 Task: Find information about the Mona Lisa painting and share an image of it on Instagram with a caption.
Action: Mouse moved to (1250, 67)
Screenshot: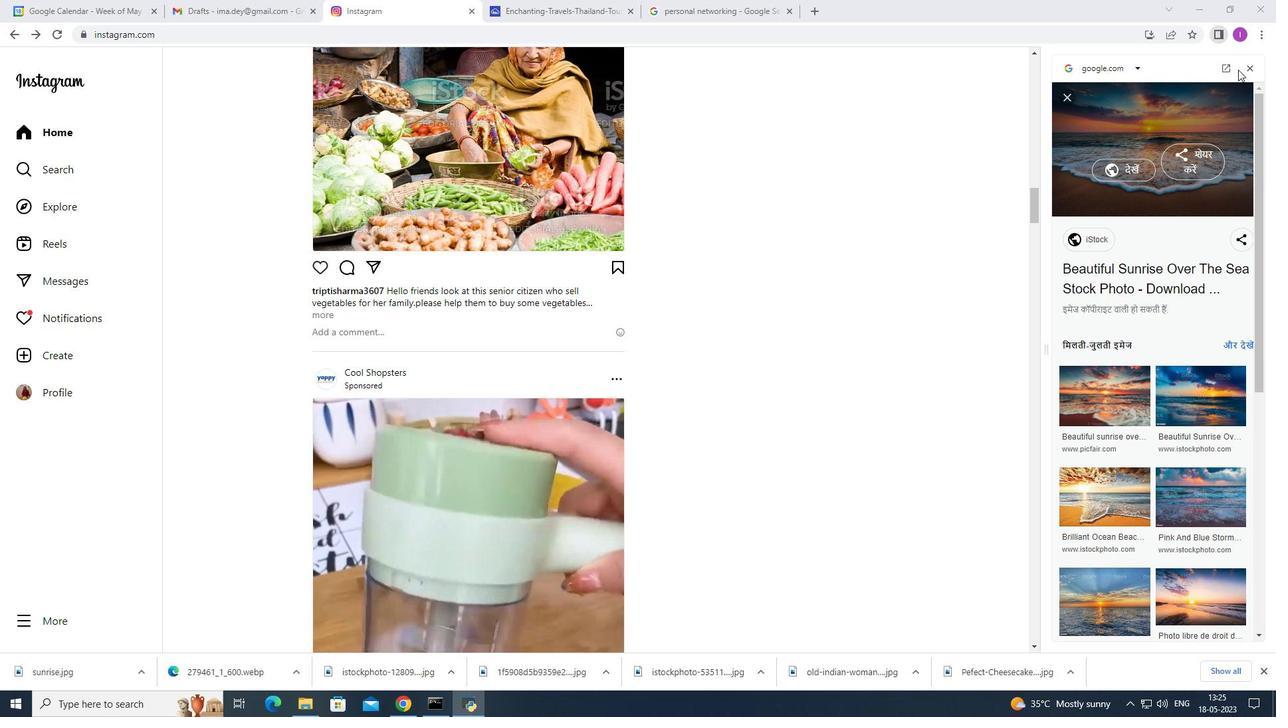 
Action: Mouse pressed left at (1250, 67)
Screenshot: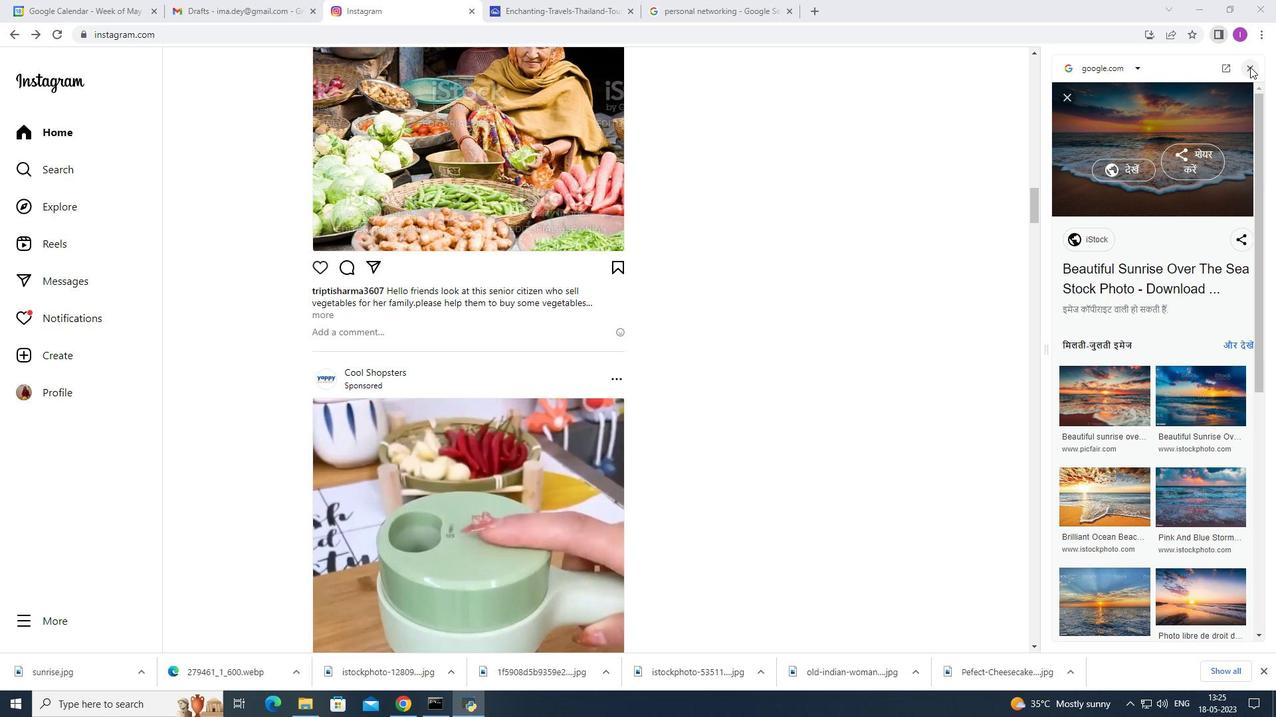 
Action: Mouse moved to (1128, 32)
Screenshot: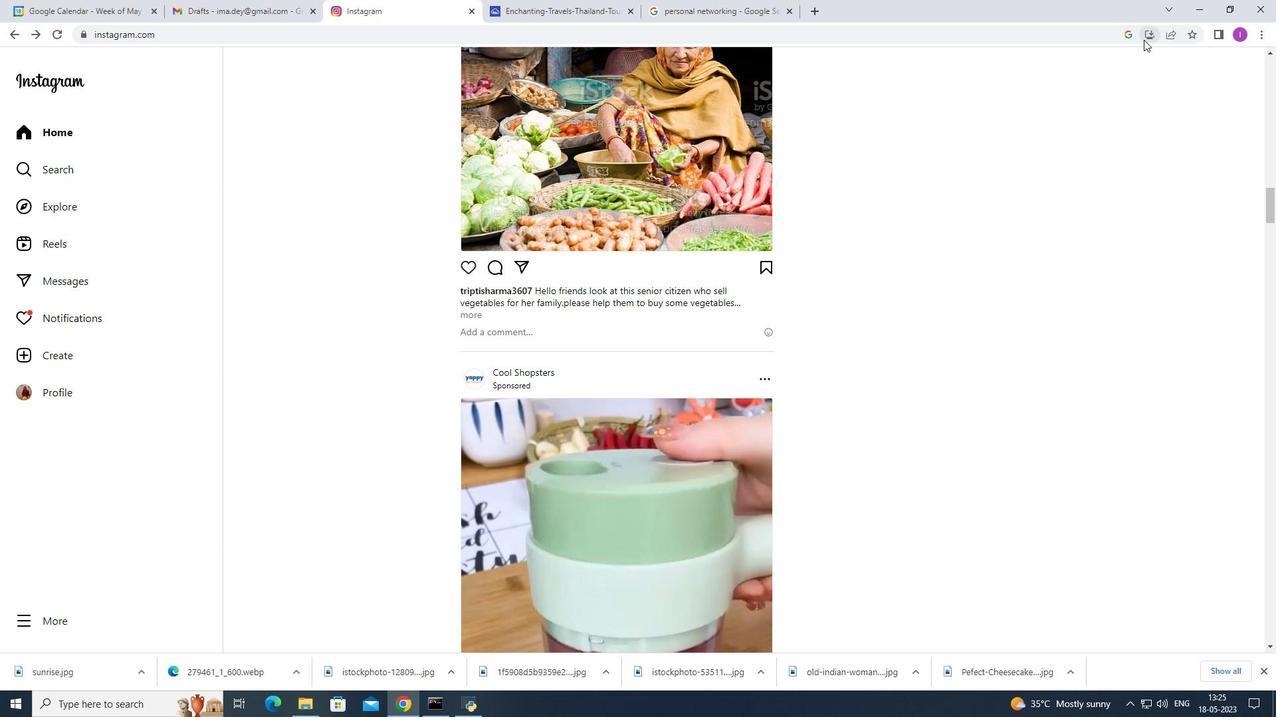 
Action: Mouse pressed left at (1128, 32)
Screenshot: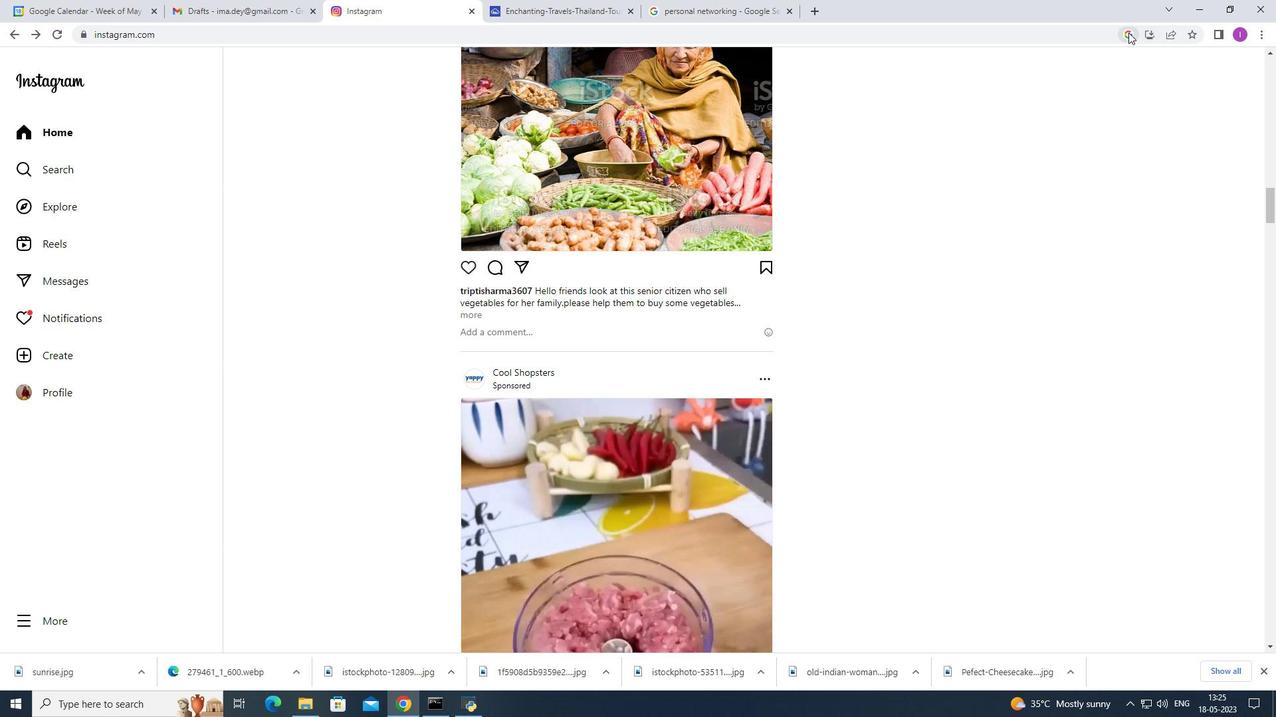 
Action: Mouse moved to (1203, 144)
Screenshot: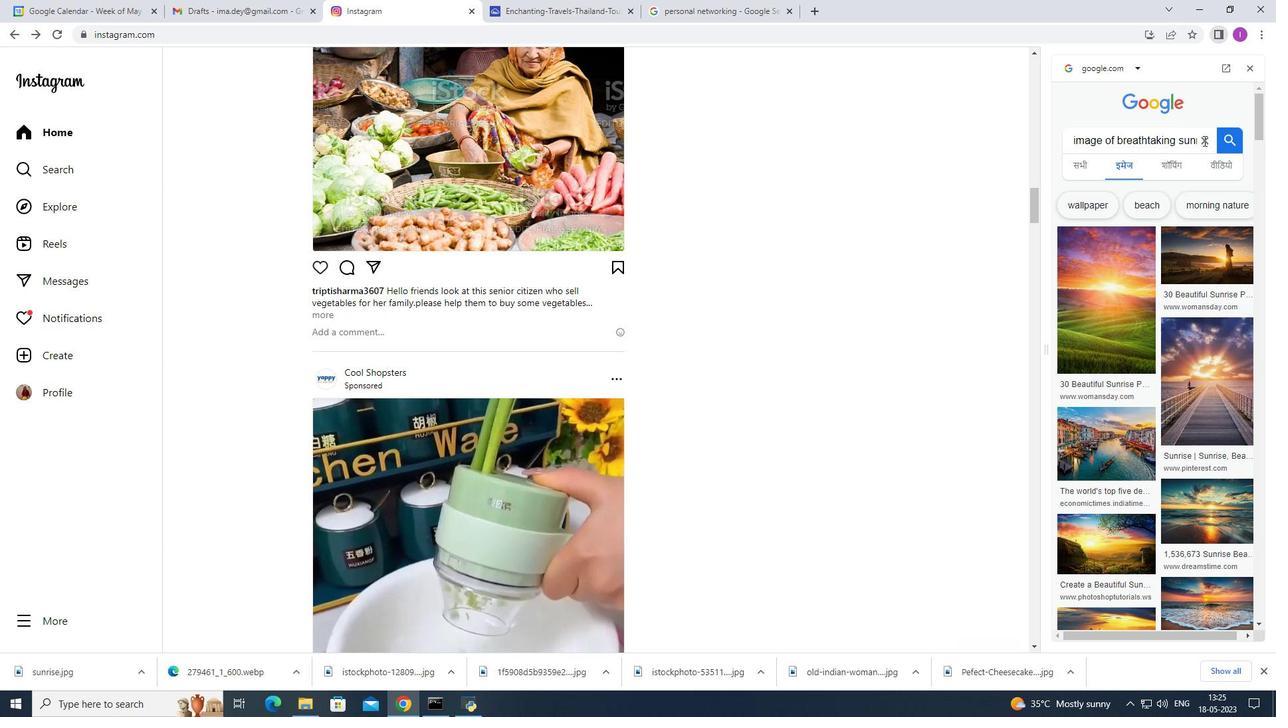 
Action: Mouse pressed left at (1203, 144)
Screenshot: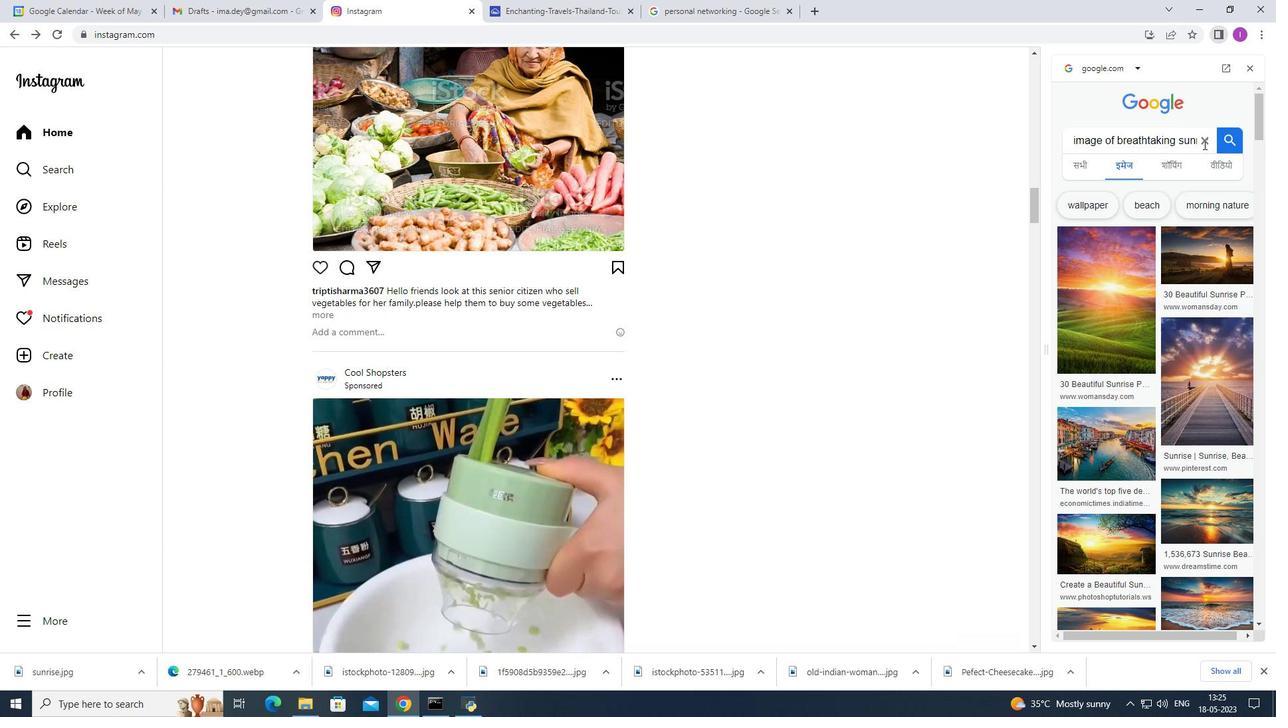 
Action: Mouse moved to (1211, 214)
Screenshot: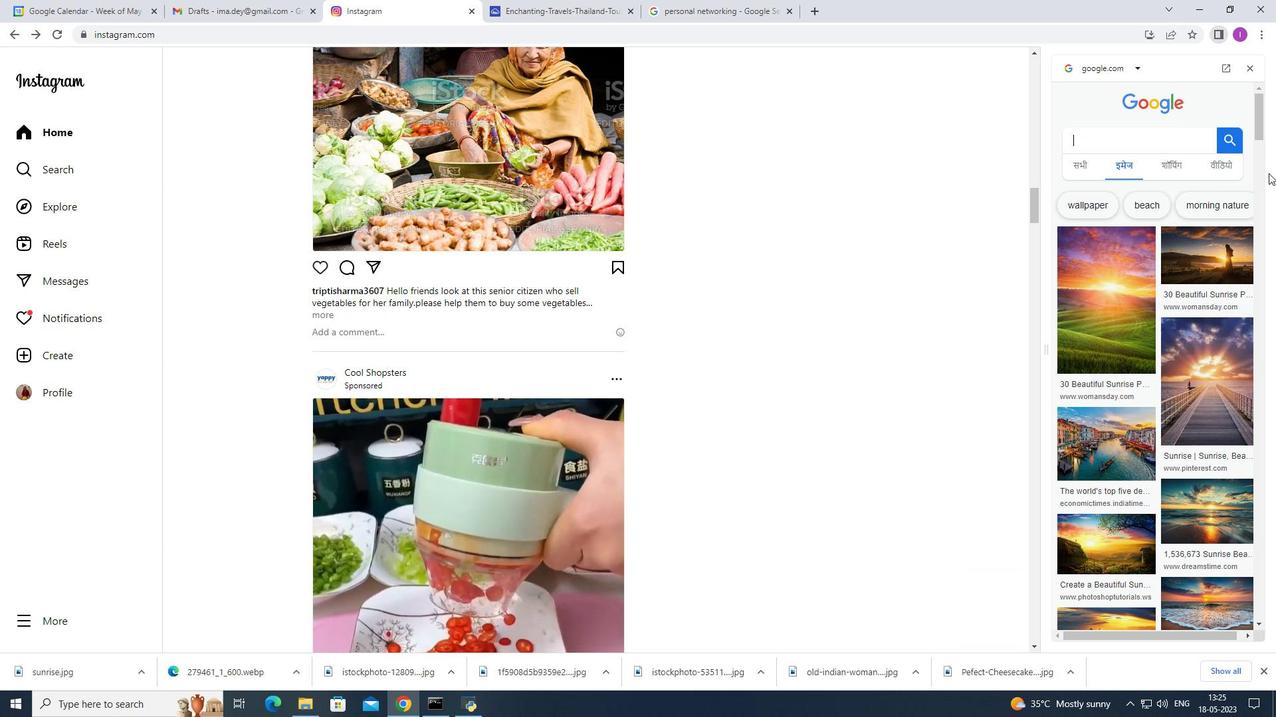 
Action: Key pressed <Key.shift><Key.shift>Image<Key.space>of<Key.space>art<Key.space><Key.backspace><Key.backspace><Key.backspace><Key.backspace>favorite<Key.space>art<Key.space>piece<Key.enter>
Screenshot: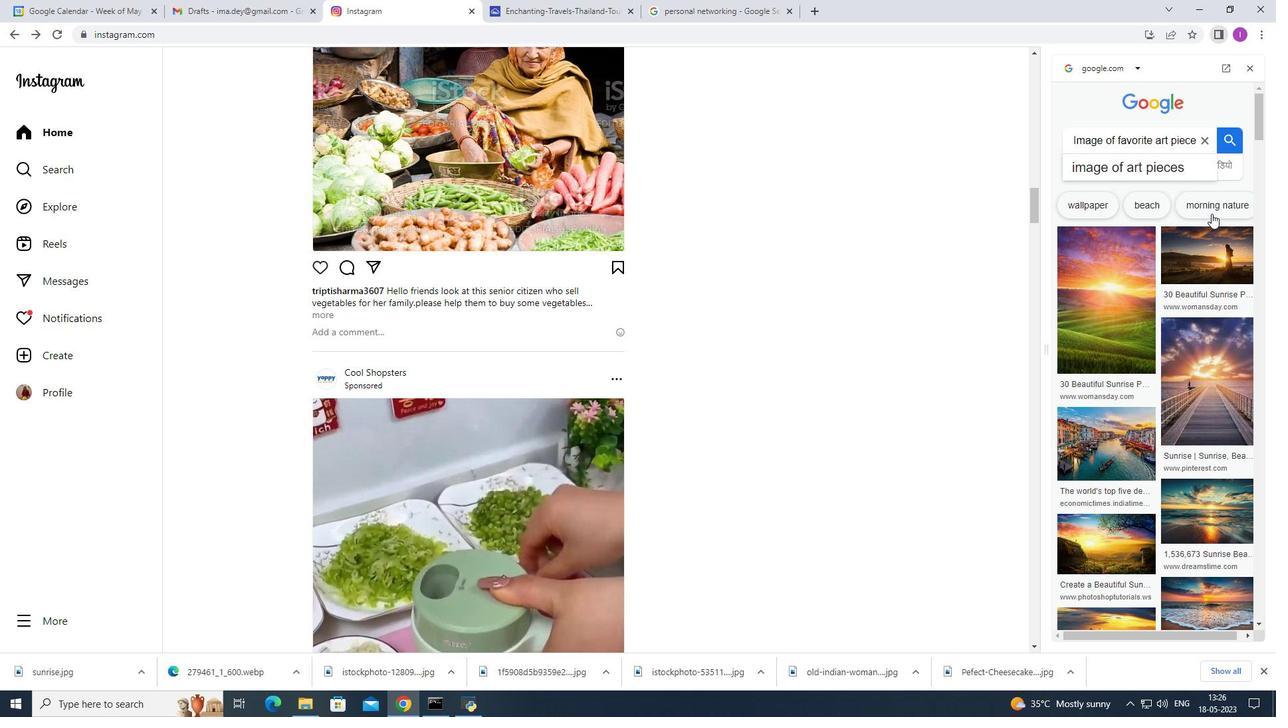 
Action: Mouse moved to (1119, 496)
Screenshot: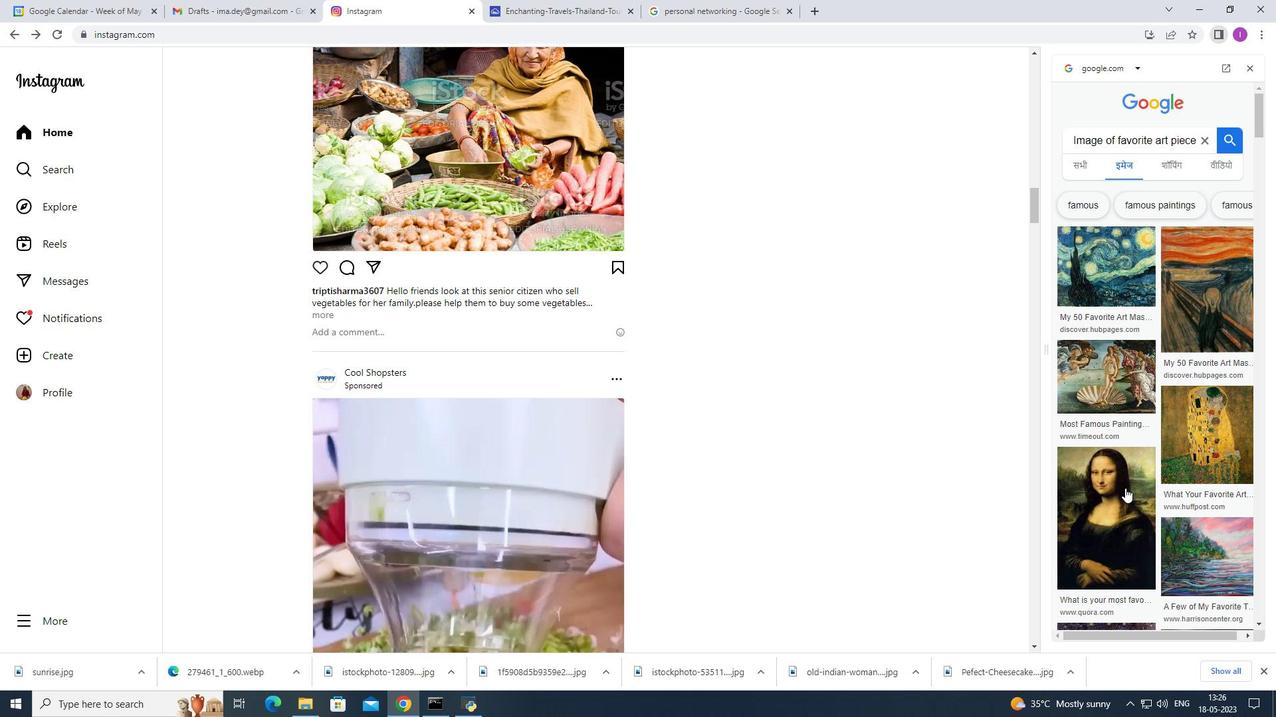 
Action: Mouse pressed left at (1119, 496)
Screenshot: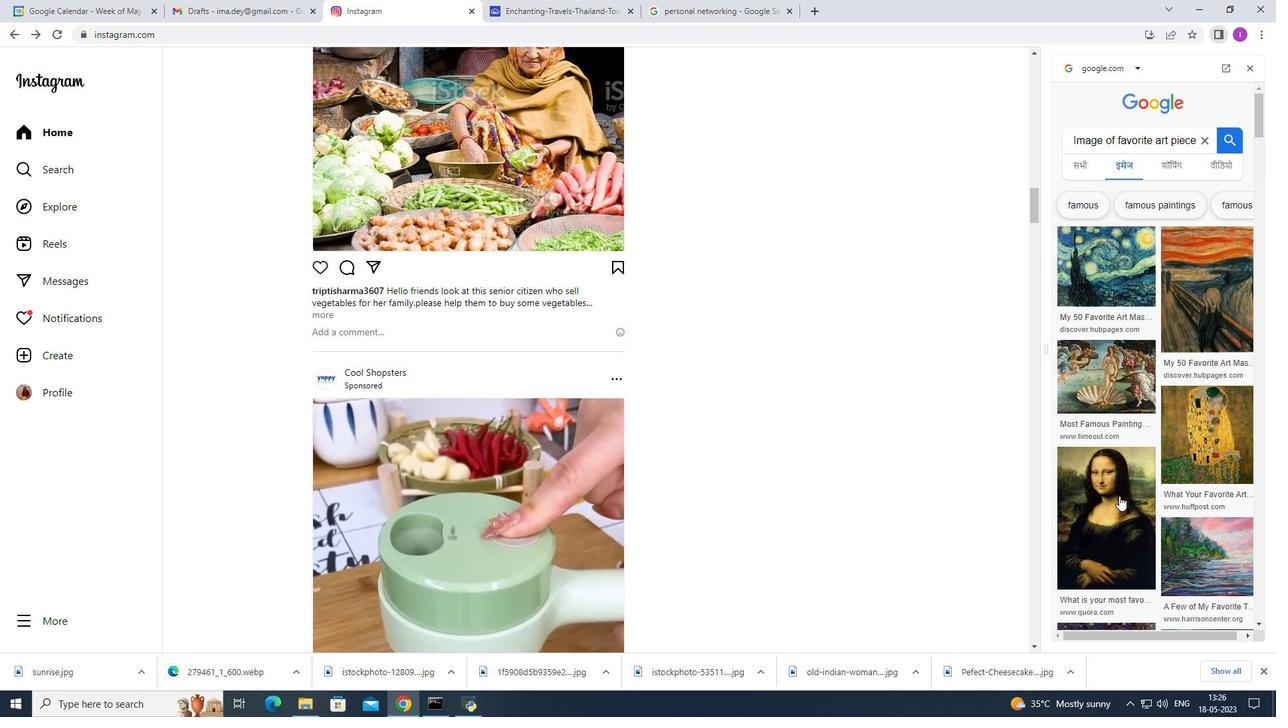
Action: Mouse moved to (1148, 208)
Screenshot: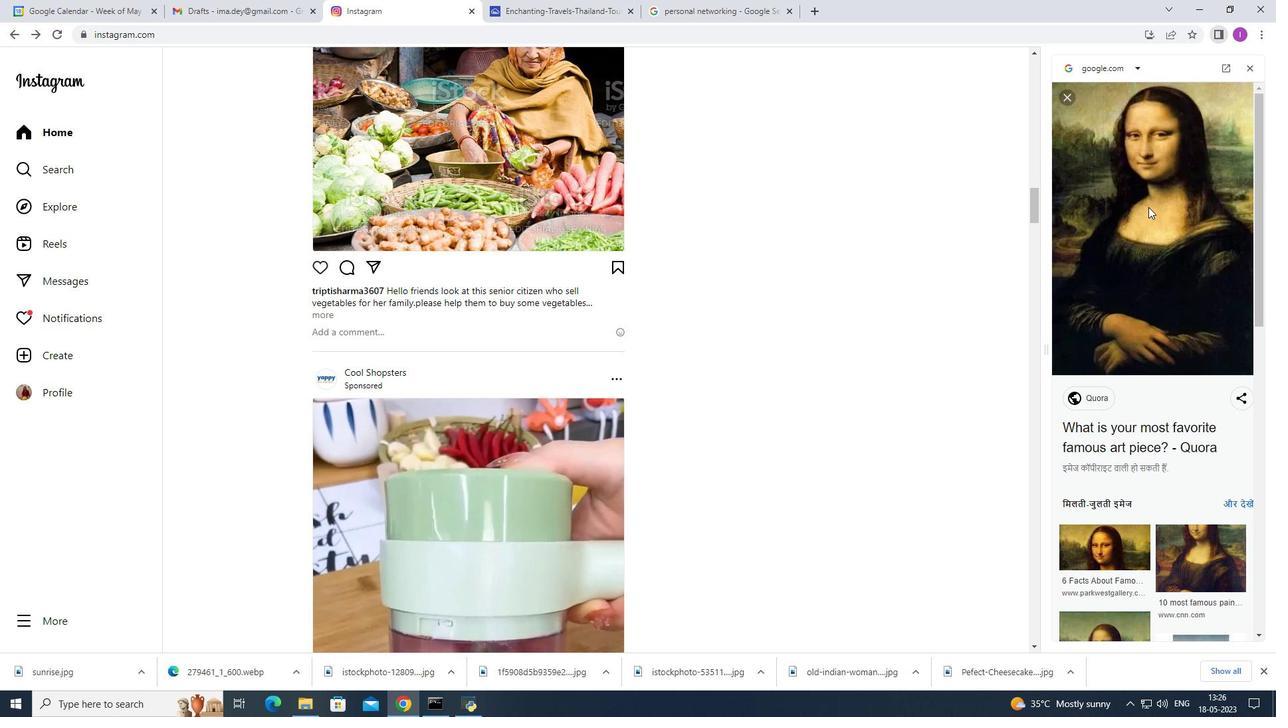 
Action: Mouse pressed right at (1148, 208)
Screenshot: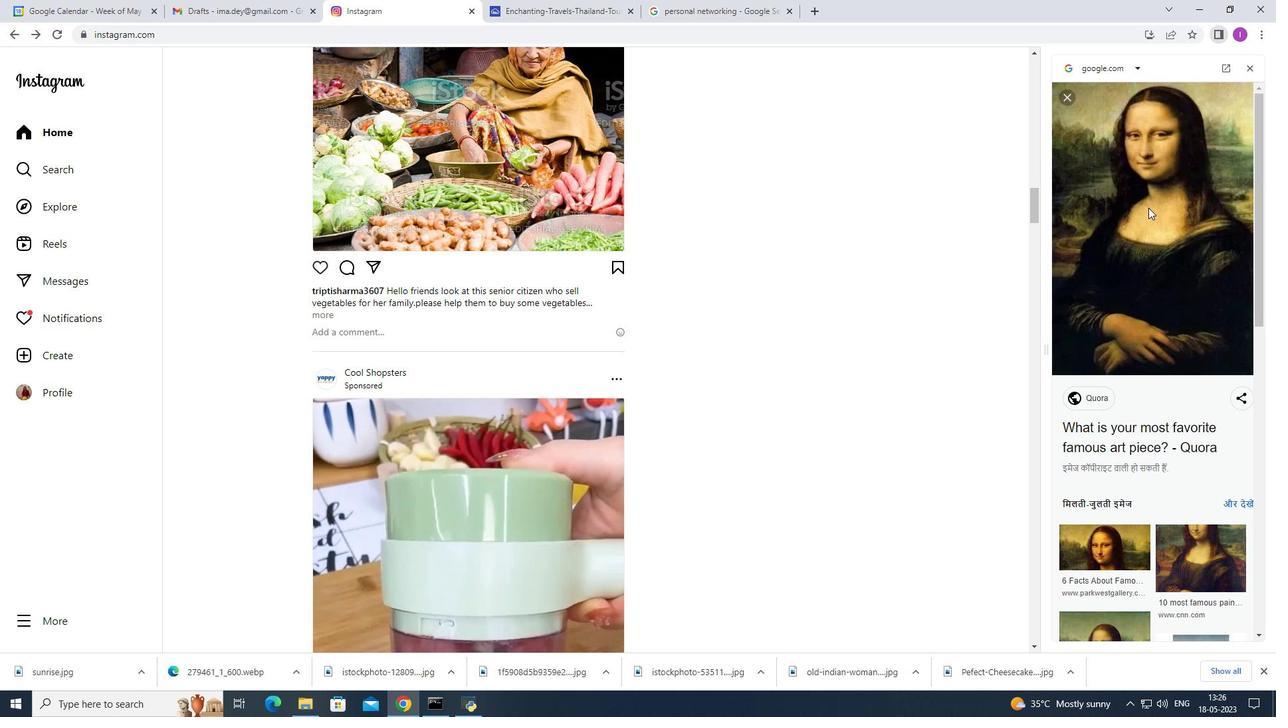 
Action: Mouse moved to (1199, 236)
Screenshot: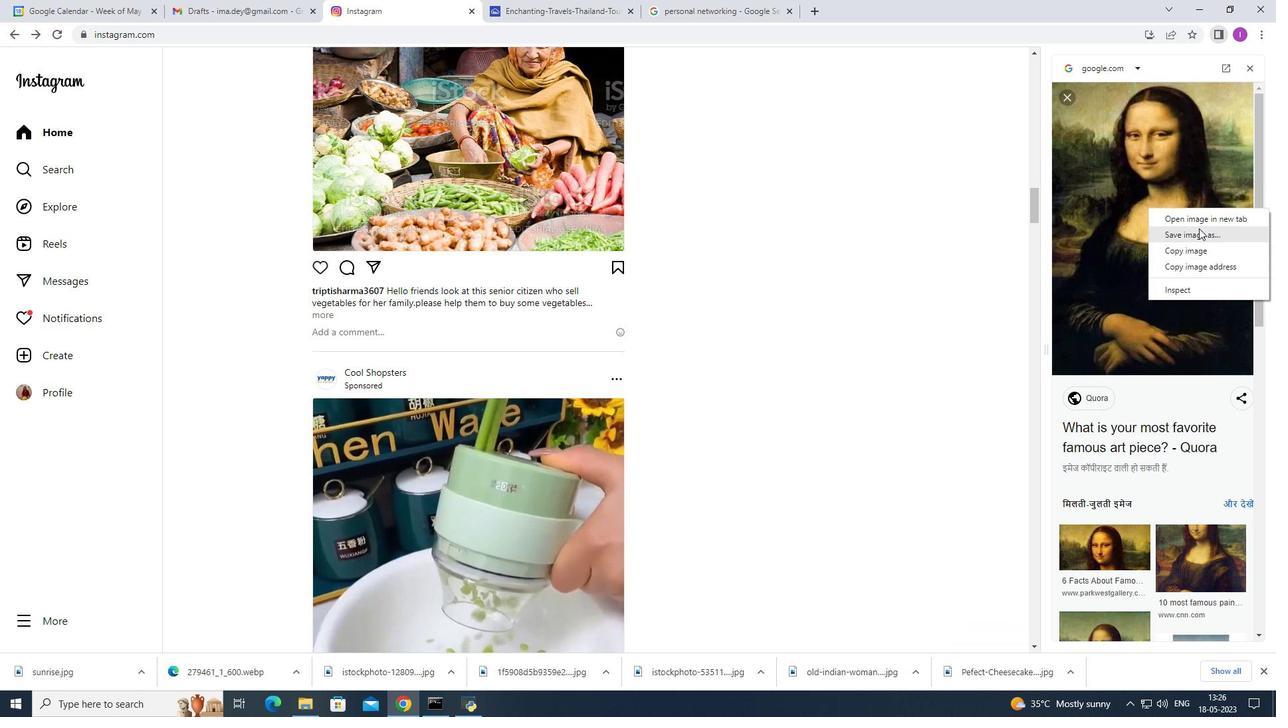 
Action: Mouse pressed left at (1199, 236)
Screenshot: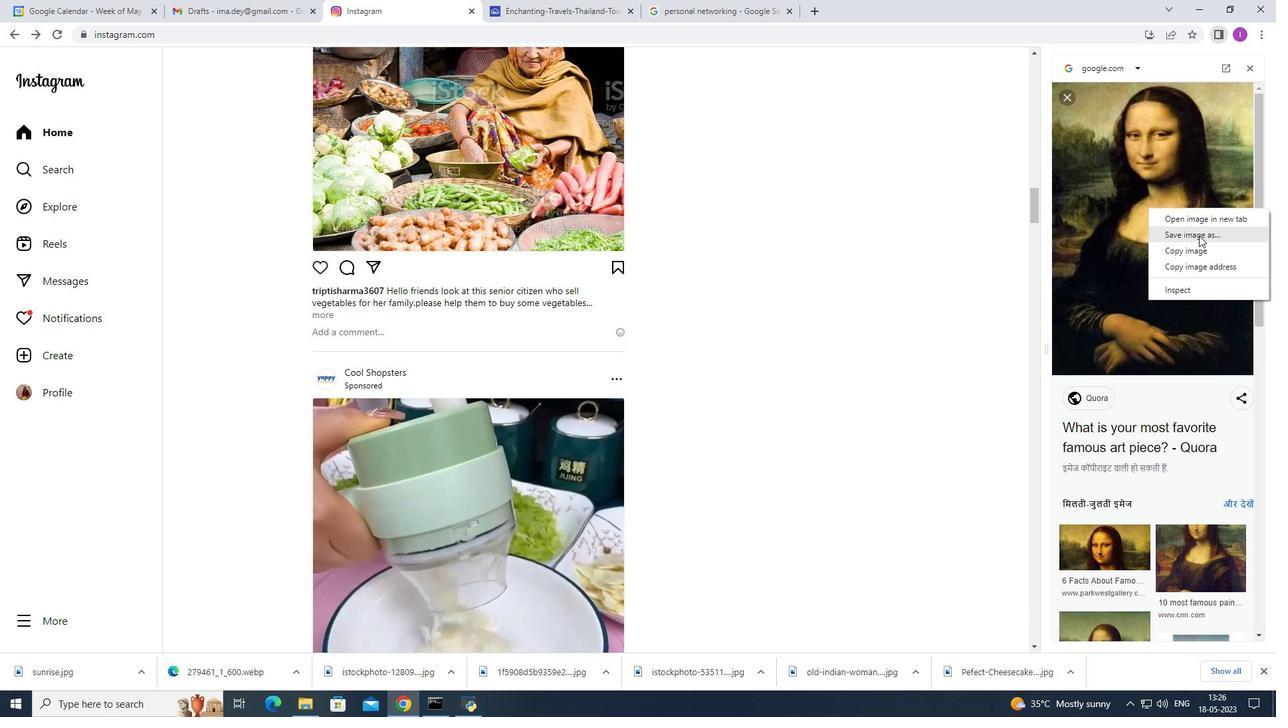 
Action: Mouse moved to (325, 287)
Screenshot: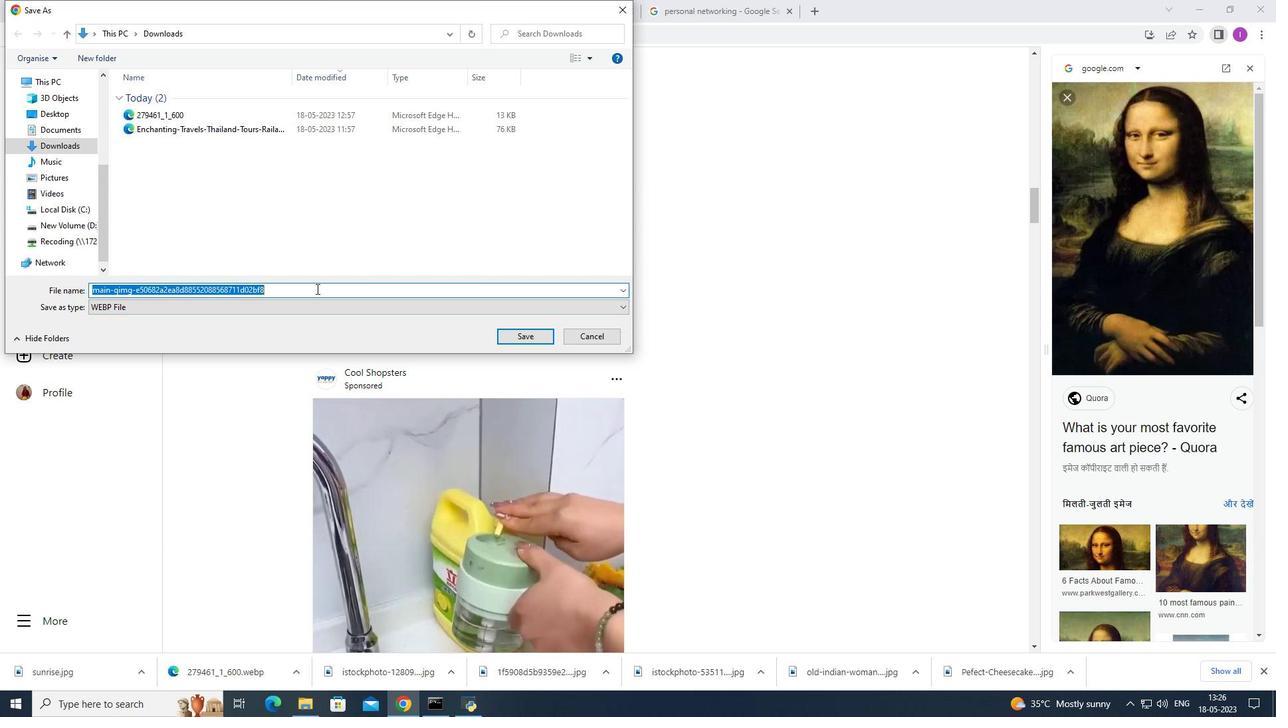 
Action: Key pressed <Key.shift>Monalisa
Screenshot: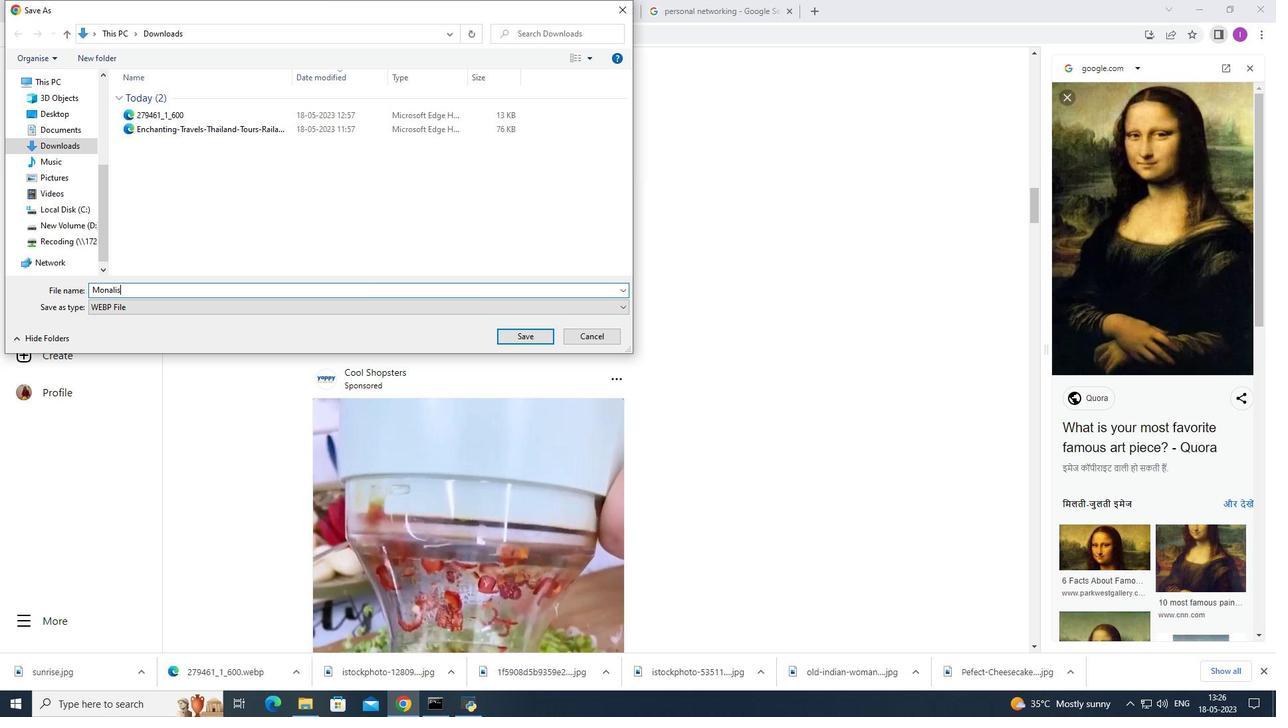 
Action: Mouse moved to (515, 340)
Screenshot: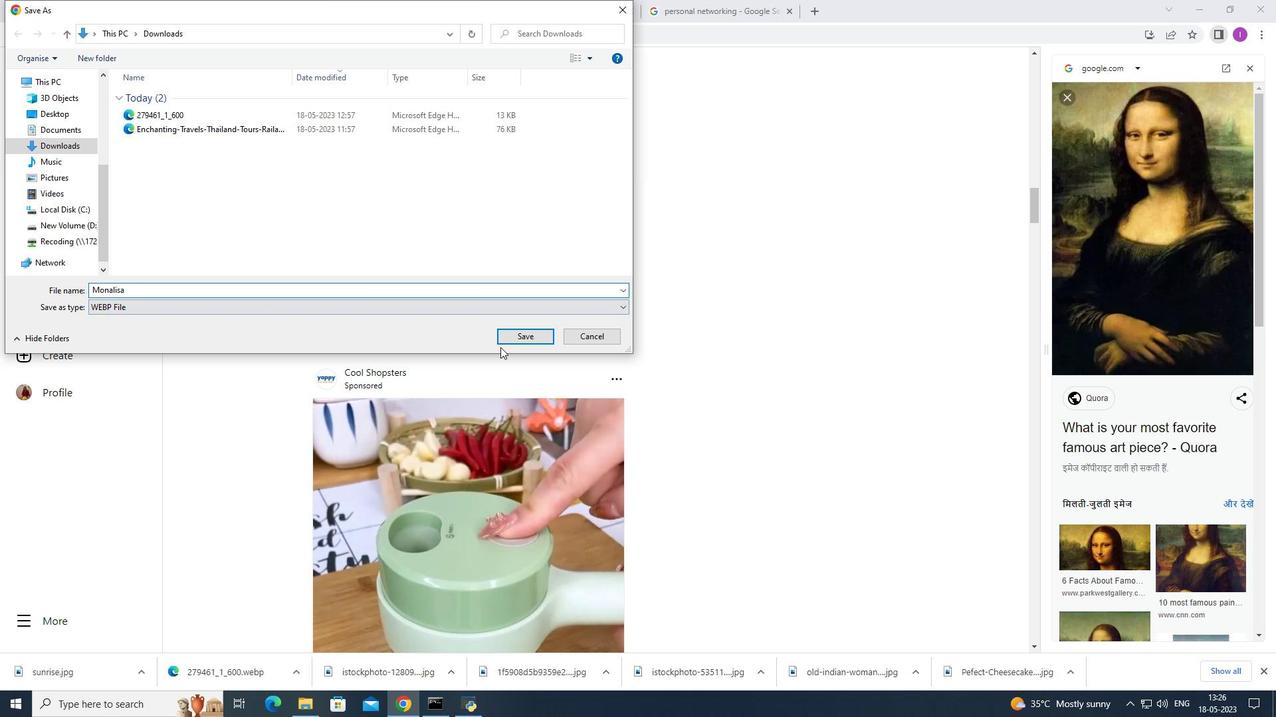 
Action: Mouse pressed left at (515, 340)
Screenshot: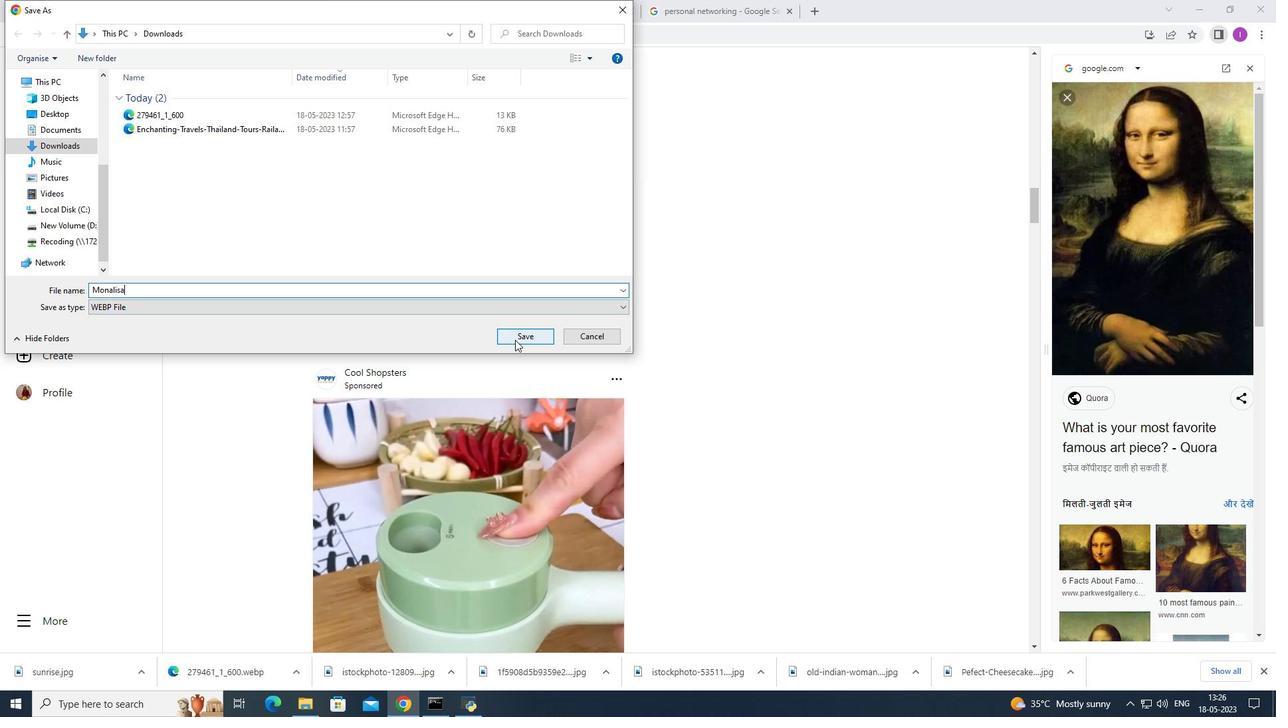 
Action: Mouse moved to (1250, 65)
Screenshot: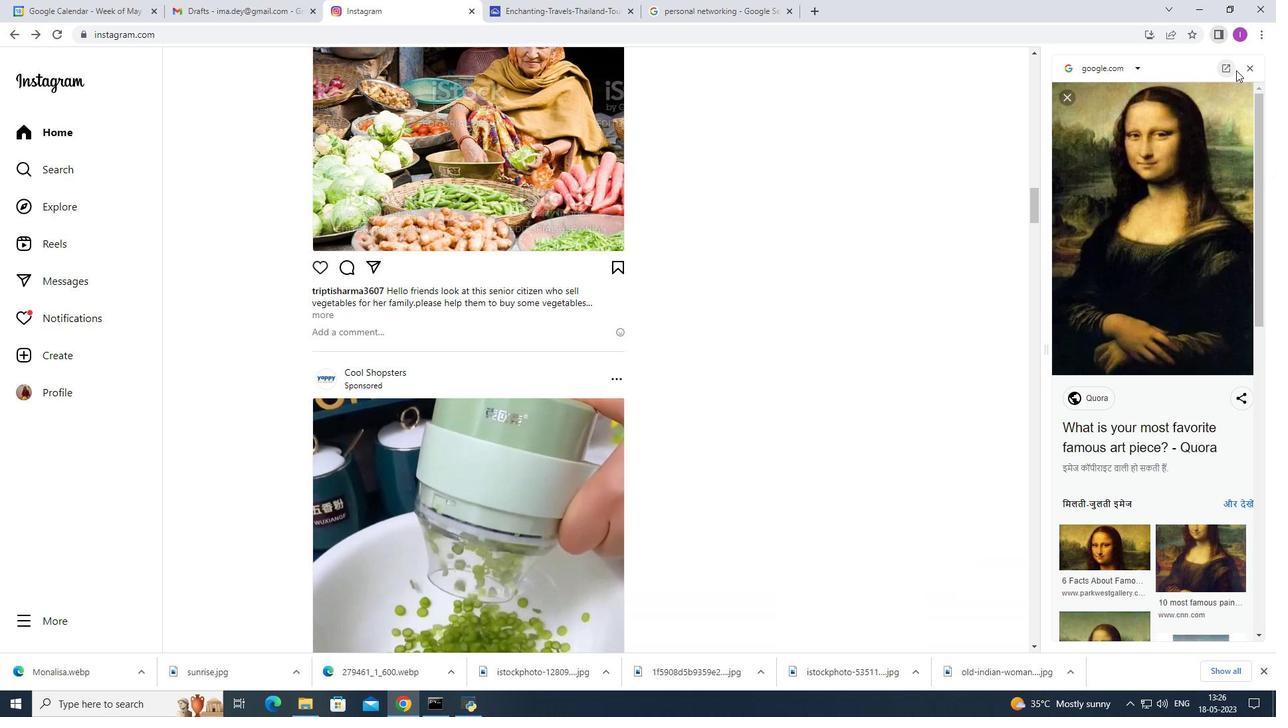 
Action: Mouse pressed left at (1250, 65)
Screenshot: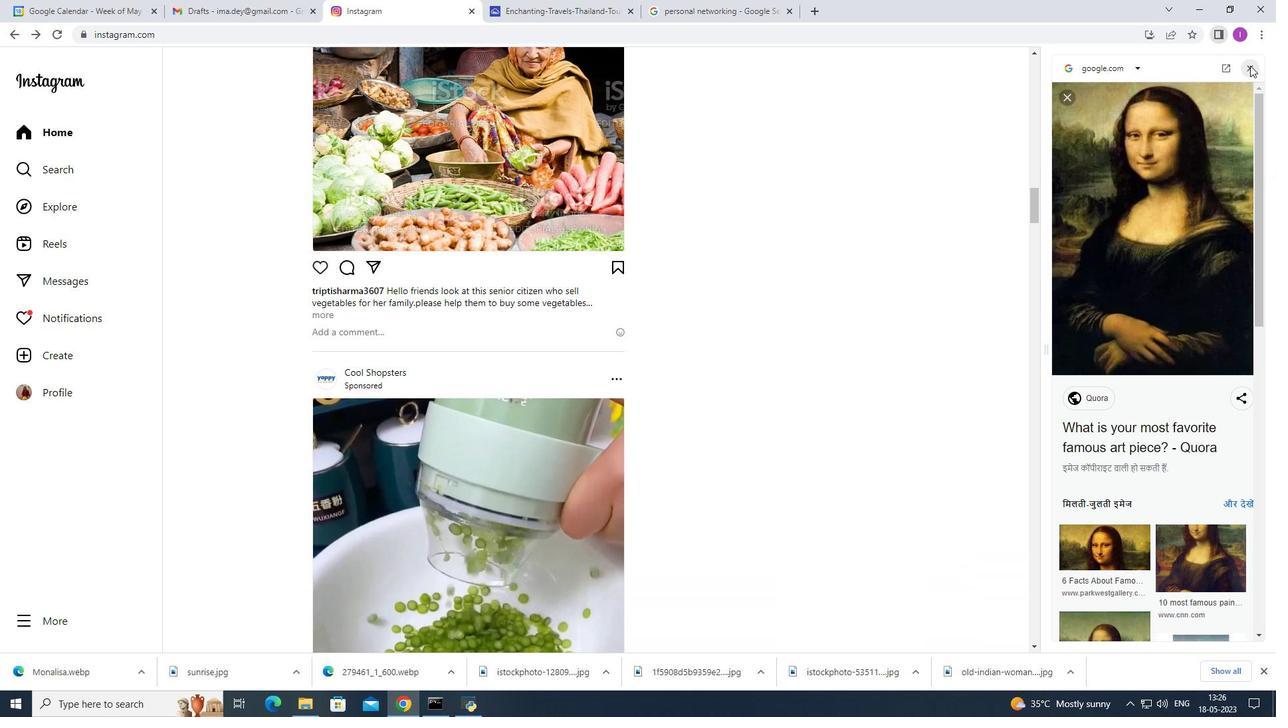 
Action: Mouse moved to (1130, 38)
Screenshot: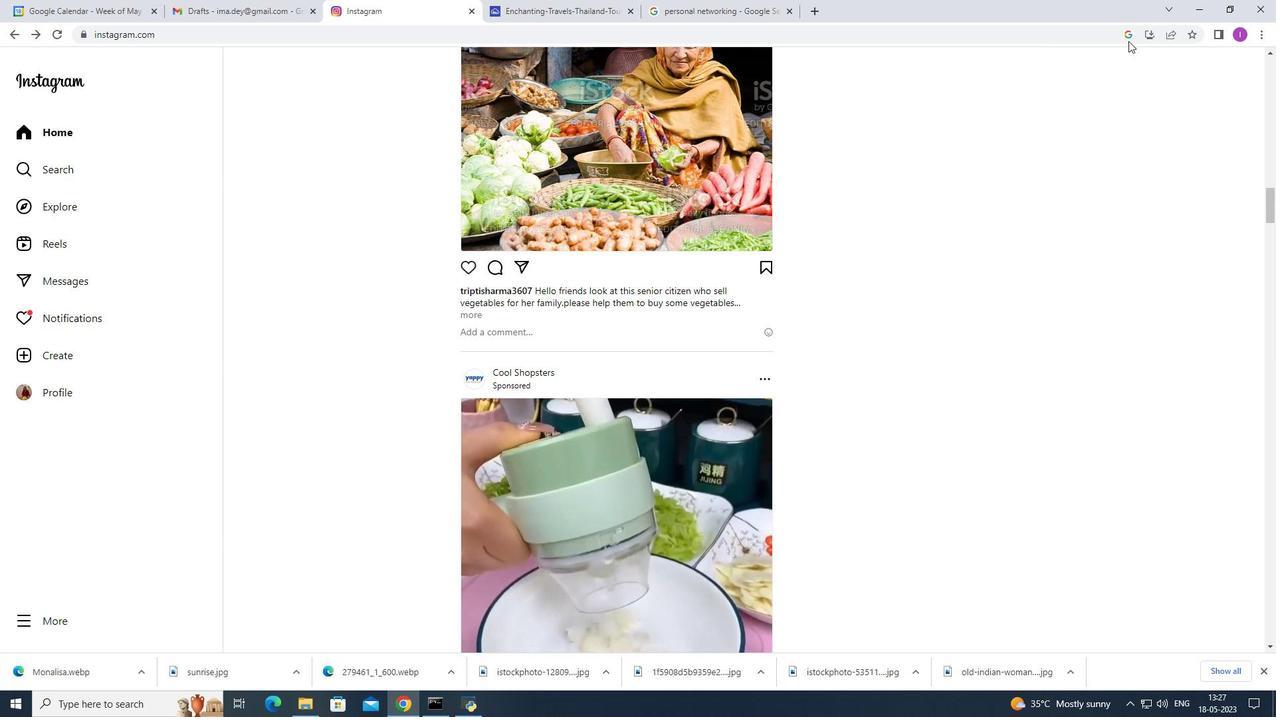 
Action: Mouse pressed left at (1130, 38)
Screenshot: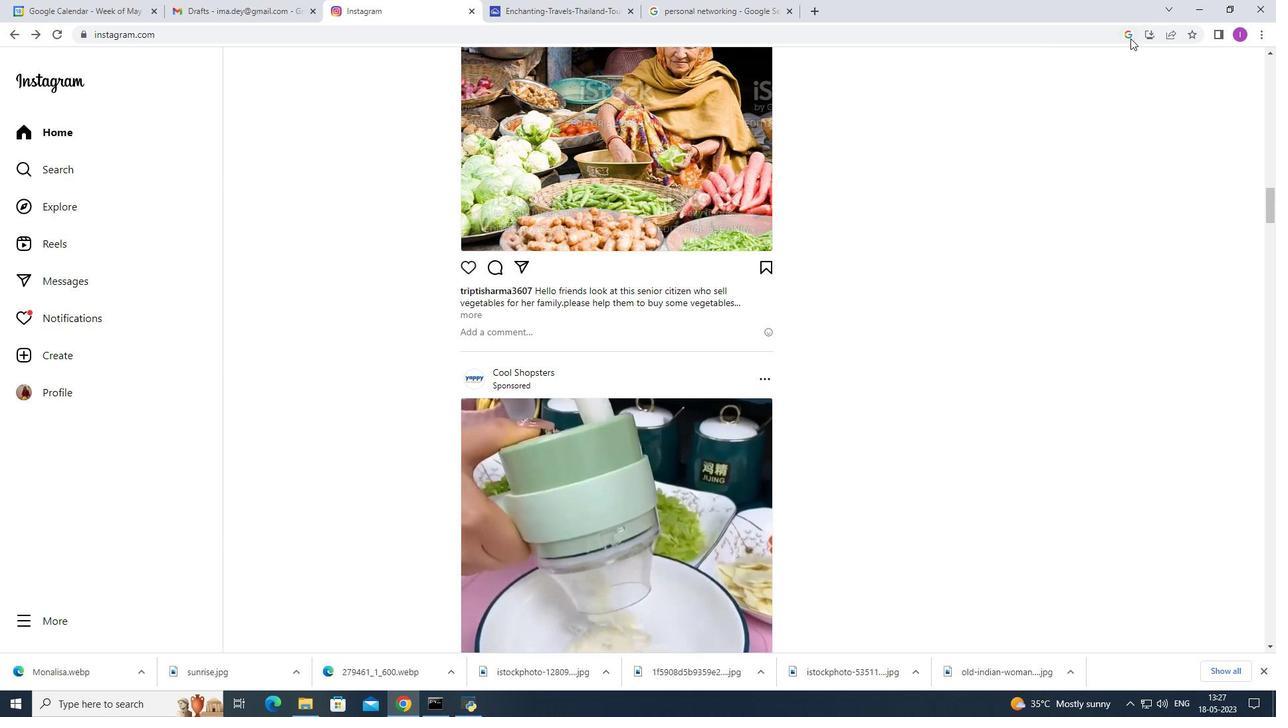 
Action: Mouse moved to (1202, 142)
Screenshot: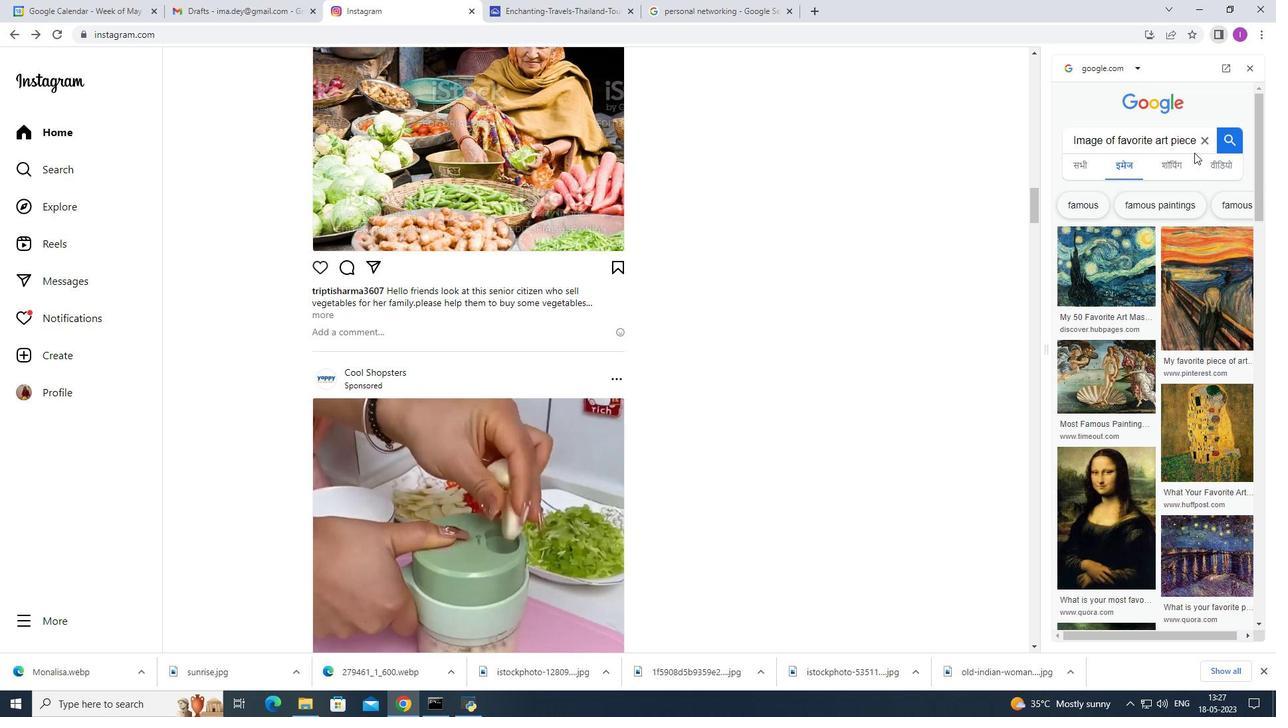 
Action: Mouse pressed left at (1202, 142)
Screenshot: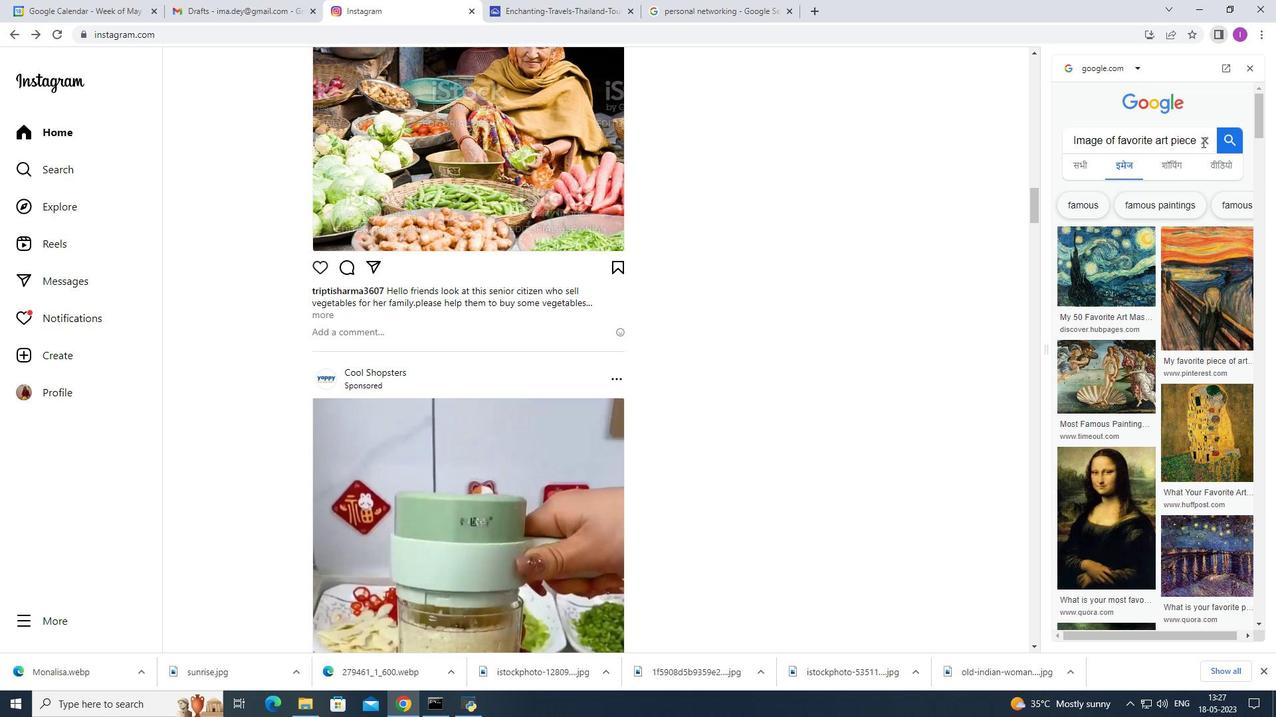 
Action: Key pressed details<Key.space>about<Key.space>monak<Key.backspace>lisa
Screenshot: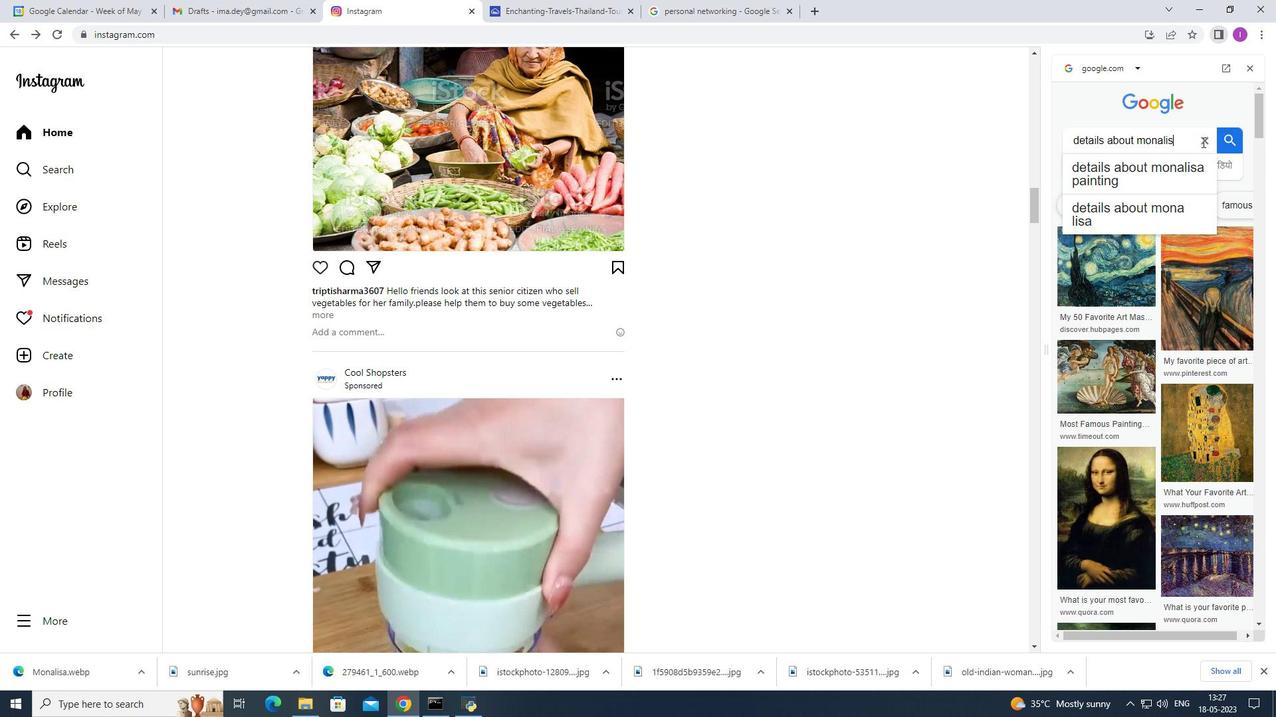 
Action: Mouse moved to (1134, 172)
Screenshot: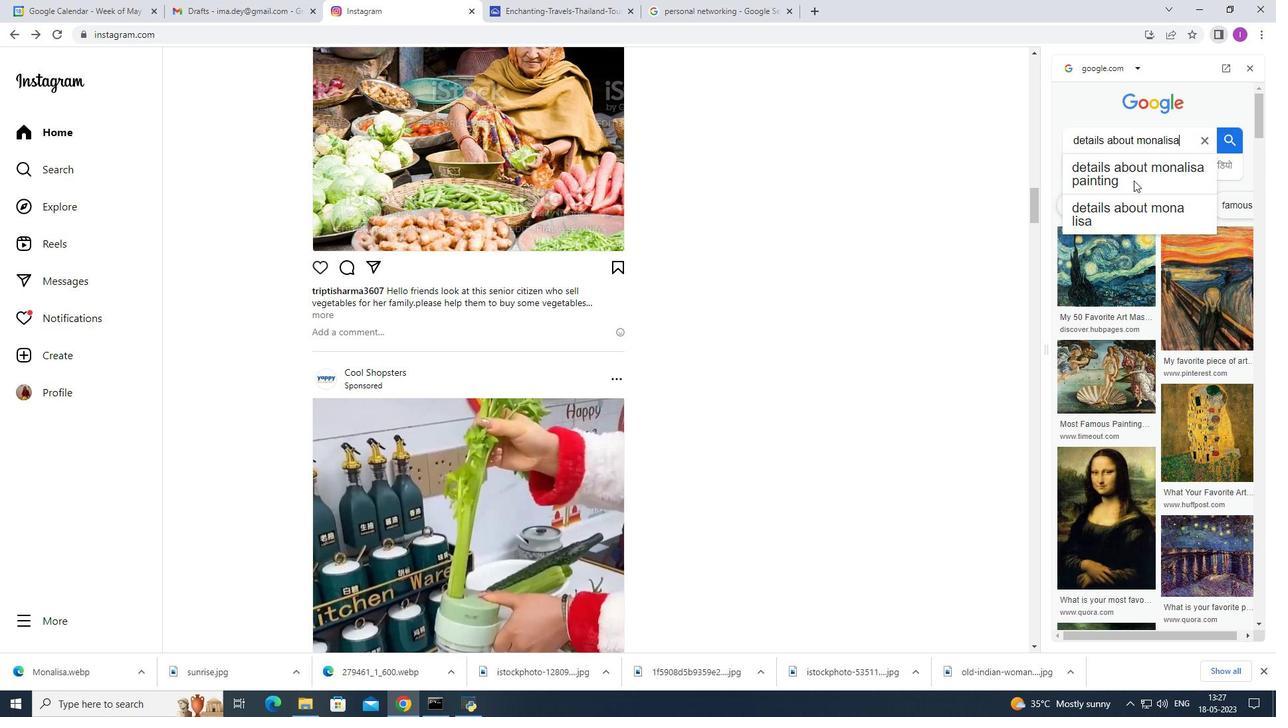 
Action: Mouse pressed left at (1134, 172)
Screenshot: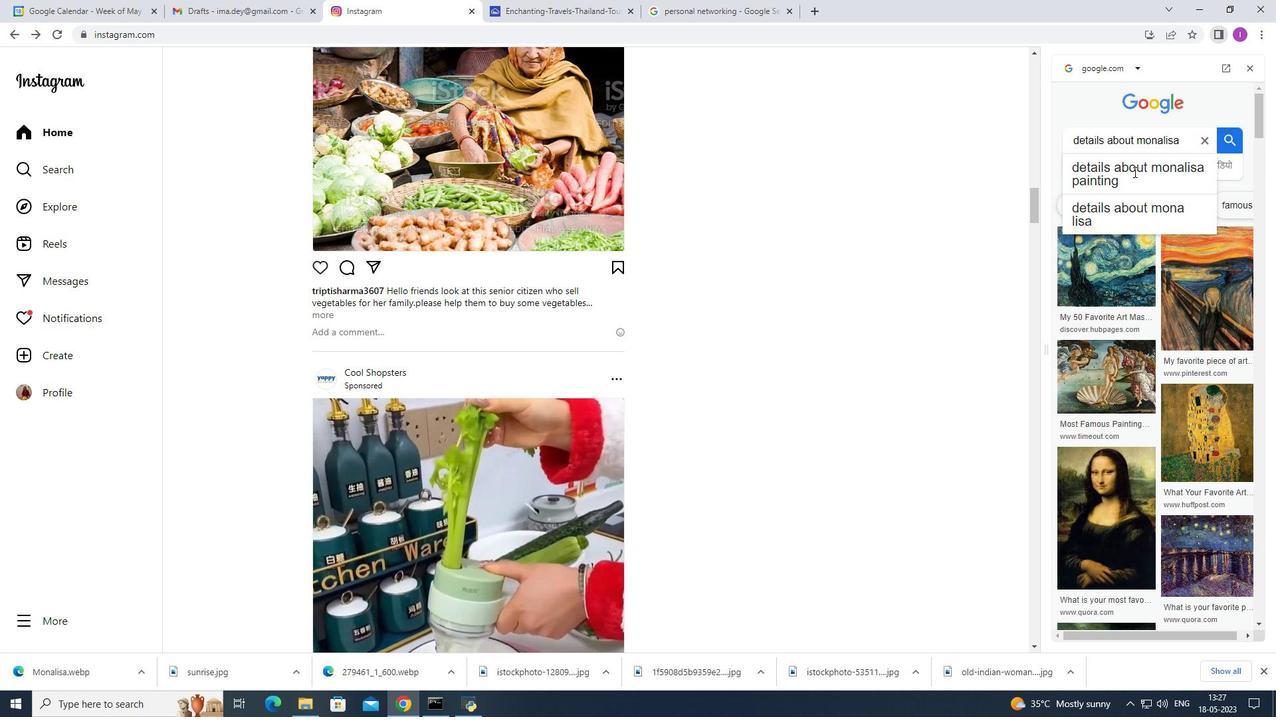 
Action: Mouse moved to (1112, 392)
Screenshot: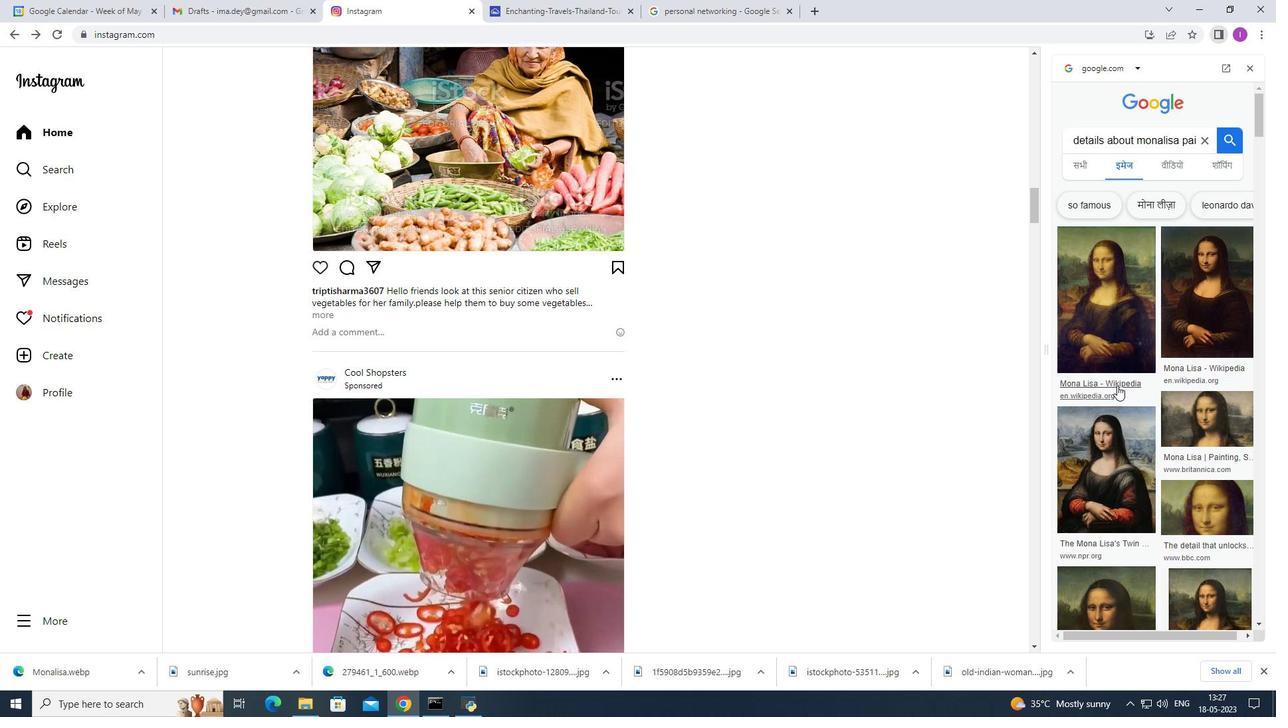
Action: Mouse pressed left at (1112, 392)
Screenshot: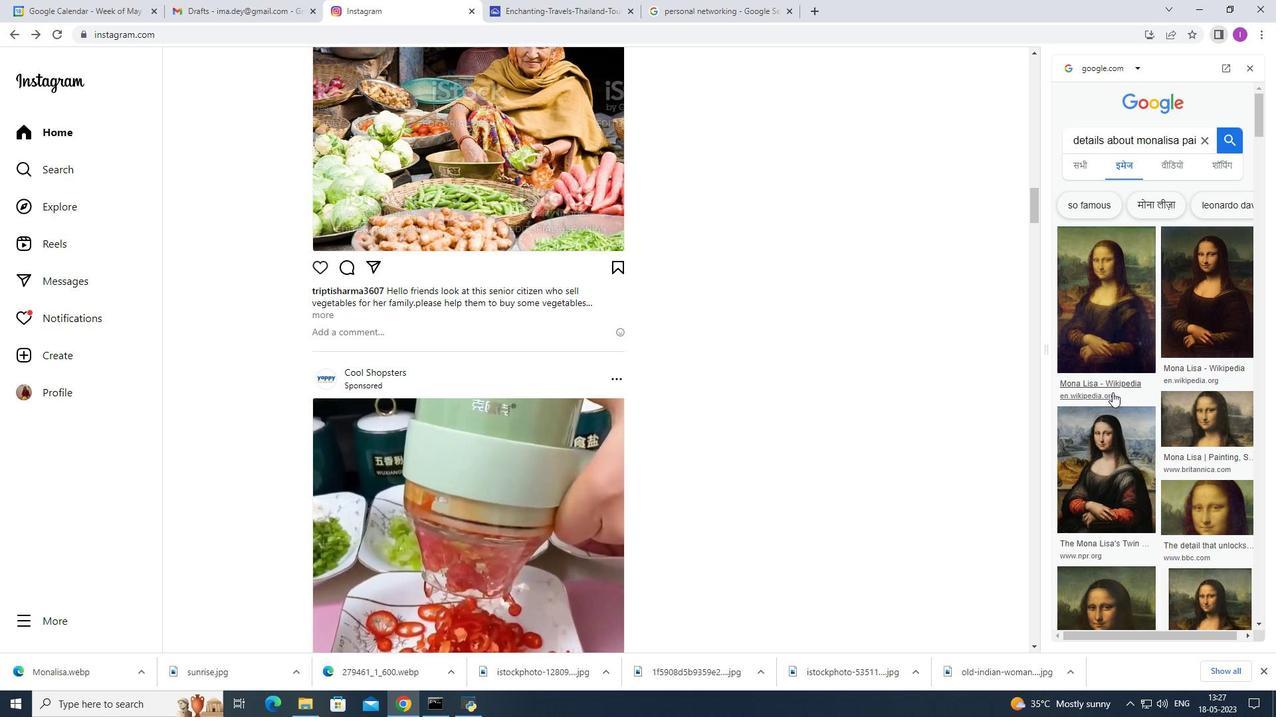 
Action: Mouse pressed left at (1112, 392)
Screenshot: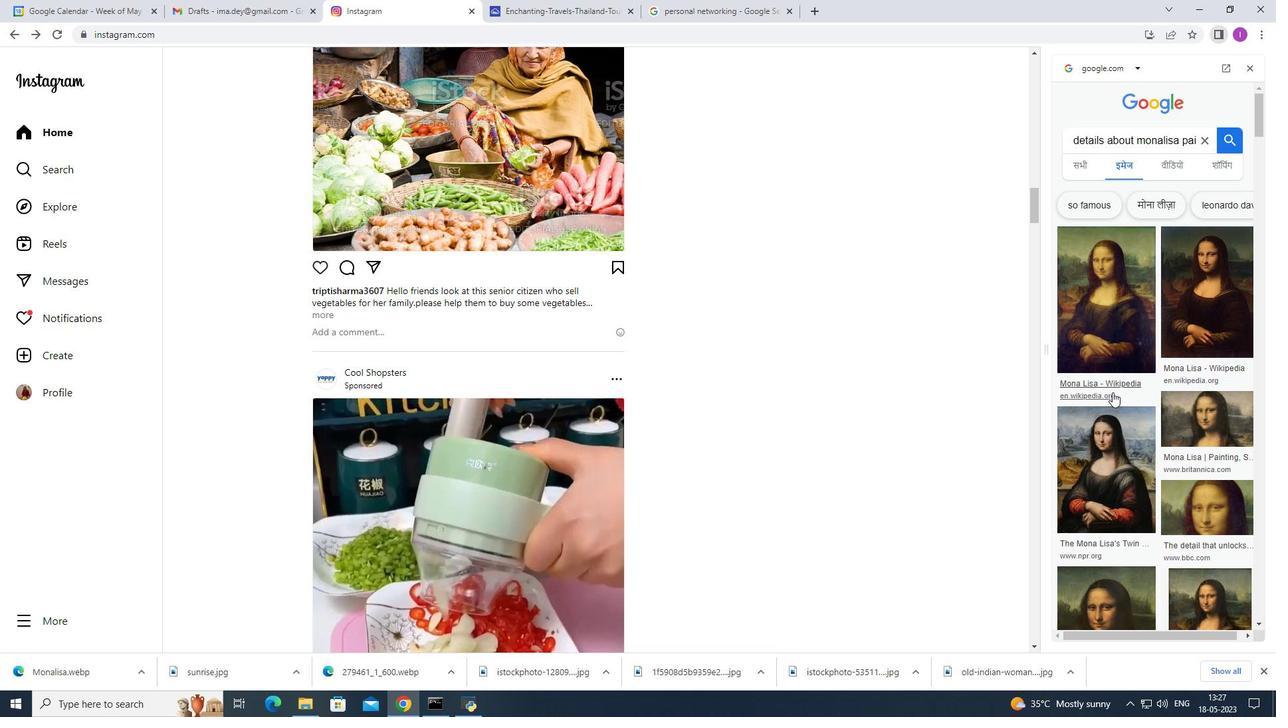 
Action: Mouse moved to (1200, 460)
Screenshot: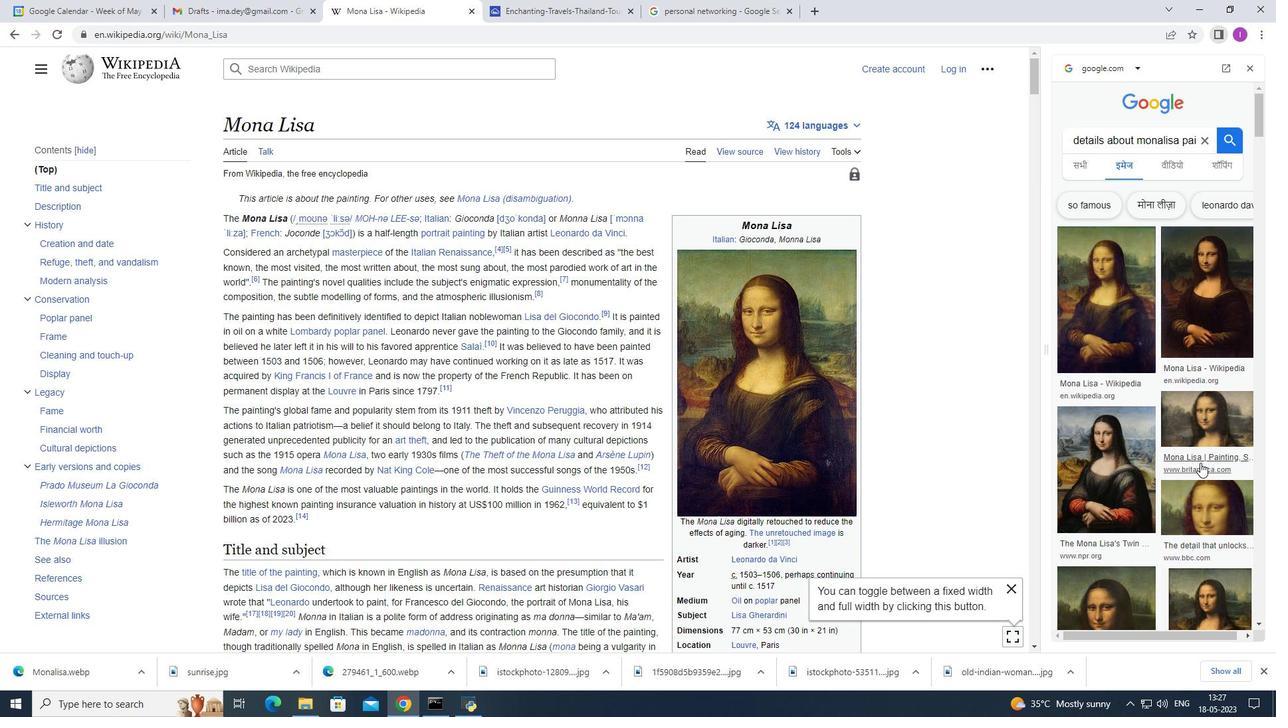 
Action: Mouse pressed left at (1200, 460)
Screenshot: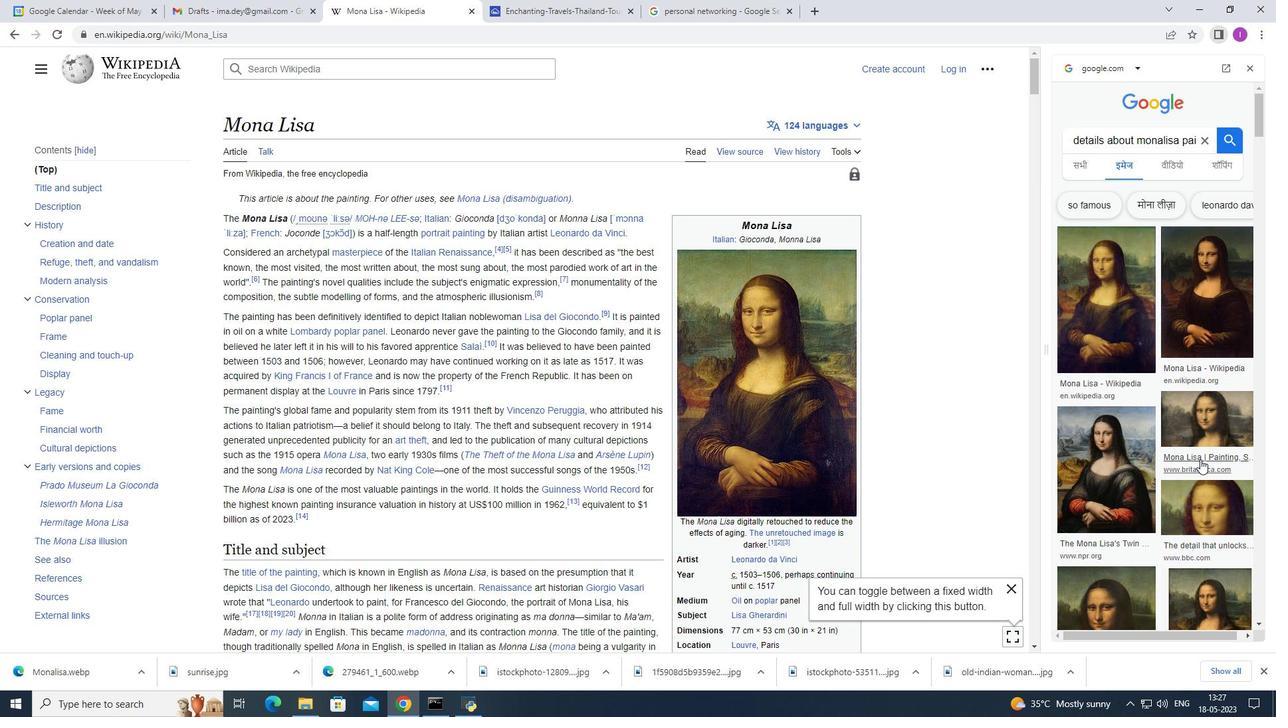 
Action: Mouse pressed left at (1200, 460)
Screenshot: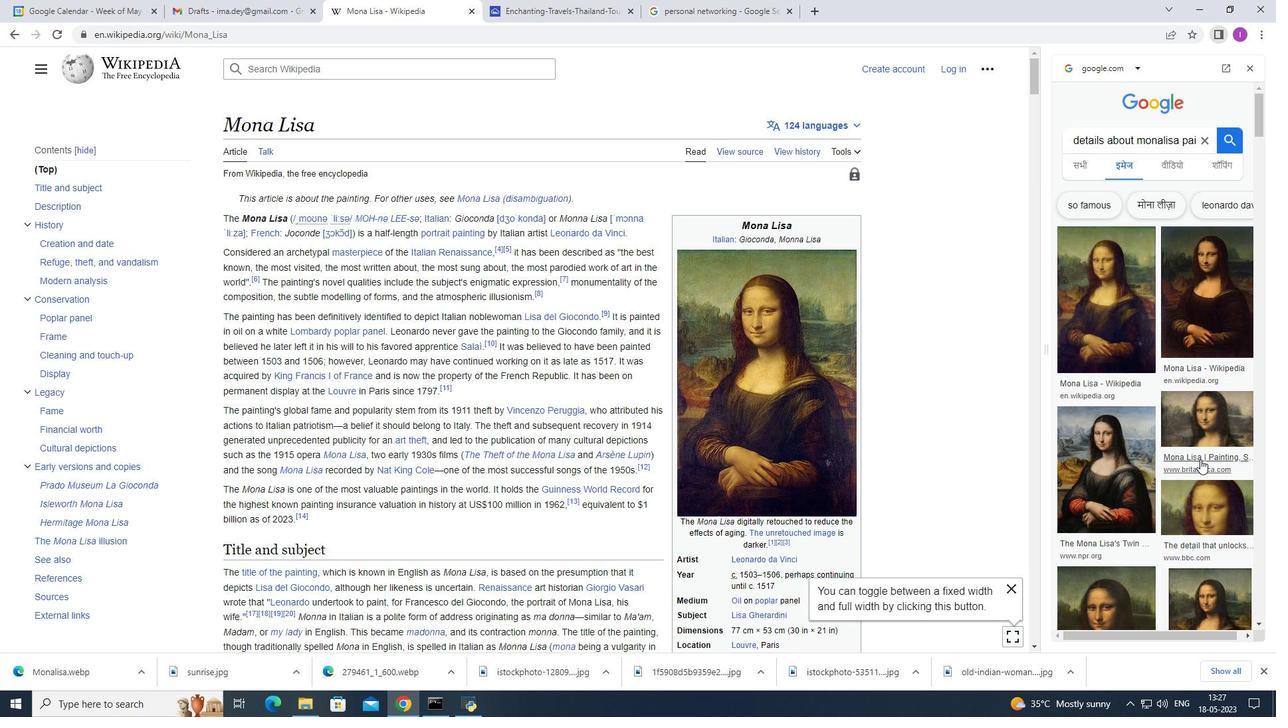 
Action: Mouse moved to (1196, 464)
Screenshot: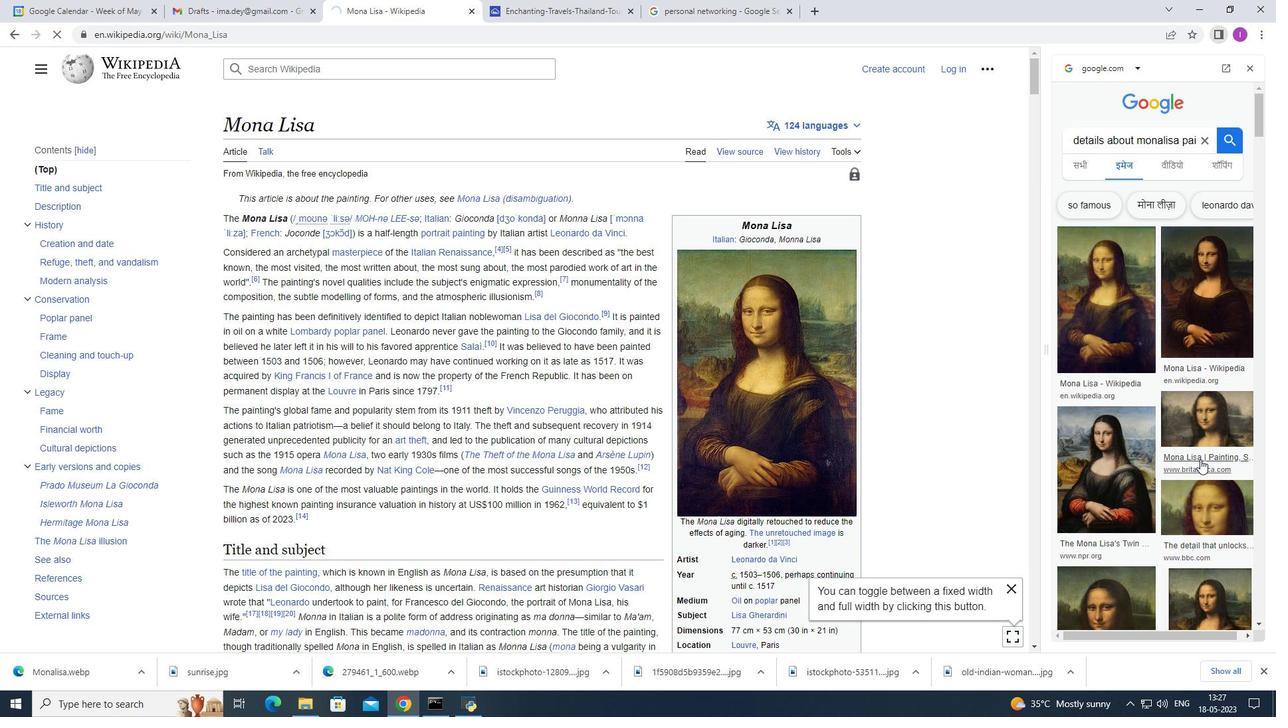 
Action: Mouse pressed left at (1196, 464)
Screenshot: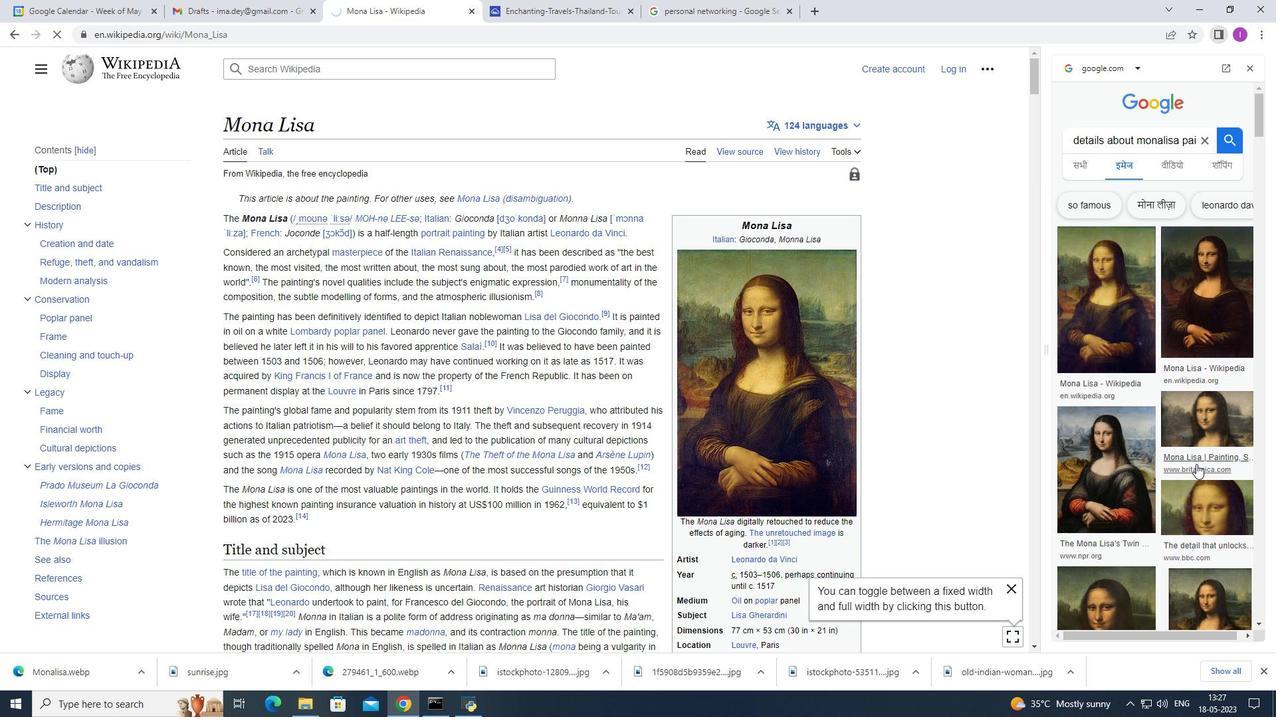 
Action: Mouse pressed left at (1196, 464)
Screenshot: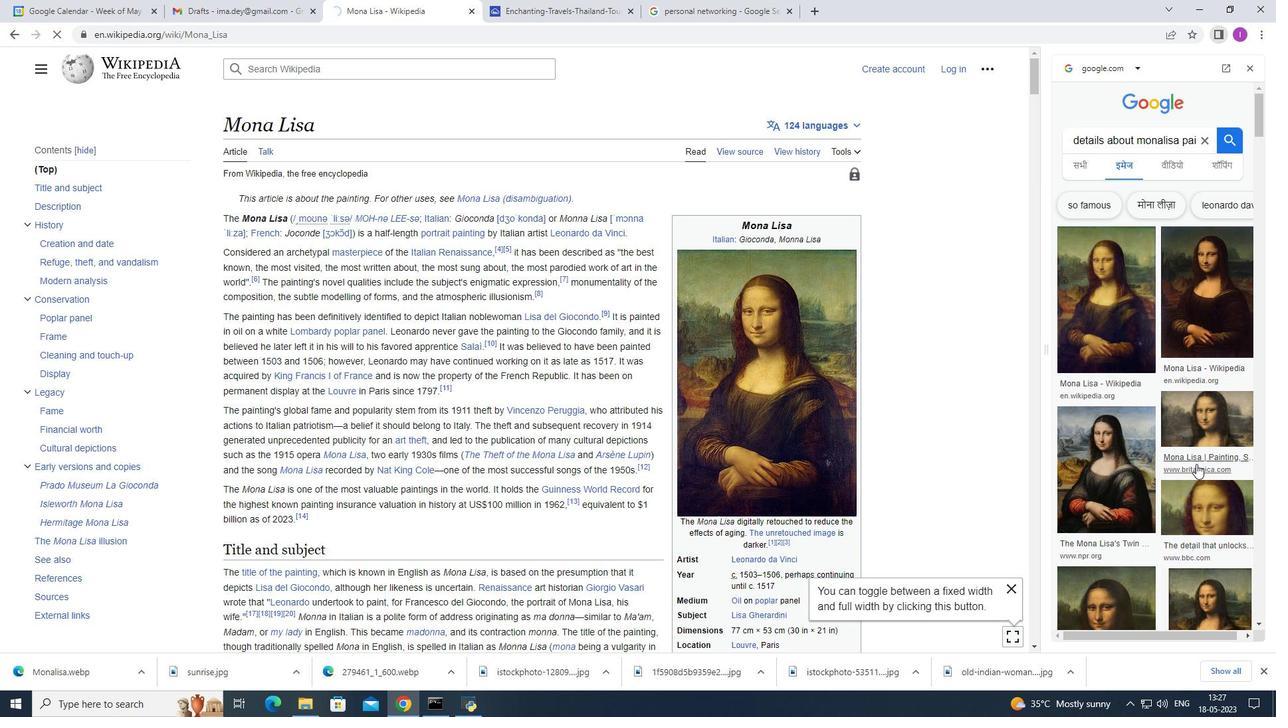 
Action: Mouse moved to (507, 417)
Screenshot: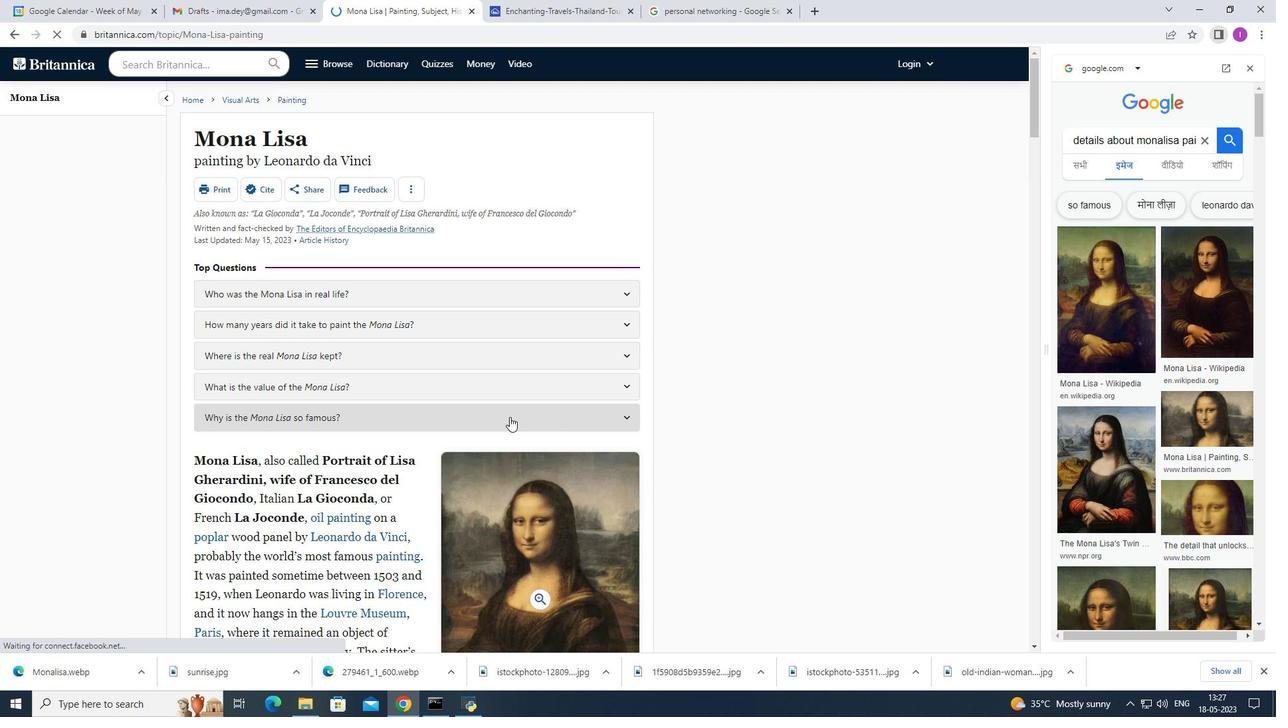 
Action: Mouse scrolled (507, 416) with delta (0, 0)
Screenshot: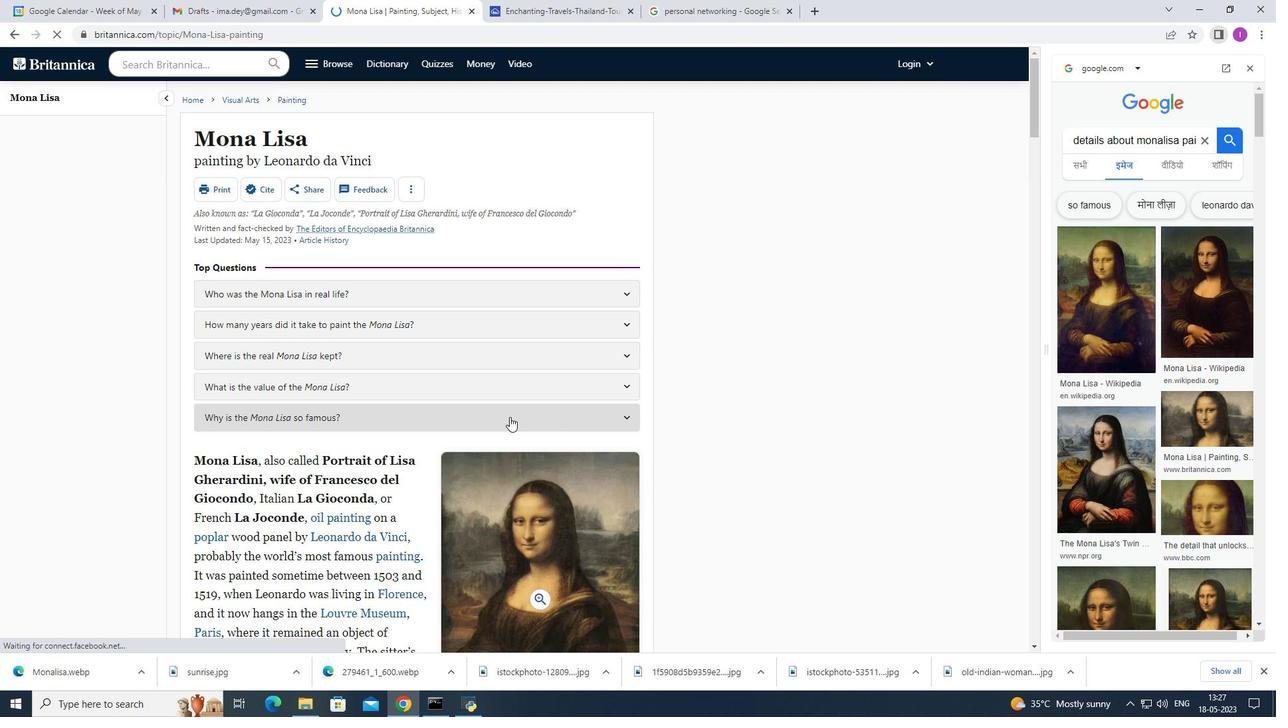
Action: Mouse moved to (507, 417)
Screenshot: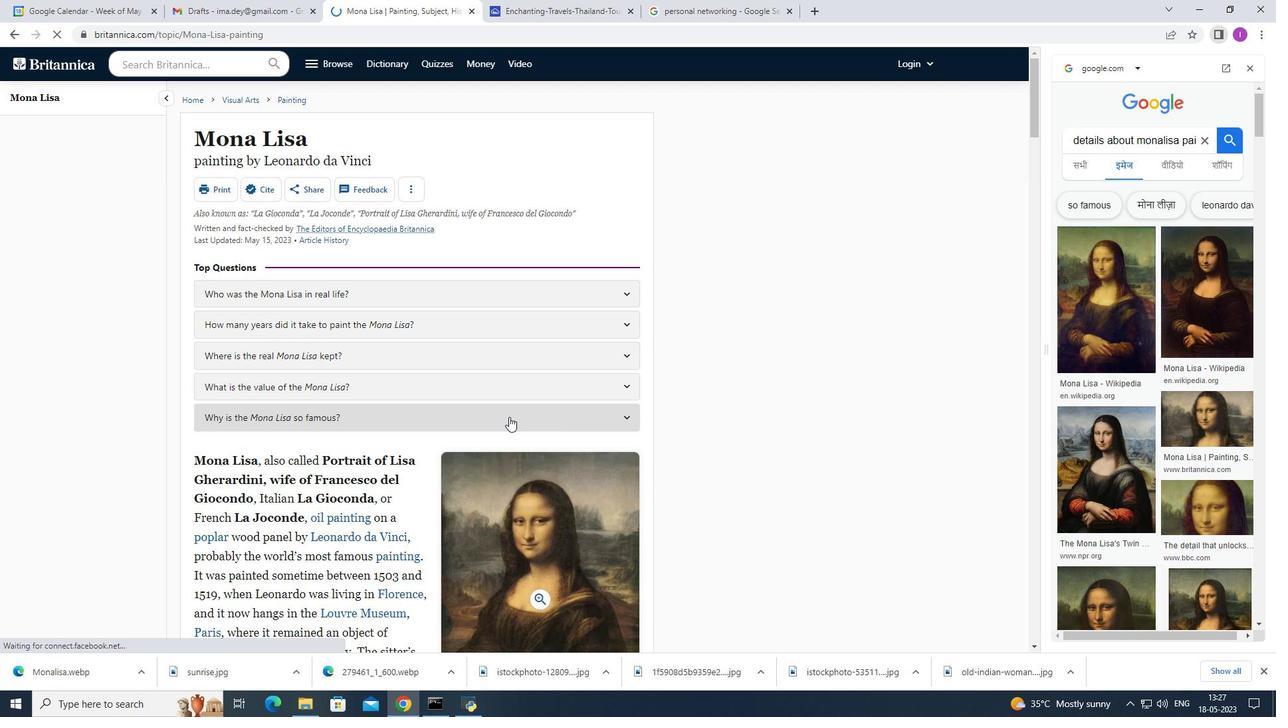 
Action: Mouse scrolled (507, 416) with delta (0, 0)
Screenshot: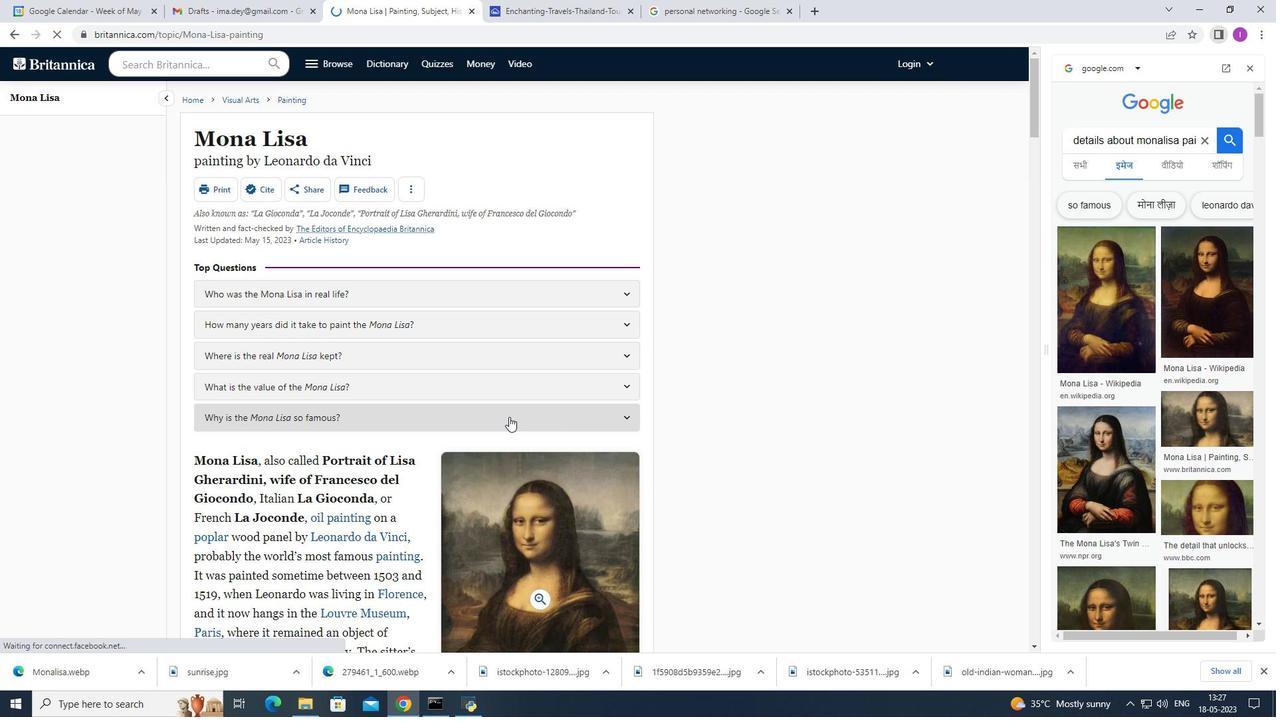 
Action: Mouse moved to (338, 351)
Screenshot: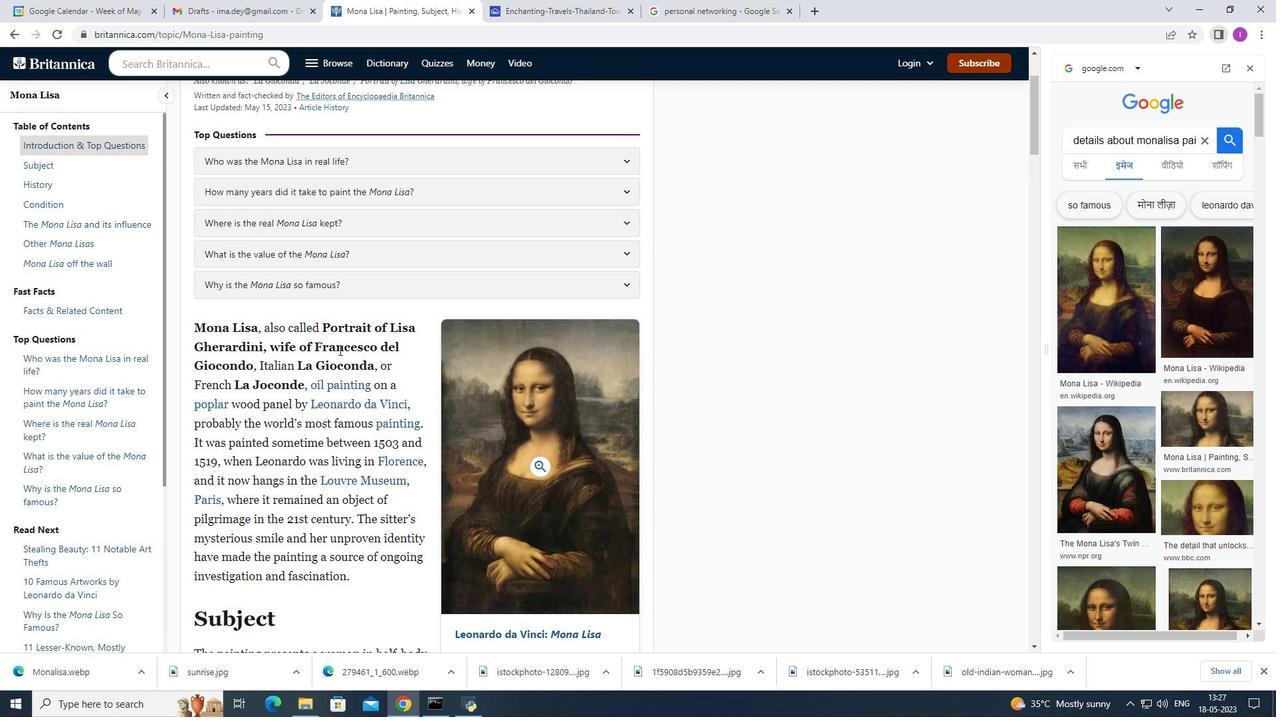 
Action: Mouse scrolled (338, 351) with delta (0, 0)
Screenshot: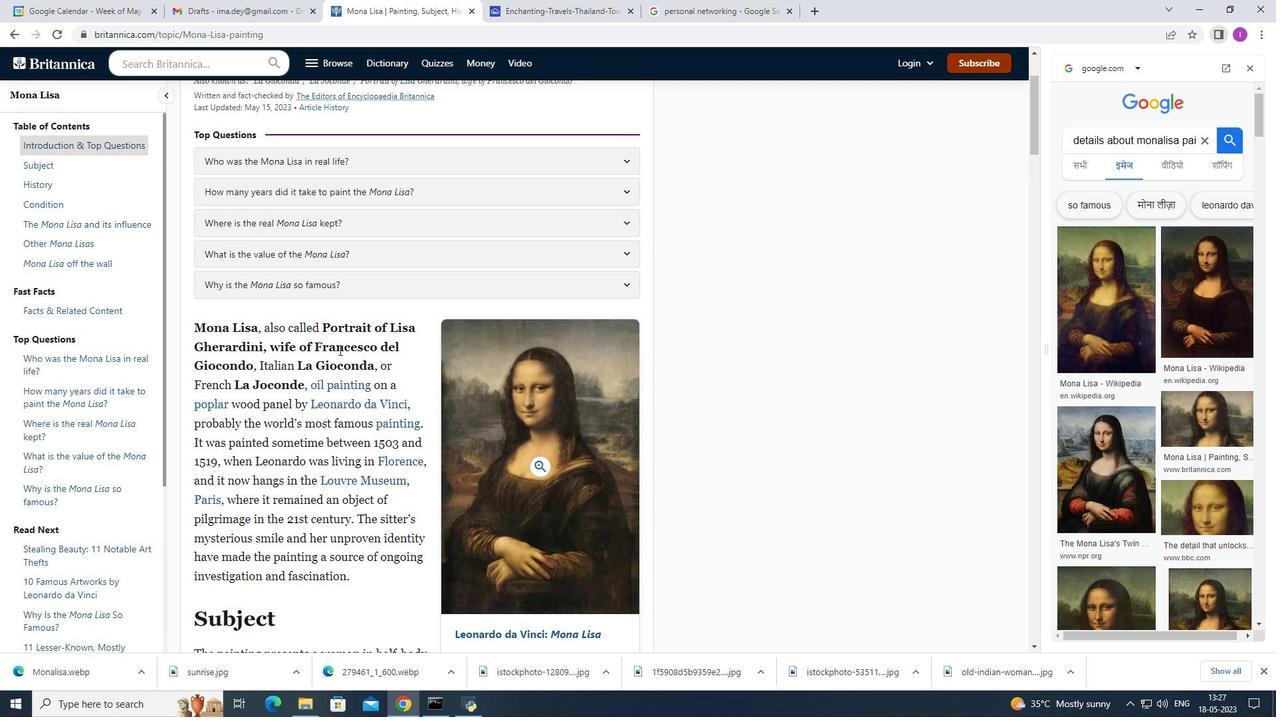 
Action: Mouse moved to (338, 353)
Screenshot: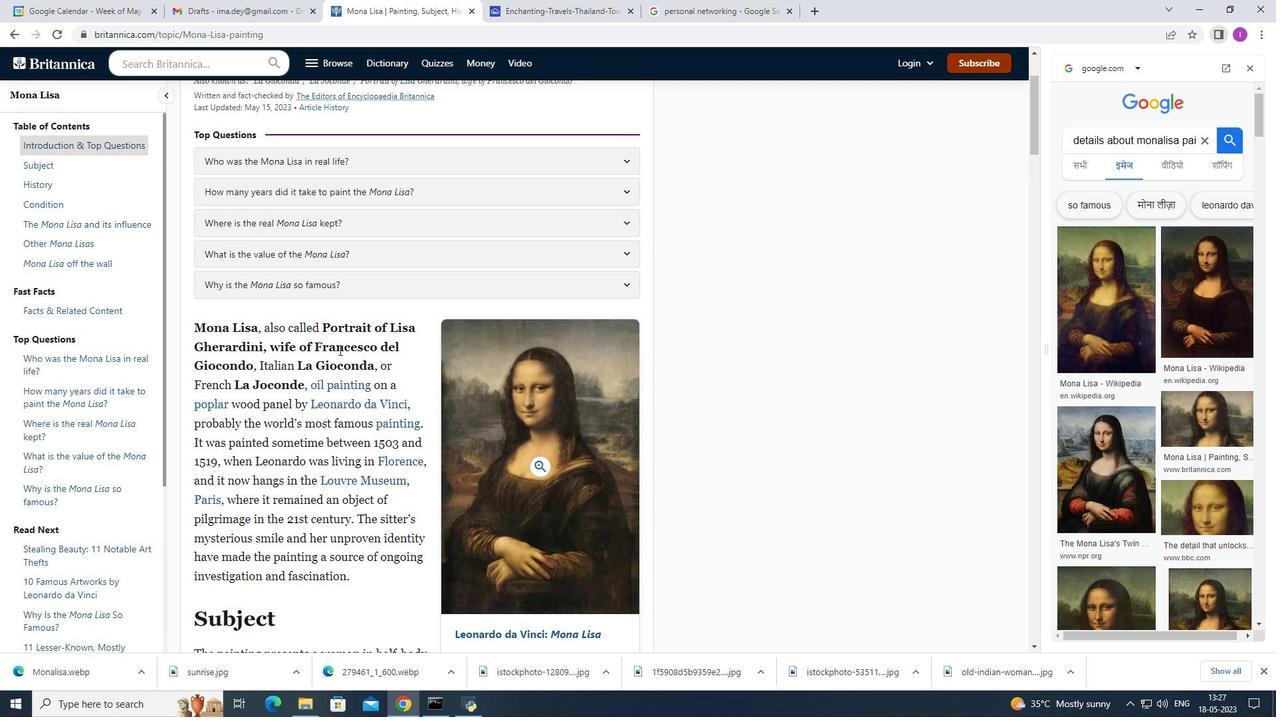 
Action: Mouse scrolled (338, 353) with delta (0, 0)
Screenshot: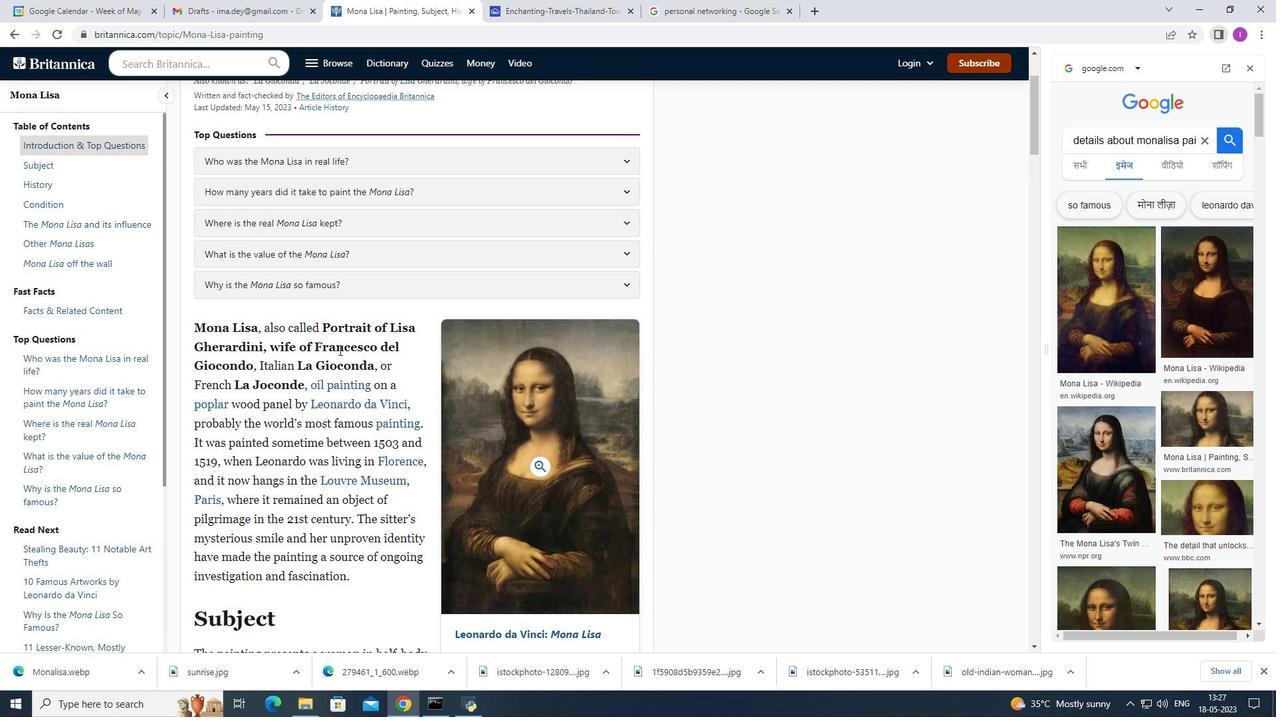 
Action: Mouse moved to (307, 408)
Screenshot: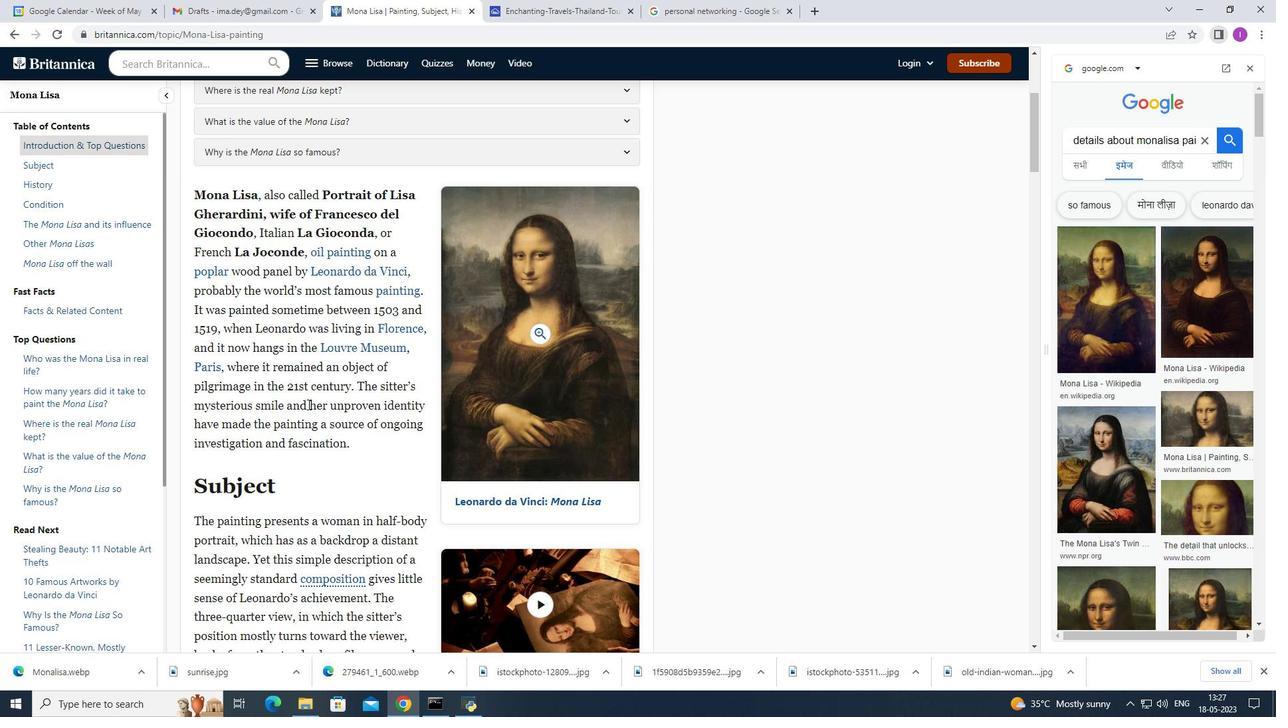 
Action: Mouse scrolled (307, 408) with delta (0, 0)
Screenshot: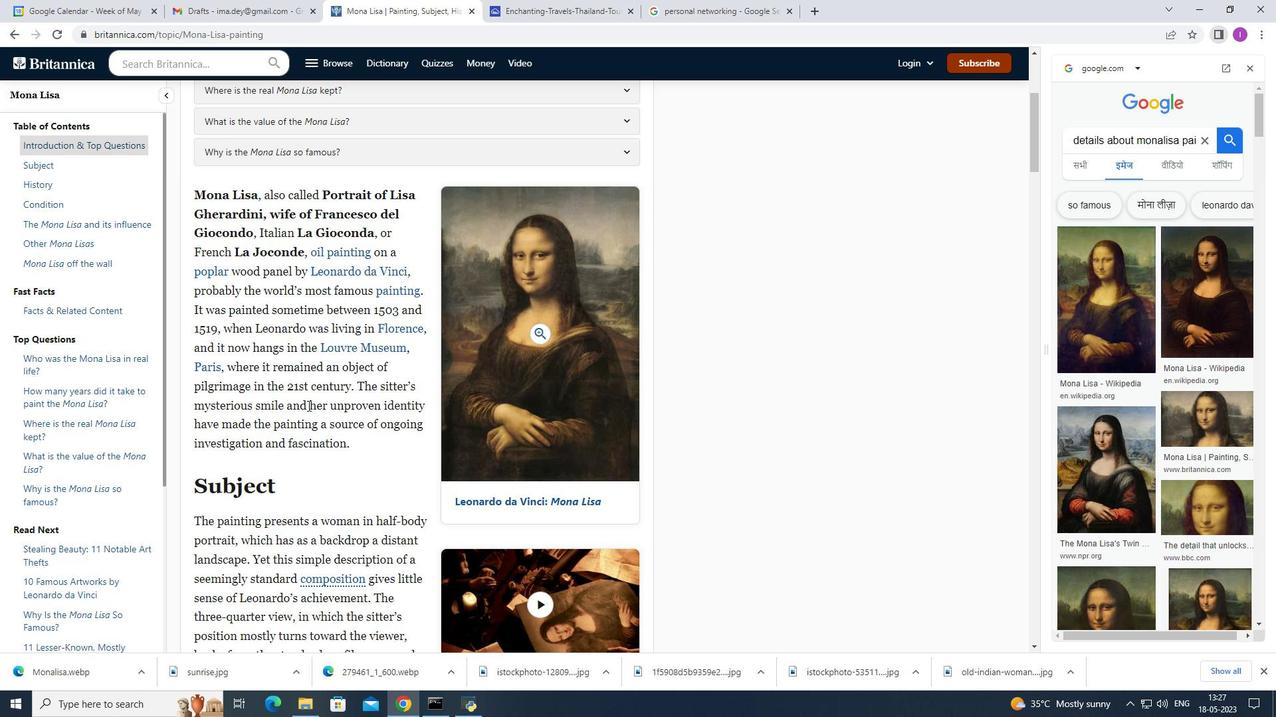 
Action: Mouse scrolled (307, 408) with delta (0, 0)
Screenshot: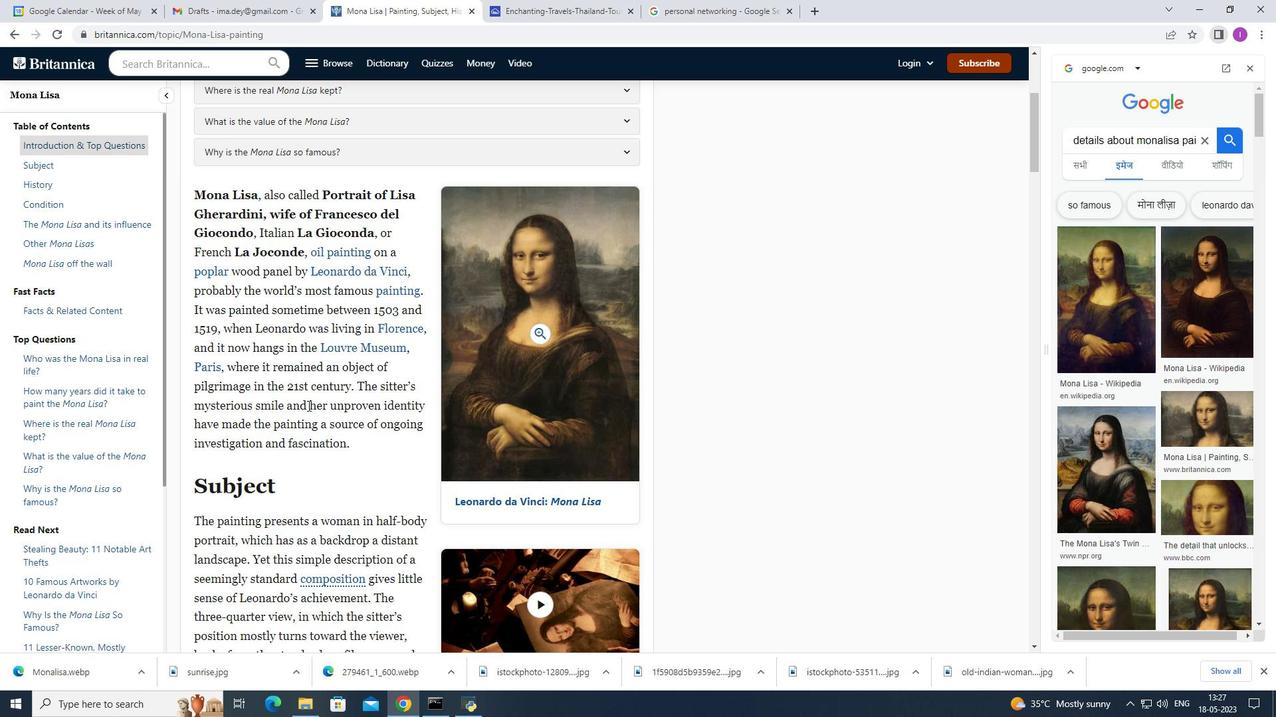 
Action: Mouse scrolled (307, 408) with delta (0, 0)
Screenshot: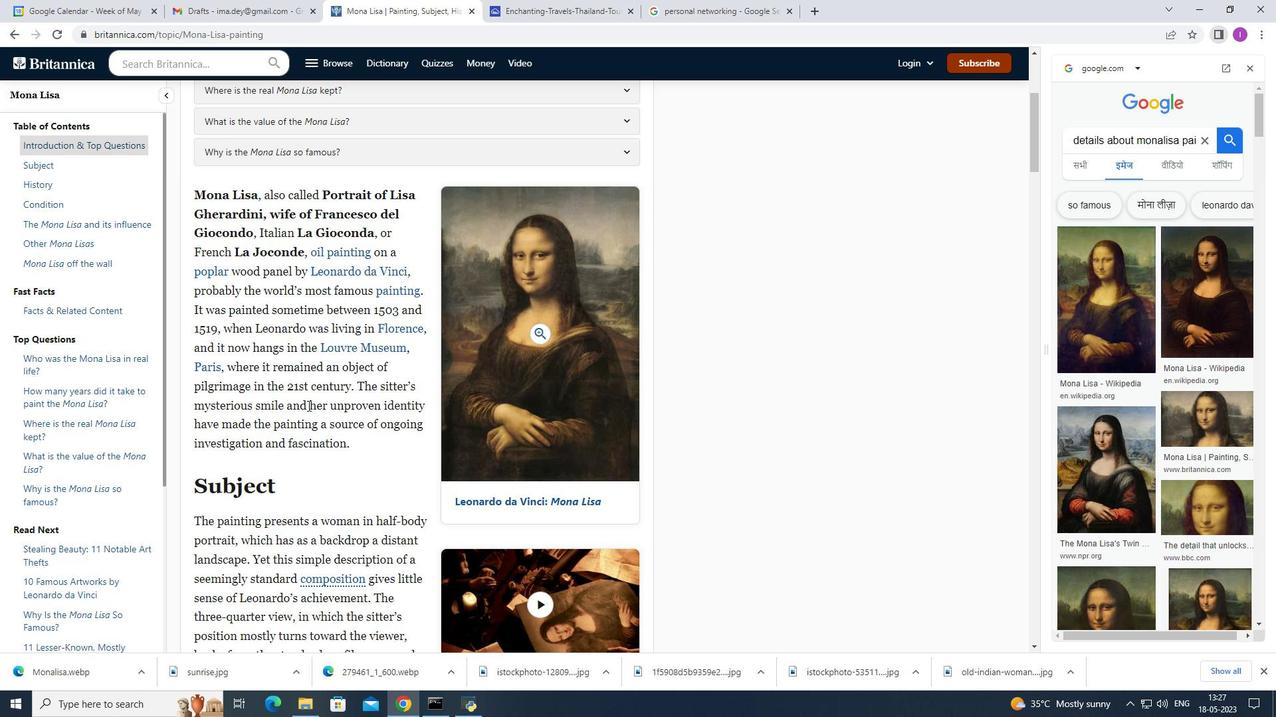 
Action: Mouse scrolled (307, 409) with delta (0, 0)
Screenshot: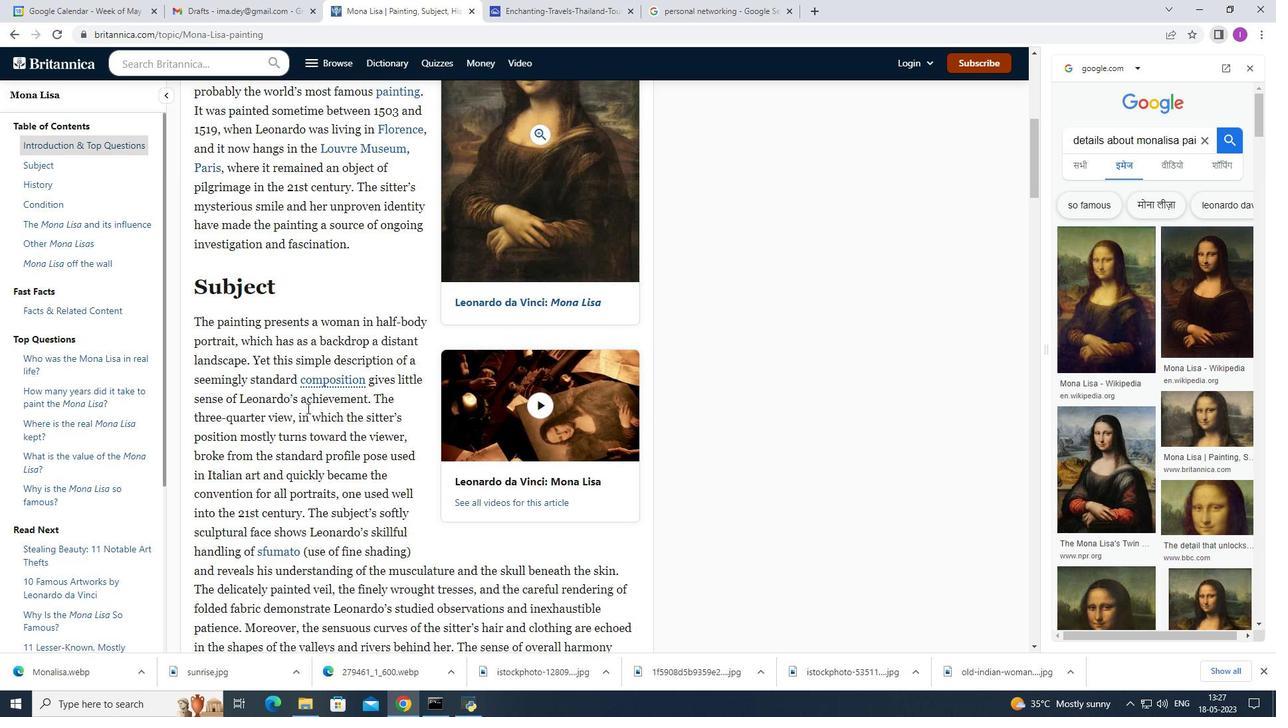 
Action: Mouse scrolled (307, 409) with delta (0, 0)
Screenshot: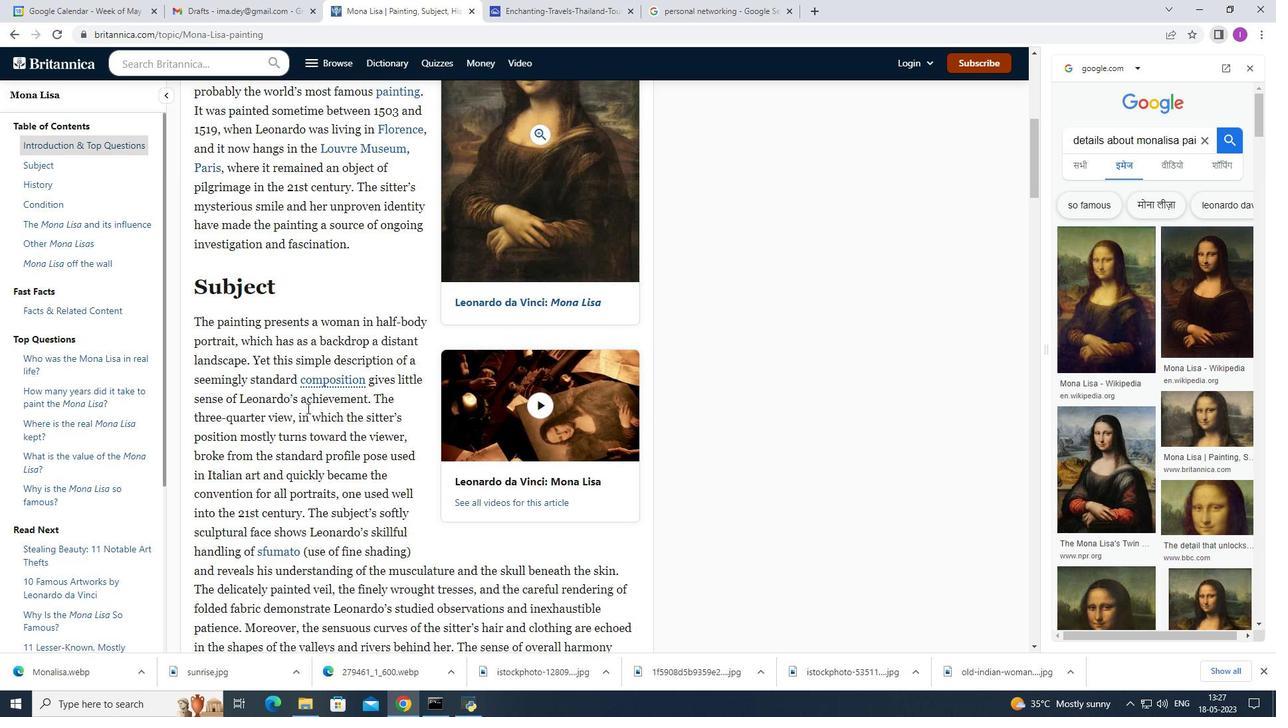 
Action: Mouse moved to (307, 408)
Screenshot: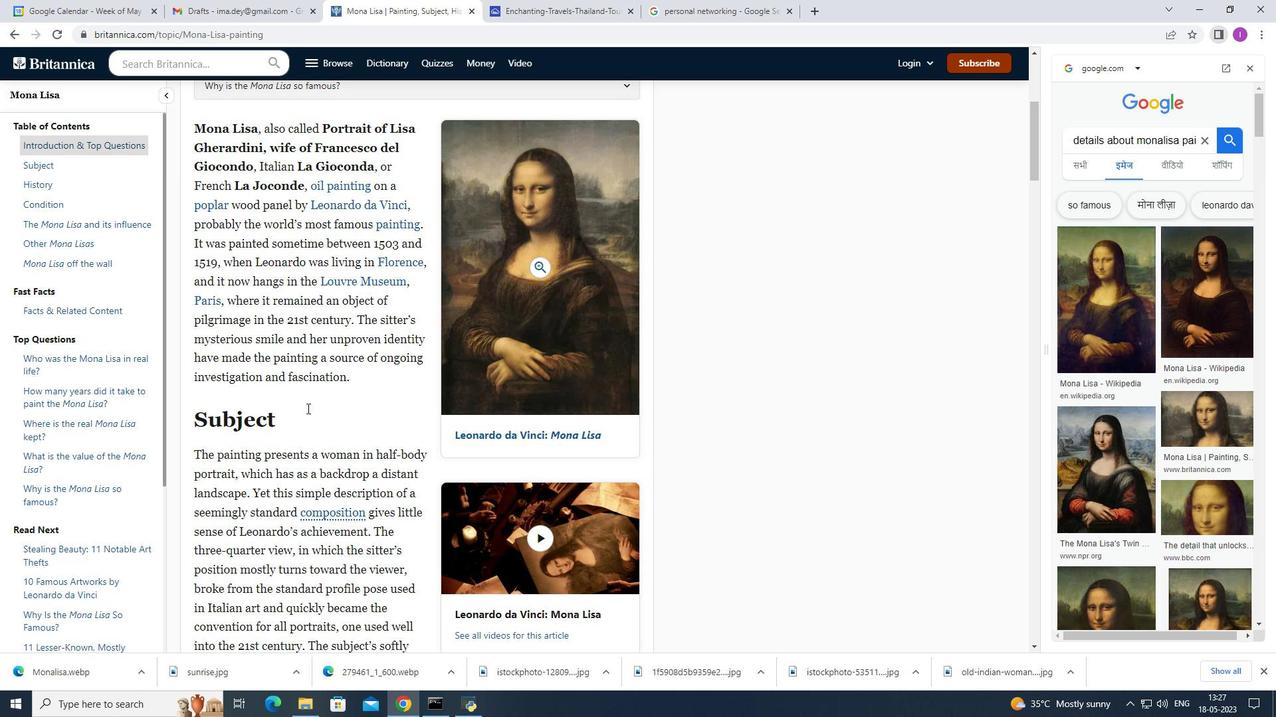 
Action: Mouse scrolled (307, 408) with delta (0, 0)
Screenshot: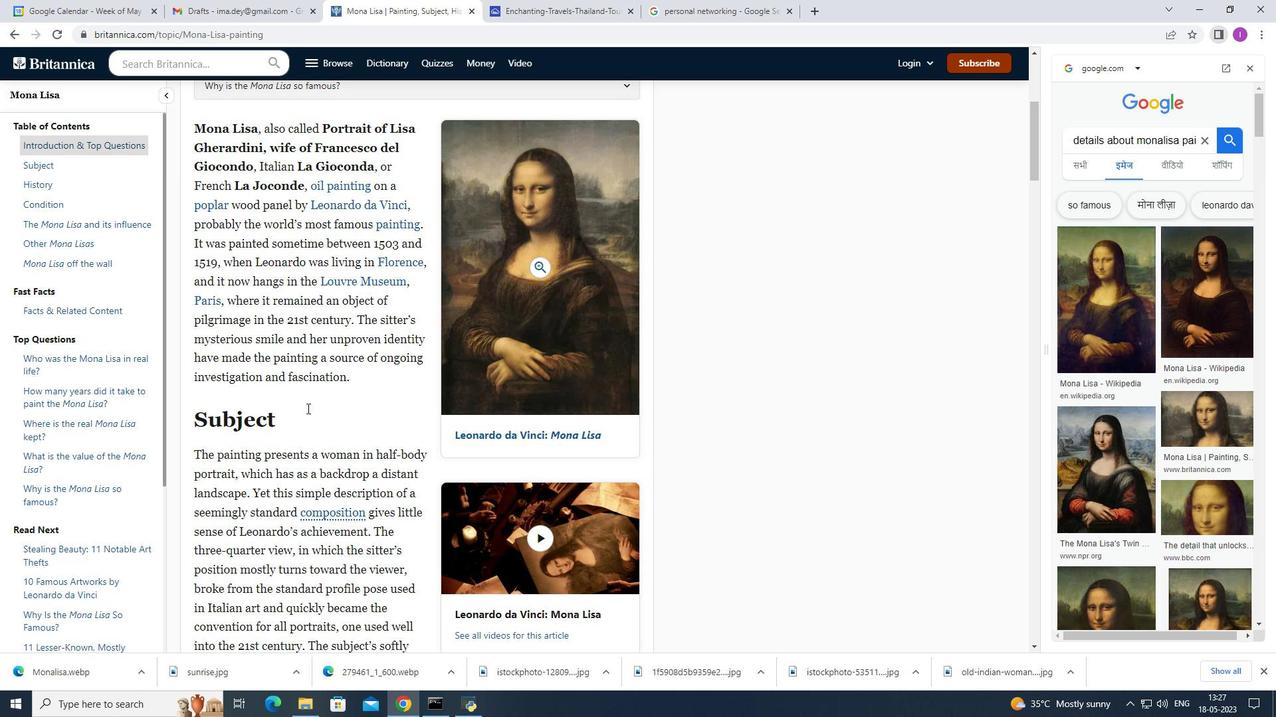 
Action: Mouse scrolled (307, 408) with delta (0, 0)
Screenshot: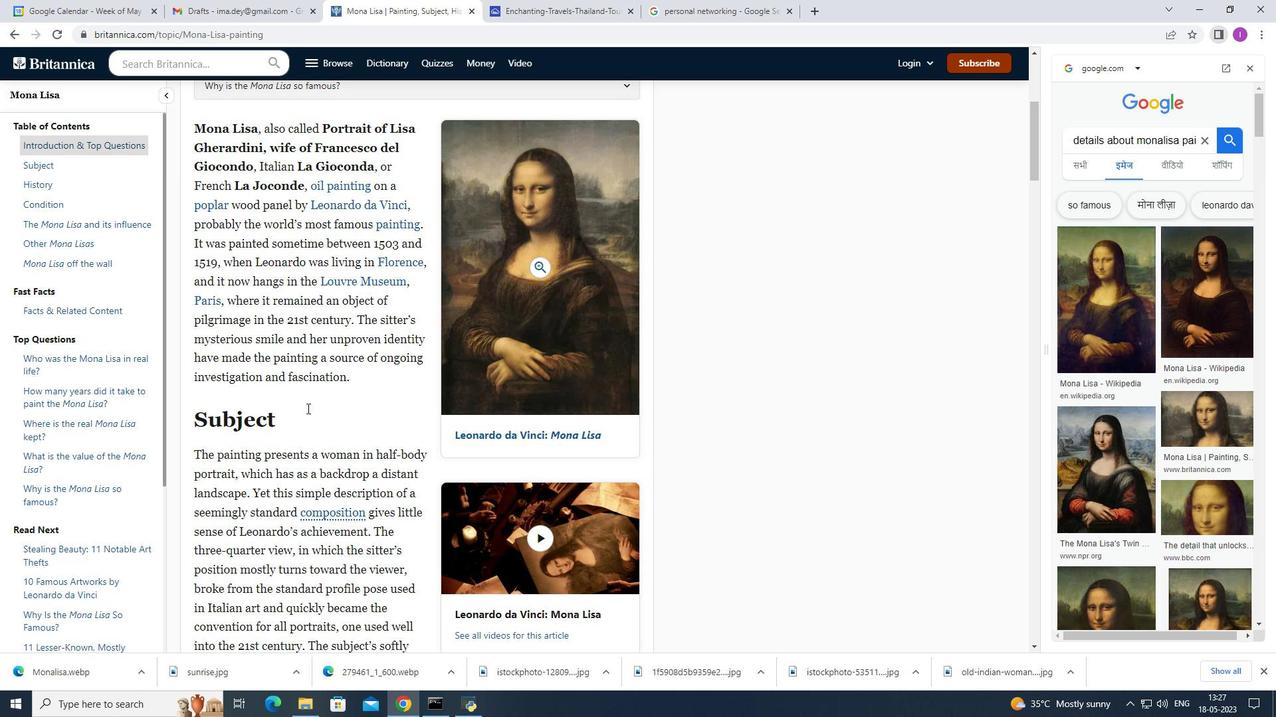 
Action: Mouse scrolled (307, 408) with delta (0, 0)
Screenshot: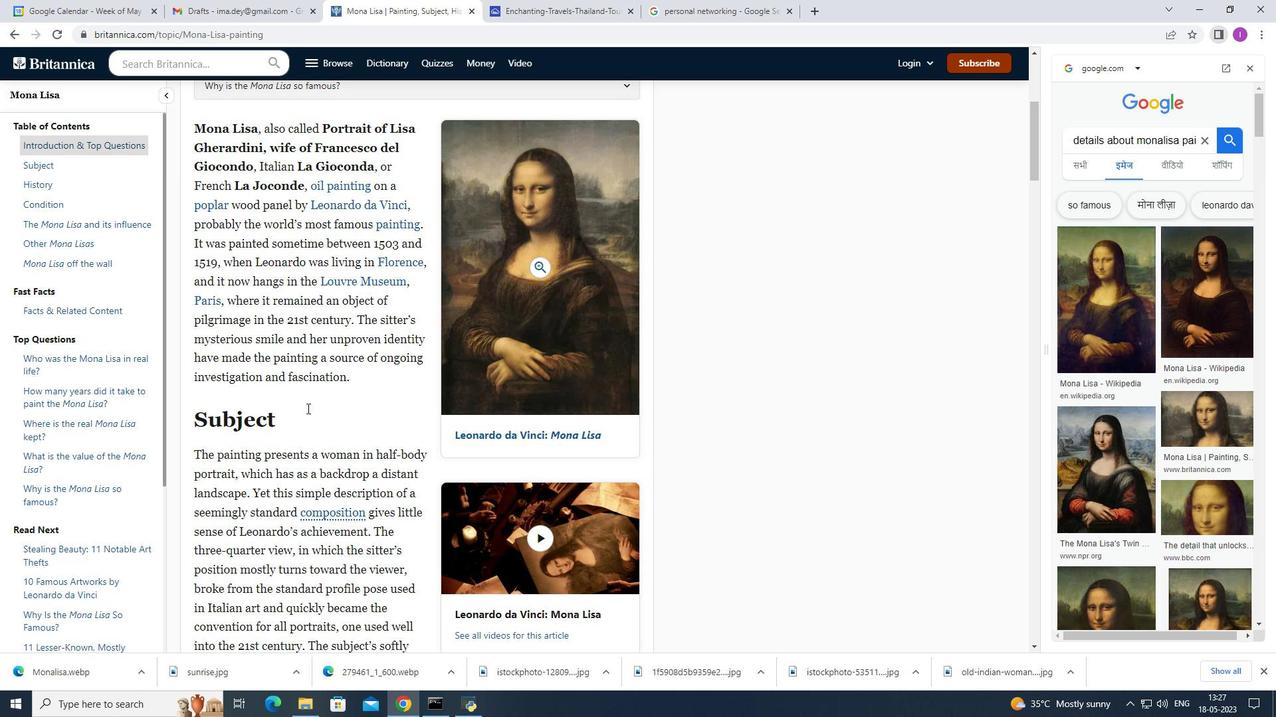 
Action: Mouse scrolled (307, 408) with delta (0, 0)
Screenshot: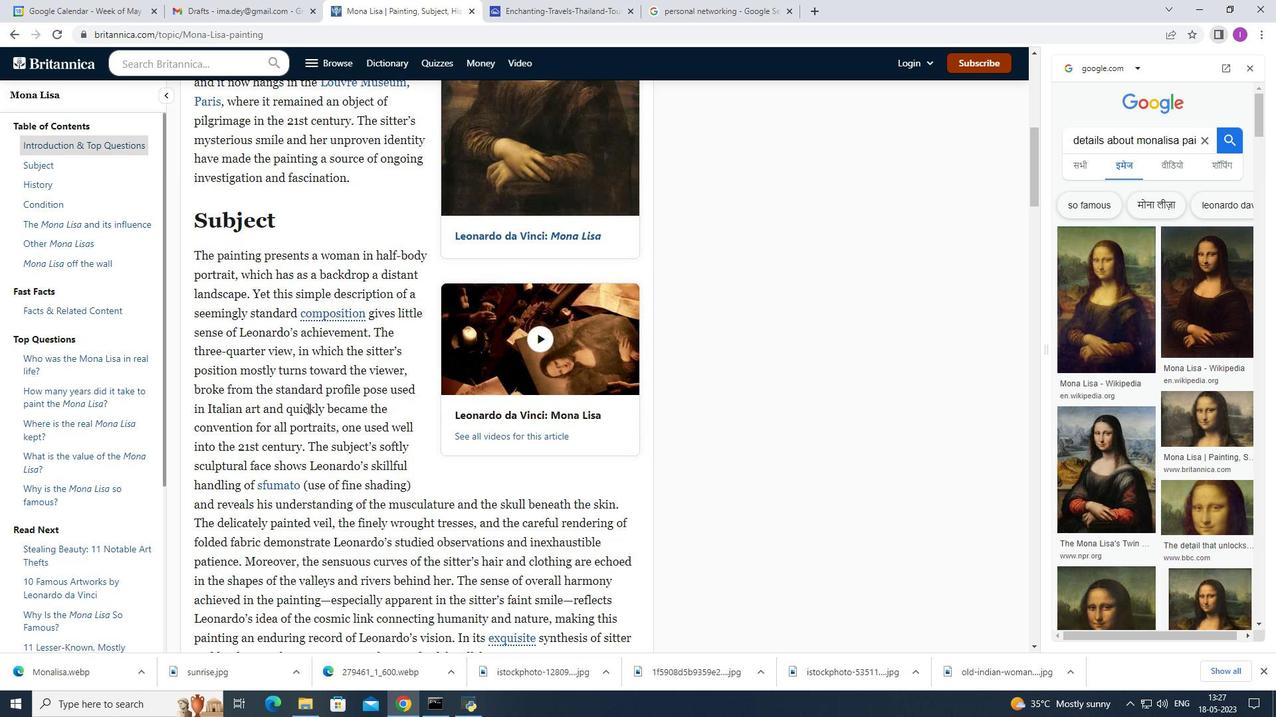 
Action: Mouse scrolled (307, 408) with delta (0, 0)
Screenshot: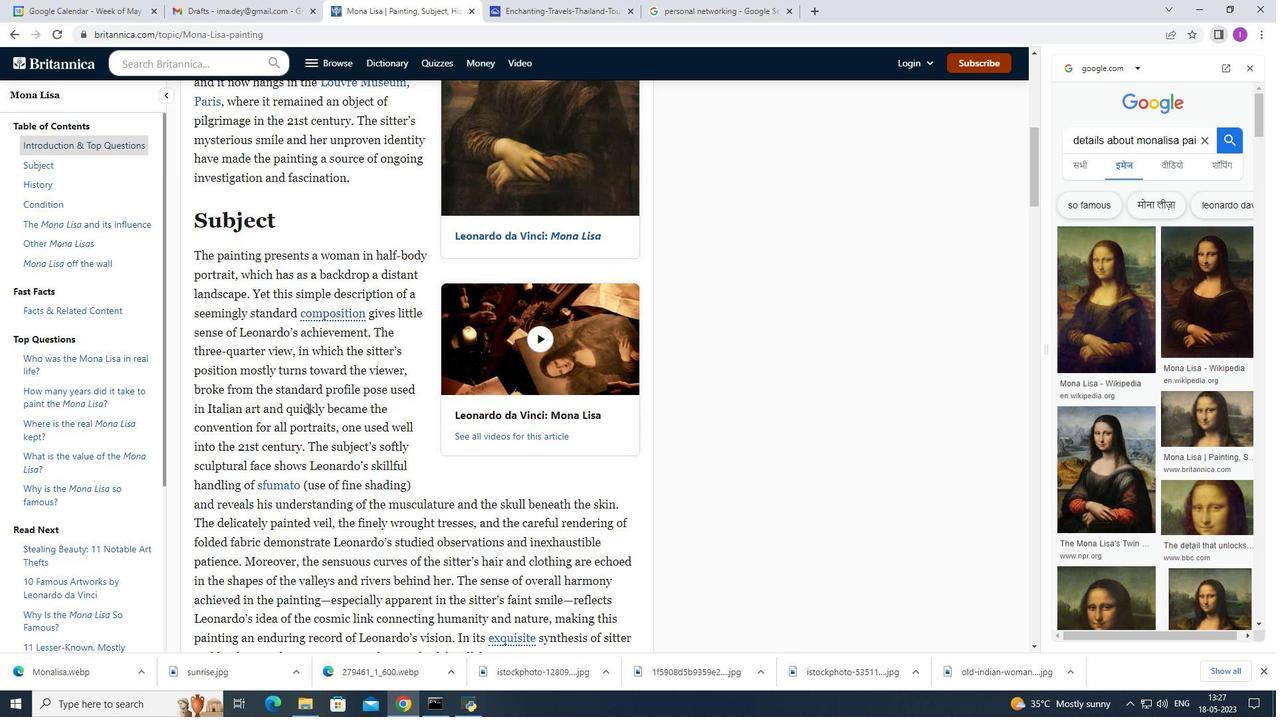 
Action: Mouse scrolled (307, 408) with delta (0, 0)
Screenshot: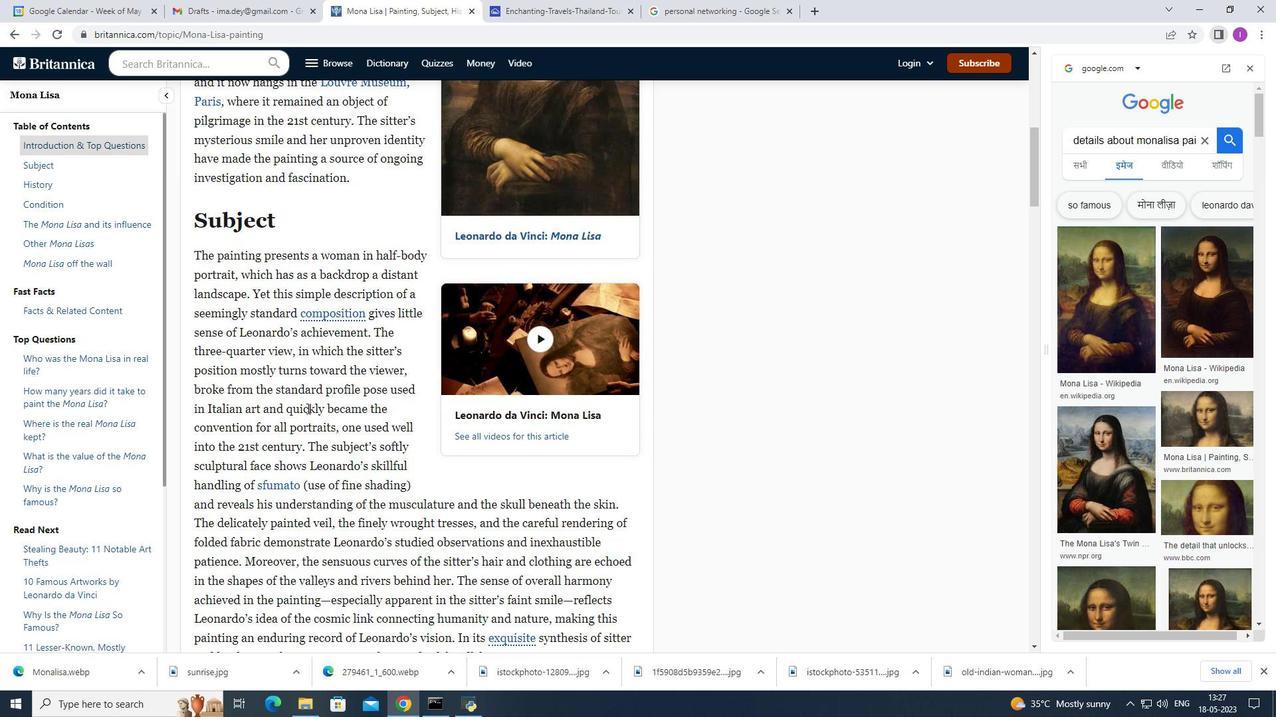 
Action: Mouse scrolled (307, 408) with delta (0, 0)
Screenshot: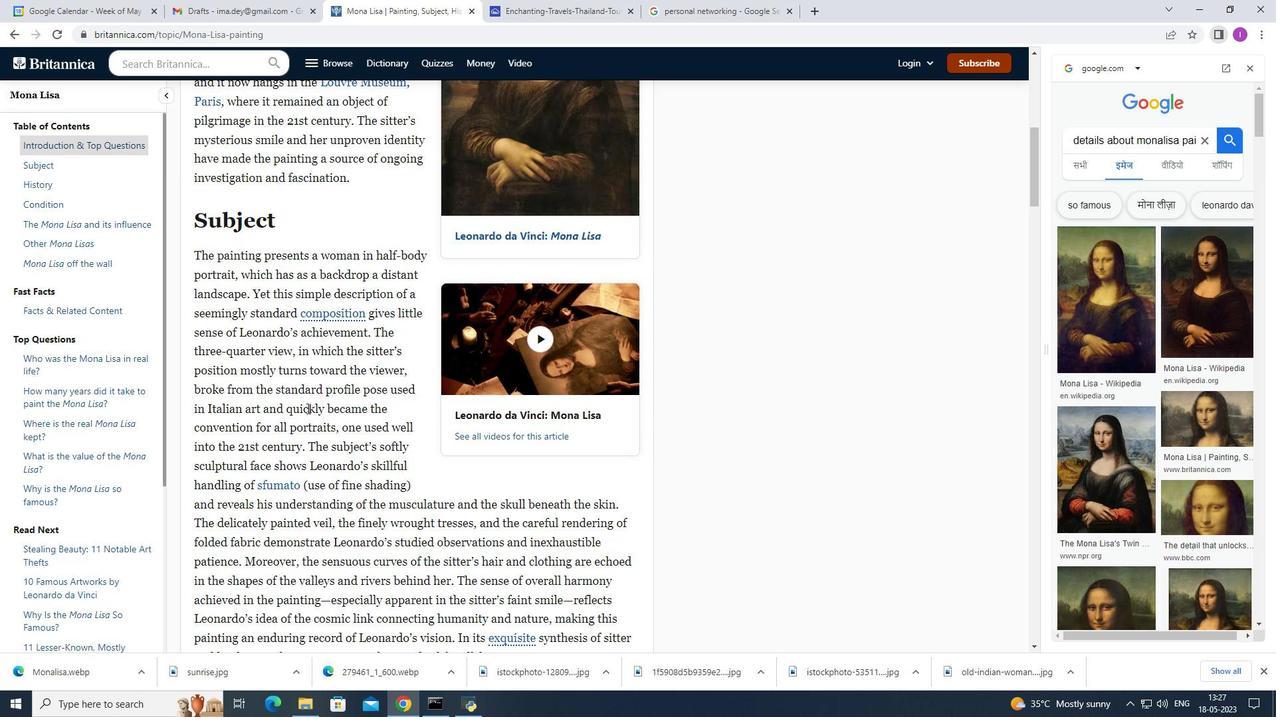 
Action: Mouse scrolled (307, 408) with delta (0, 0)
Screenshot: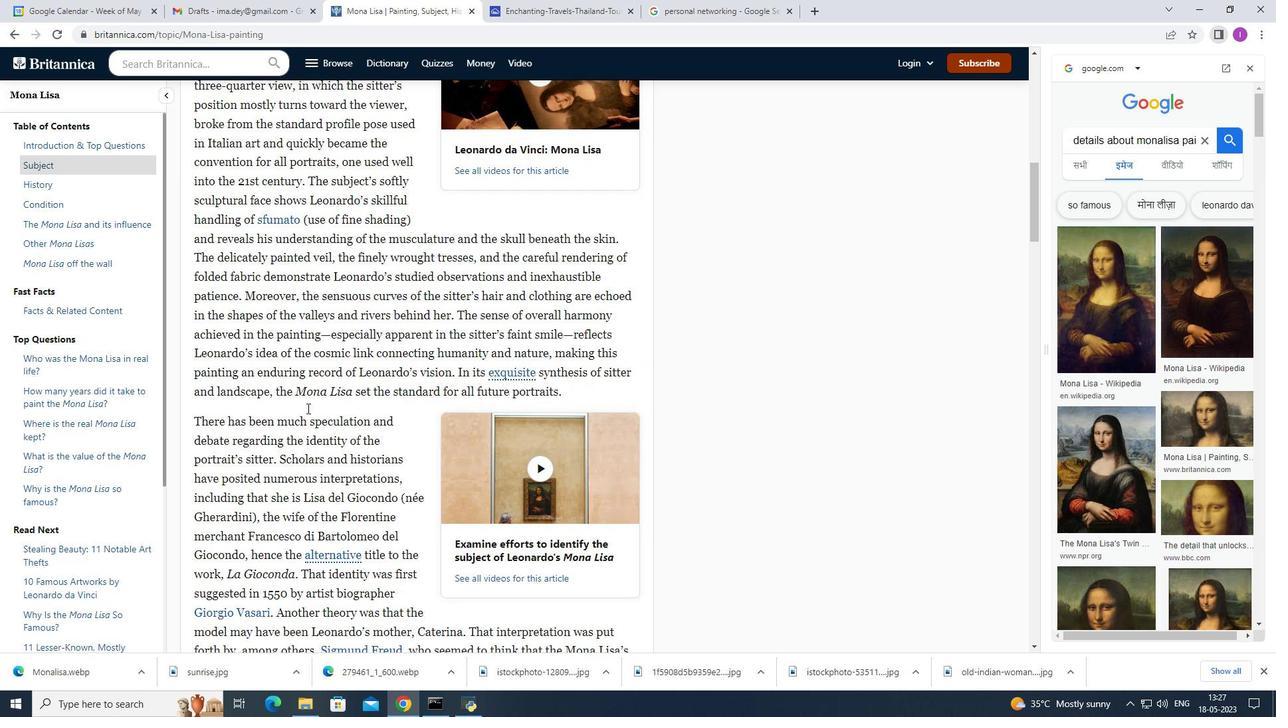 
Action: Mouse scrolled (307, 408) with delta (0, 0)
Screenshot: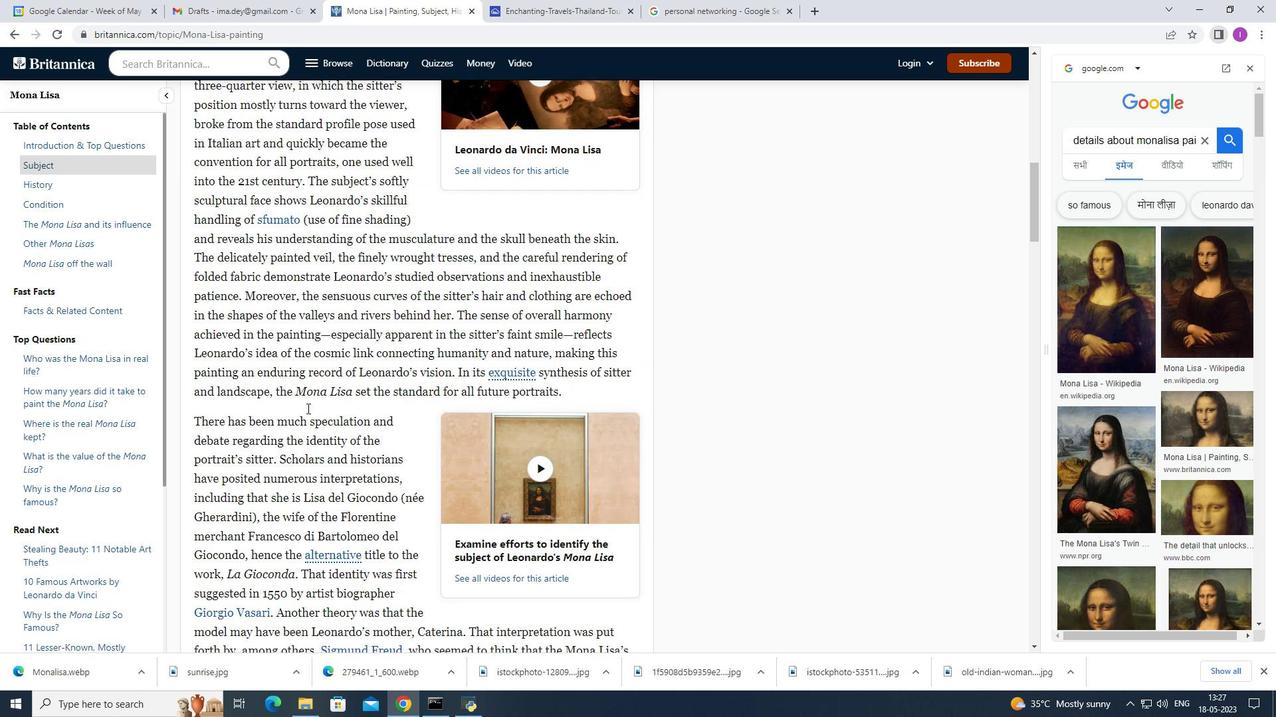 
Action: Mouse scrolled (307, 408) with delta (0, 0)
Screenshot: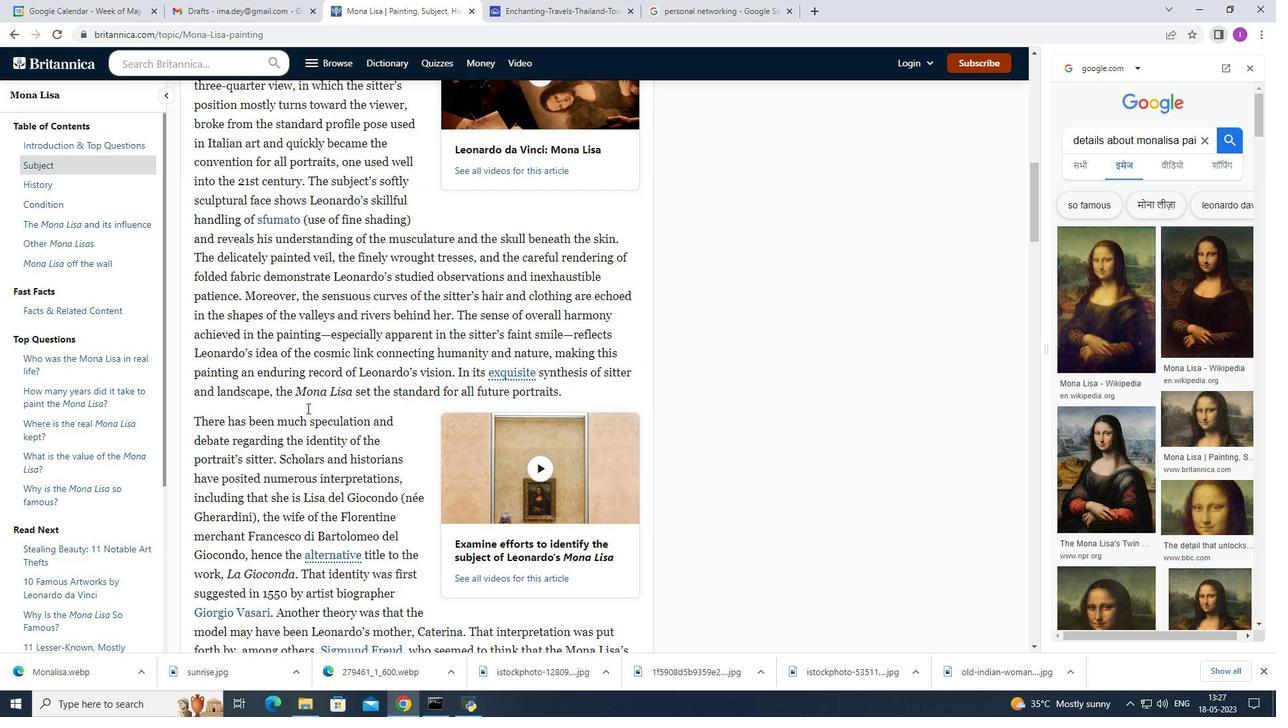 
Action: Mouse scrolled (307, 408) with delta (0, 0)
Screenshot: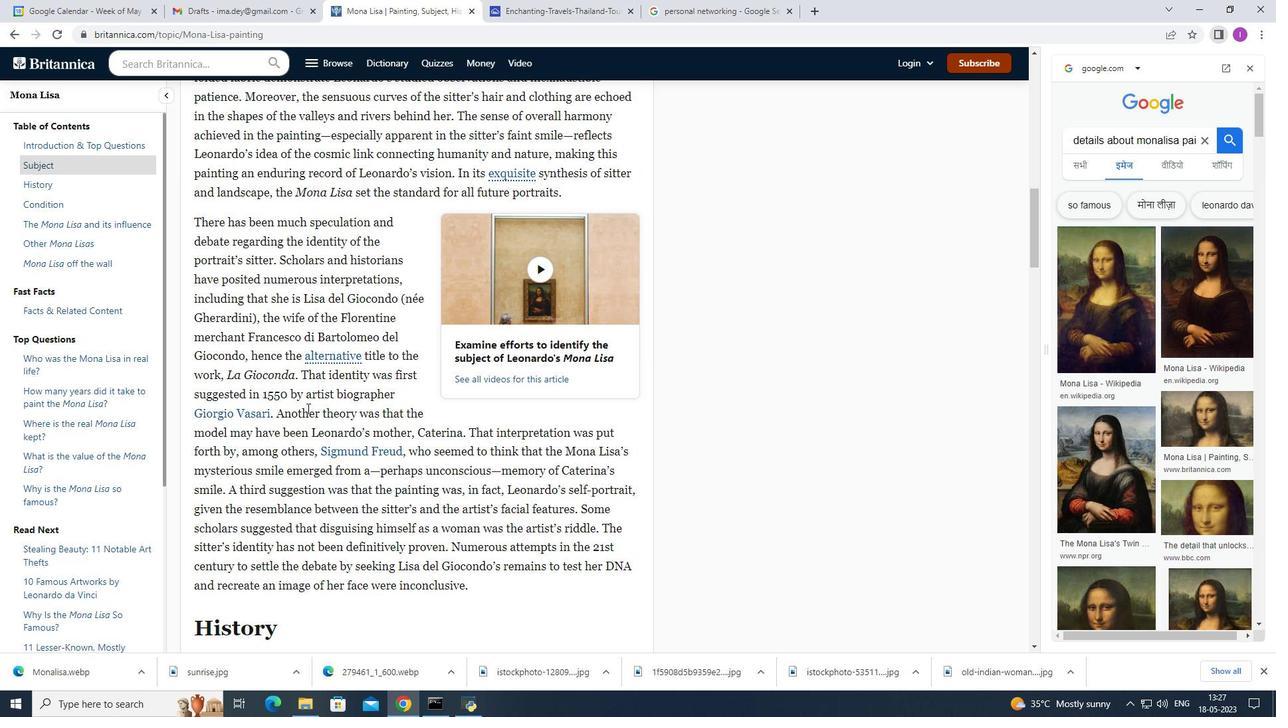 
Action: Mouse scrolled (307, 408) with delta (0, 0)
Screenshot: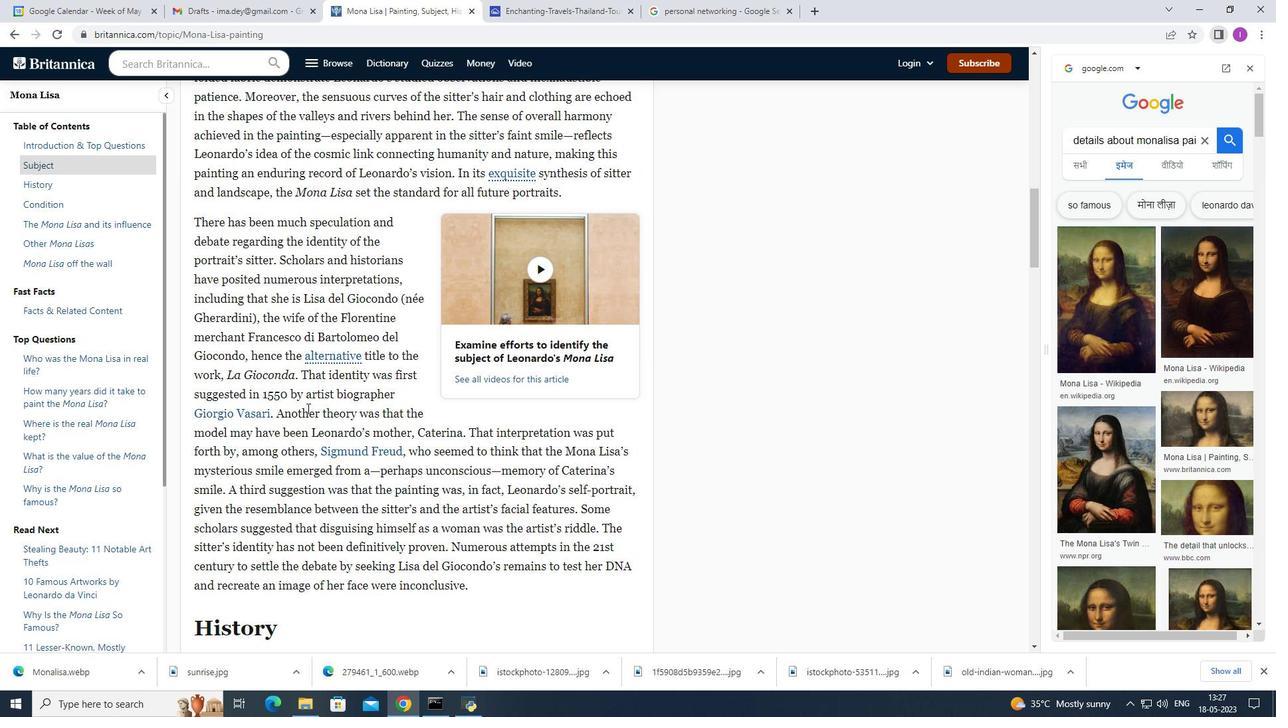
Action: Mouse scrolled (307, 408) with delta (0, 0)
Screenshot: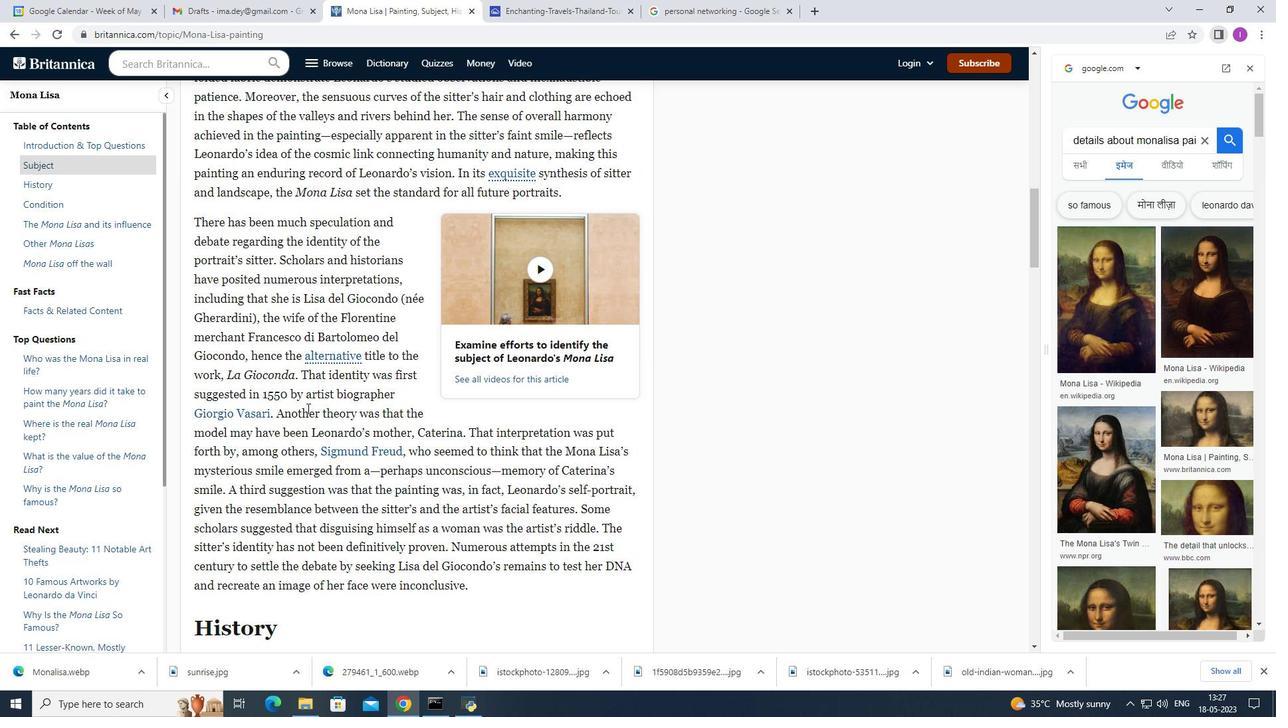 
Action: Mouse scrolled (307, 408) with delta (0, 0)
Screenshot: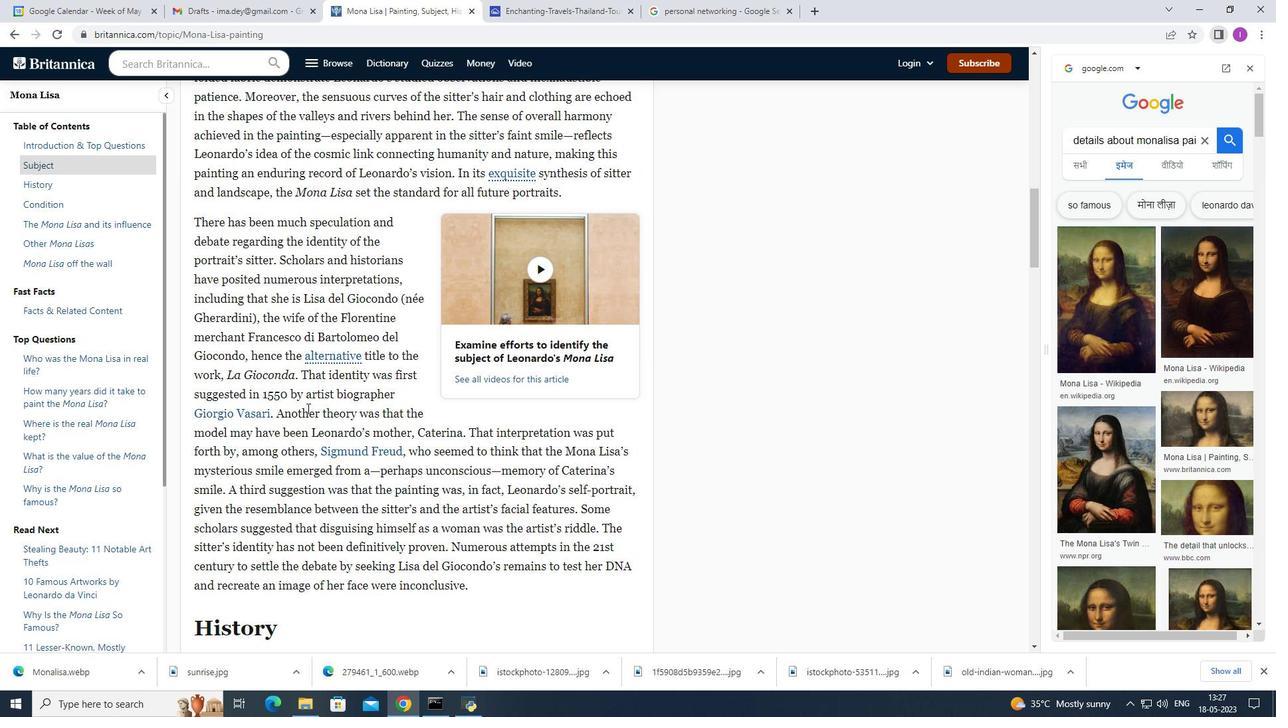 
Action: Mouse moved to (454, 411)
Screenshot: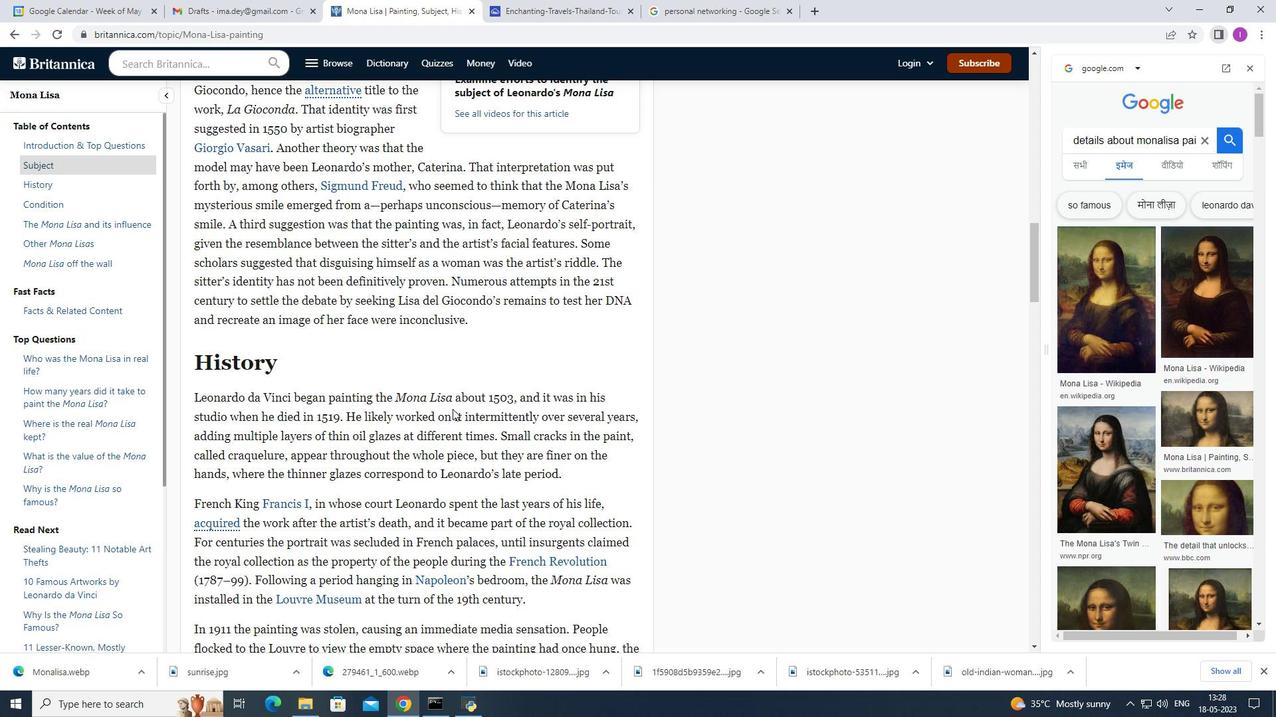 
Action: Mouse scrolled (454, 410) with delta (0, 0)
Screenshot: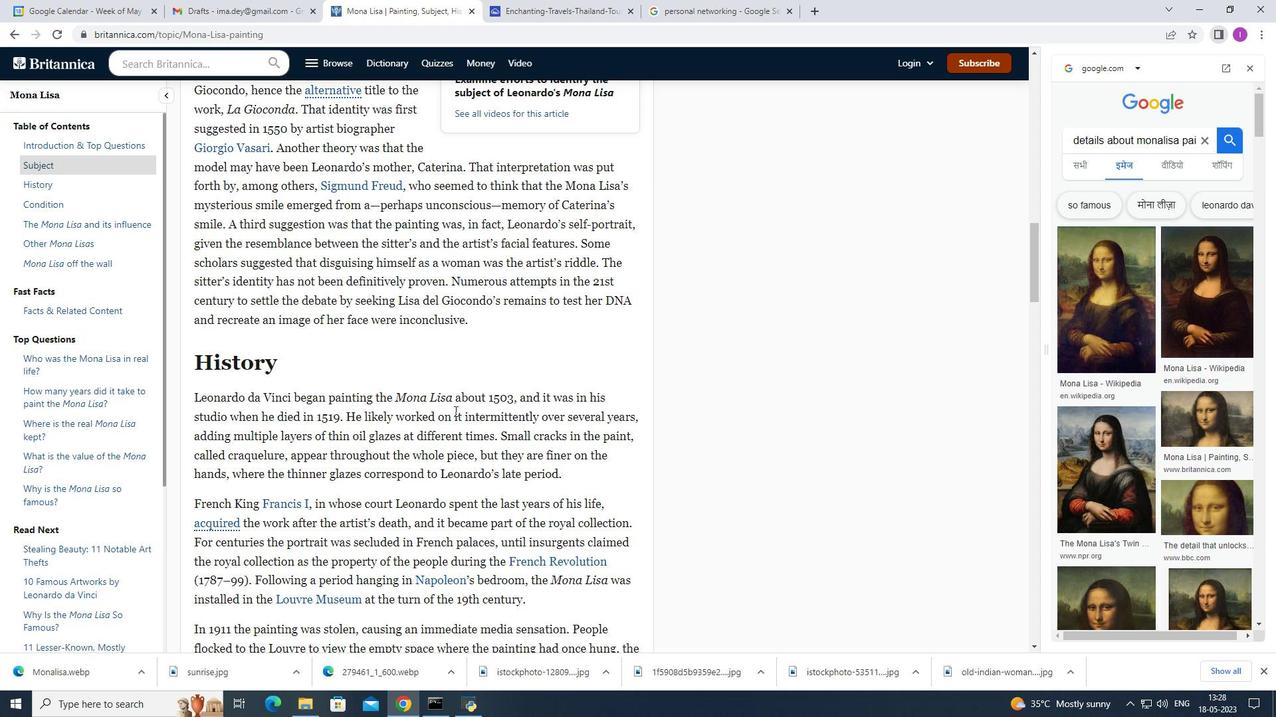 
Action: Mouse moved to (194, 321)
Screenshot: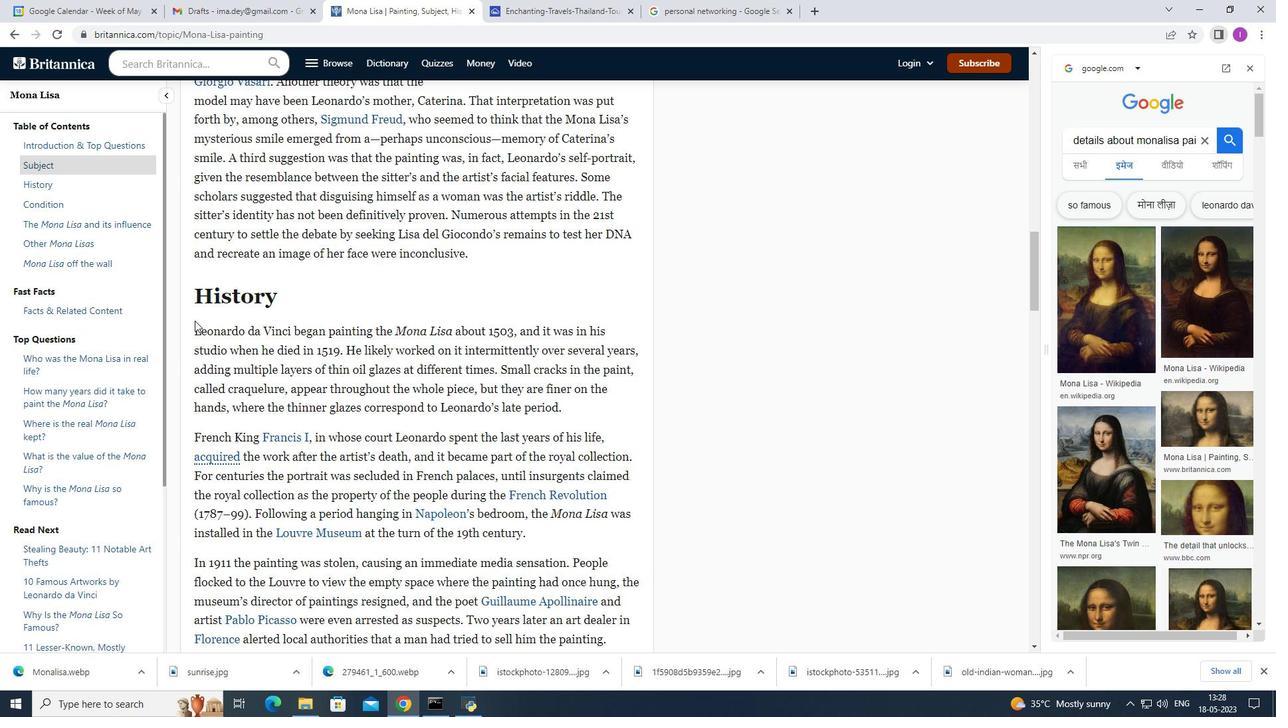 
Action: Mouse pressed left at (194, 321)
Screenshot: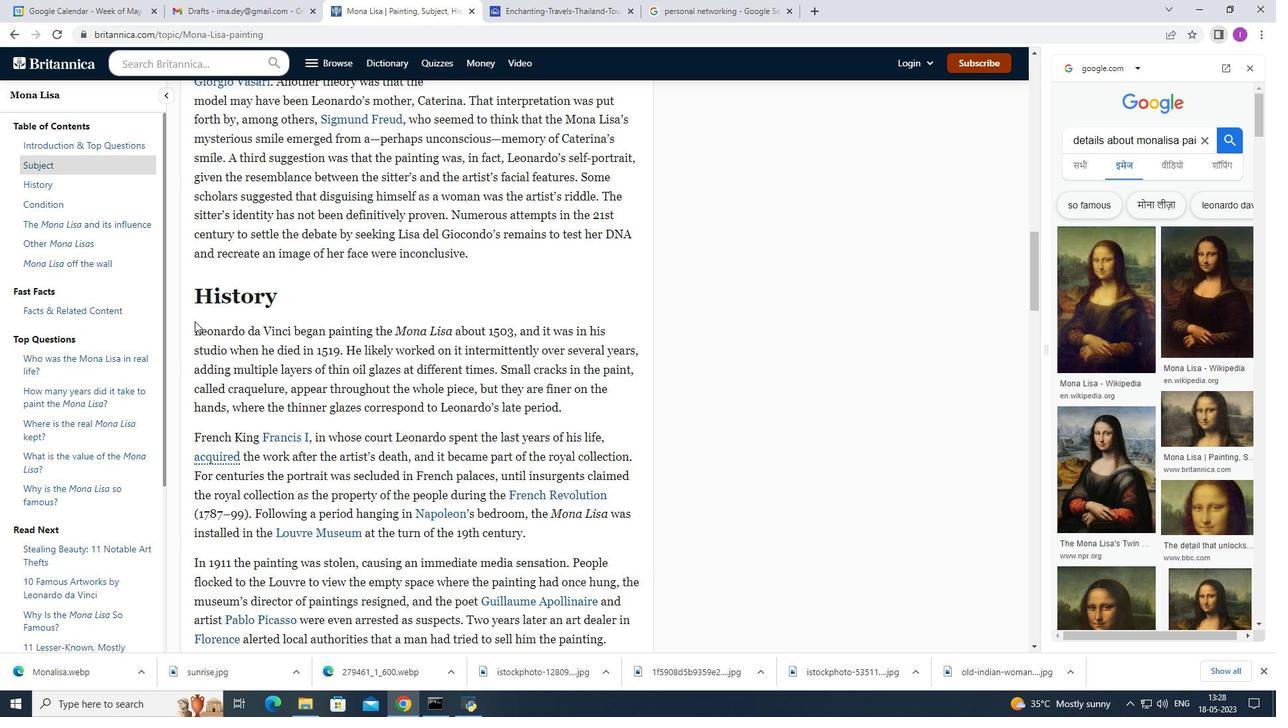 
Action: Mouse moved to (608, 385)
Screenshot: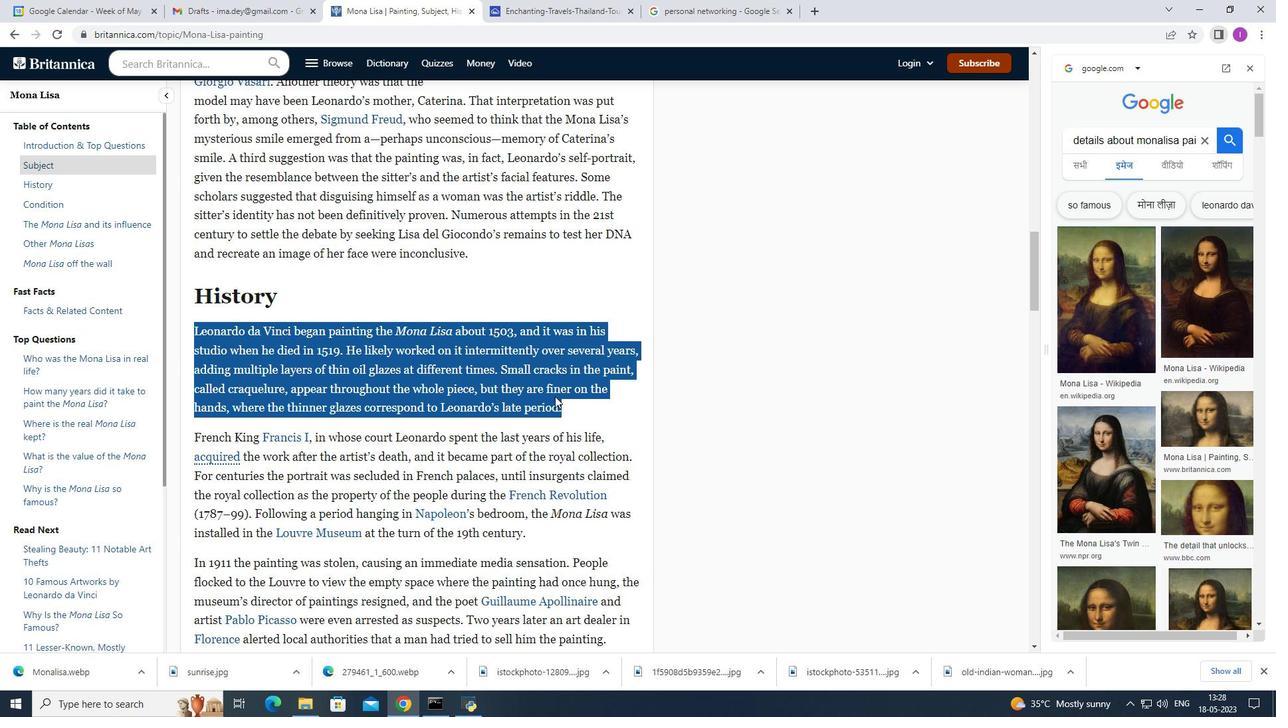 
Action: Key pressed ctrl+C
Screenshot: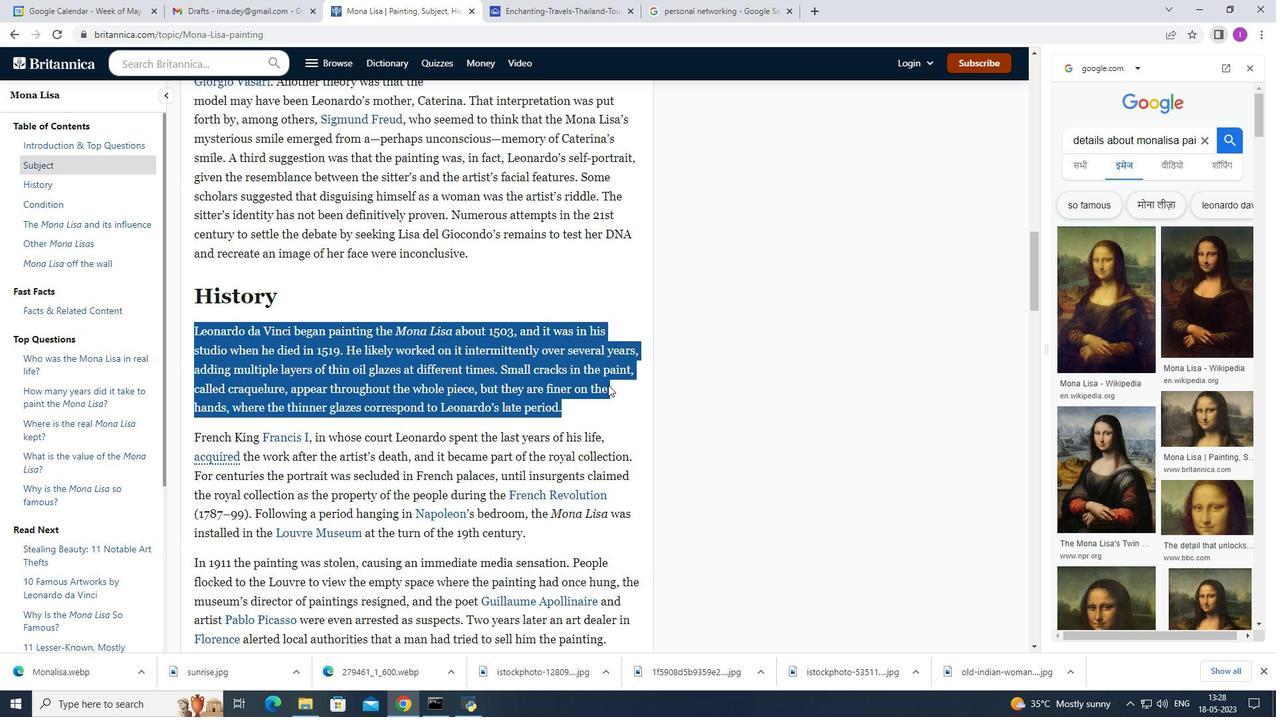 
Action: Mouse moved to (780, 218)
Screenshot: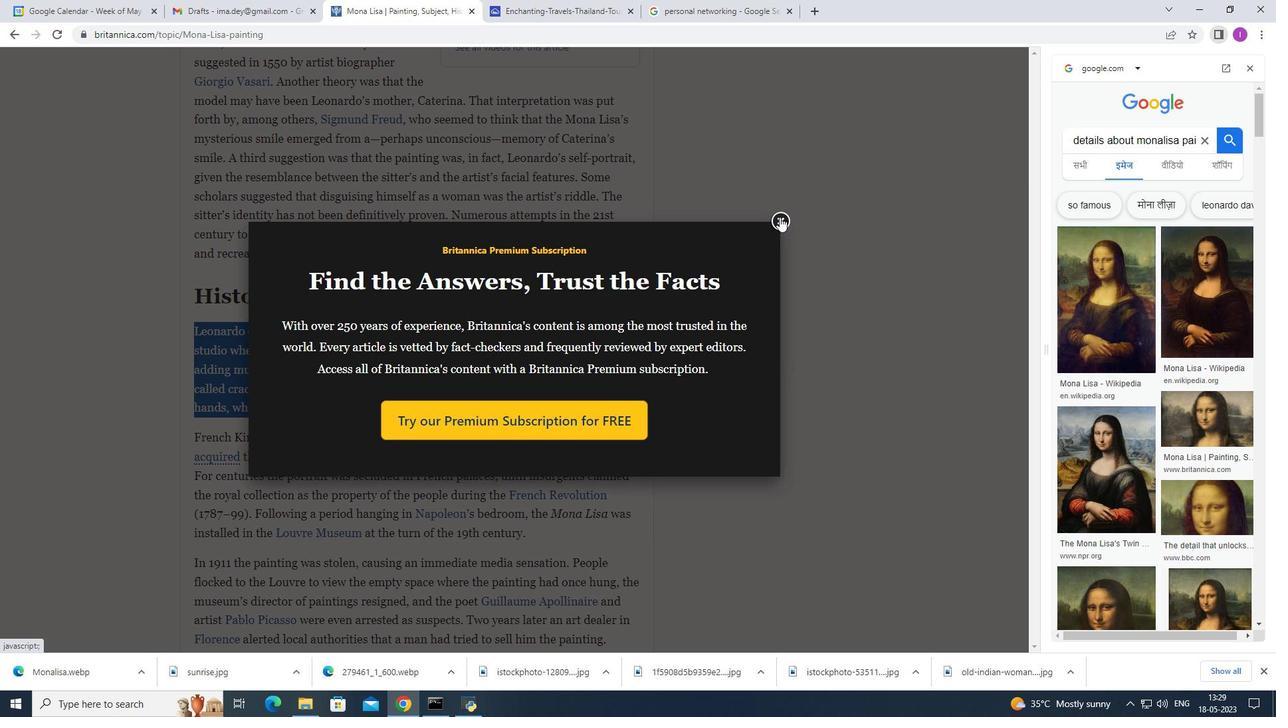 
Action: Mouse pressed left at (780, 218)
Screenshot: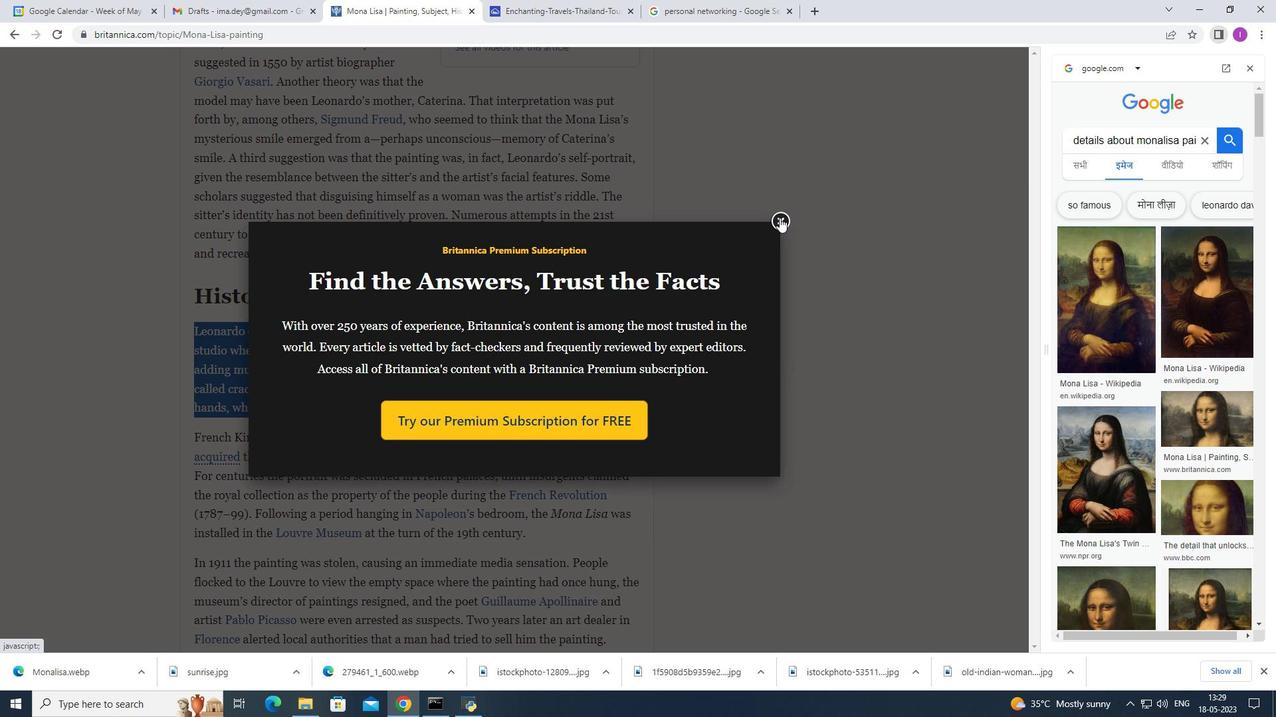 
Action: Mouse moved to (515, 8)
Screenshot: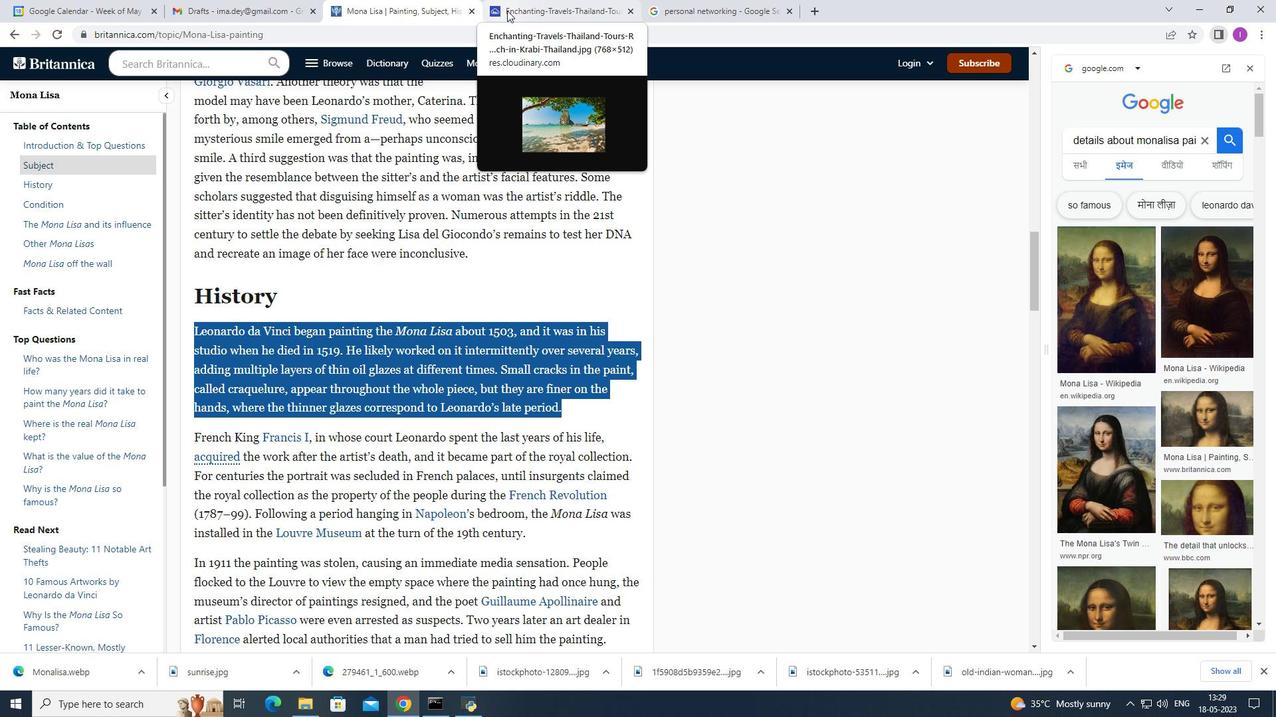 
Action: Mouse pressed left at (515, 8)
Screenshot: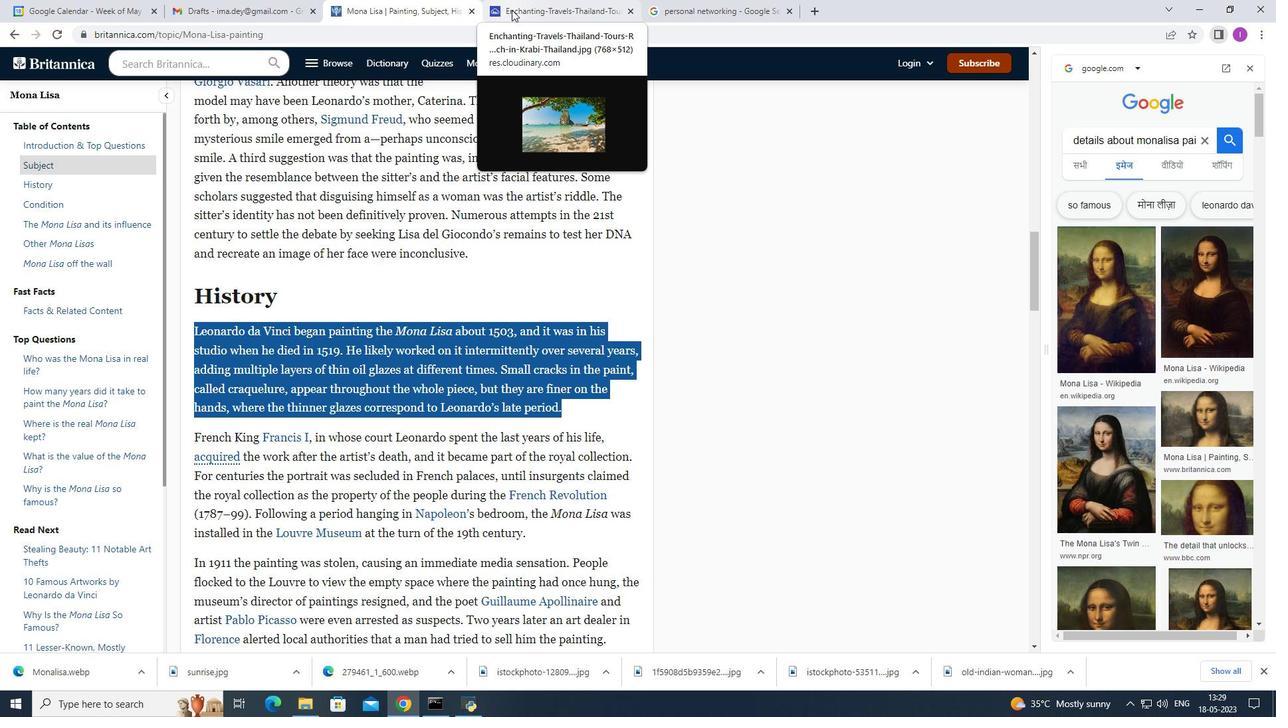 
Action: Mouse moved to (15, 33)
Screenshot: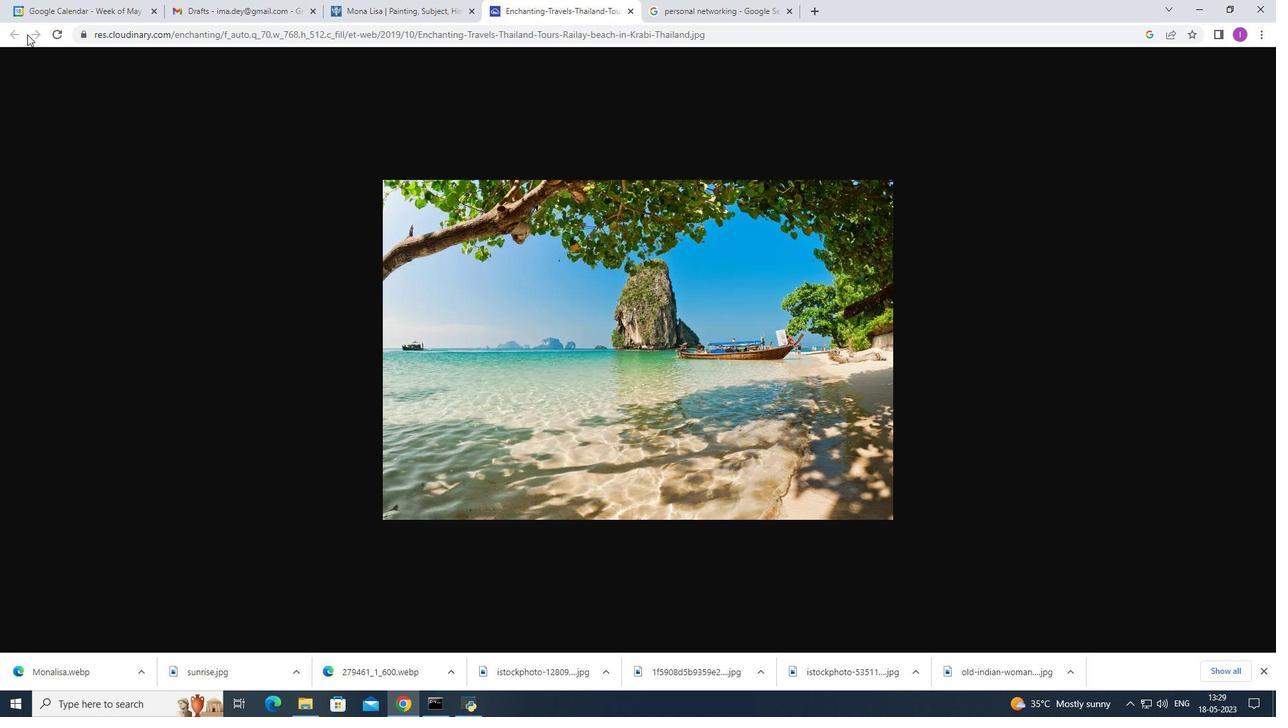 
Action: Mouse pressed left at (15, 33)
Screenshot: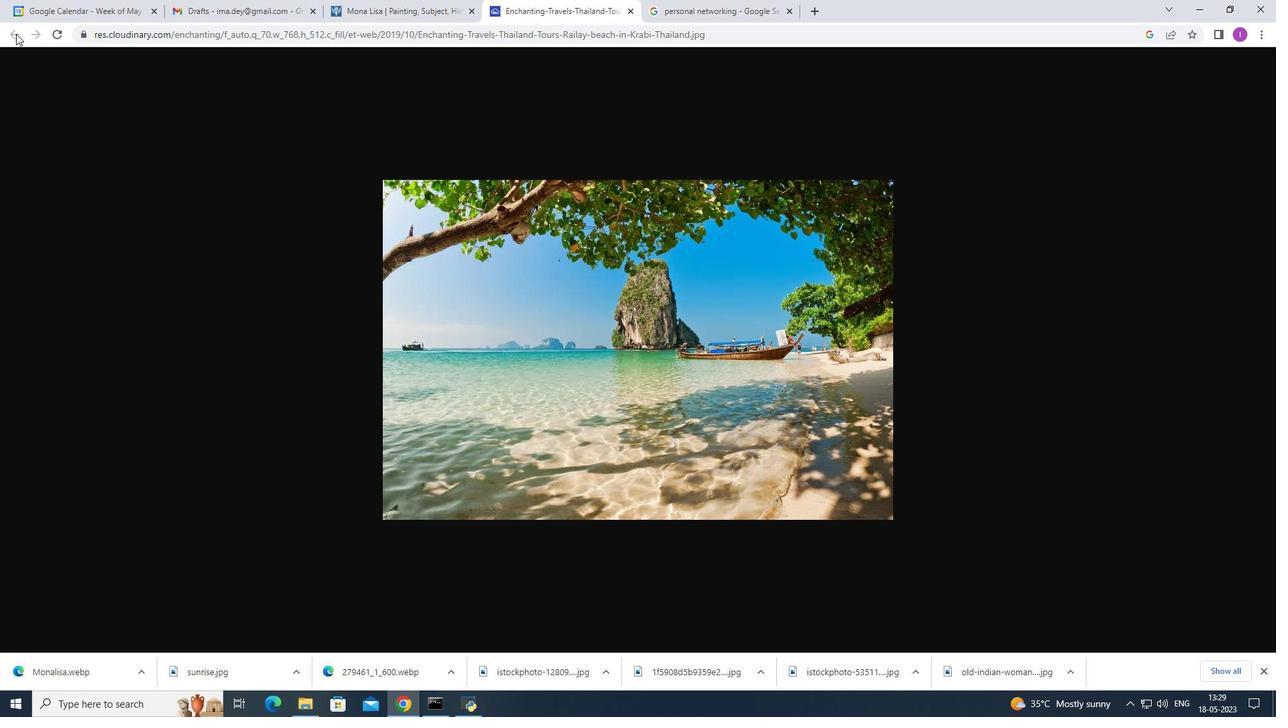 
Action: Mouse moved to (9, 29)
Screenshot: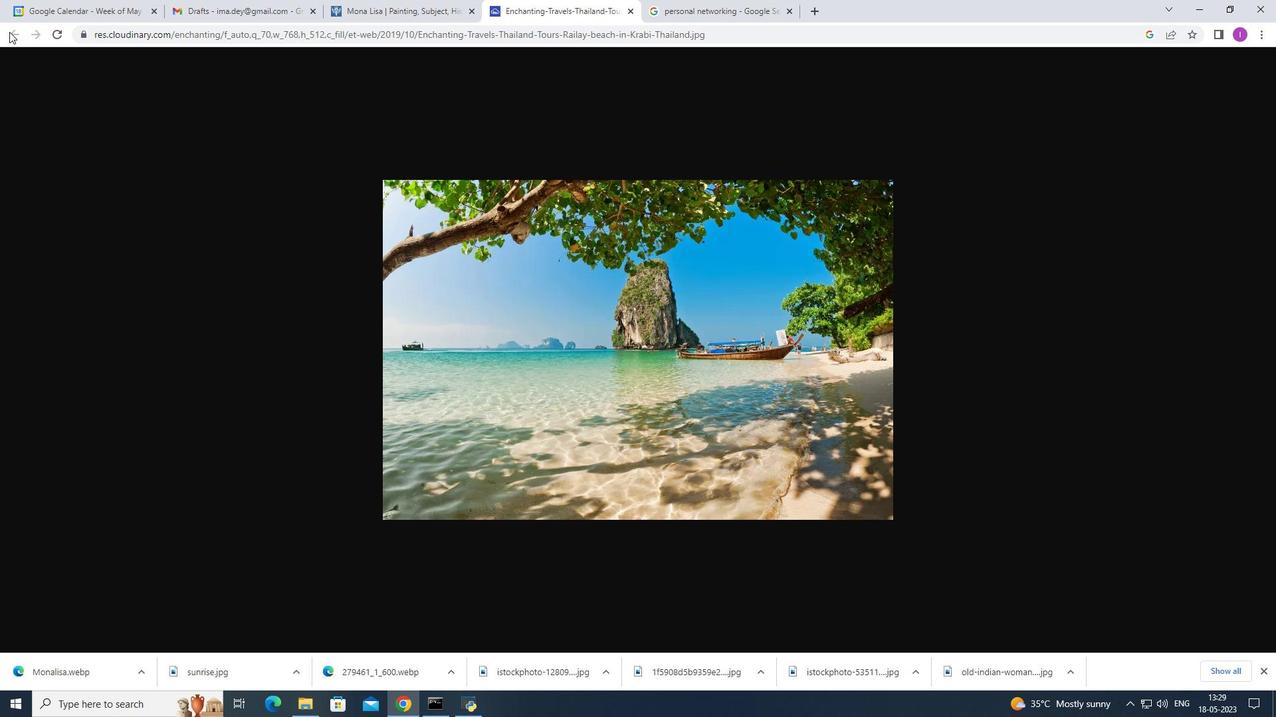 
Action: Mouse pressed left at (9, 29)
Screenshot: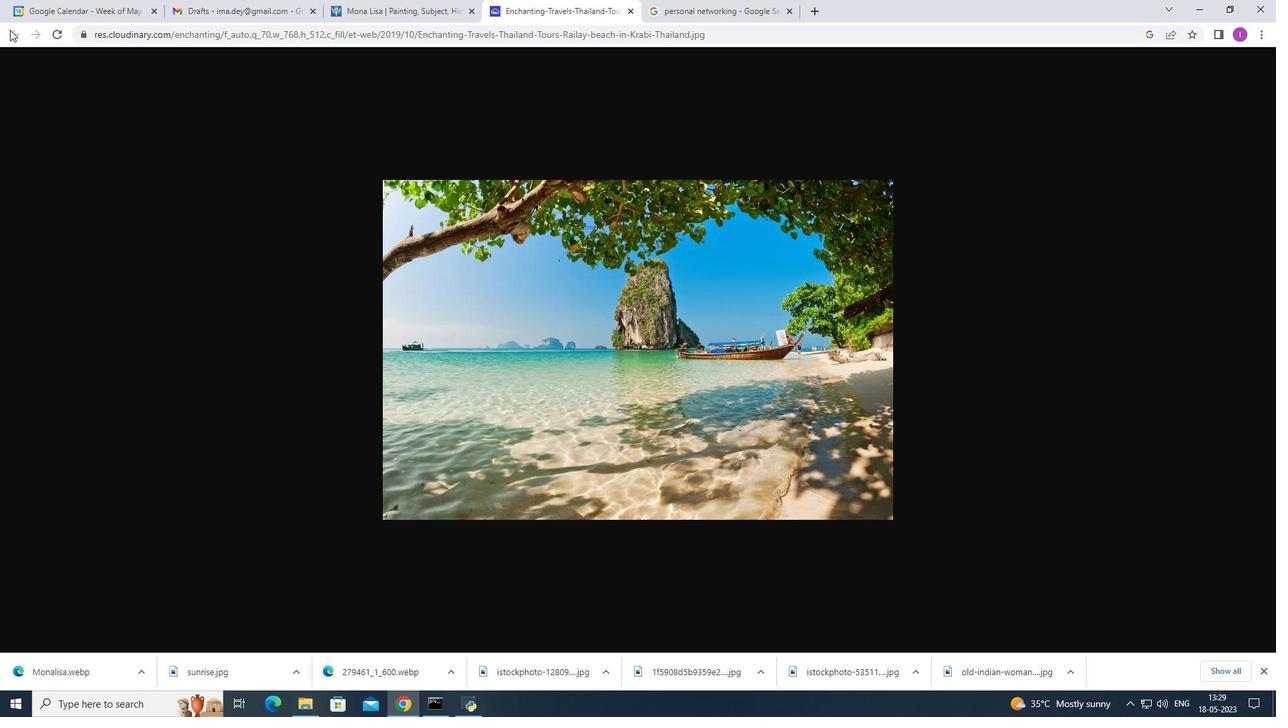 
Action: Mouse moved to (1254, 6)
Screenshot: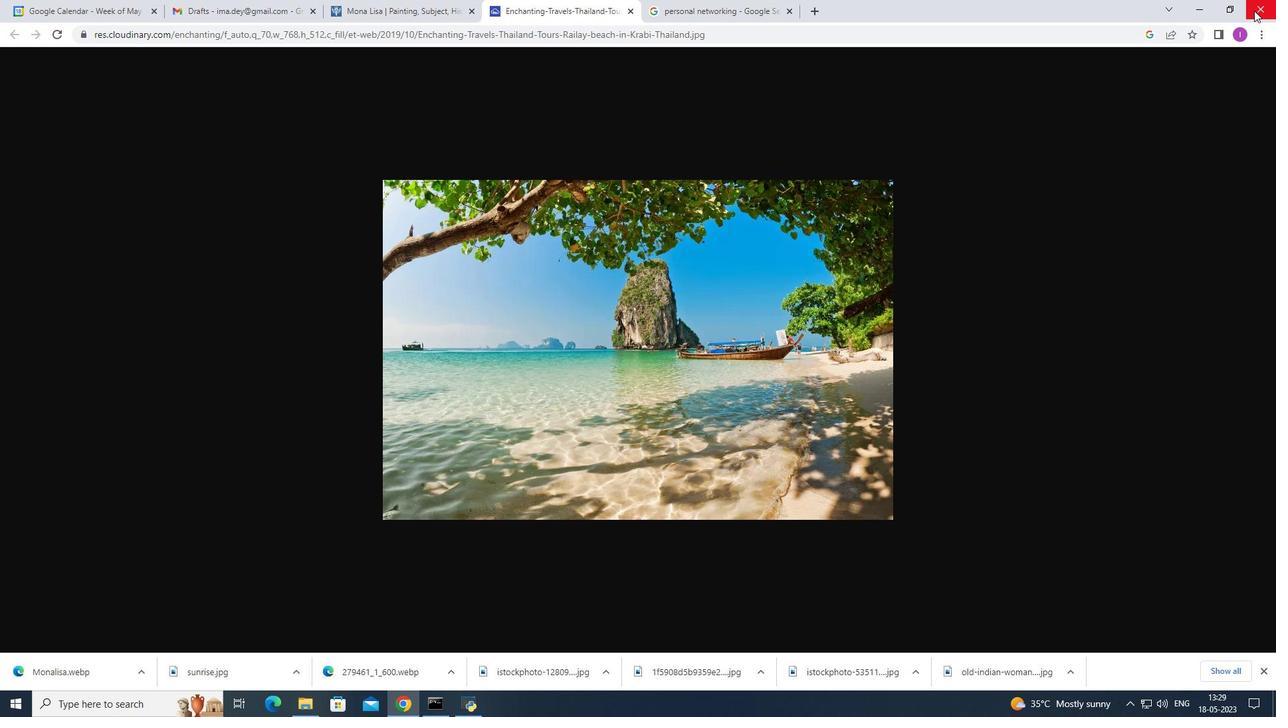 
Action: Mouse pressed left at (1254, 6)
Screenshot: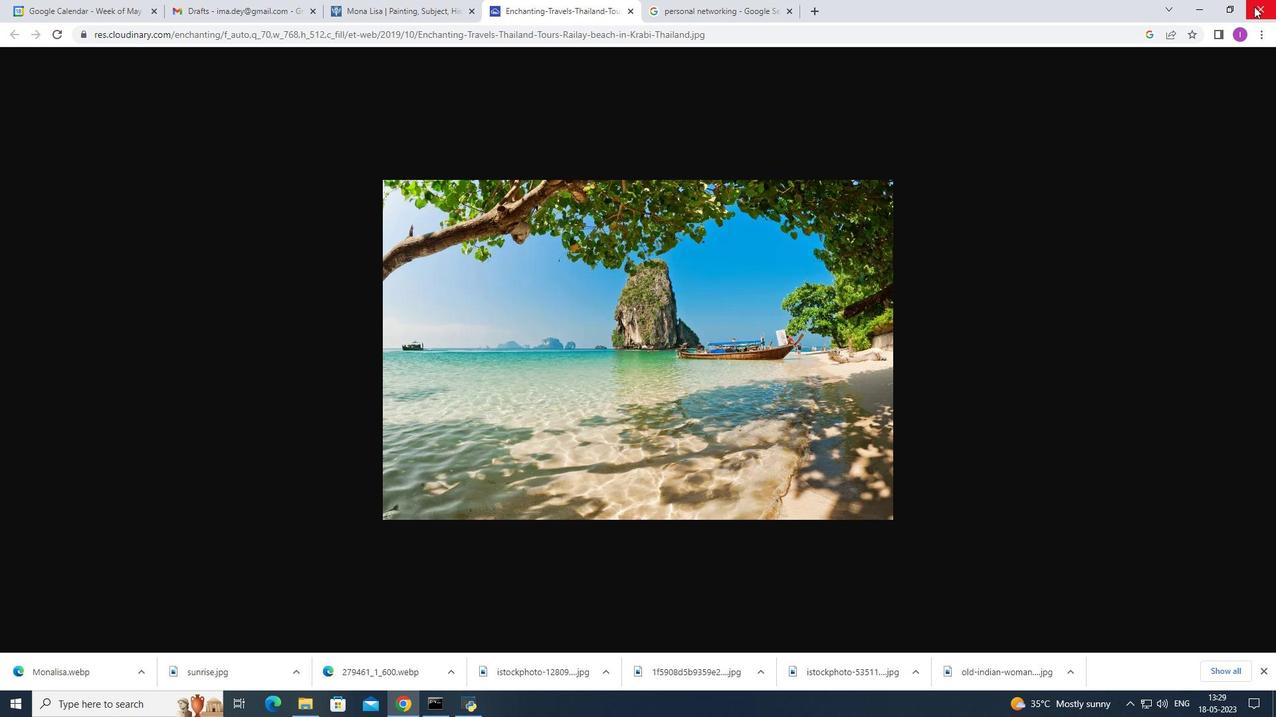
Action: Mouse moved to (403, 707)
Screenshot: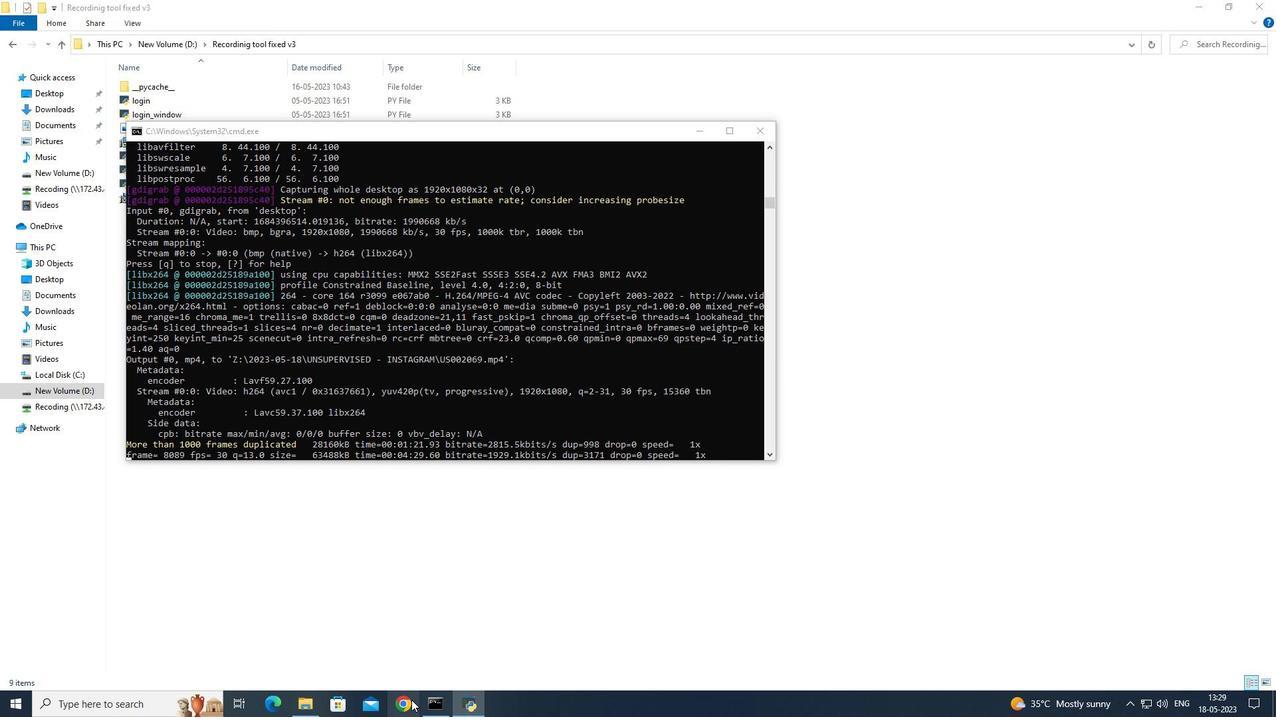 
Action: Mouse pressed left at (403, 707)
Screenshot: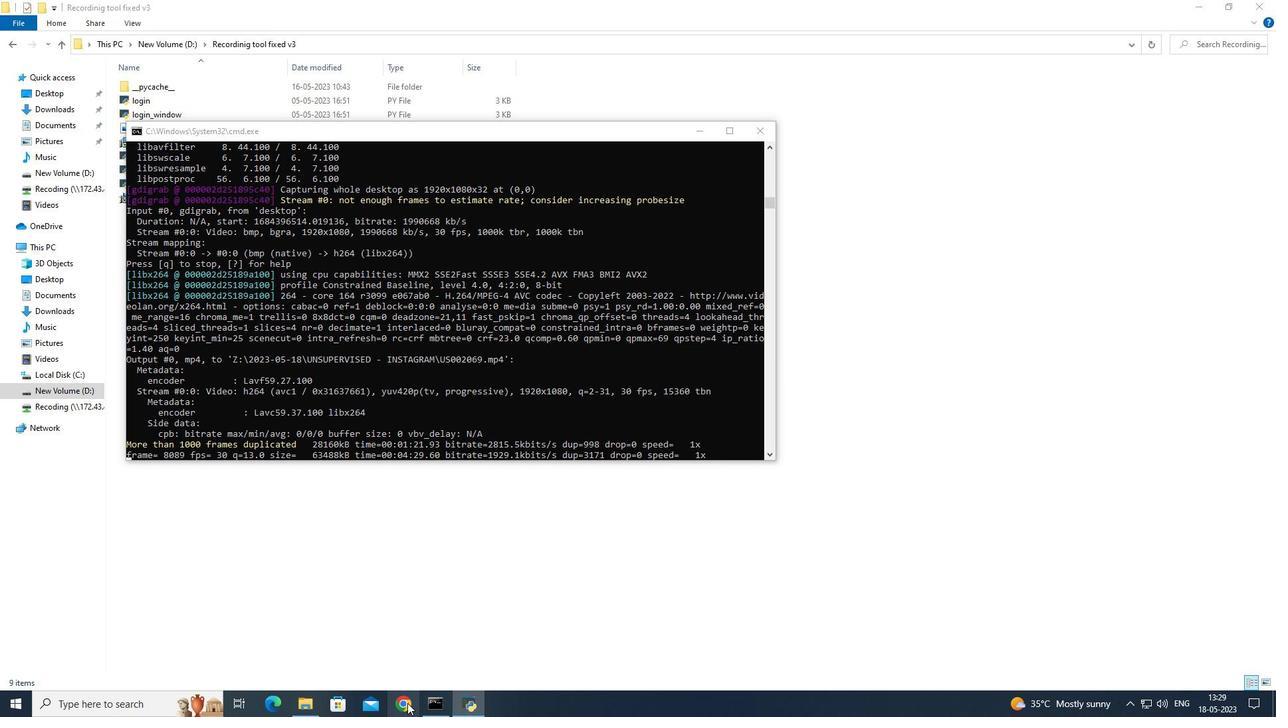 
Action: Mouse moved to (355, 95)
Screenshot: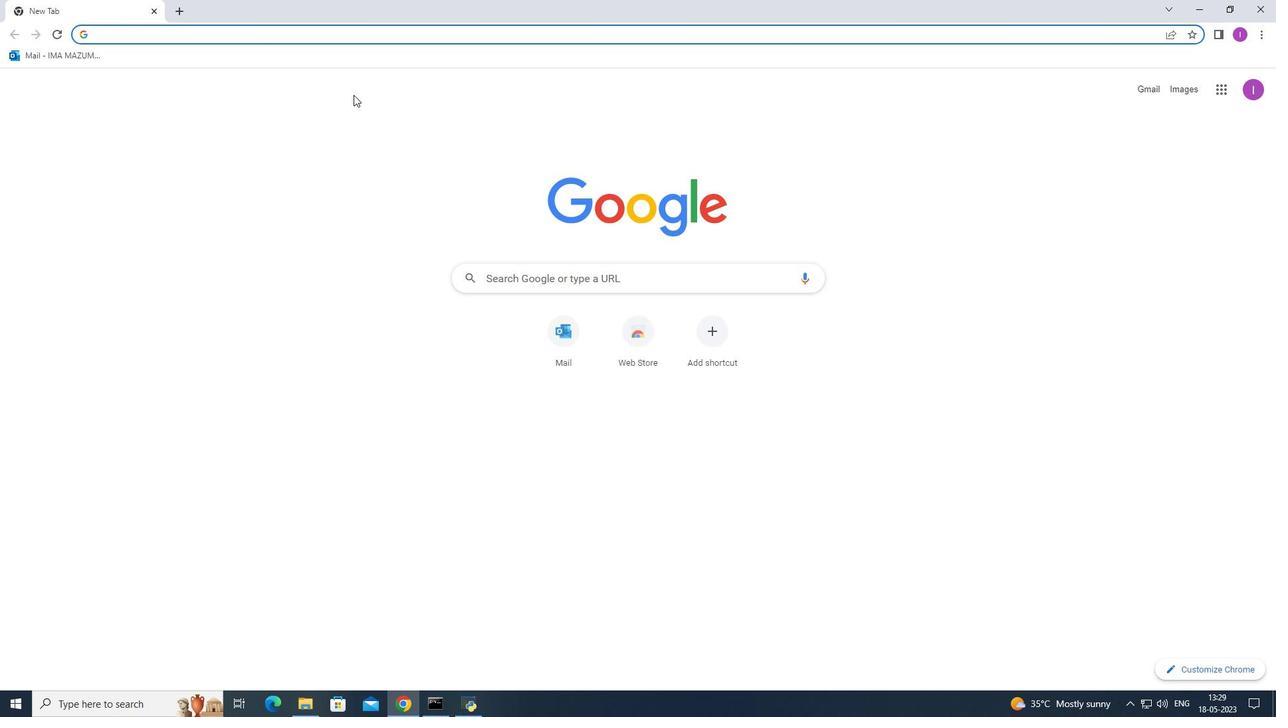 
Action: Key pressed ins
Screenshot: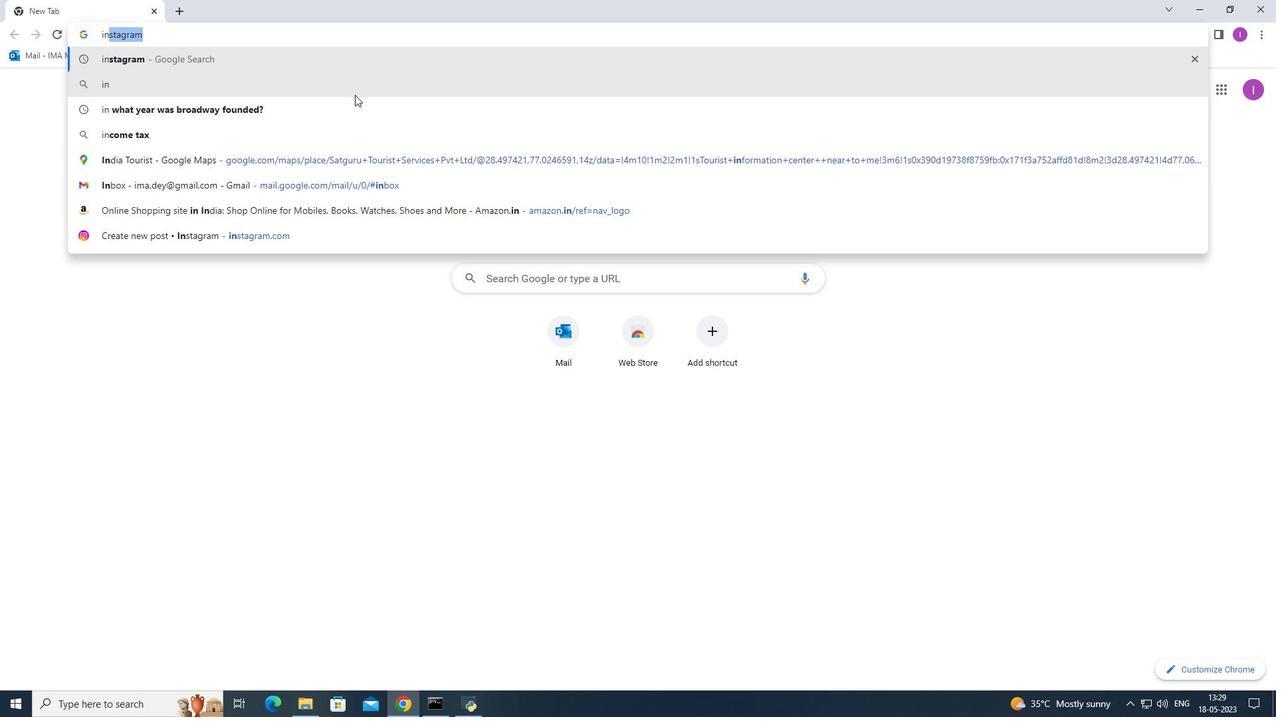 
Action: Mouse moved to (210, 60)
Screenshot: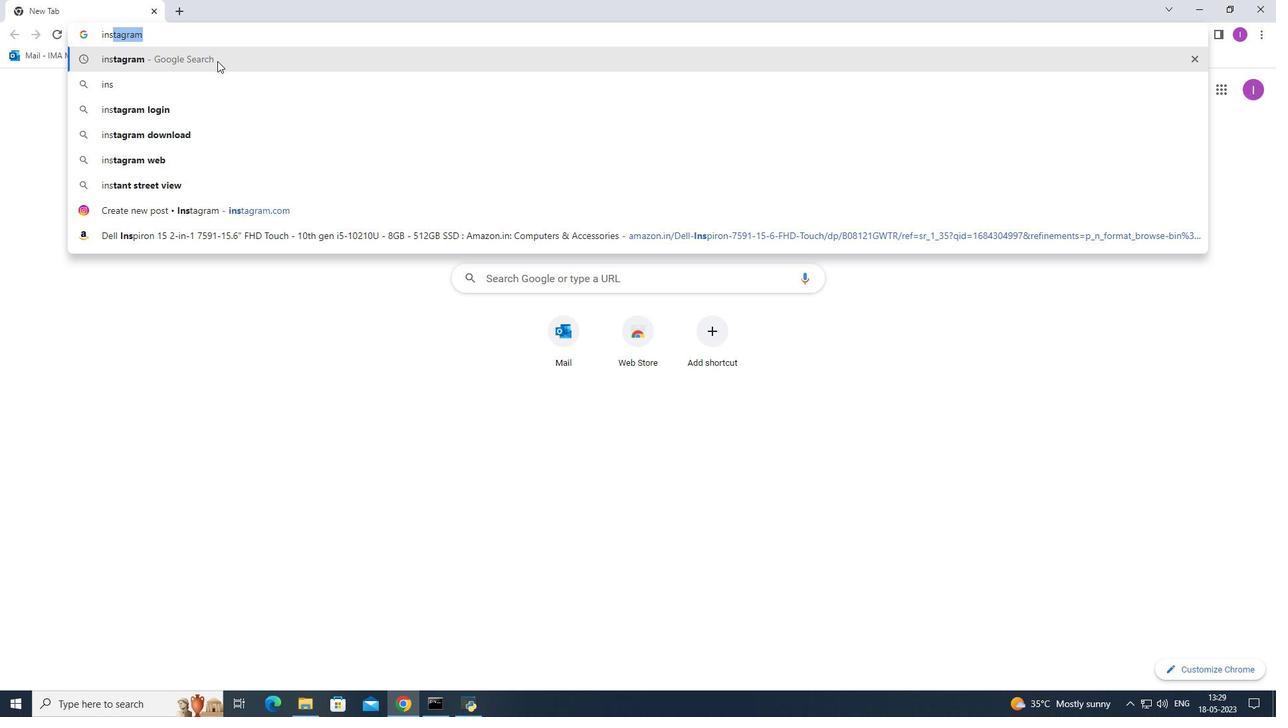
Action: Mouse pressed left at (210, 60)
Screenshot: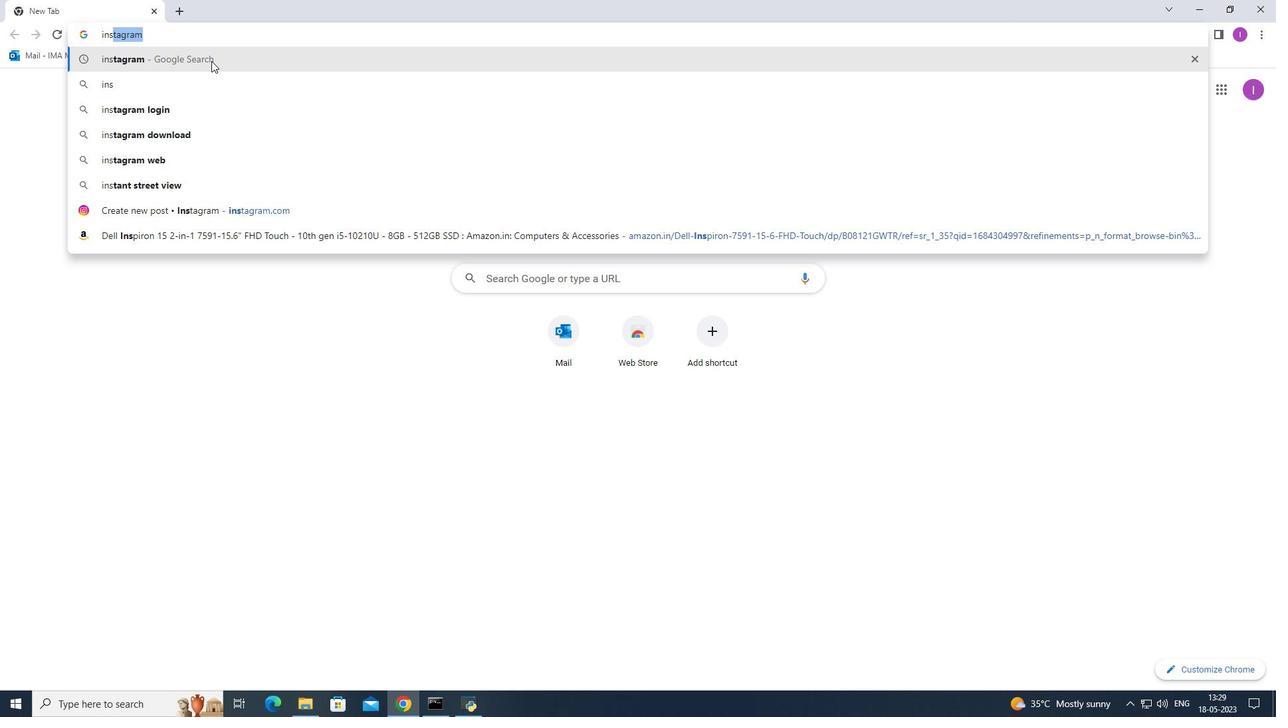 
Action: Mouse moved to (234, 187)
Screenshot: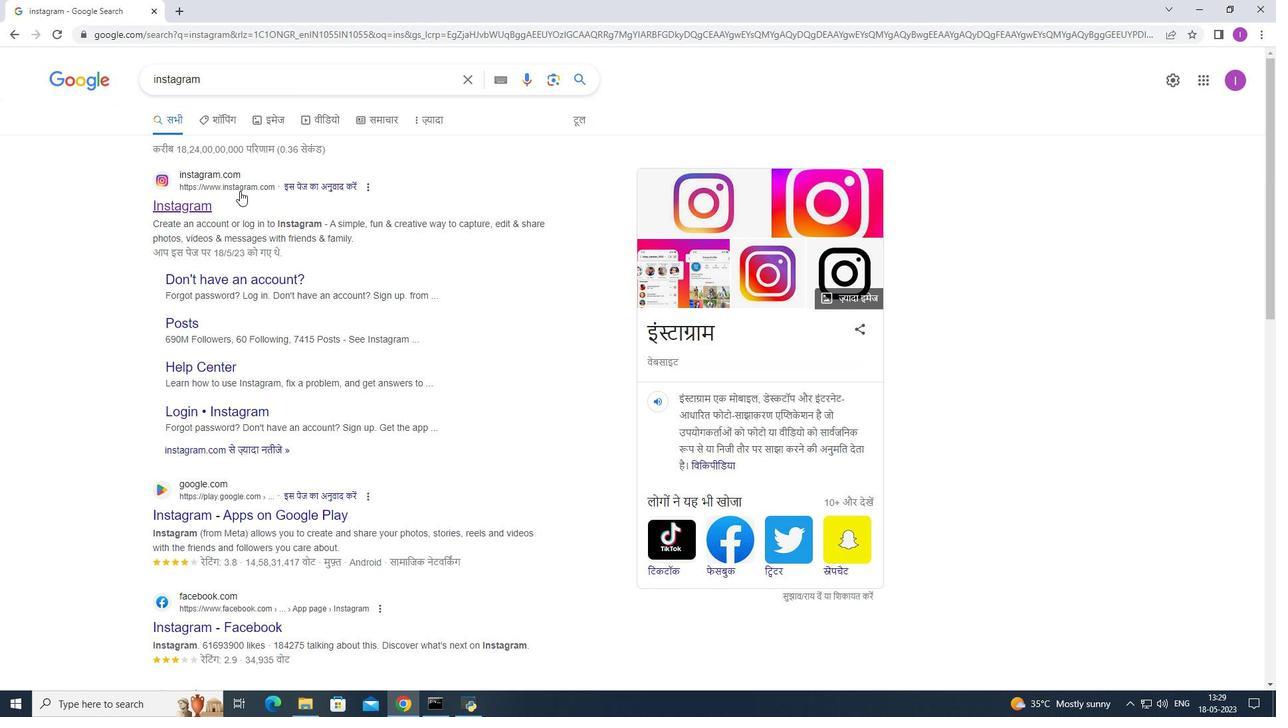 
Action: Mouse pressed left at (234, 187)
Screenshot: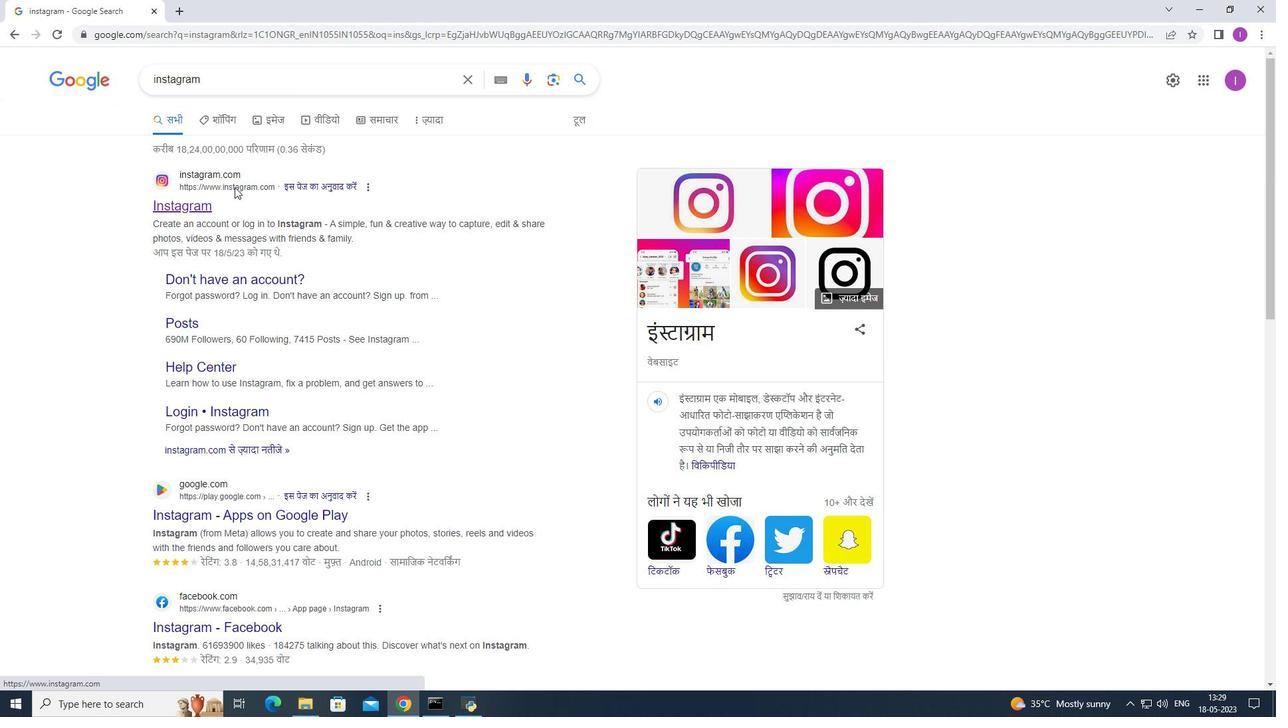 
Action: Mouse pressed left at (234, 187)
Screenshot: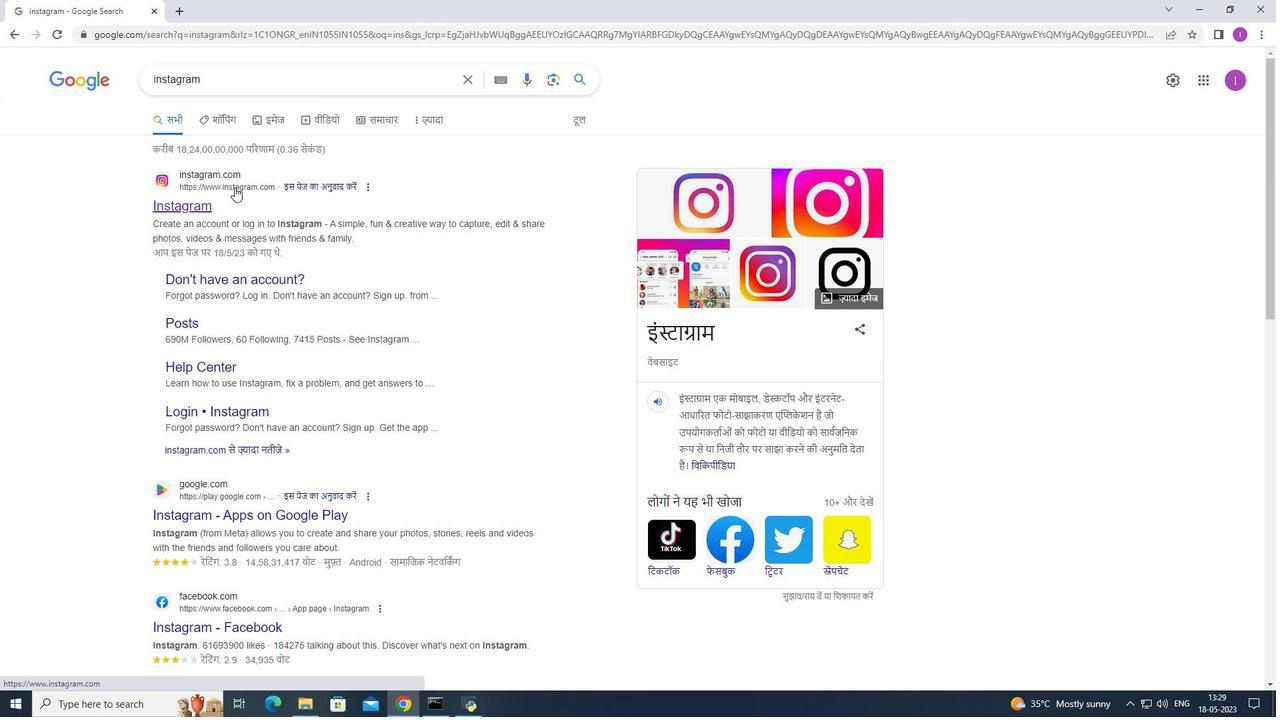 
Action: Mouse moved to (76, 363)
Screenshot: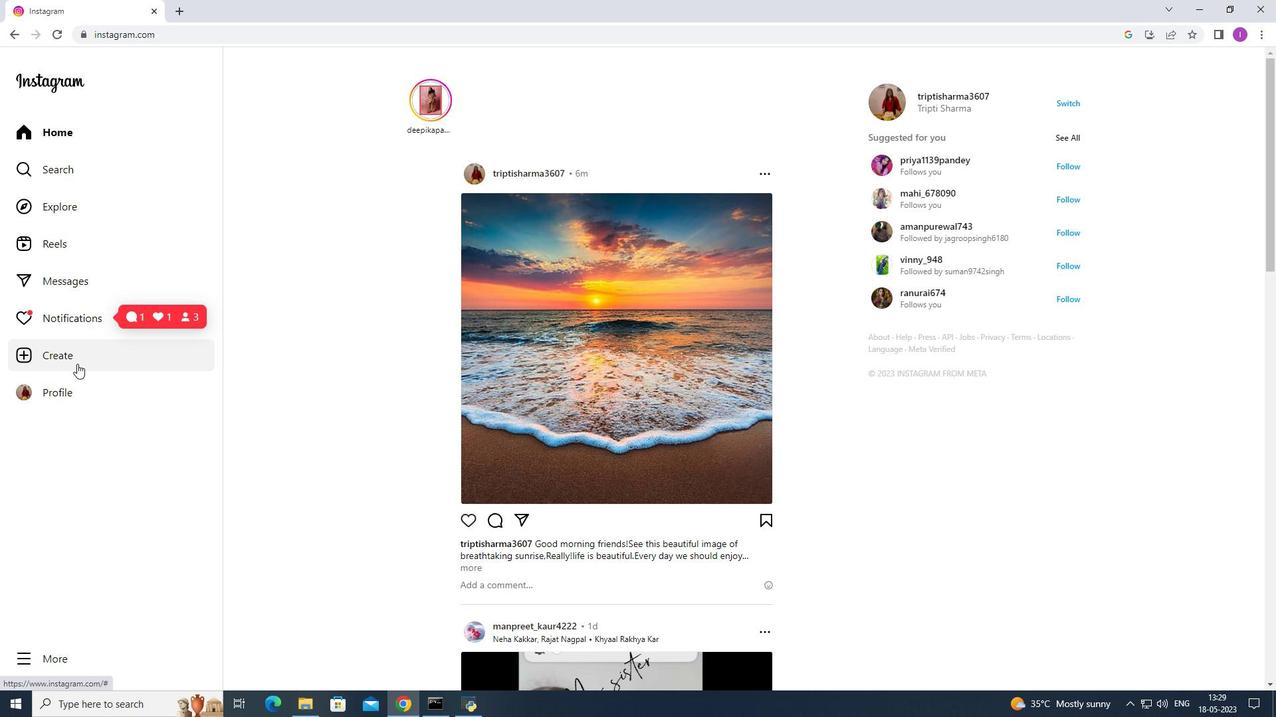 
Action: Mouse pressed left at (76, 363)
Screenshot: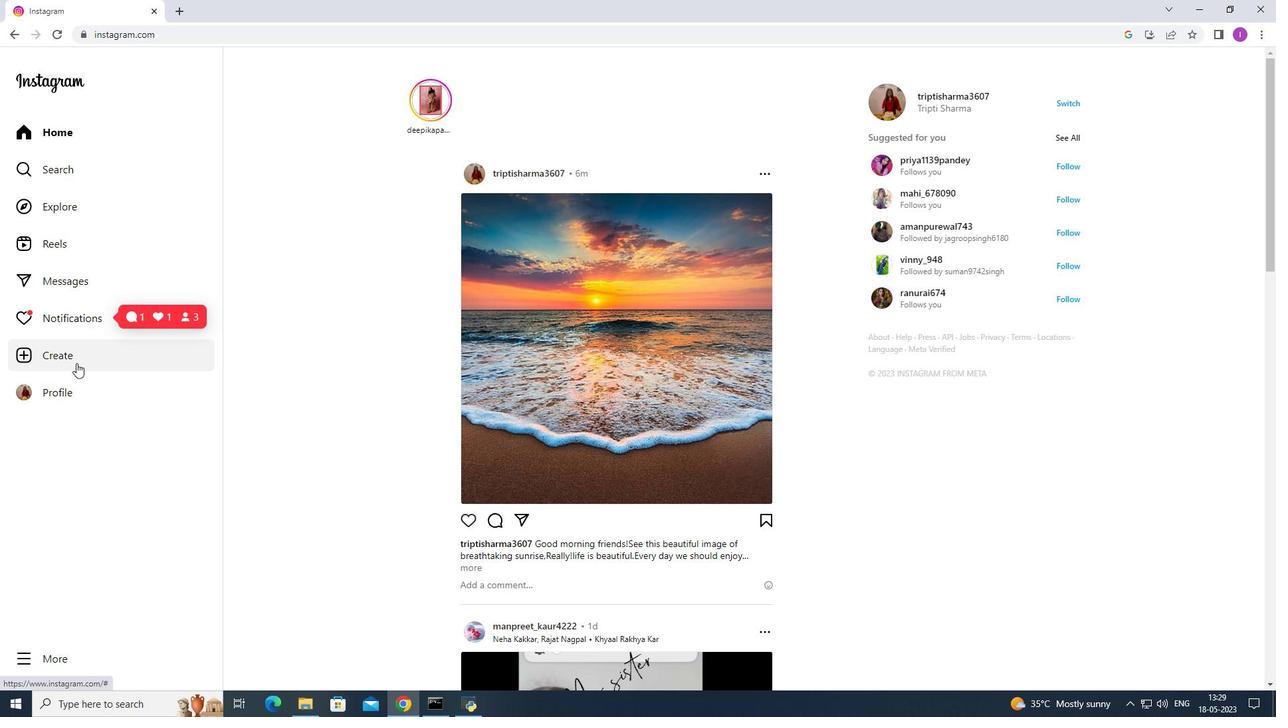 
Action: Mouse moved to (627, 426)
Screenshot: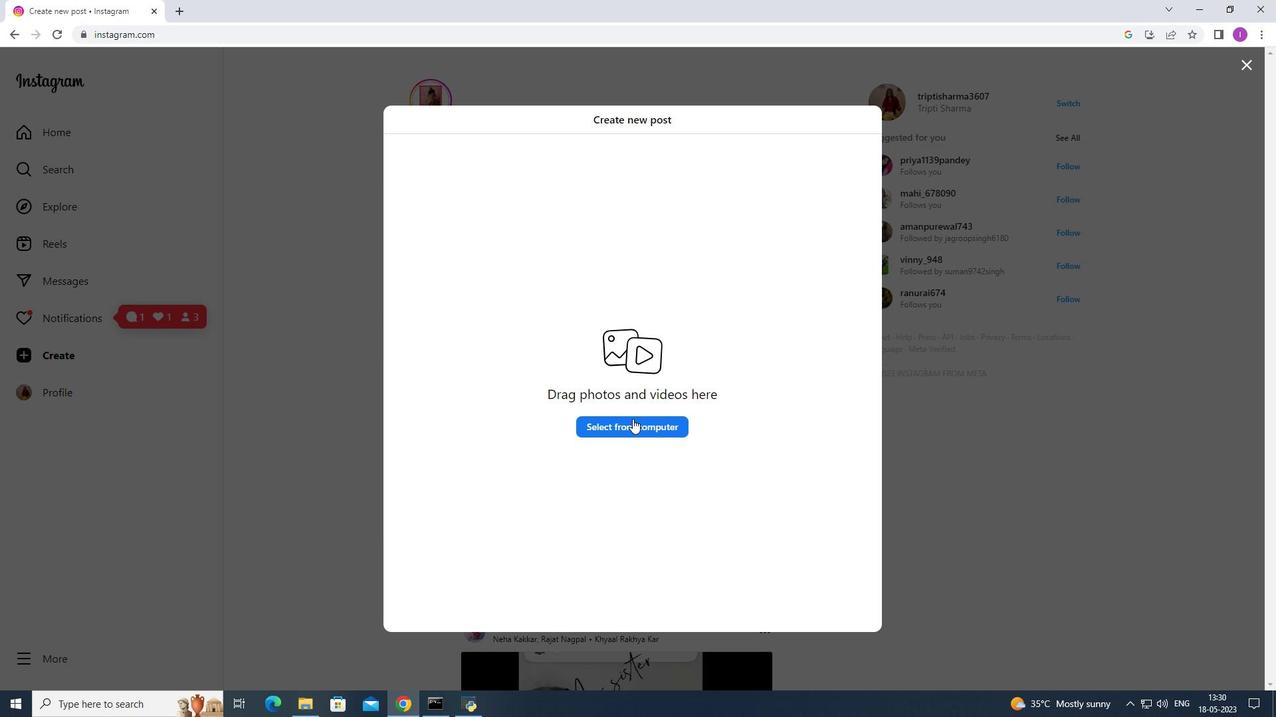 
Action: Mouse pressed left at (627, 426)
Screenshot: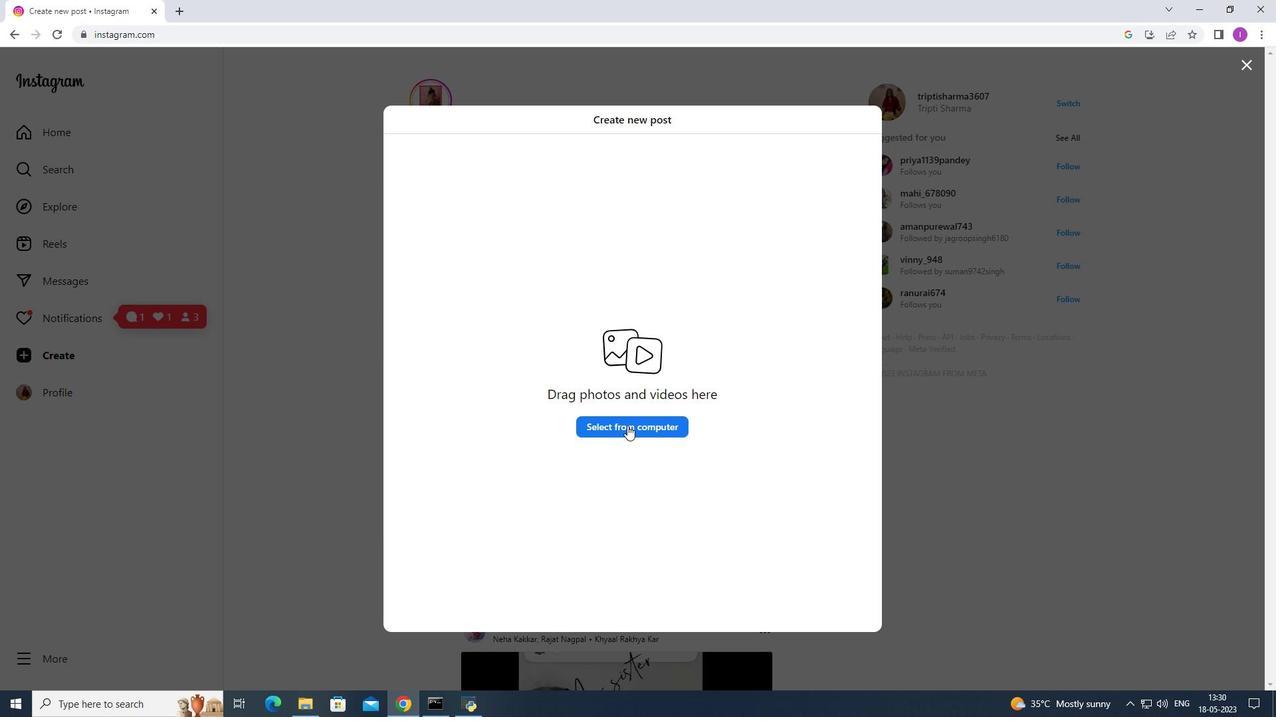 
Action: Mouse pressed left at (627, 426)
Screenshot: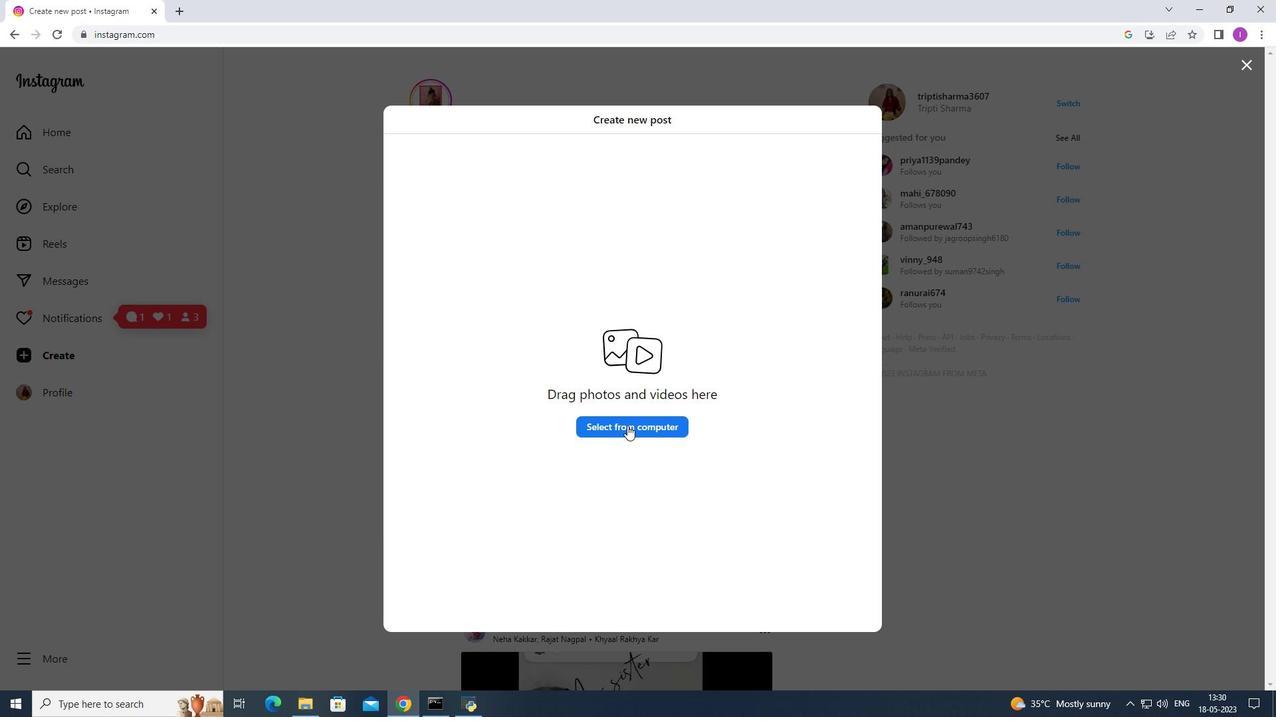 
Action: Mouse moved to (620, 10)
Screenshot: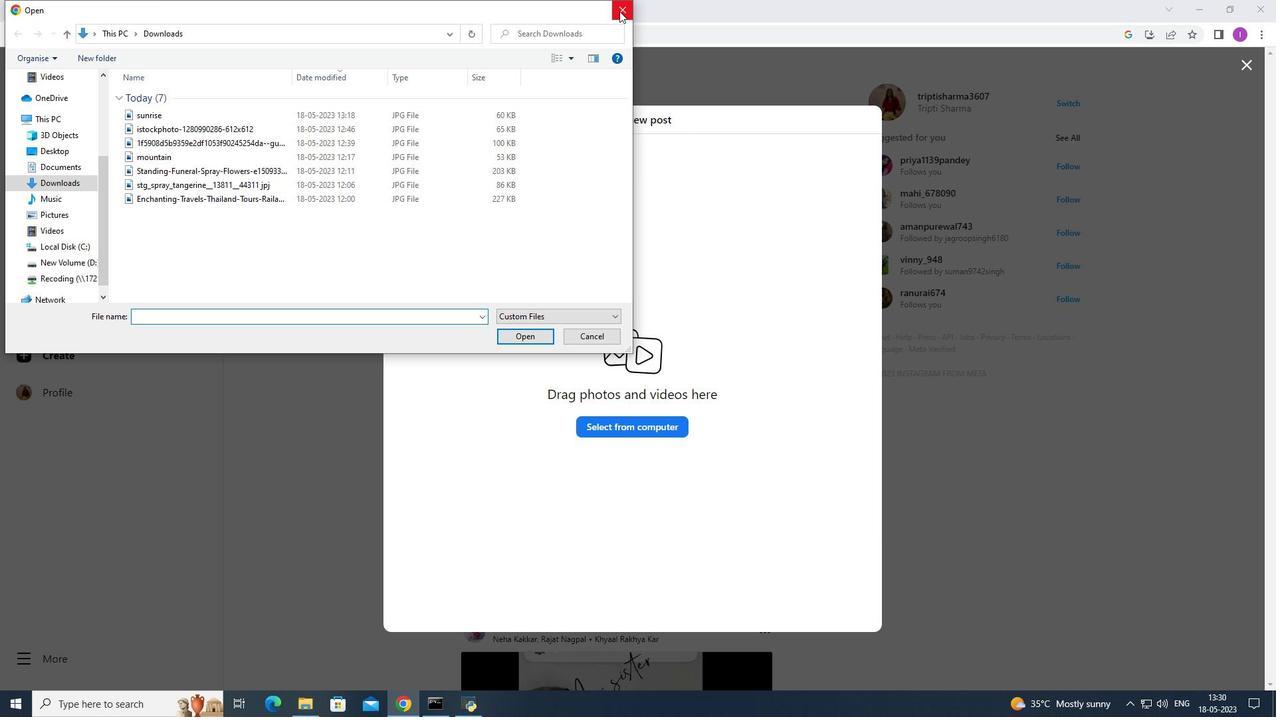 
Action: Mouse pressed left at (620, 10)
Screenshot: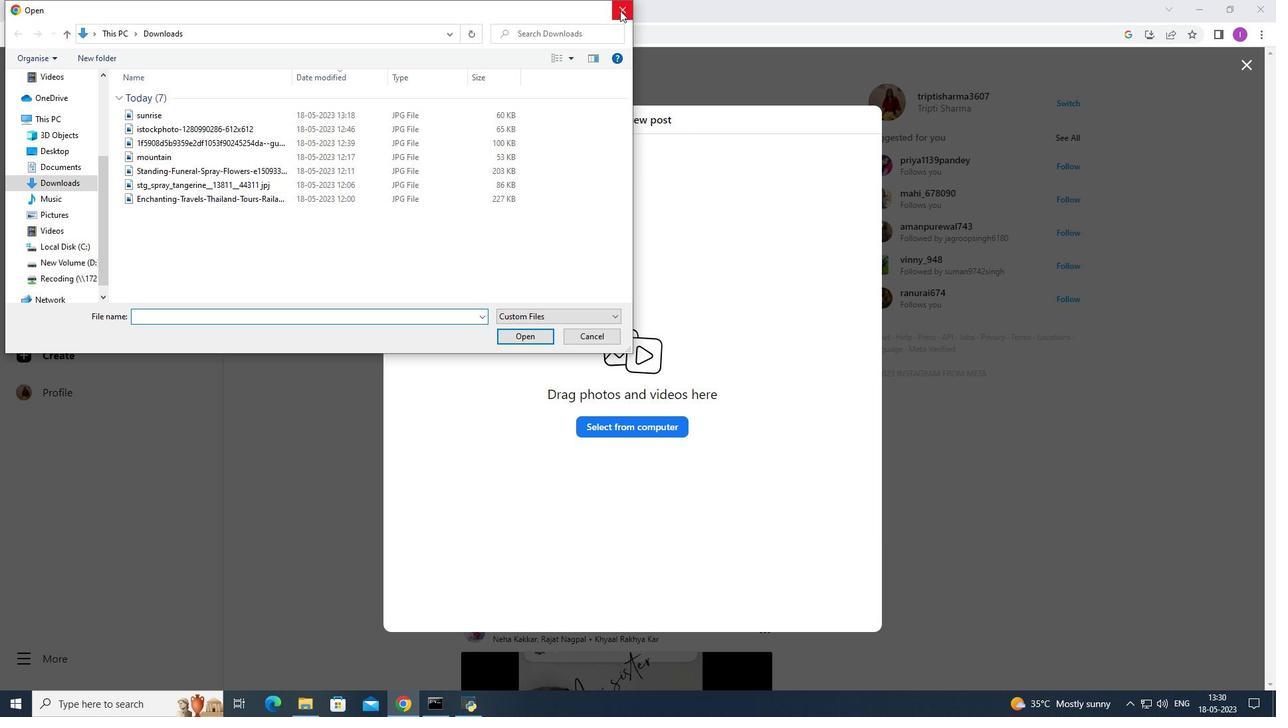 
Action: Mouse moved to (1245, 58)
Screenshot: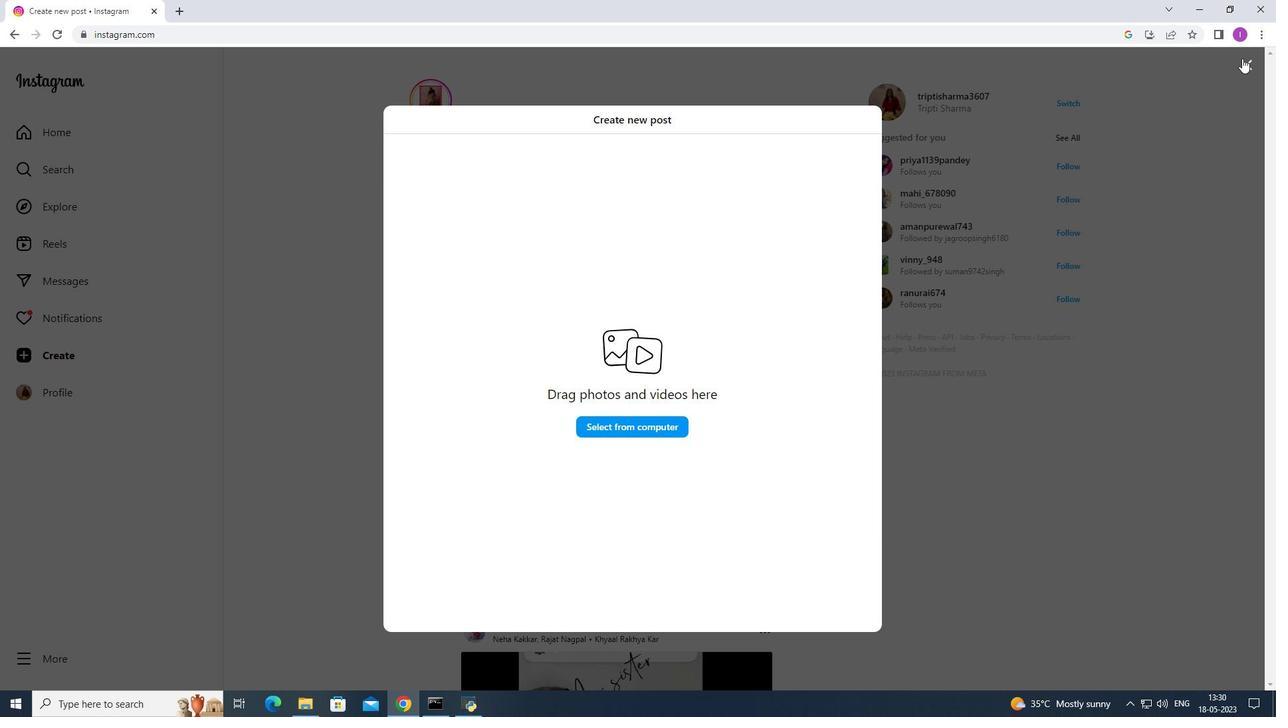 
Action: Mouse pressed left at (1245, 58)
Screenshot: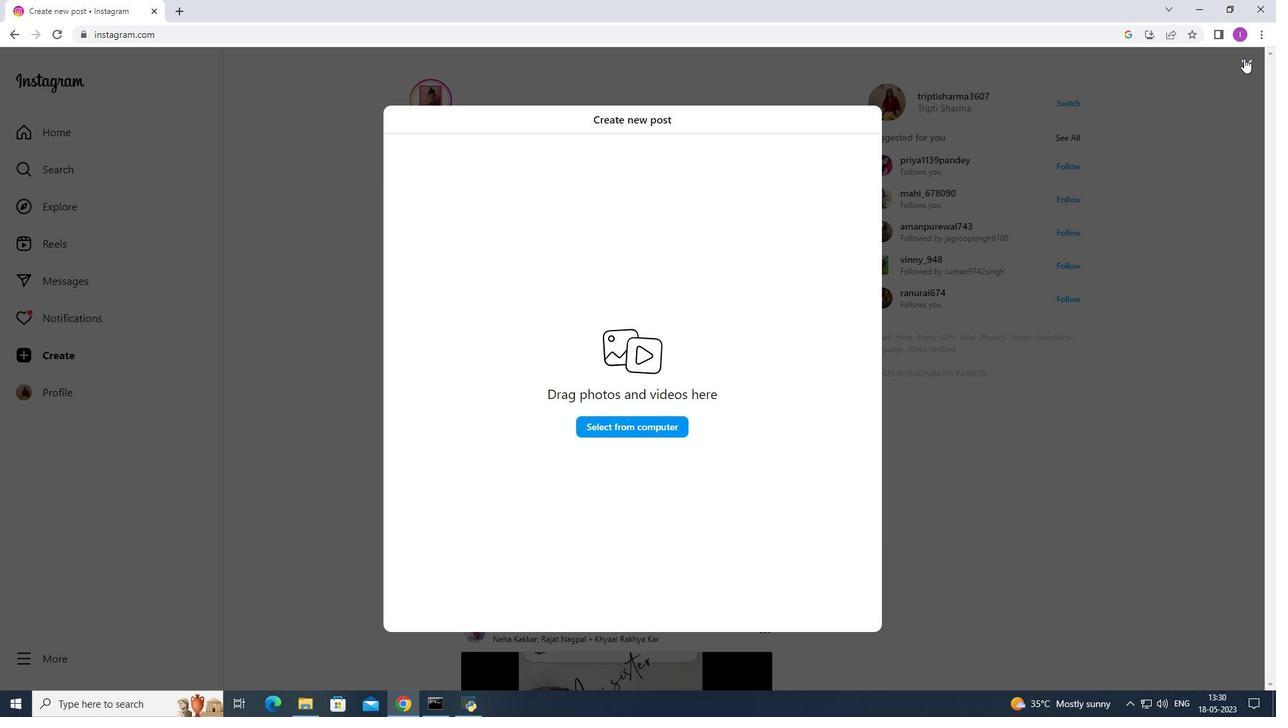 
Action: Mouse moved to (1126, 37)
Screenshot: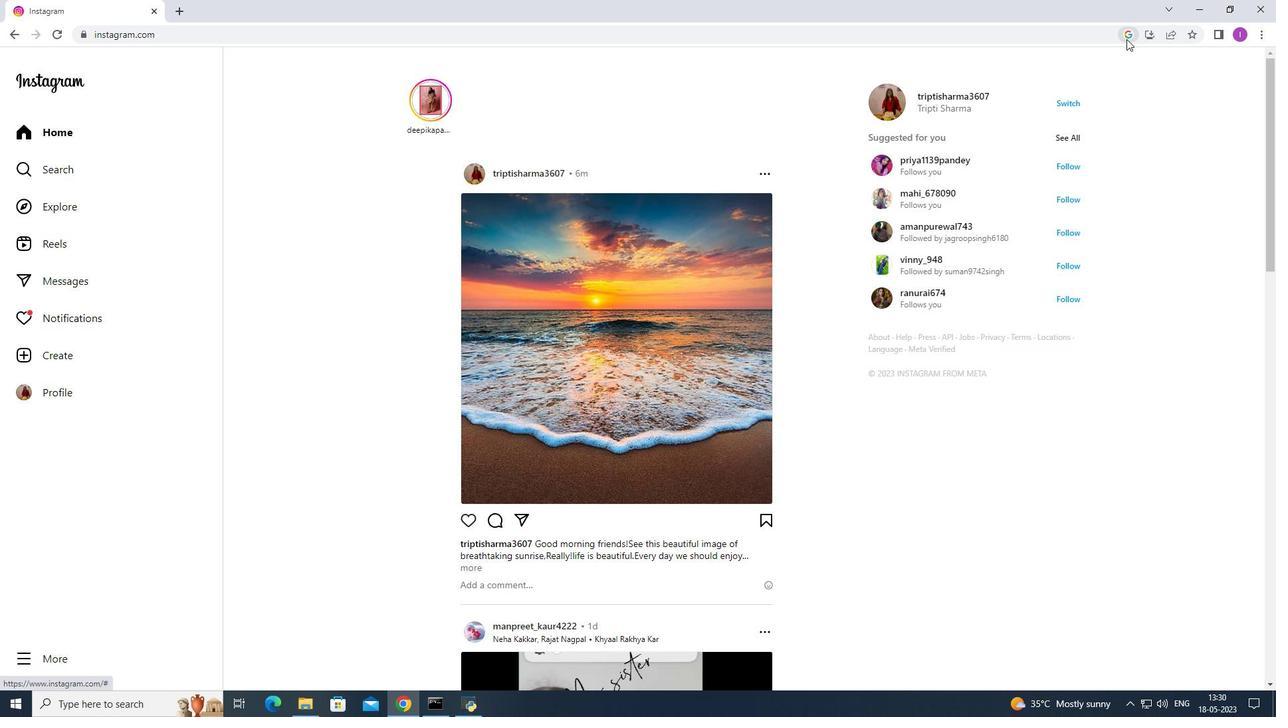 
Action: Mouse pressed left at (1126, 37)
Screenshot: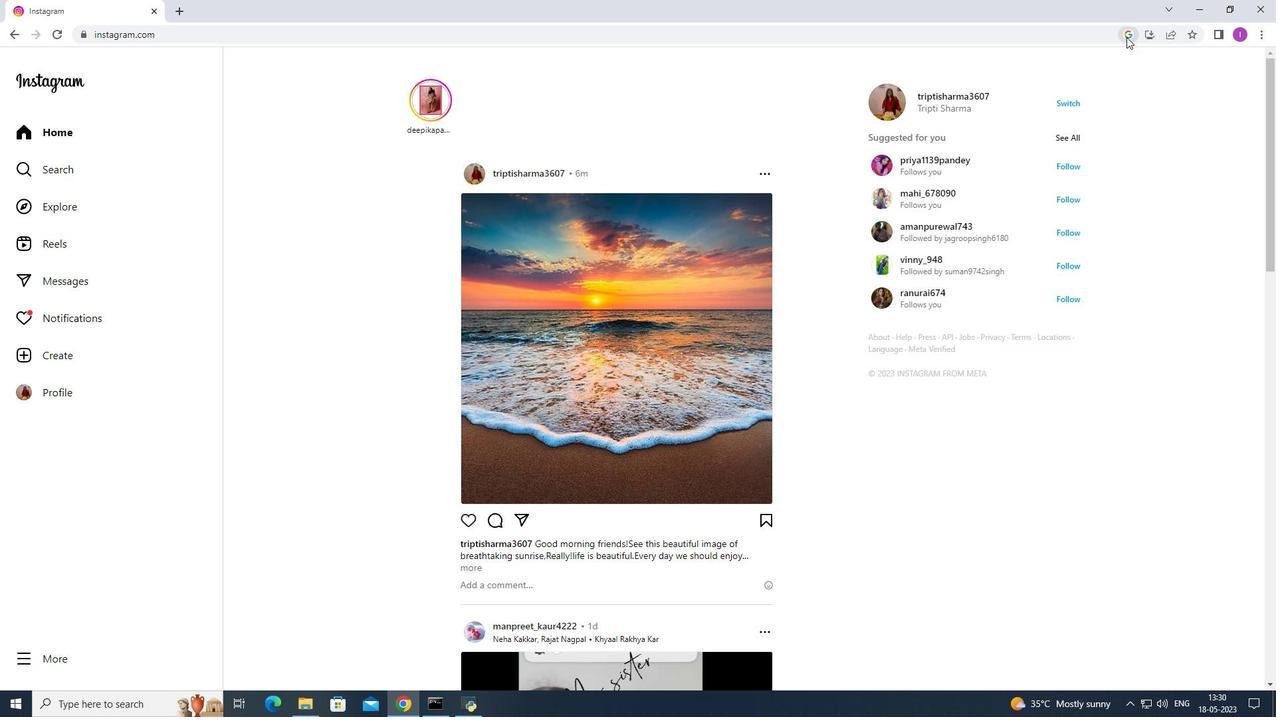 
Action: Mouse moved to (1133, 146)
Screenshot: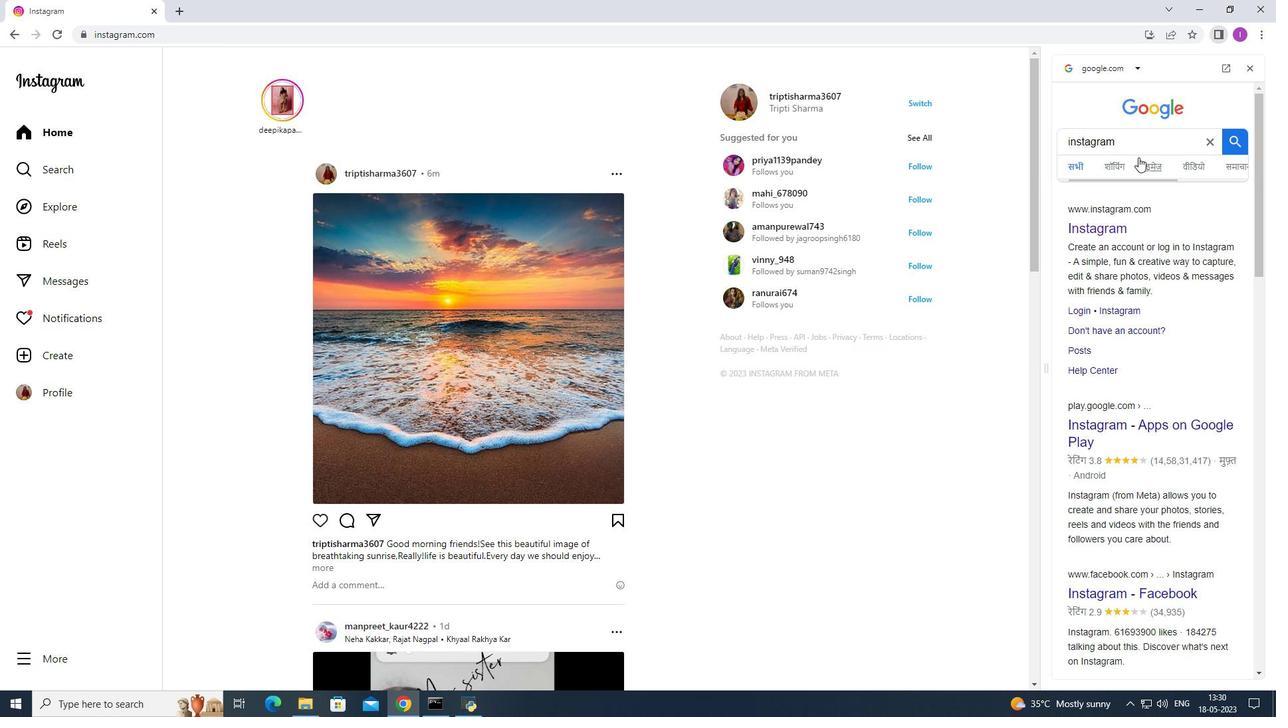 
Action: Mouse pressed left at (1133, 146)
Screenshot: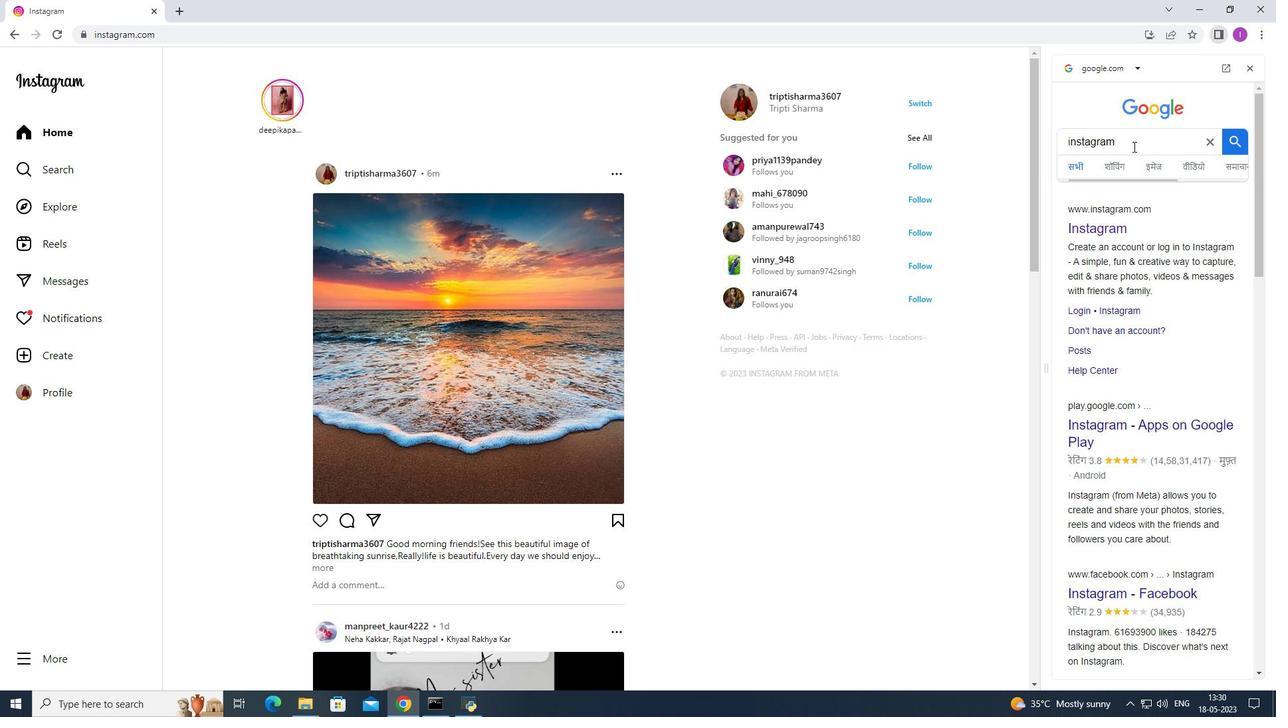 
Action: Mouse moved to (1132, 146)
Screenshot: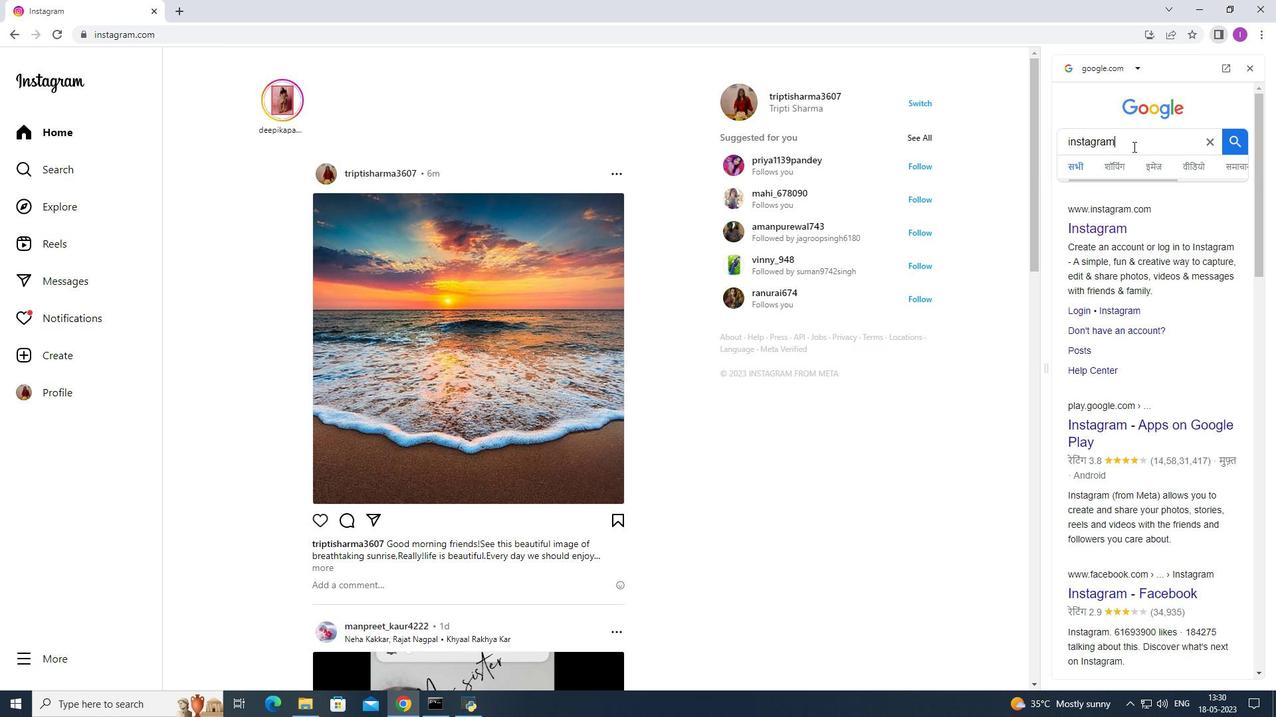 
Action: Key pressed <Key.backspace><Key.backspace><Key.backspace><Key.backspace><Key.backspace><Key.backspace><Key.backspace><Key.backspace><Key.backspace><Key.backspace><Key.backspace><Key.backspace><Key.backspace><Key.backspace><Key.backspace><Key.backspace><Key.backspace>favorite<Key.space>art<Key.space>piece<Key.enter>
Screenshot: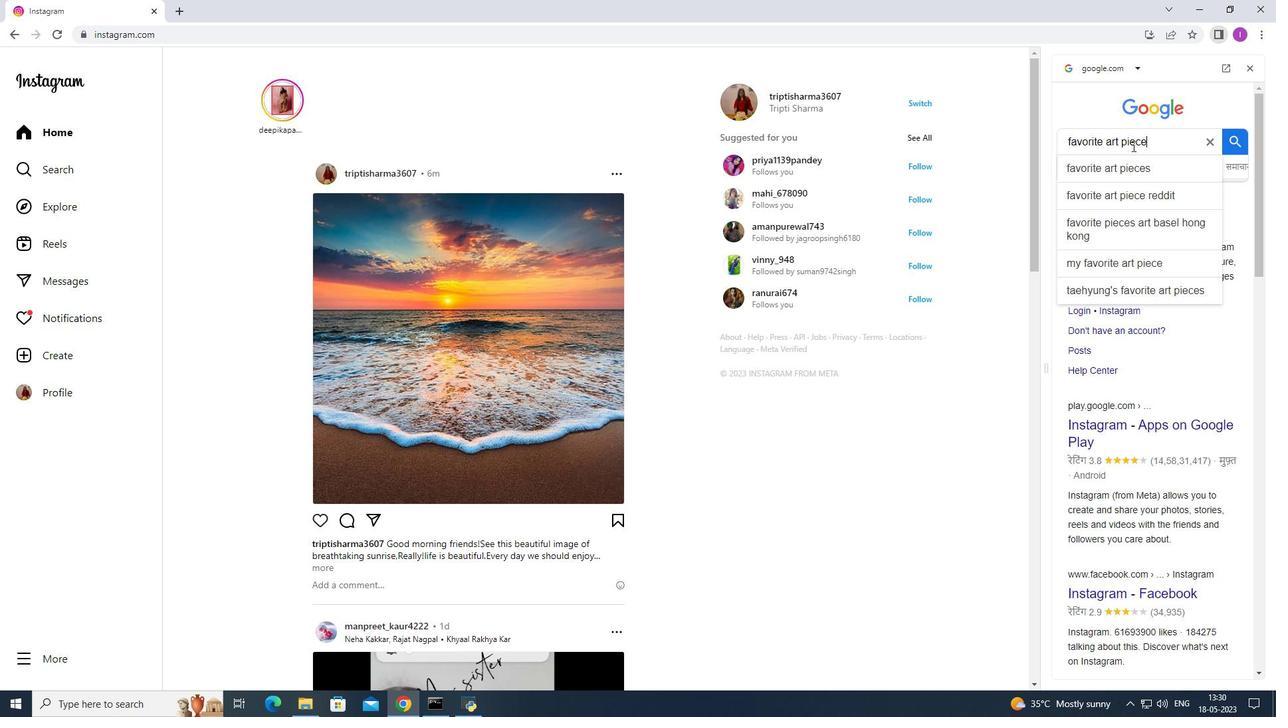 
Action: Mouse moved to (1055, 151)
Screenshot: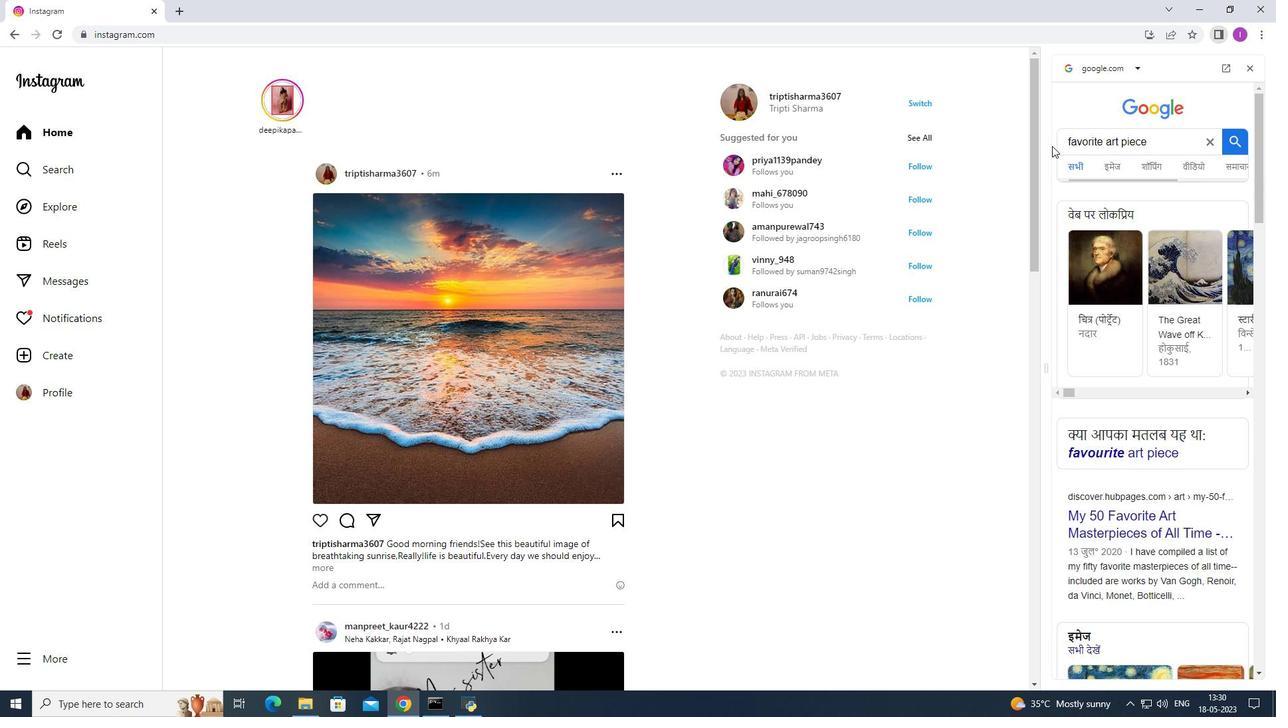 
Action: Mouse scrolled (1055, 150) with delta (0, 0)
Screenshot: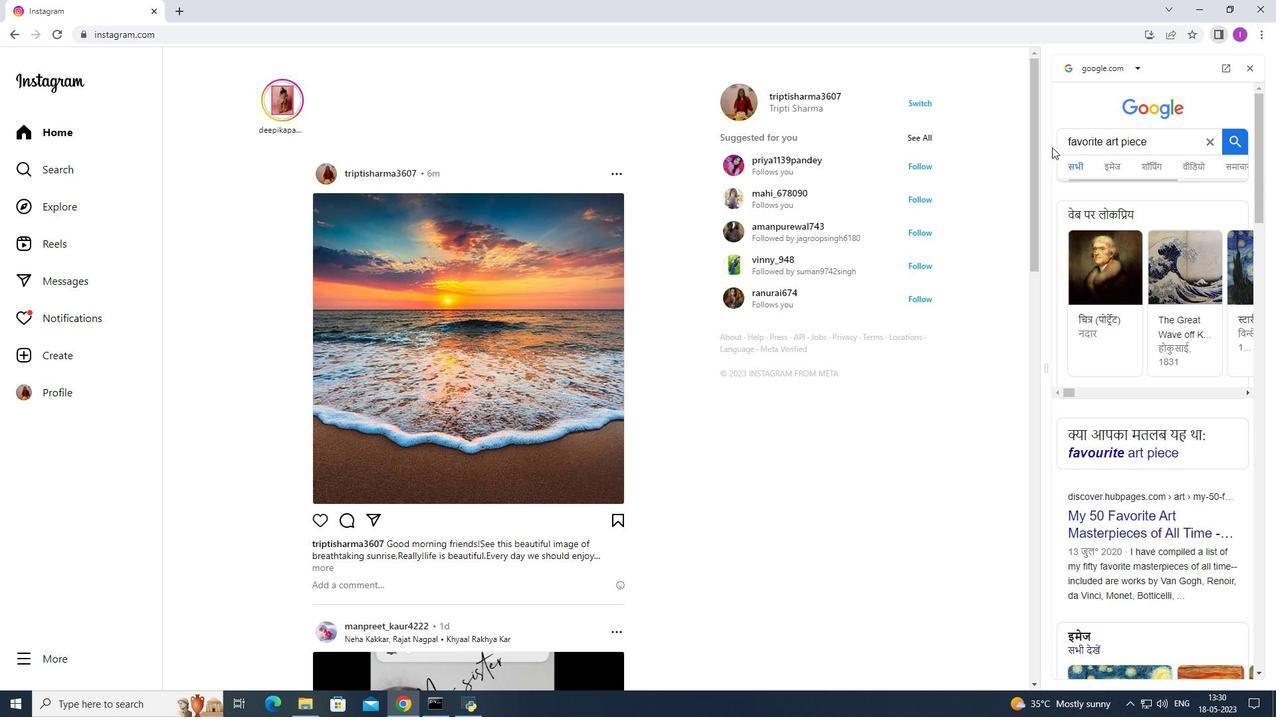 
Action: Mouse moved to (1058, 154)
Screenshot: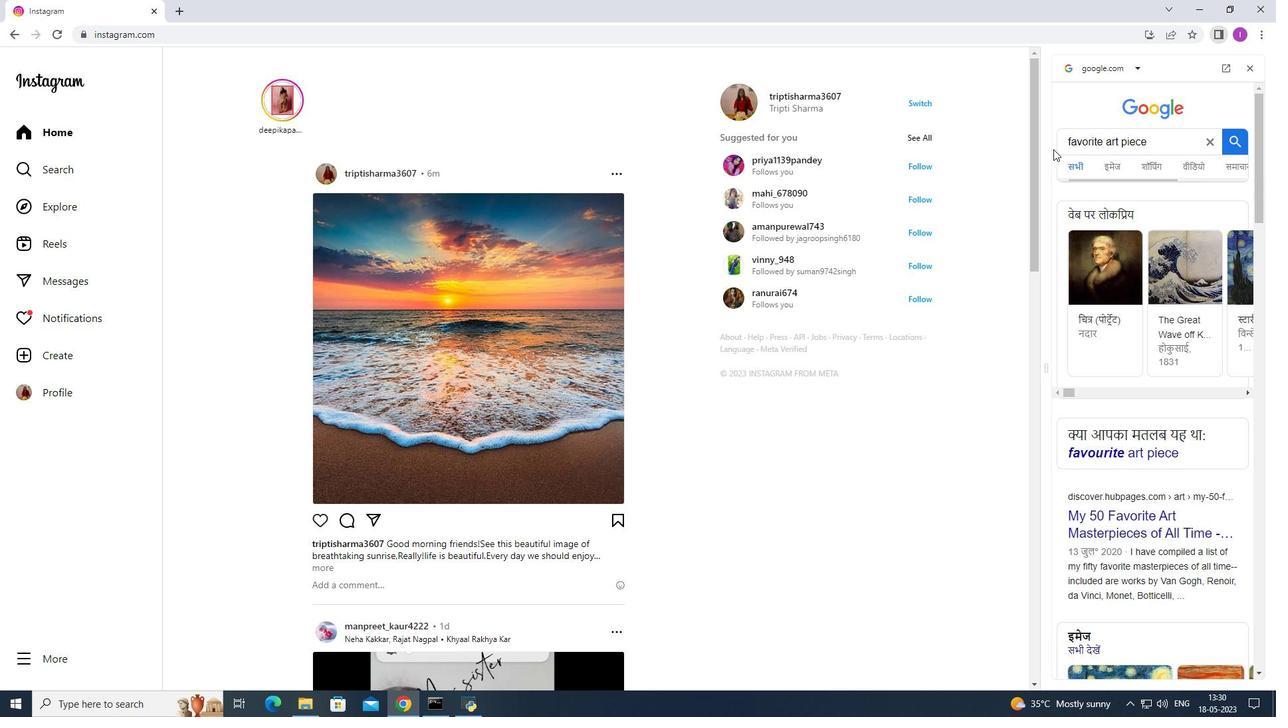 
Action: Mouse scrolled (1058, 153) with delta (0, 0)
Screenshot: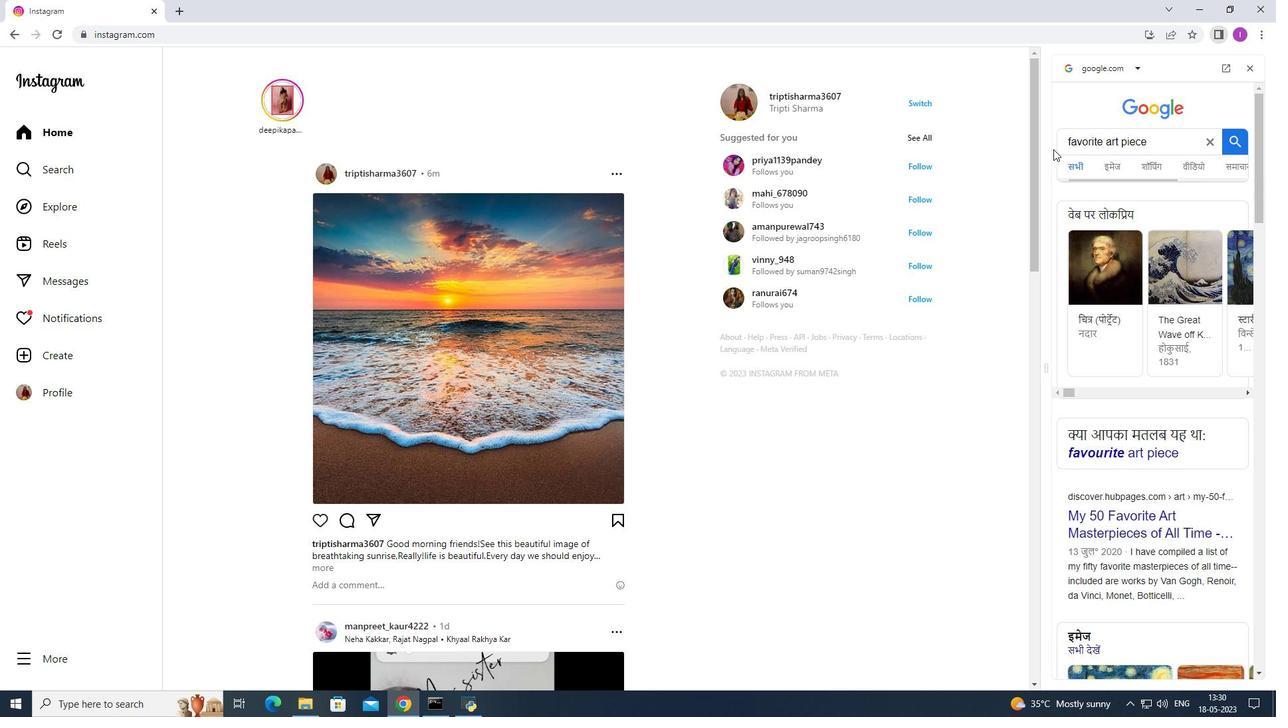 
Action: Mouse moved to (1059, 154)
Screenshot: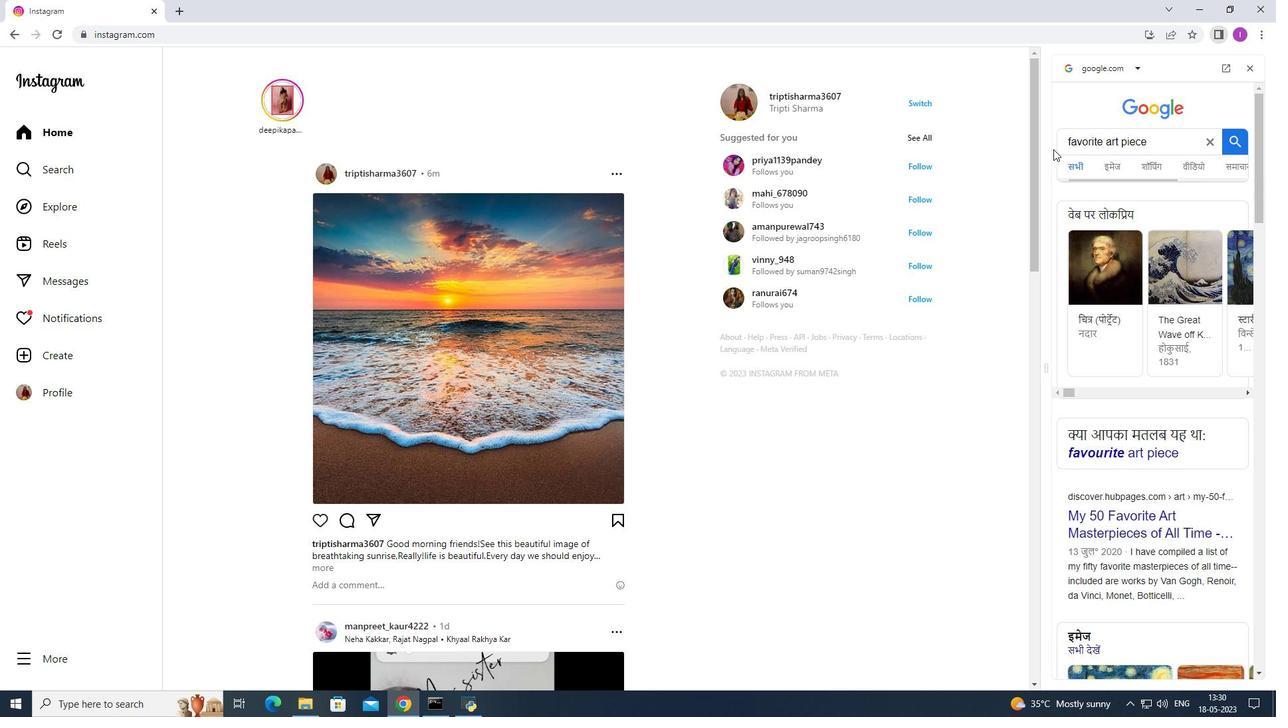 
Action: Mouse scrolled (1059, 154) with delta (0, 0)
Screenshot: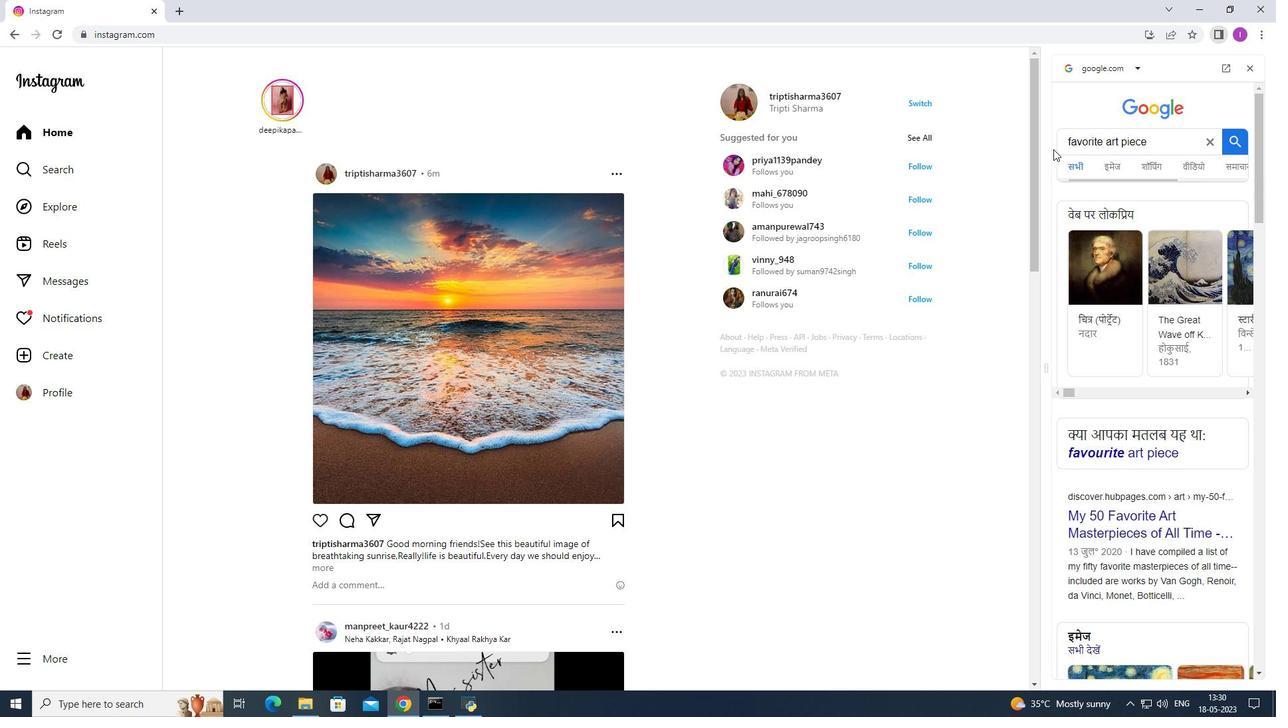 
Action: Mouse moved to (1149, 157)
Screenshot: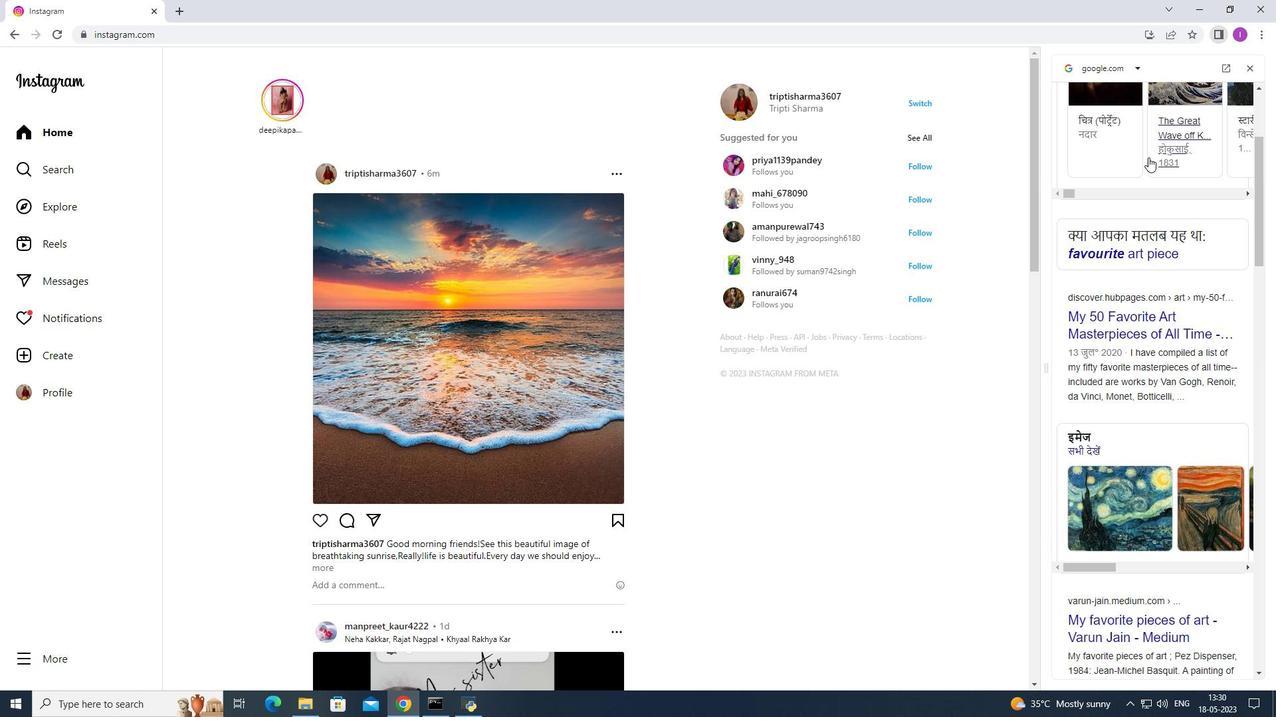 
Action: Mouse scrolled (1149, 158) with delta (0, 0)
Screenshot: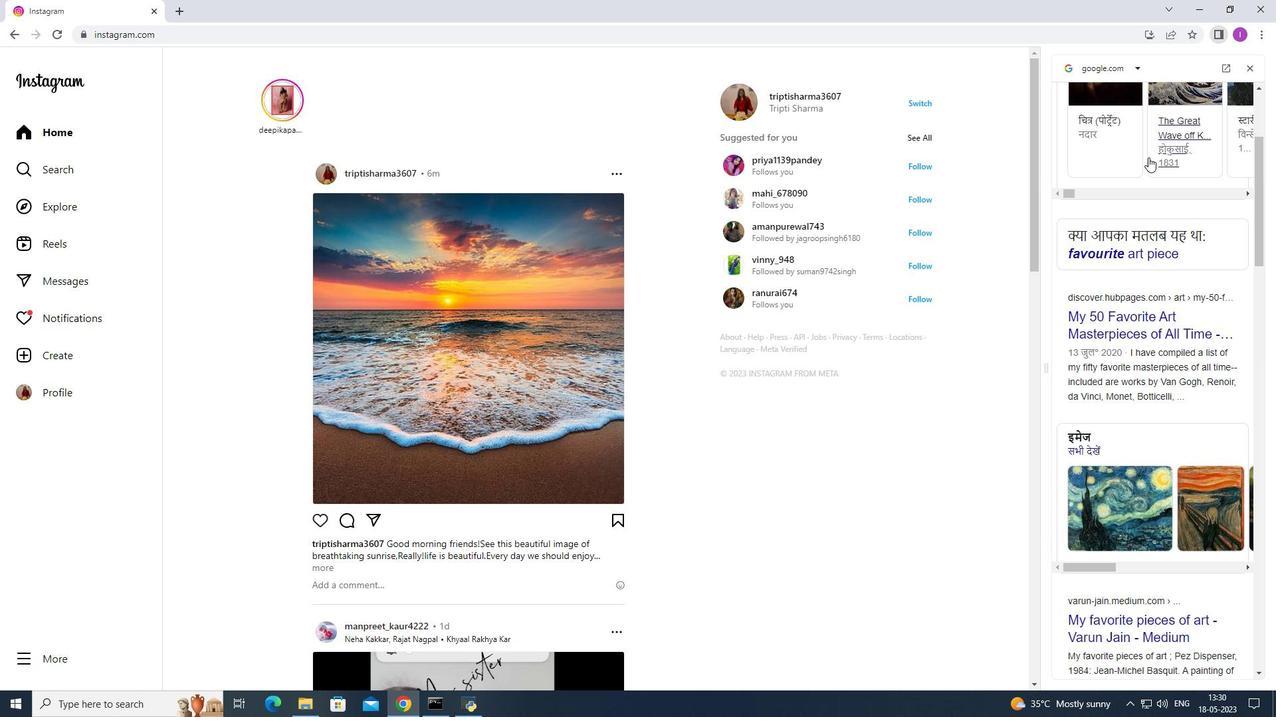 
Action: Mouse scrolled (1149, 158) with delta (0, 0)
Screenshot: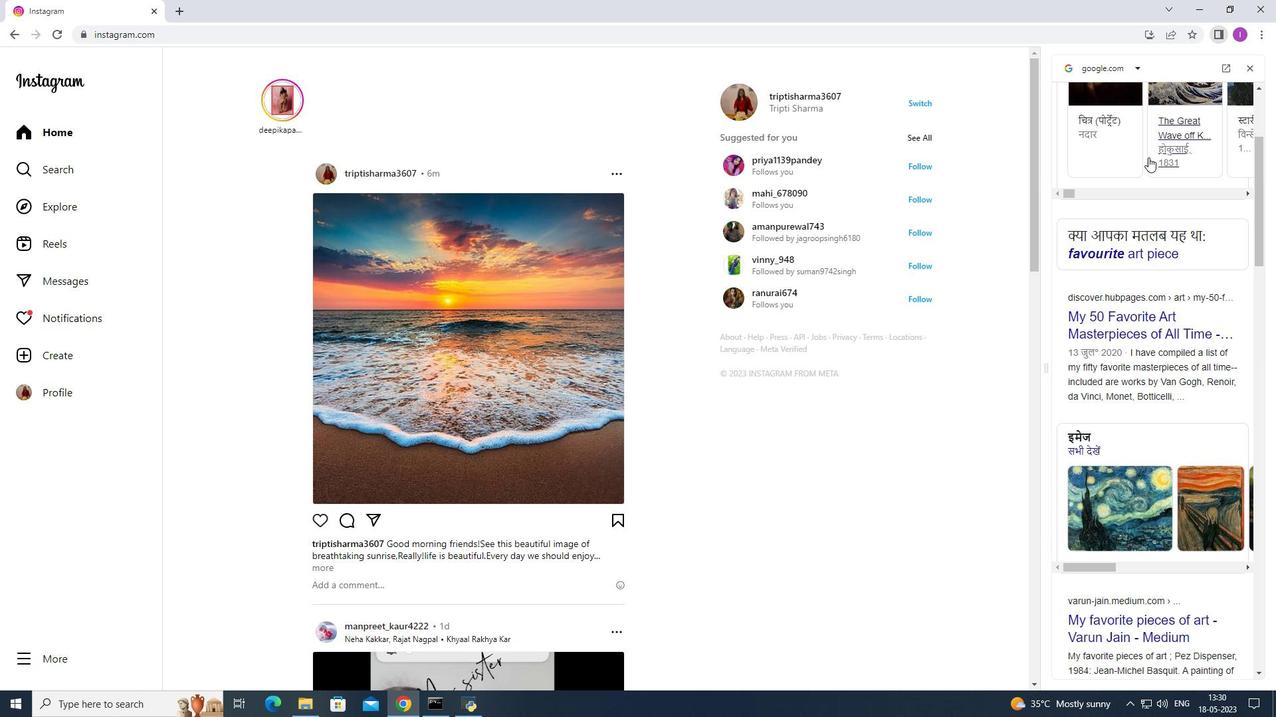 
Action: Mouse scrolled (1149, 158) with delta (0, 0)
Screenshot: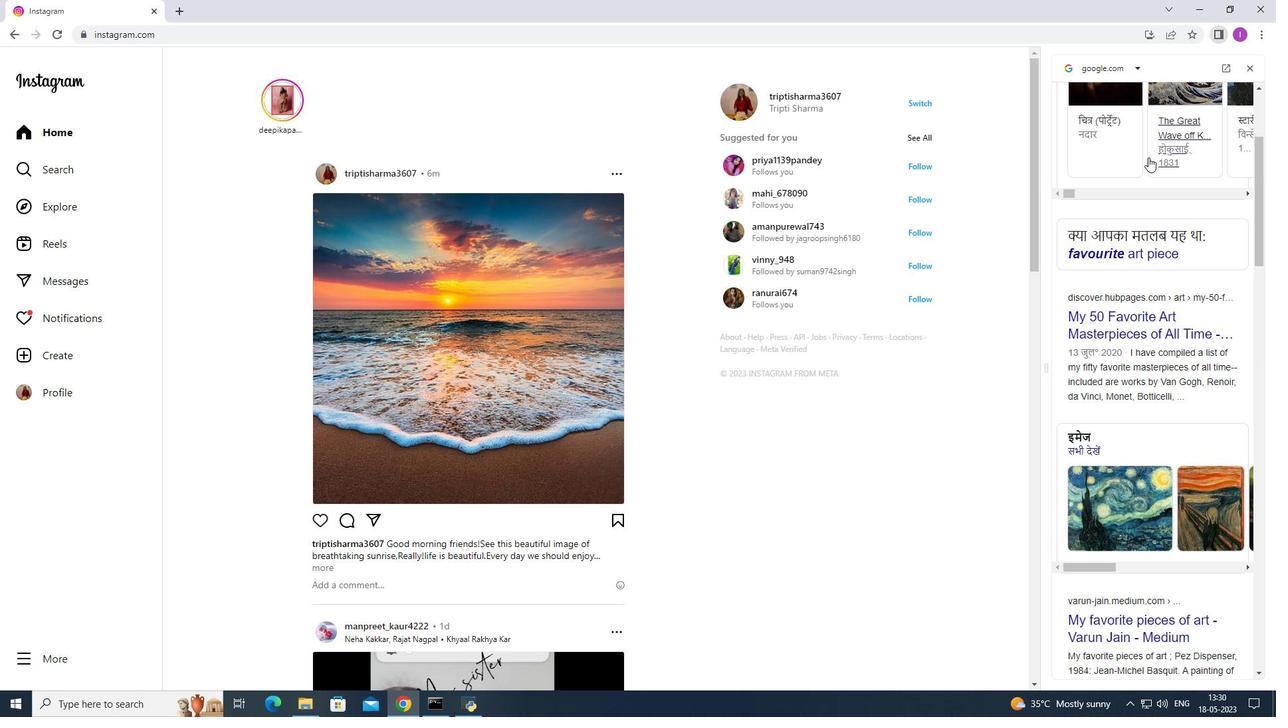
Action: Mouse scrolled (1149, 158) with delta (0, 0)
Screenshot: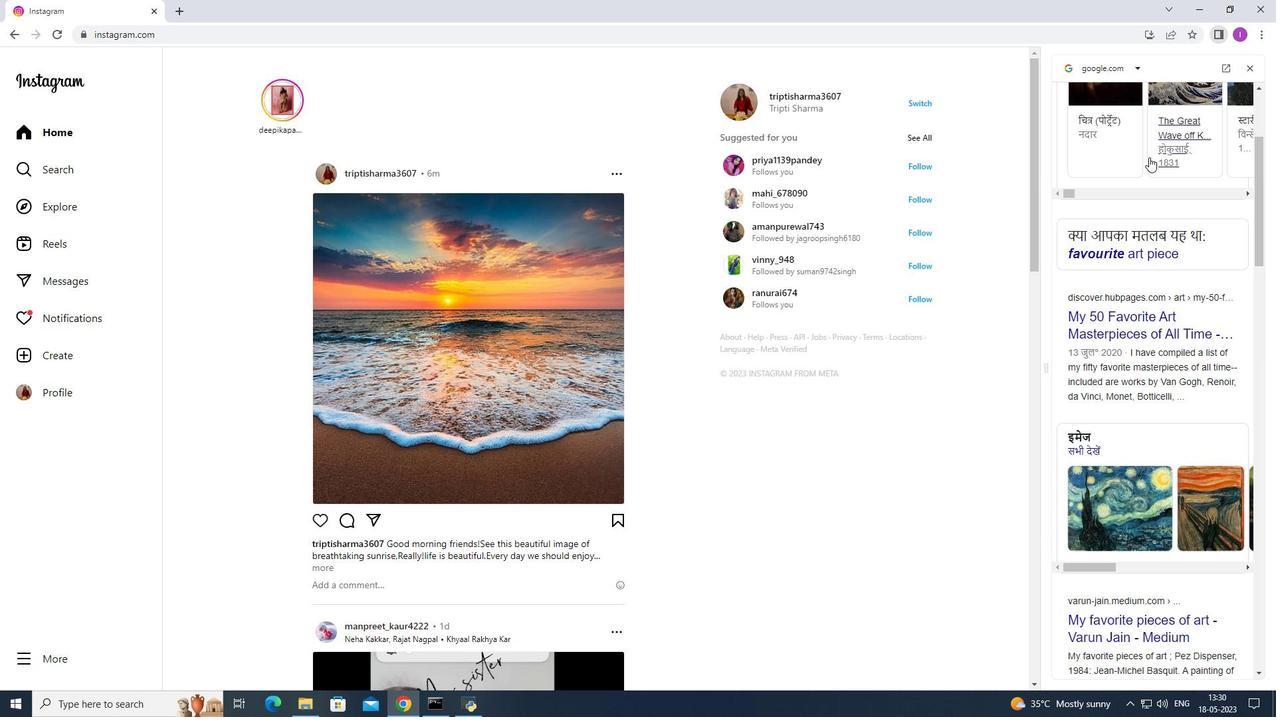 
Action: Mouse moved to (1067, 142)
Screenshot: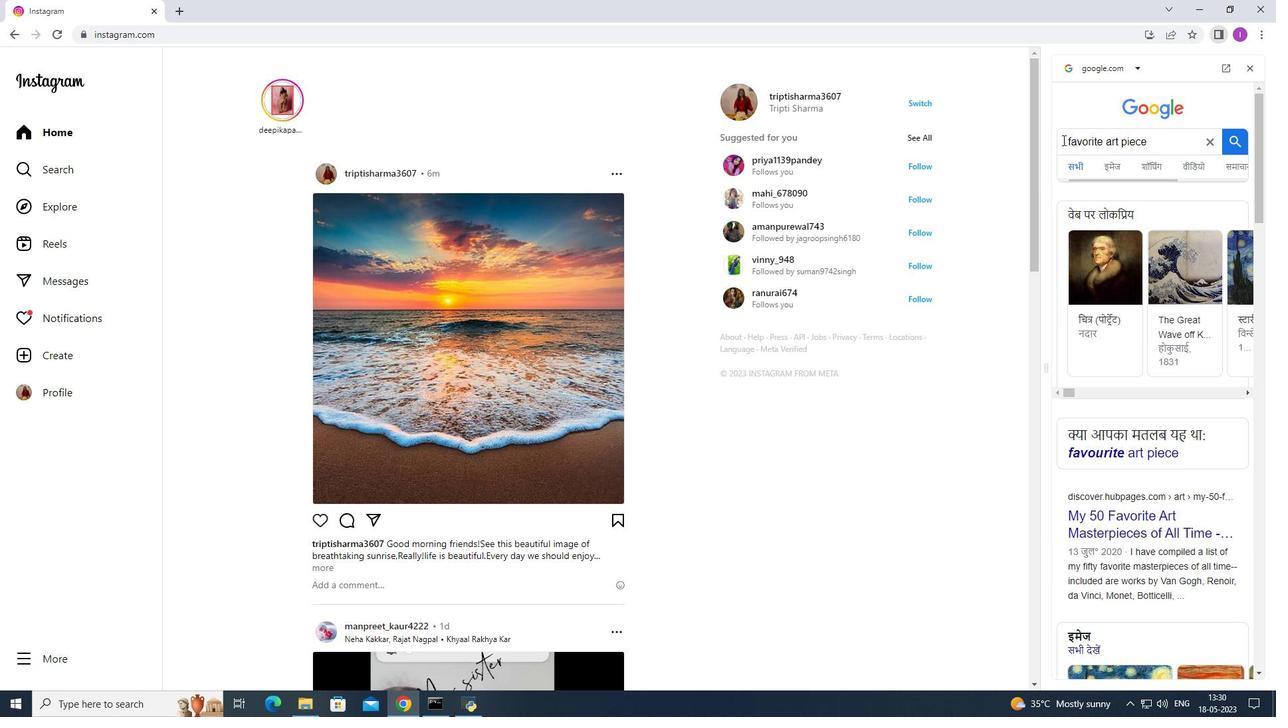 
Action: Mouse pressed left at (1067, 142)
Screenshot: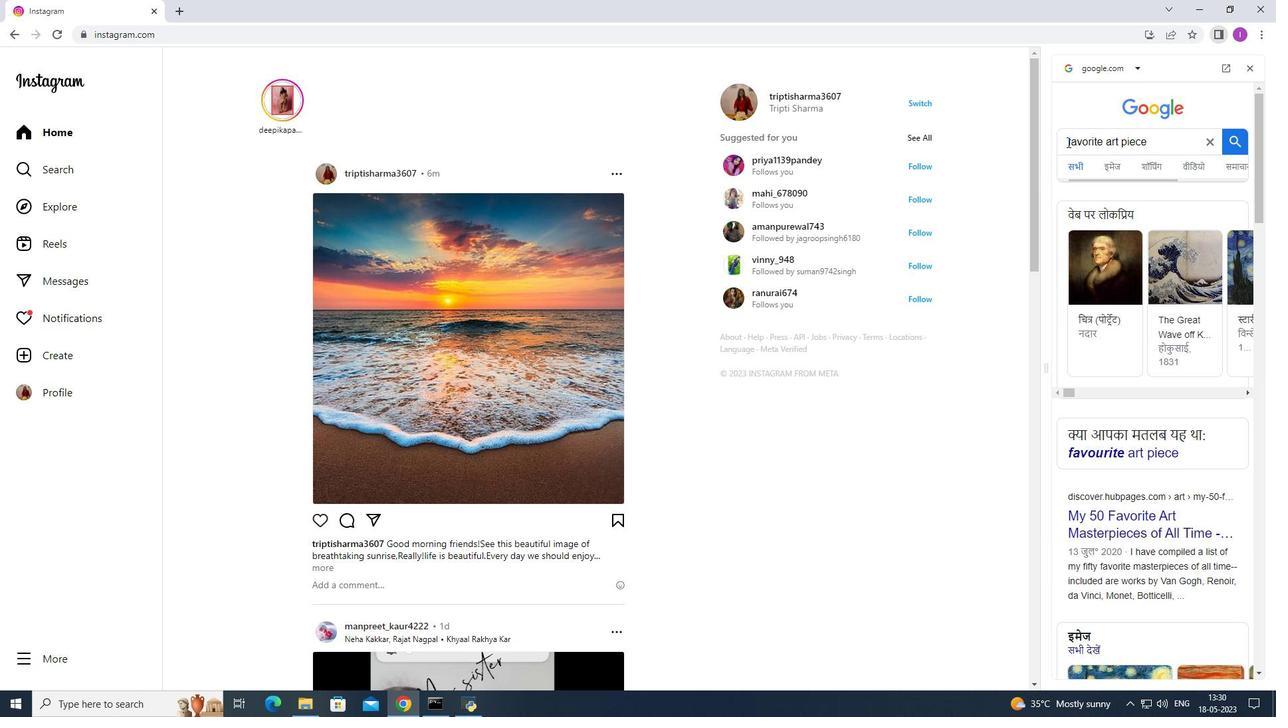 
Action: Mouse moved to (1181, 141)
Screenshot: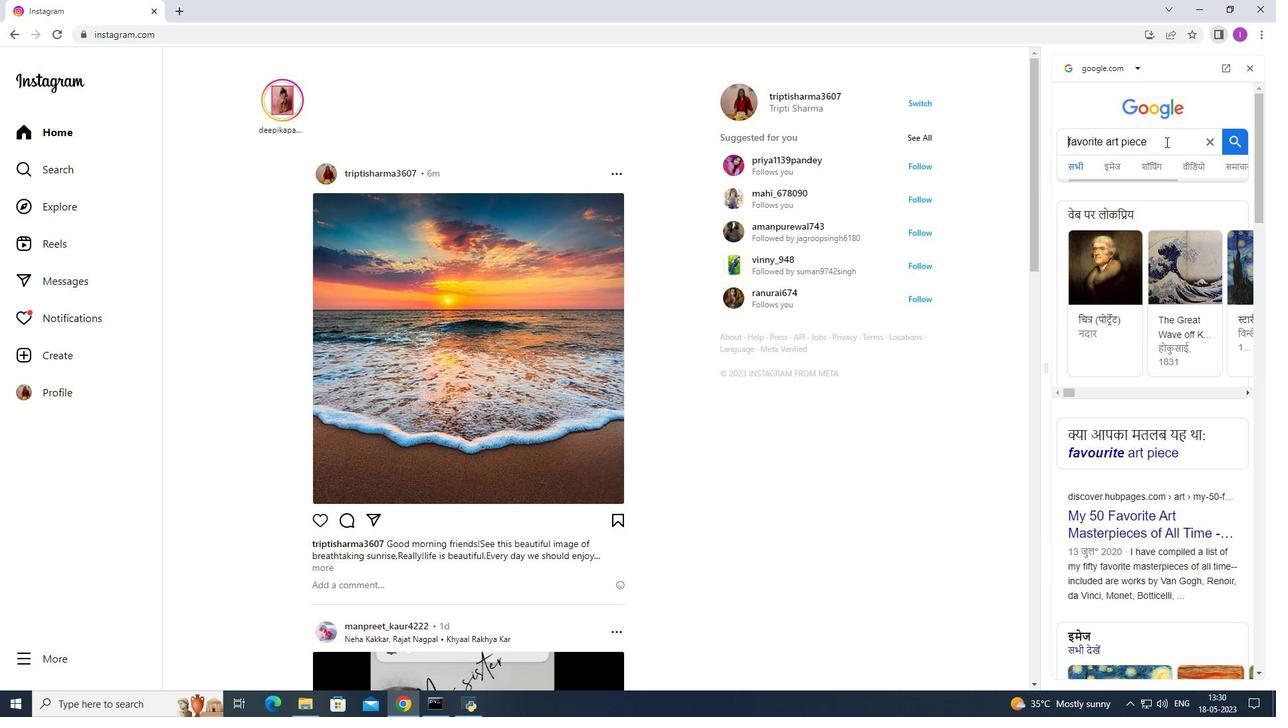 
Action: Key pressed image<Key.space>pof<Key.space><Key.backspace><Key.backspace><Key.backspace><Key.backspace>of<Key.space>
Screenshot: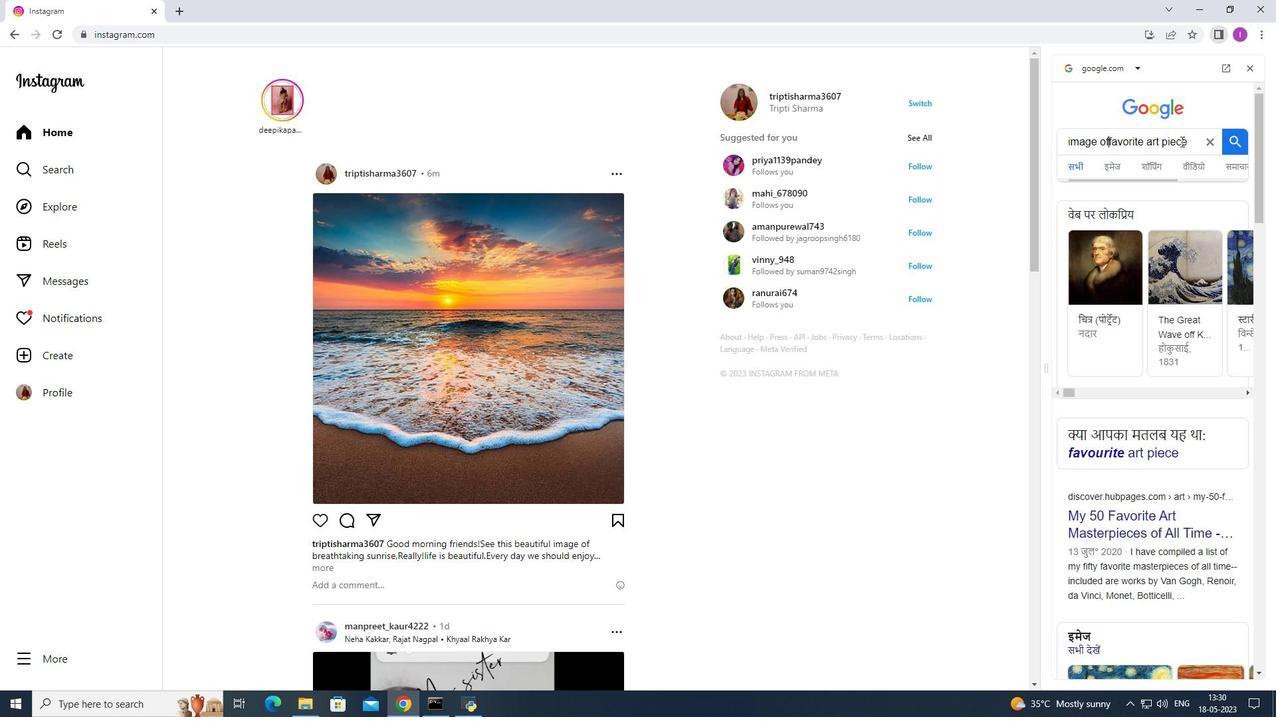 
Action: Mouse moved to (1162, 176)
Screenshot: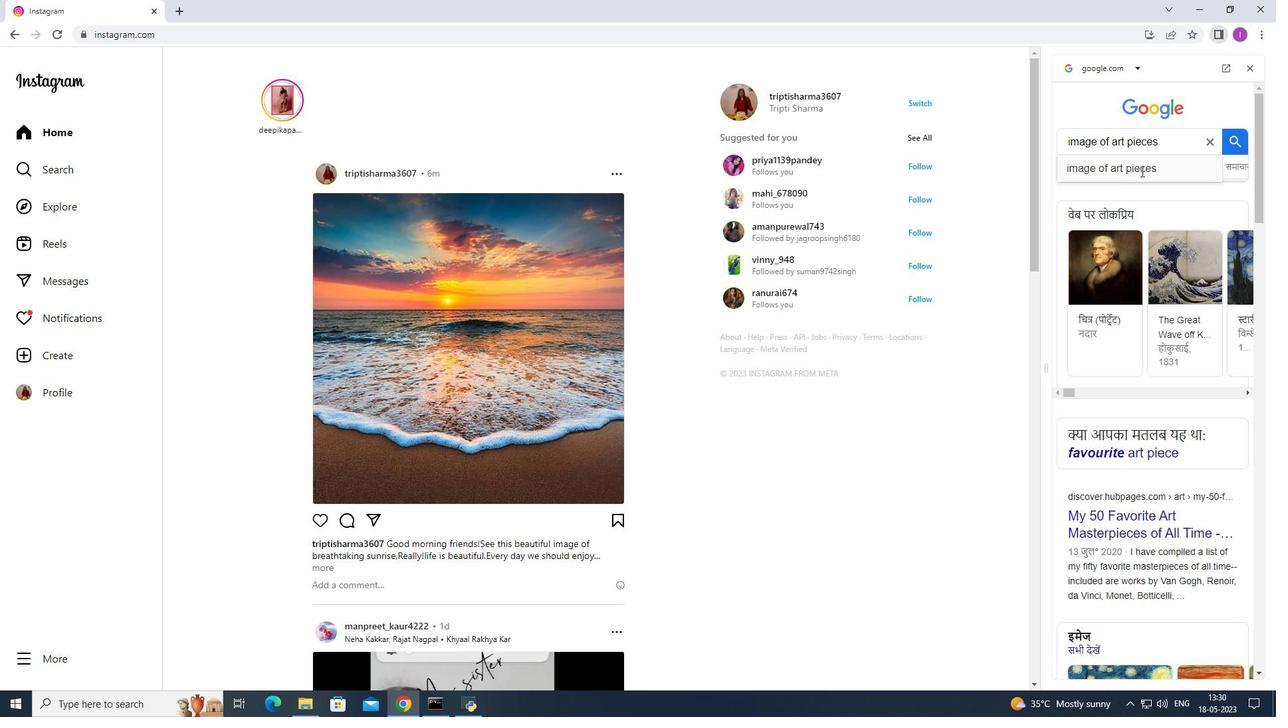 
Action: Mouse pressed left at (1162, 176)
Screenshot: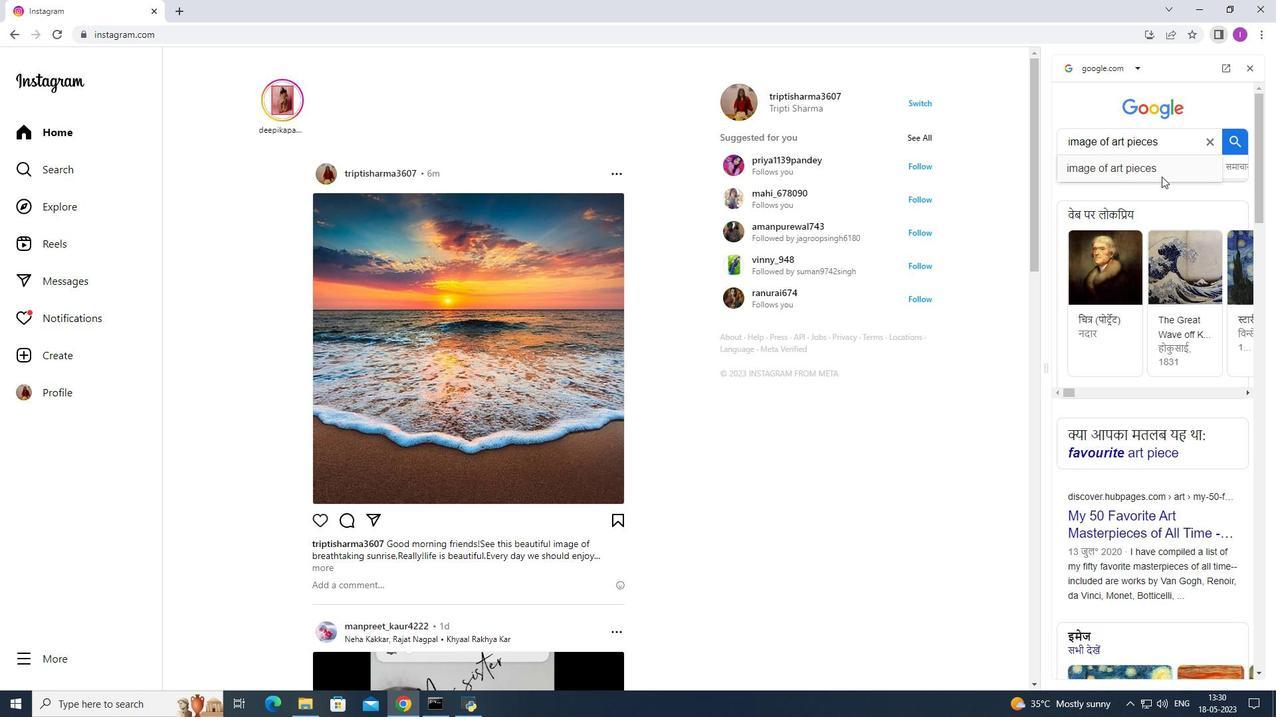 
Action: Mouse moved to (1176, 140)
Screenshot: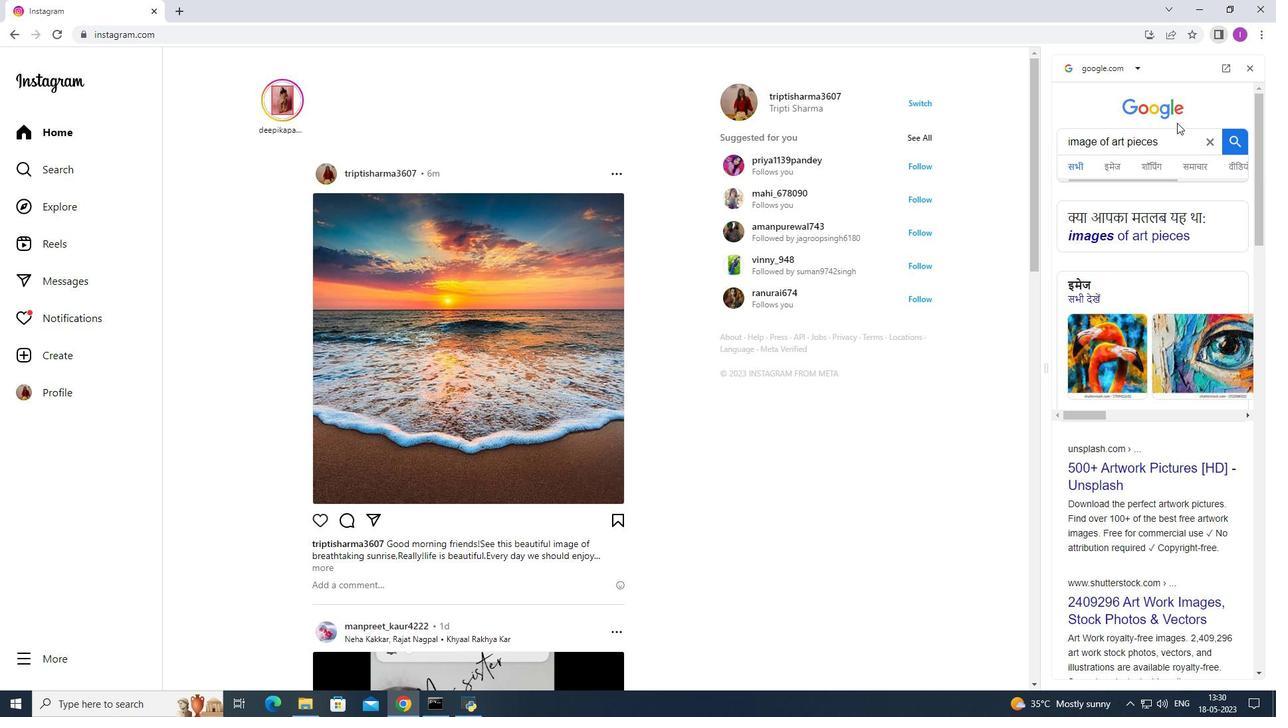 
Action: Mouse pressed left at (1176, 140)
Screenshot: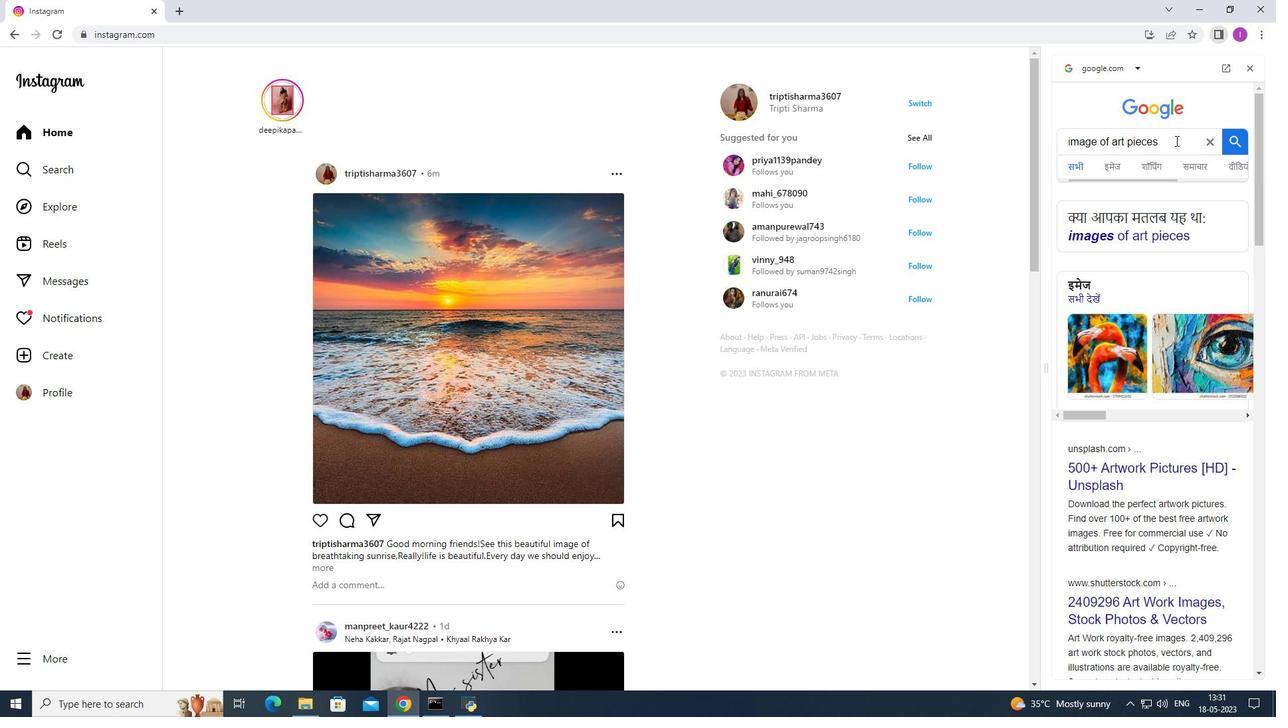 
Action: Mouse moved to (1176, 134)
Screenshot: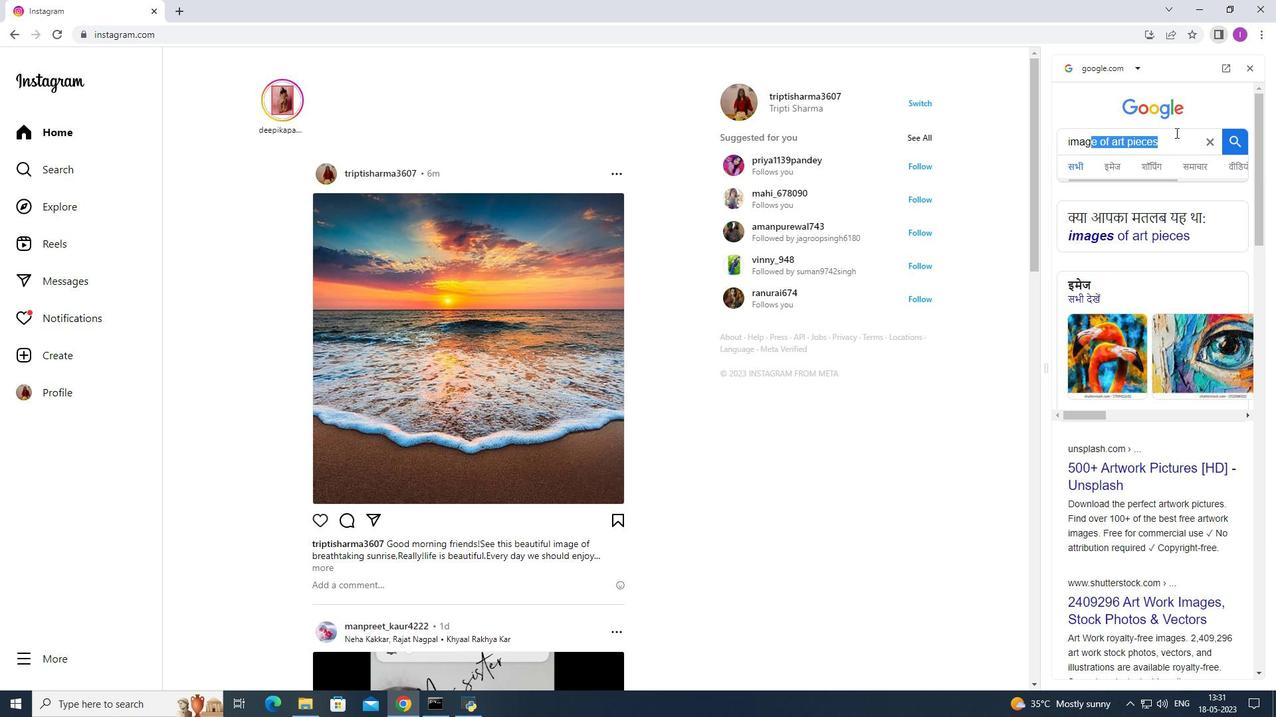 
Action: Key pressed <Key.backspace>e<Key.space>of<Key.space>monalisa<Key.enter>
Screenshot: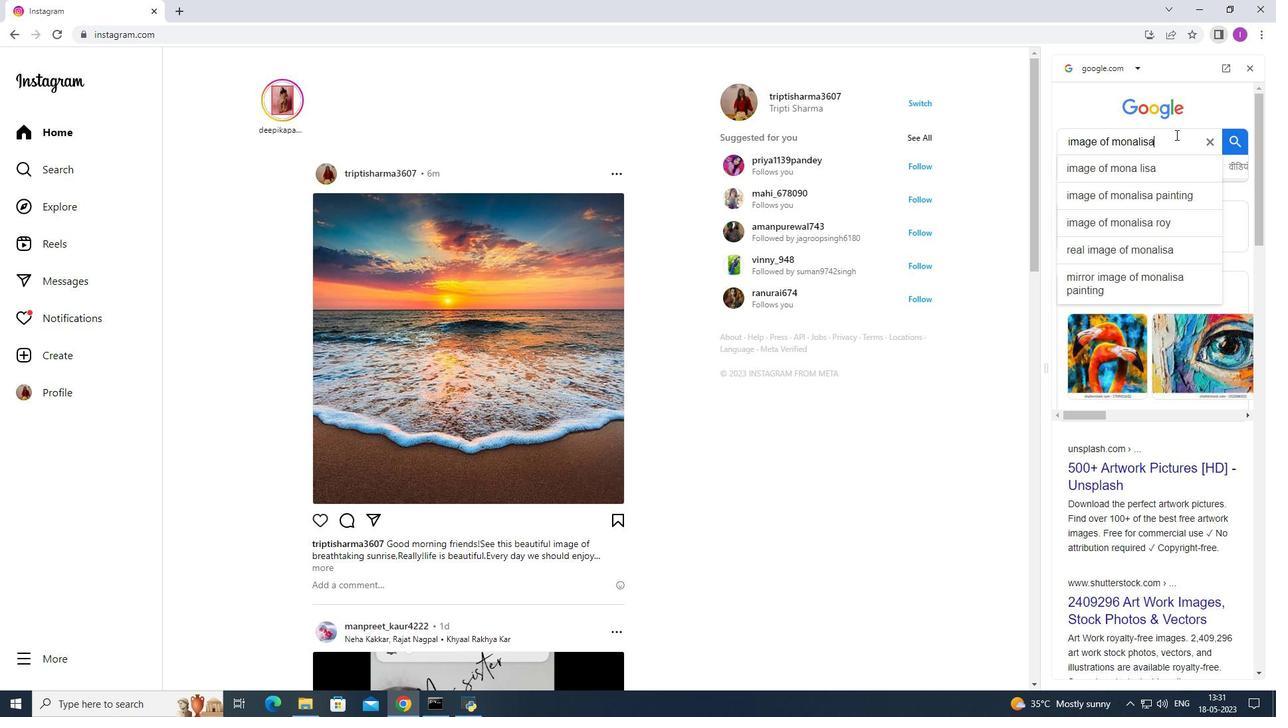 
Action: Mouse moved to (1094, 223)
Screenshot: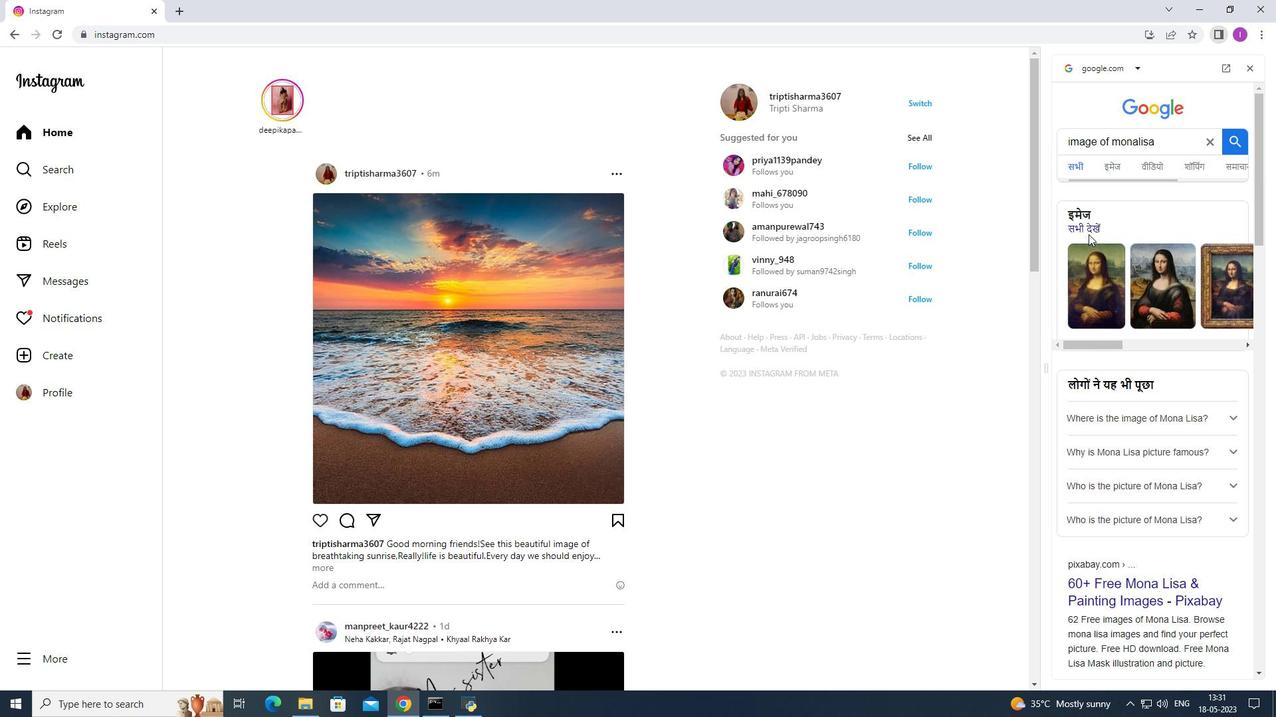 
Action: Mouse pressed left at (1094, 223)
Screenshot: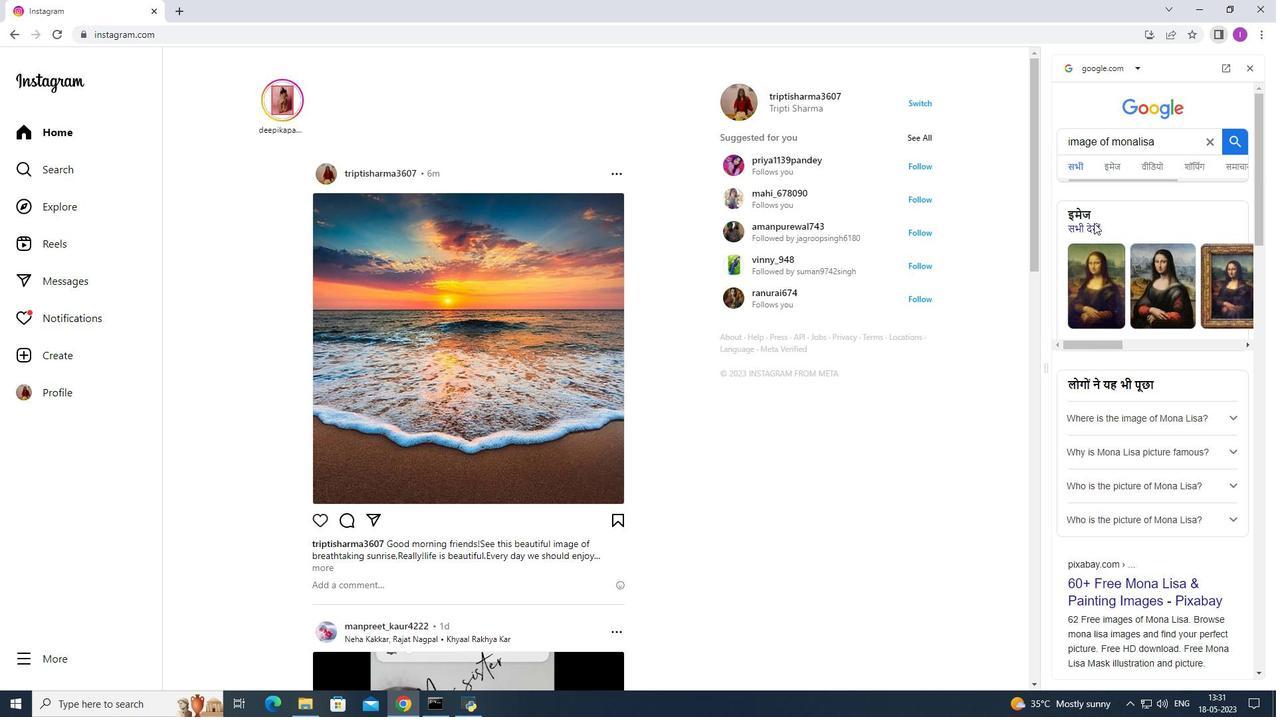 
Action: Mouse moved to (1077, 225)
Screenshot: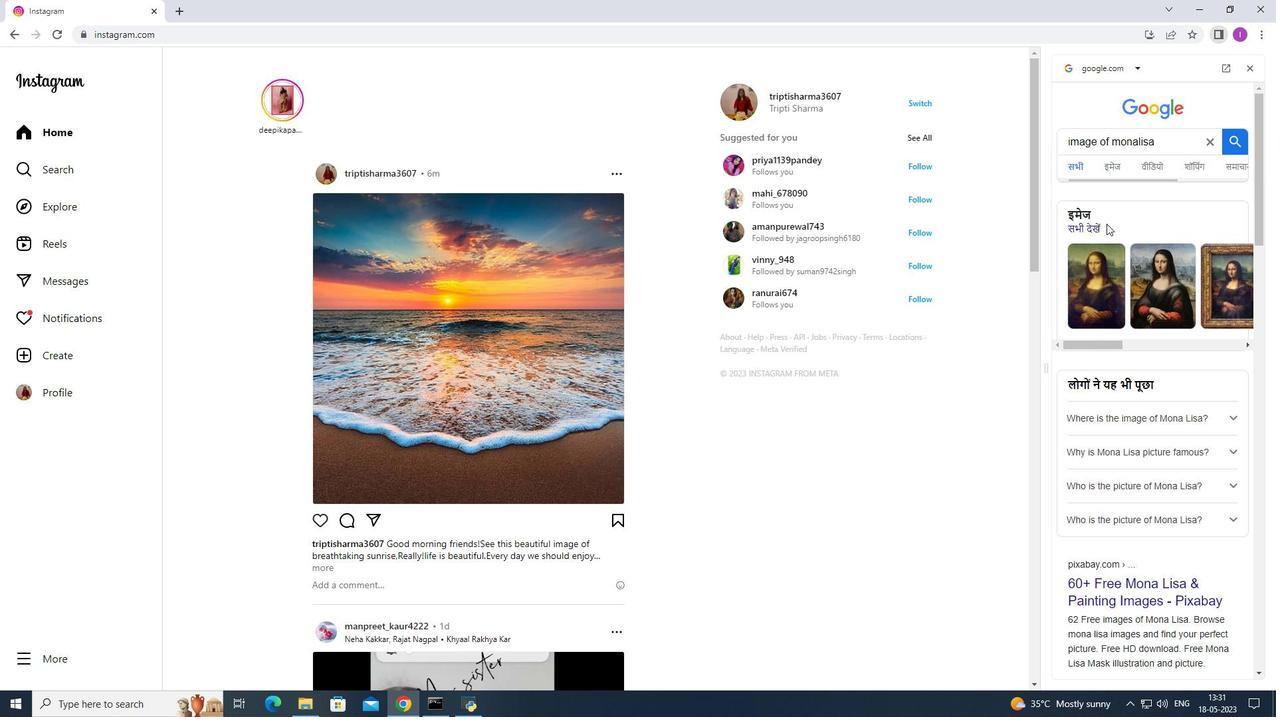 
Action: Mouse pressed left at (1077, 225)
Screenshot: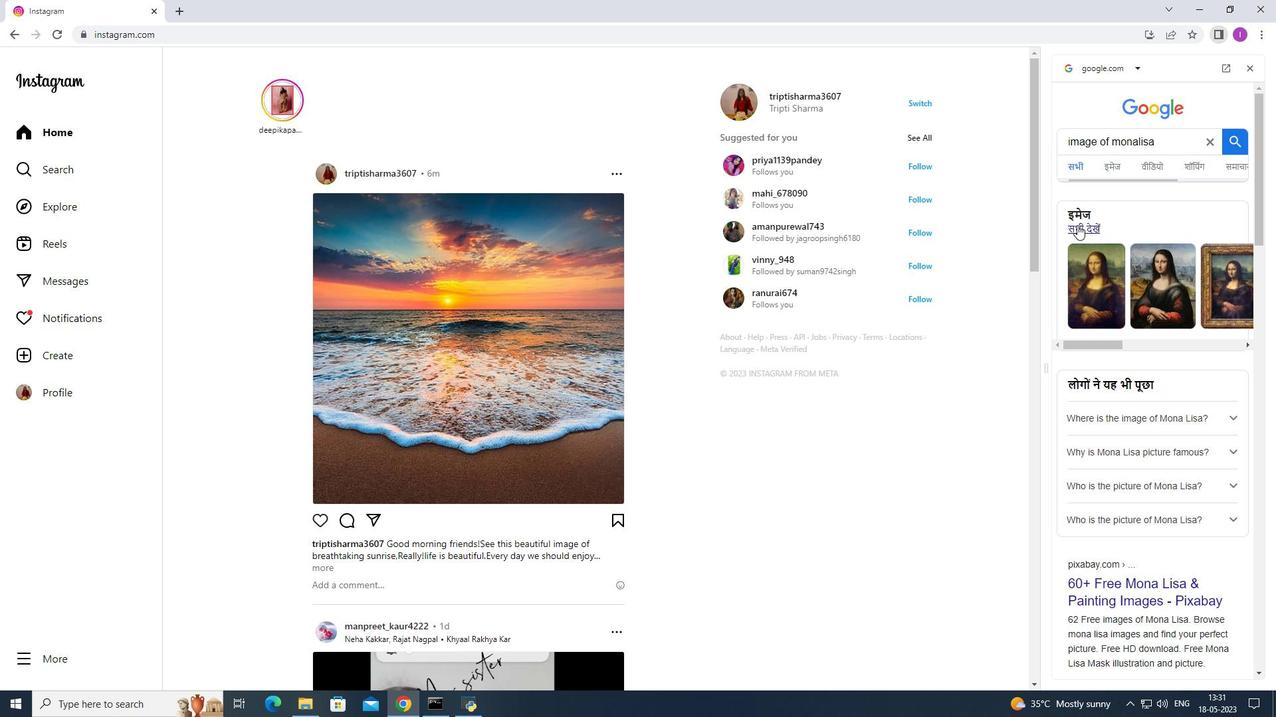 
Action: Mouse moved to (1162, 290)
Screenshot: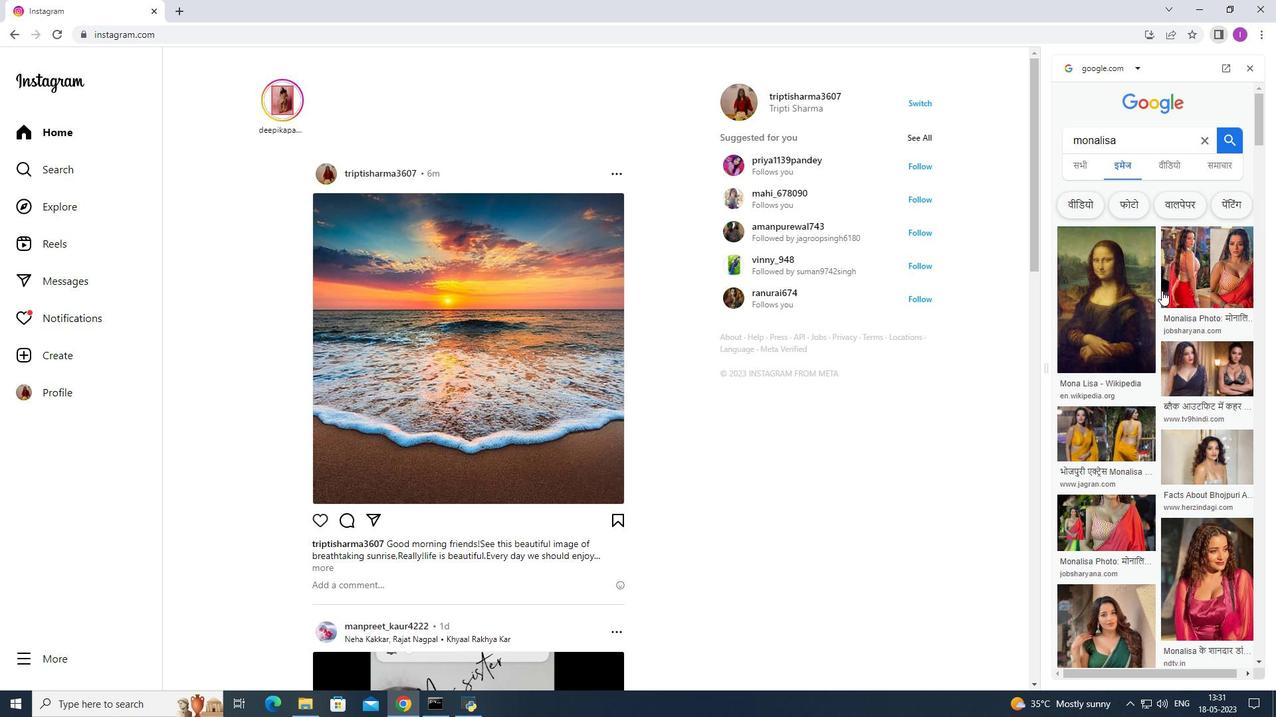 
Action: Mouse scrolled (1162, 289) with delta (0, 0)
Screenshot: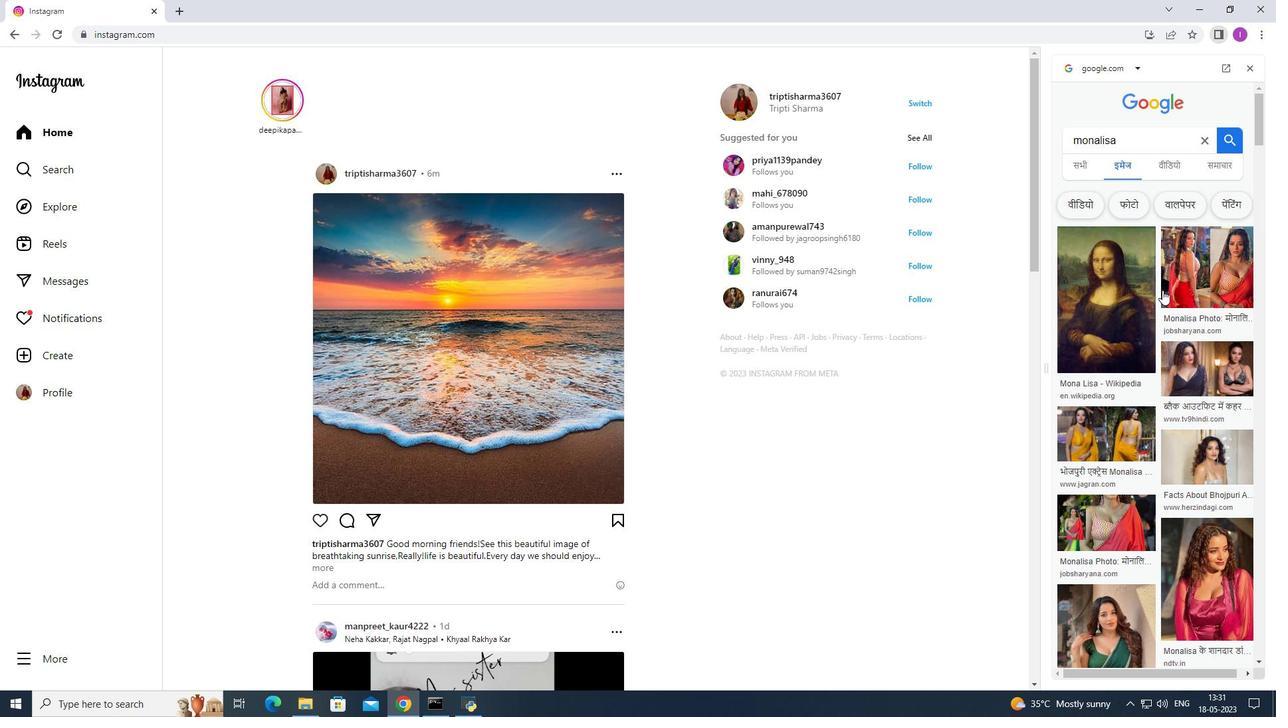 
Action: Mouse scrolled (1162, 289) with delta (0, 0)
Screenshot: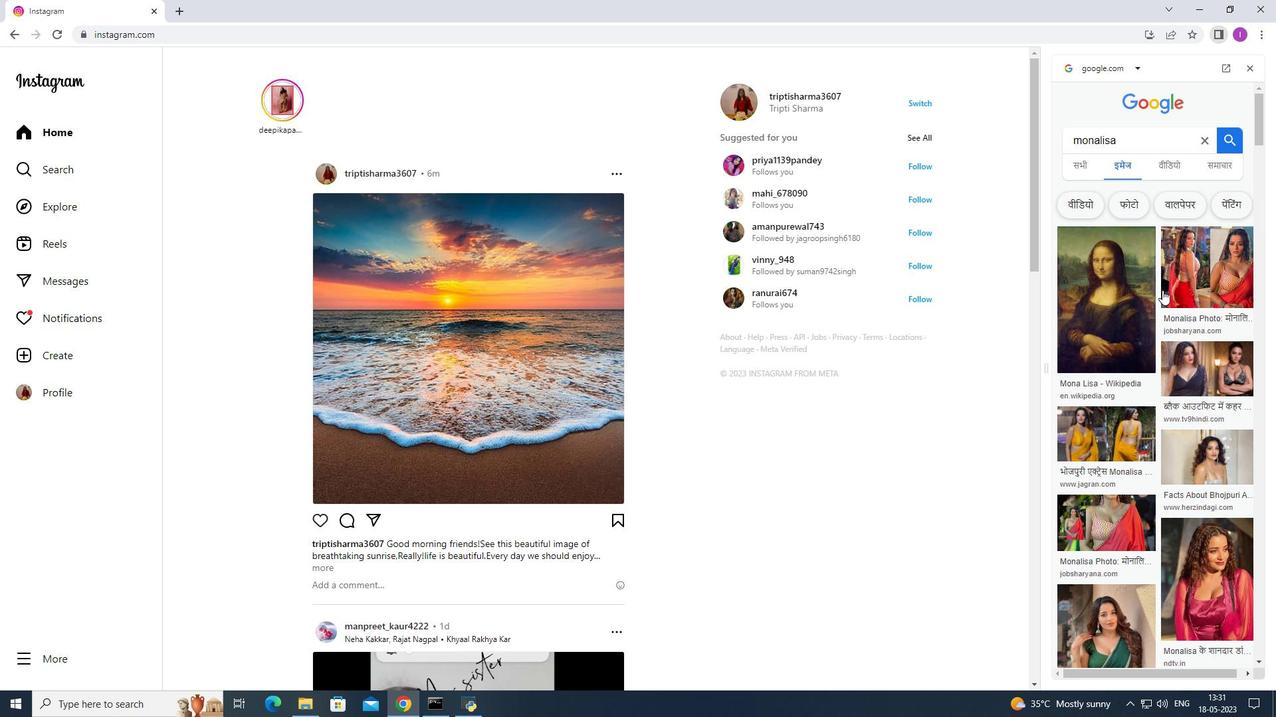 
Action: Mouse scrolled (1162, 291) with delta (0, 0)
Screenshot: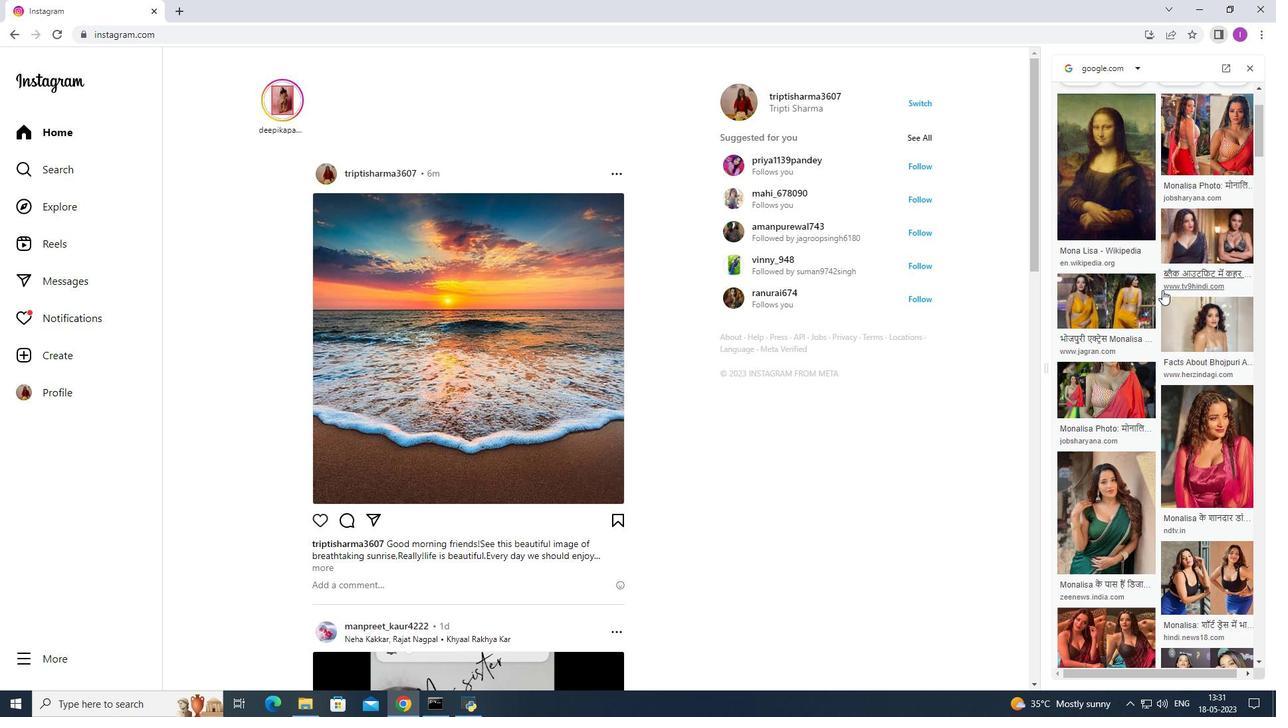 
Action: Mouse scrolled (1162, 291) with delta (0, 0)
Screenshot: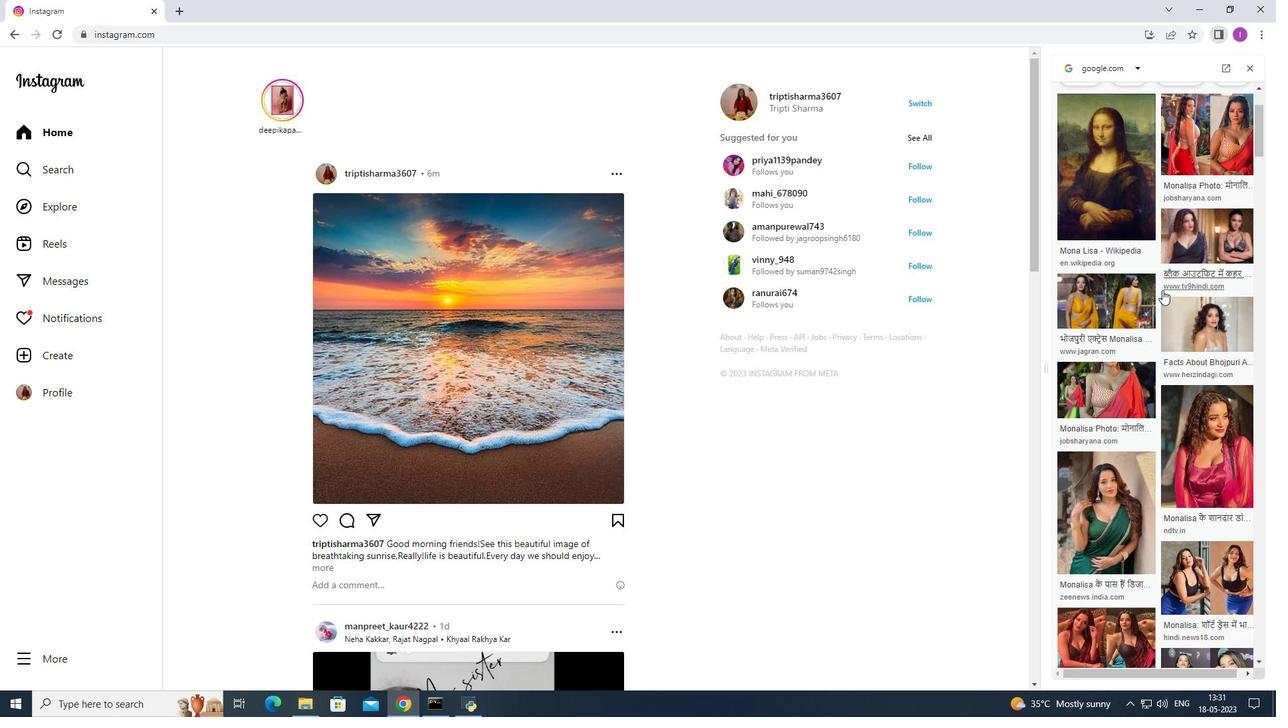 
Action: Mouse scrolled (1162, 289) with delta (0, 0)
Screenshot: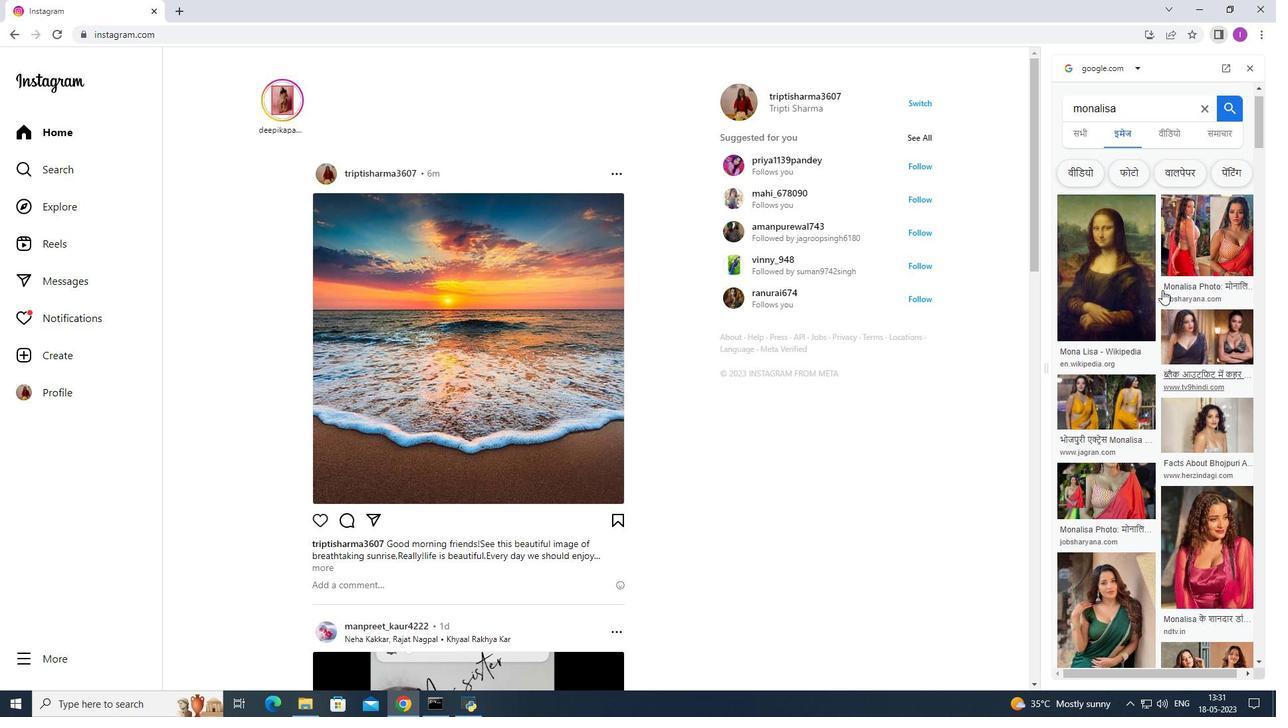 
Action: Mouse moved to (1125, 245)
Screenshot: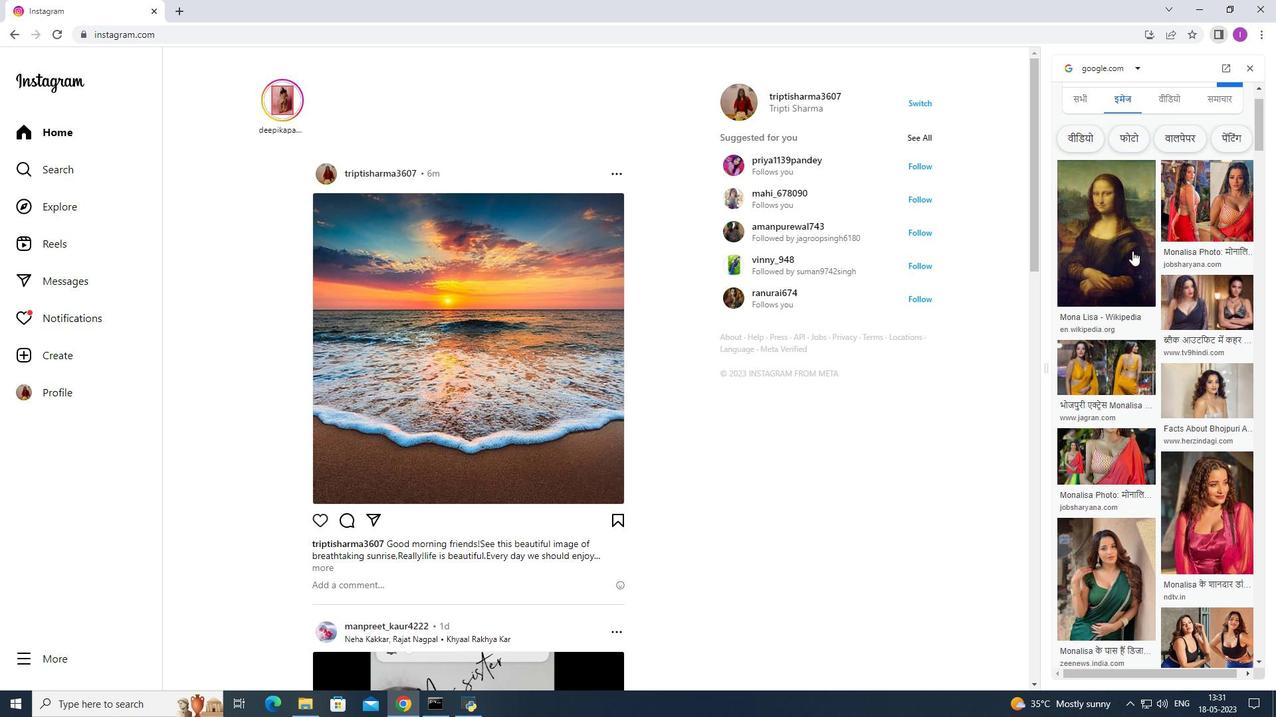 
Action: Mouse pressed left at (1125, 245)
Screenshot: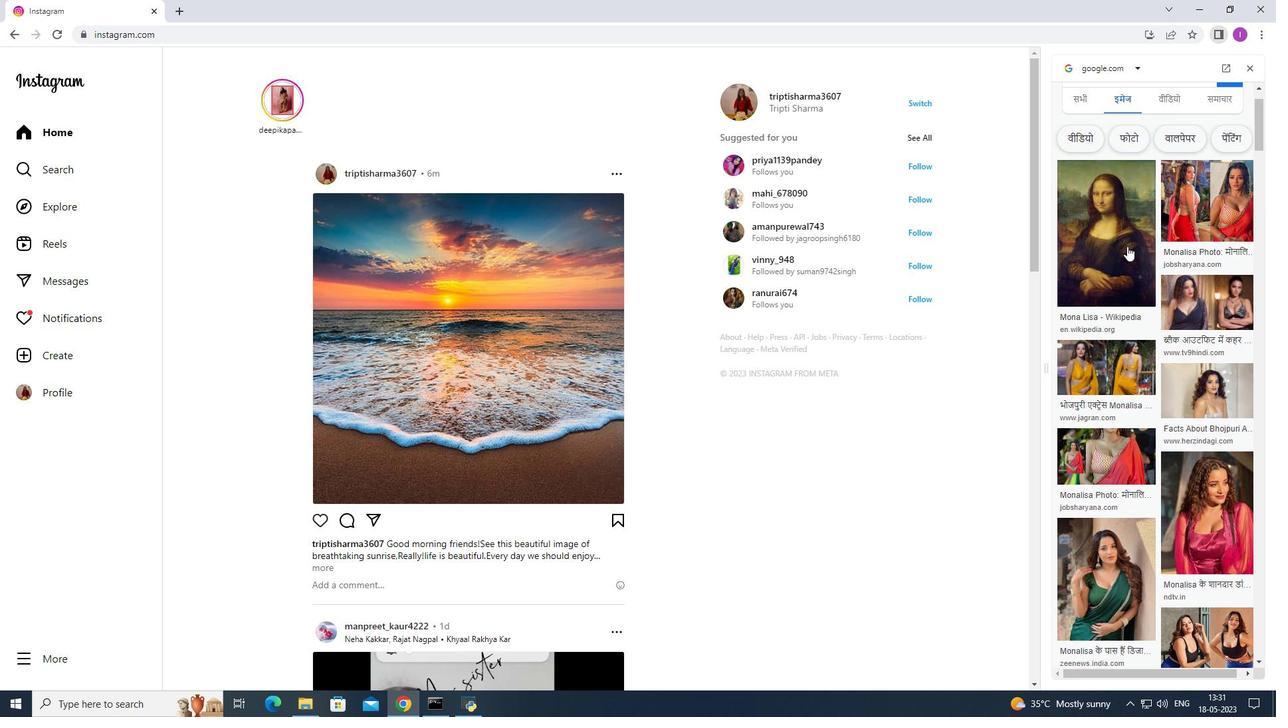 
Action: Mouse moved to (1134, 228)
Screenshot: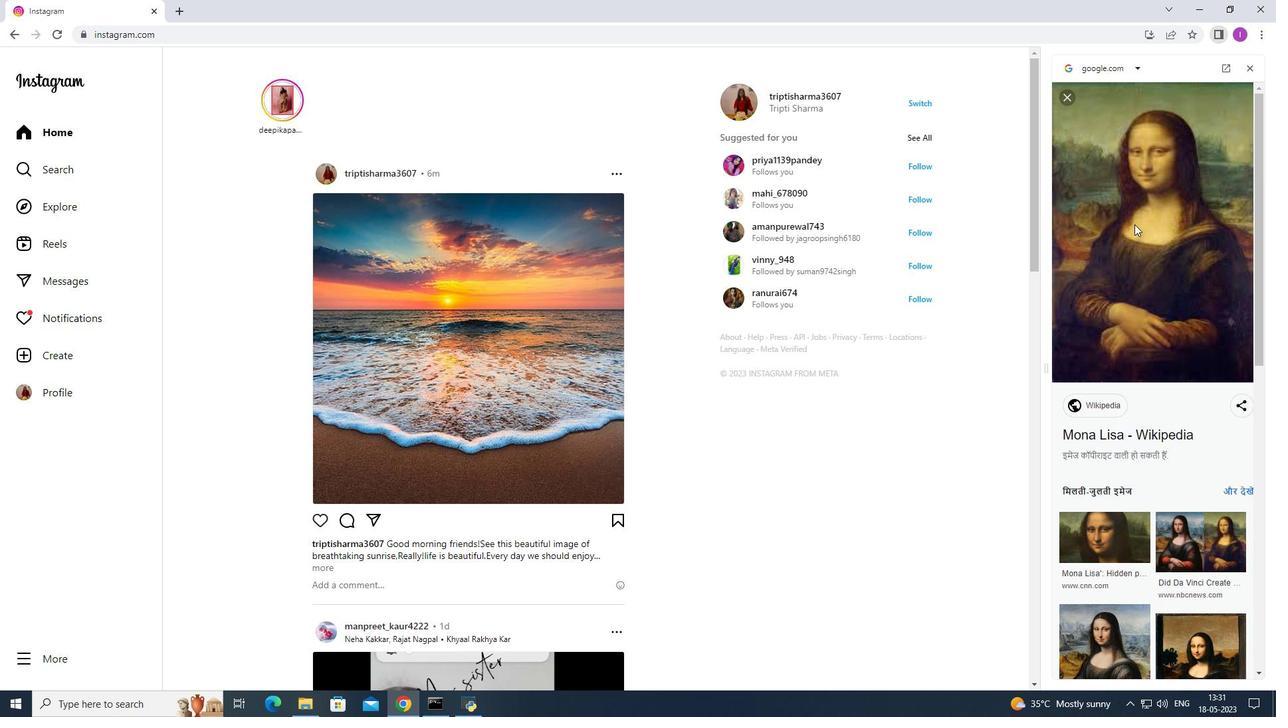 
Action: Mouse scrolled (1134, 227) with delta (0, 0)
Screenshot: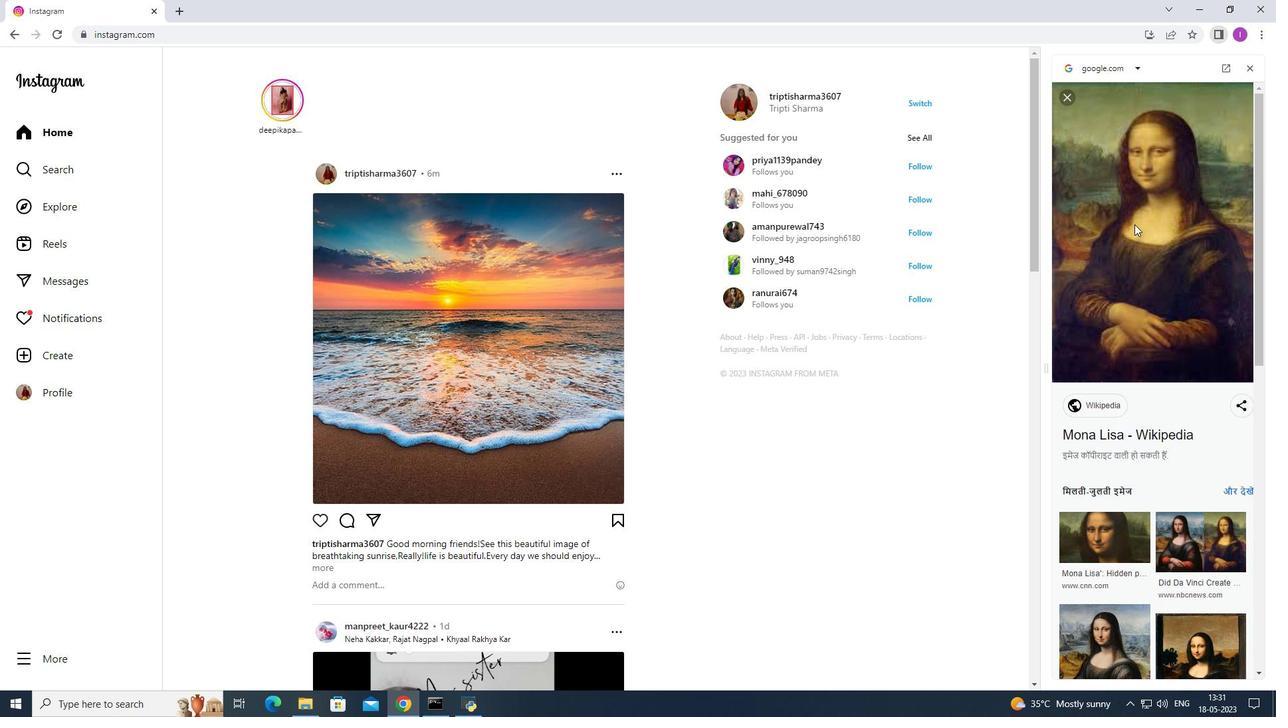 
Action: Mouse moved to (1135, 232)
Screenshot: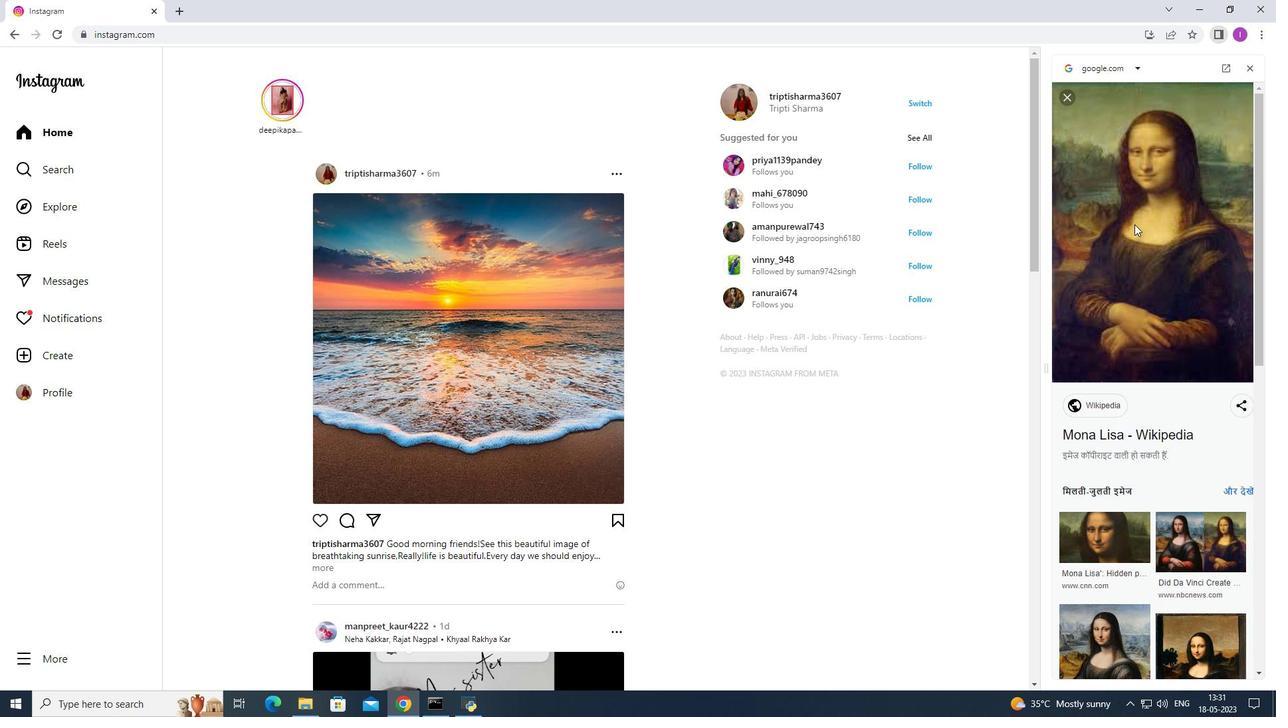 
Action: Mouse scrolled (1135, 231) with delta (0, 0)
Screenshot: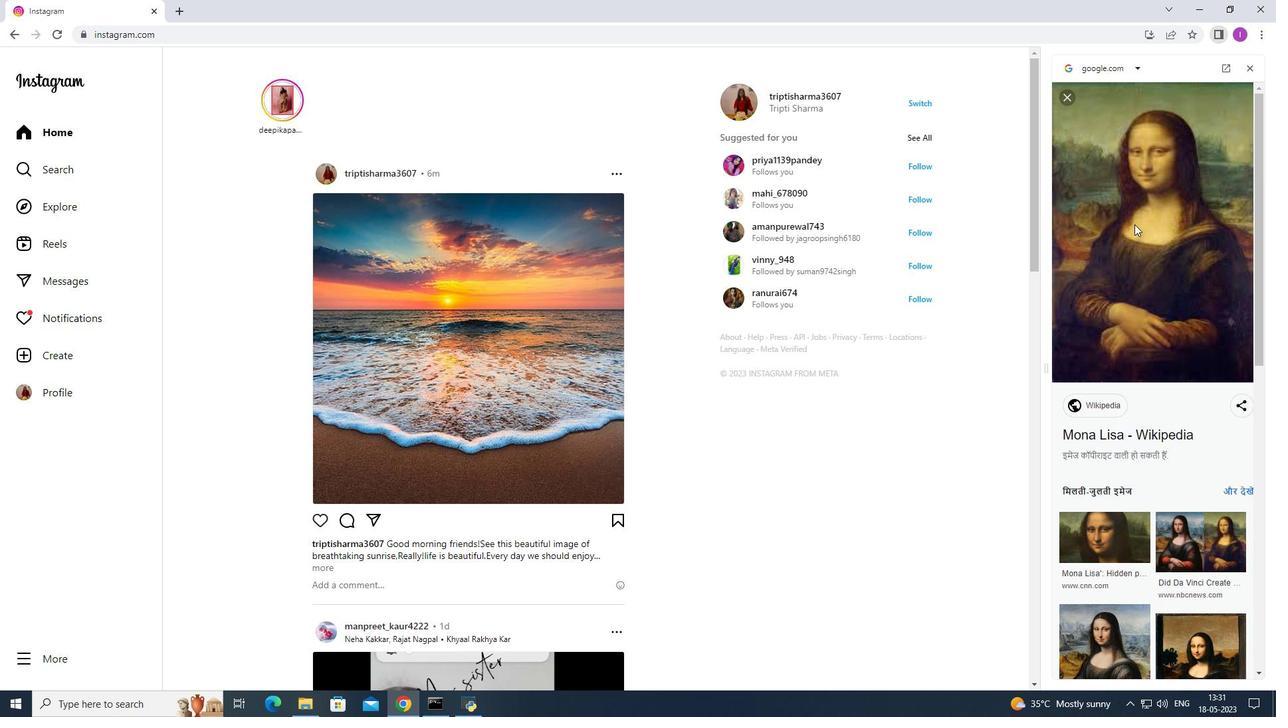 
Action: Mouse moved to (1136, 239)
Screenshot: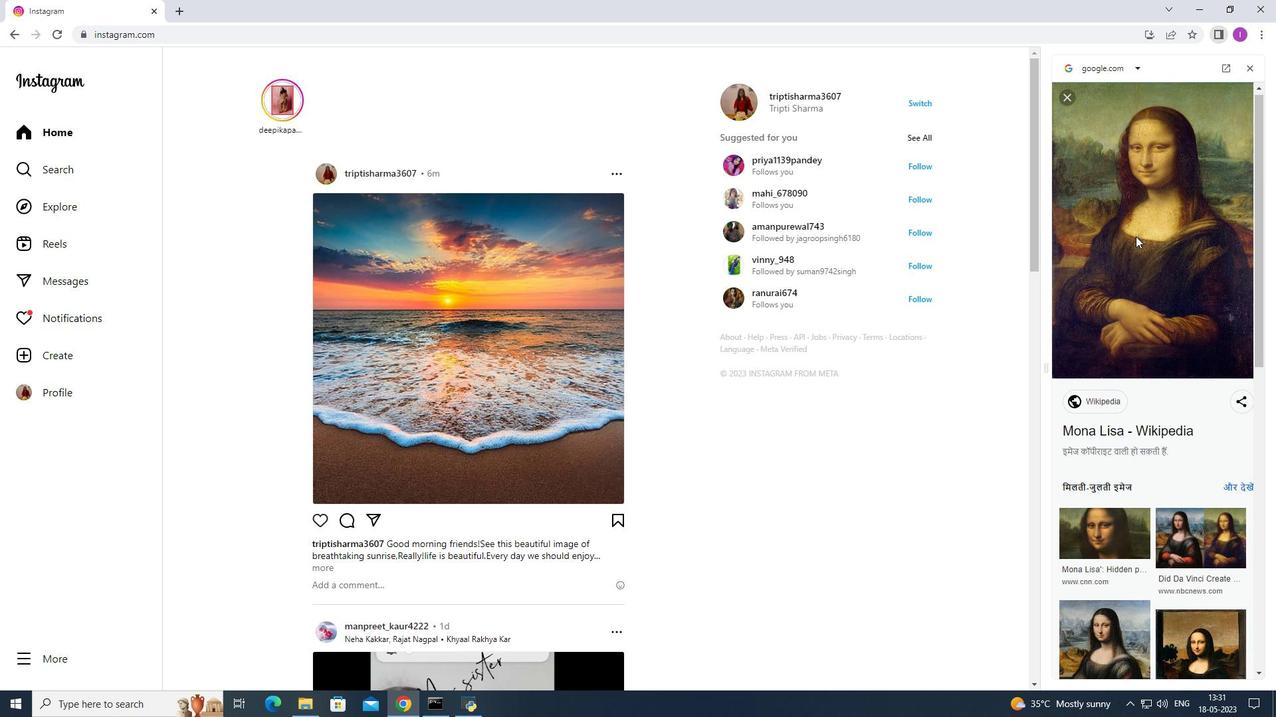 
Action: Mouse scrolled (1136, 239) with delta (0, 0)
Screenshot: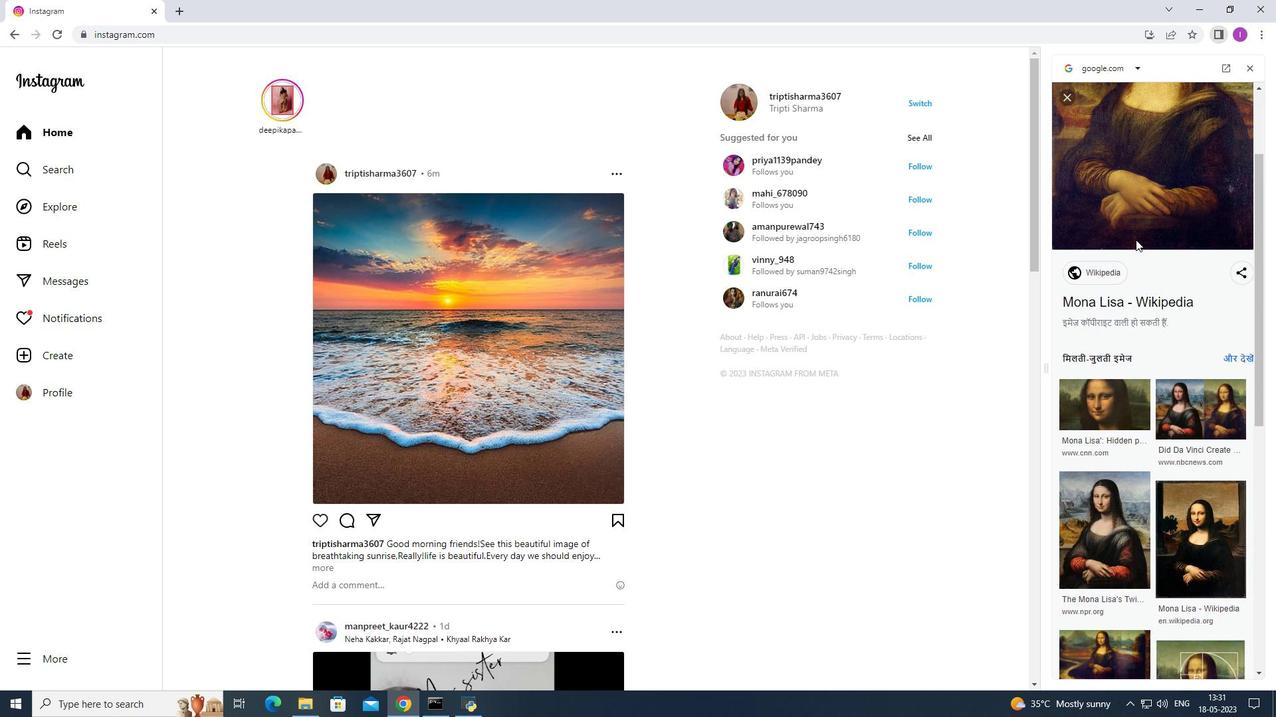 
Action: Mouse scrolled (1136, 239) with delta (0, 0)
Screenshot: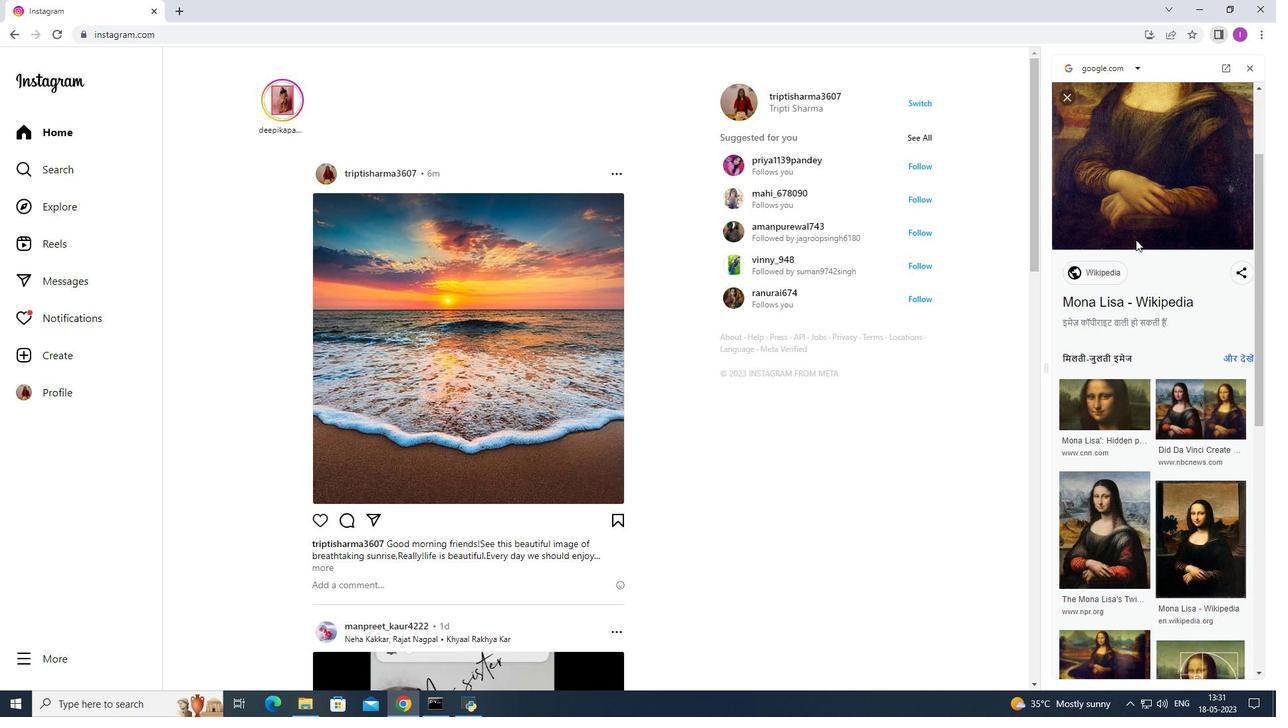 
Action: Mouse scrolled (1136, 239) with delta (0, 0)
Screenshot: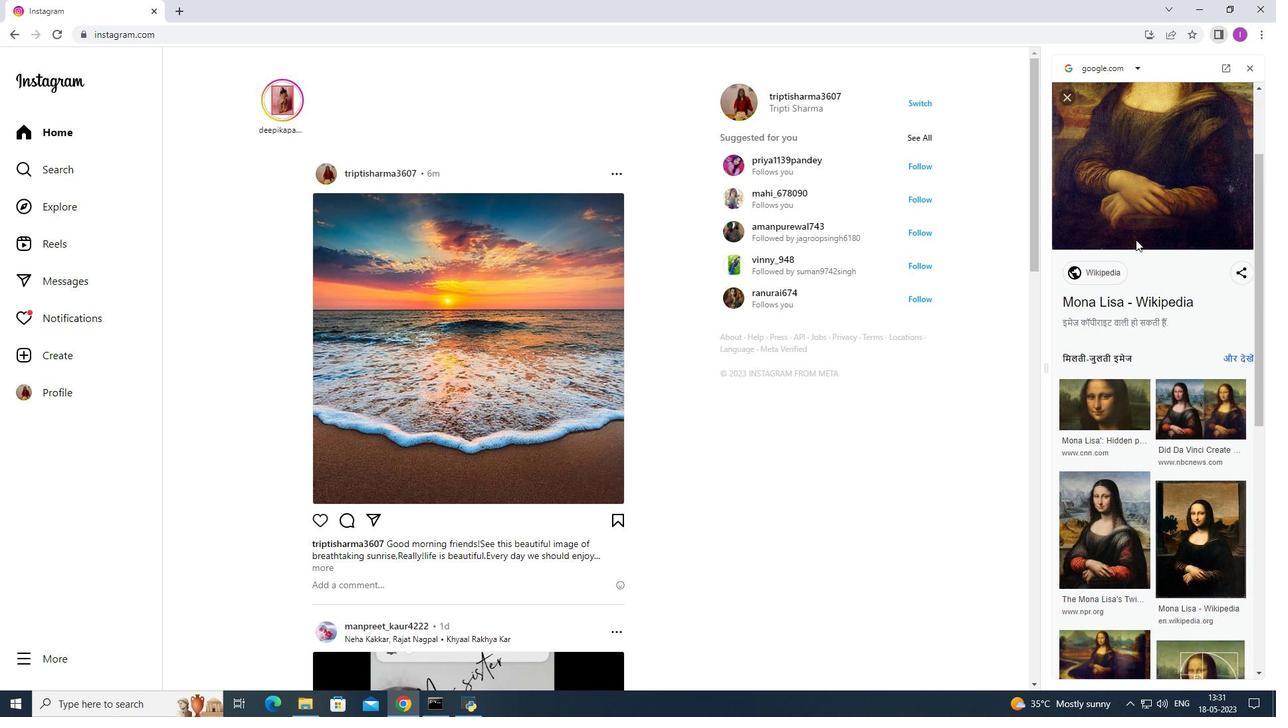 
Action: Mouse moved to (1136, 241)
Screenshot: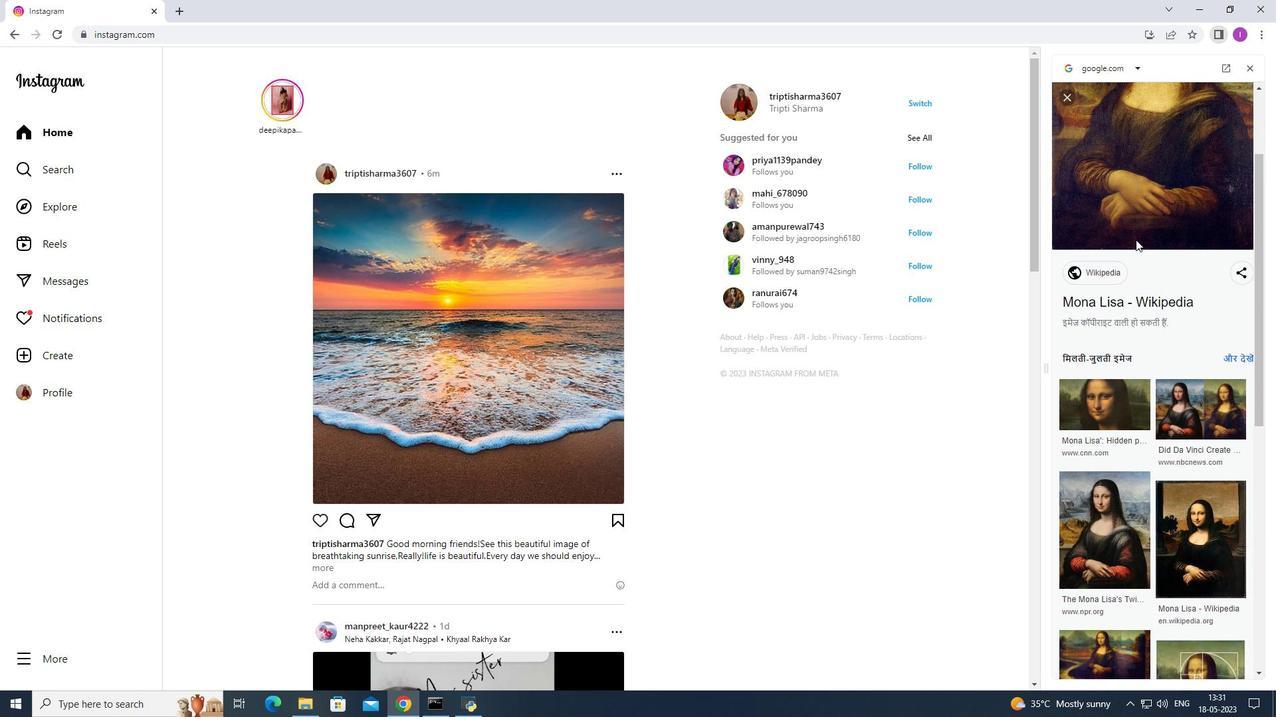 
Action: Mouse scrolled (1136, 240) with delta (0, 0)
Screenshot: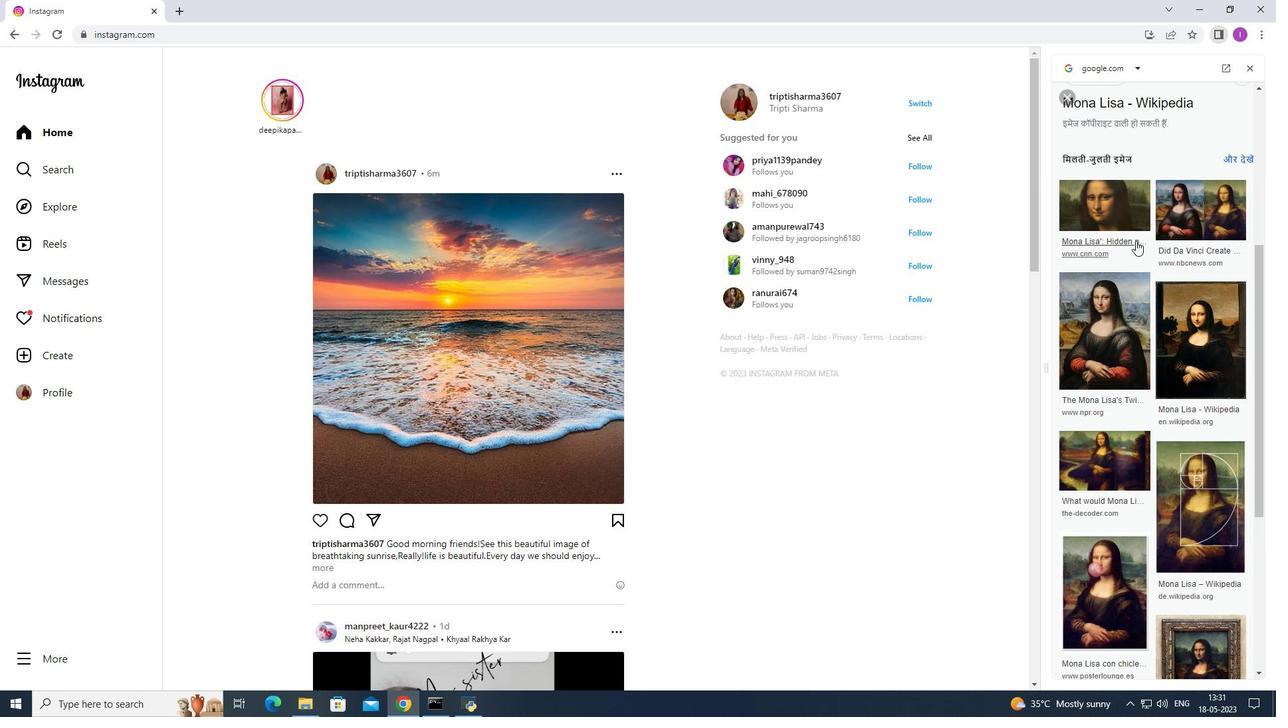
Action: Mouse moved to (1149, 453)
Screenshot: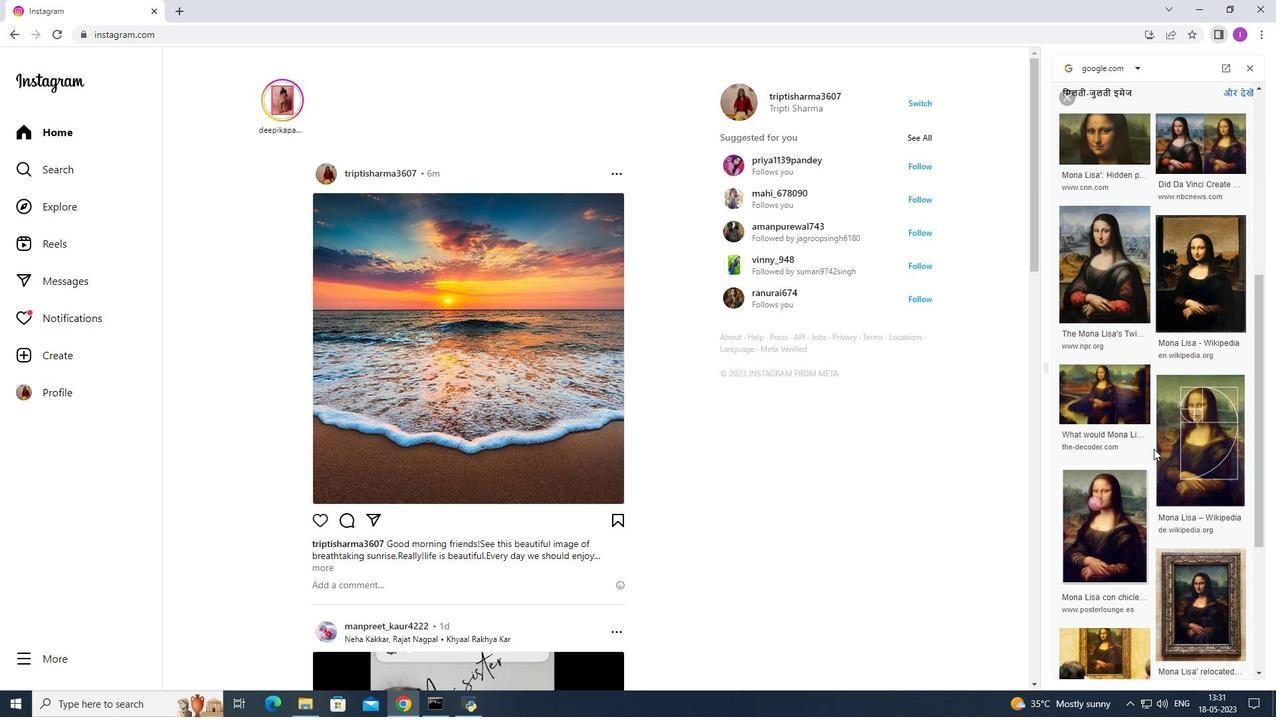 
Action: Mouse scrolled (1149, 452) with delta (0, 0)
Screenshot: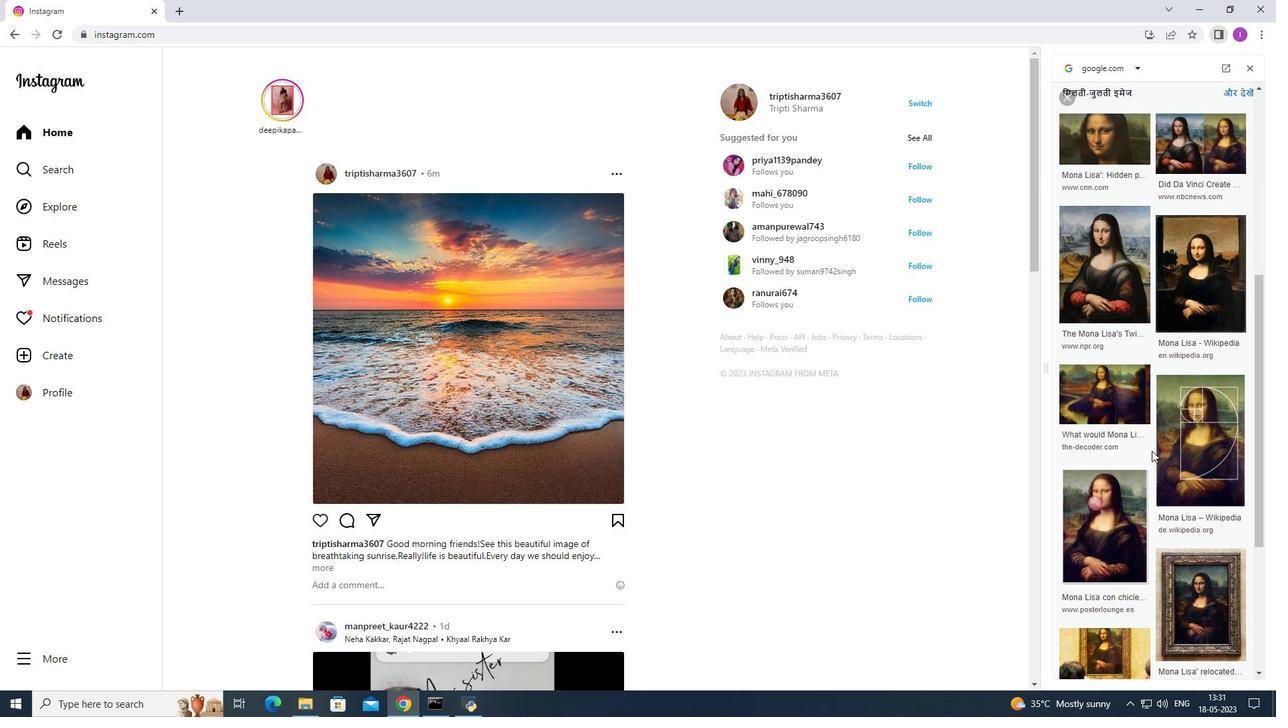 
Action: Mouse scrolled (1149, 452) with delta (0, 0)
Screenshot: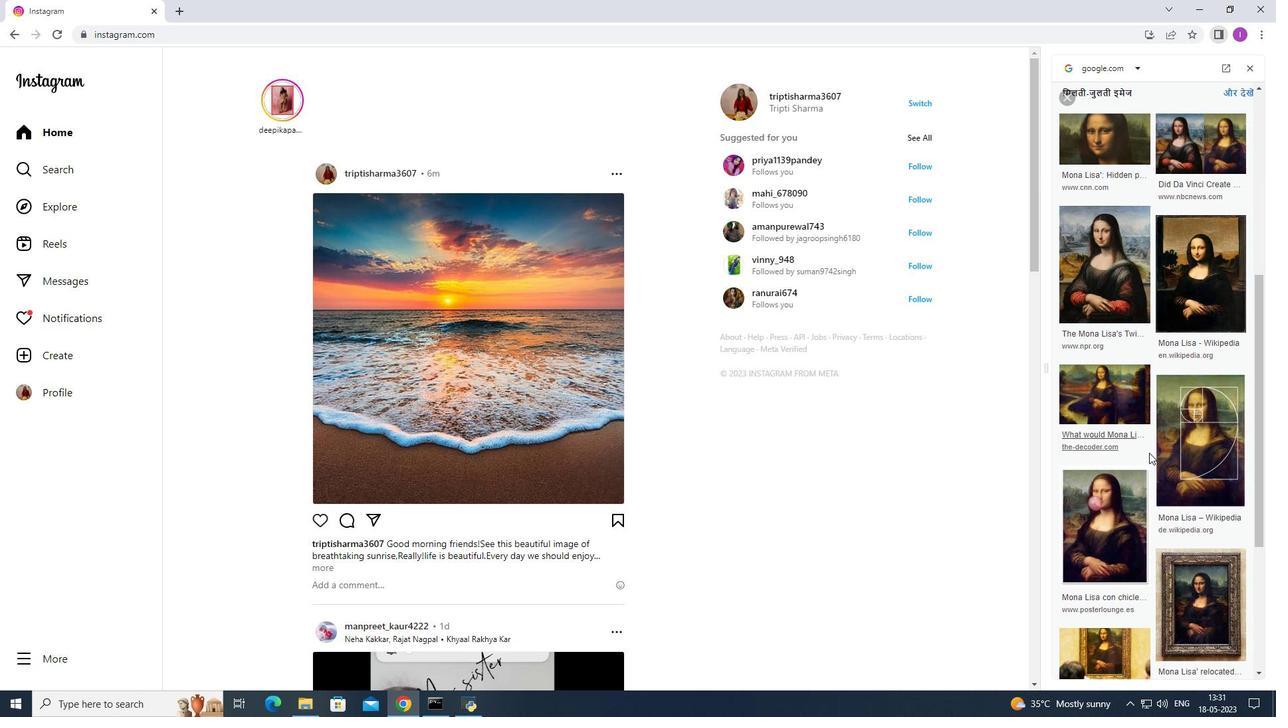 
Action: Mouse scrolled (1149, 452) with delta (0, 0)
Screenshot: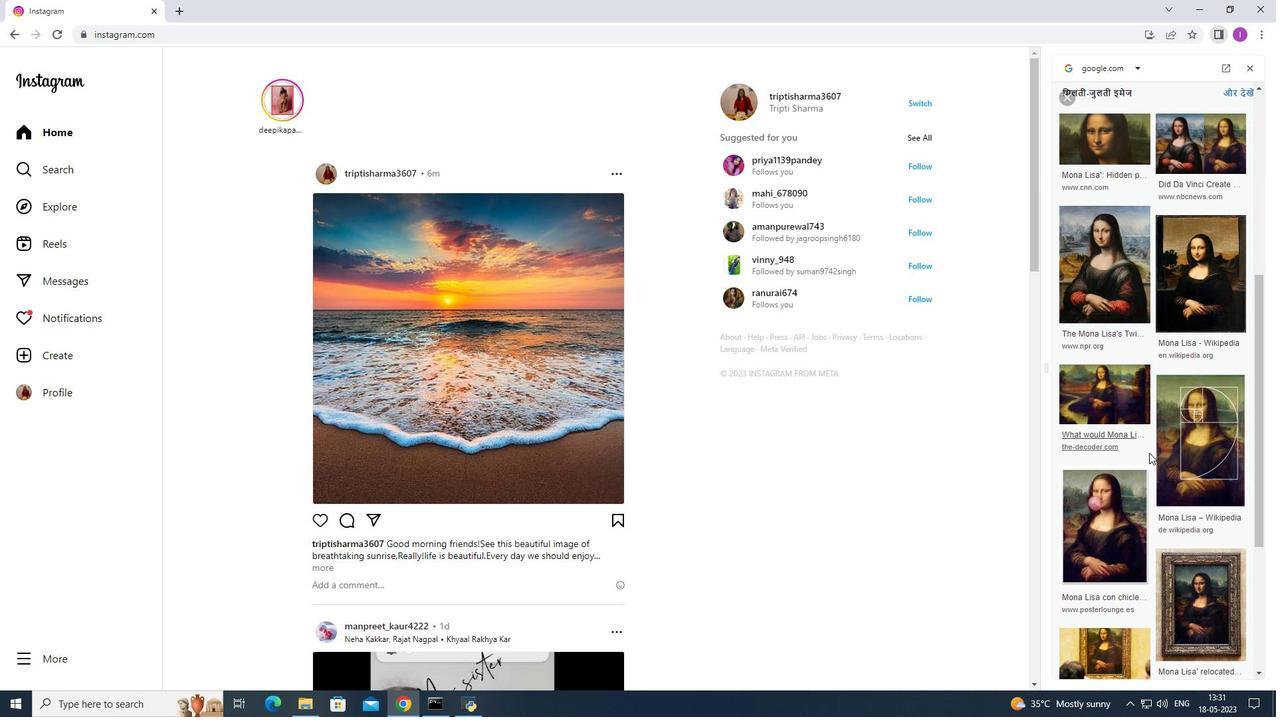 
Action: Mouse scrolled (1149, 452) with delta (0, 0)
Screenshot: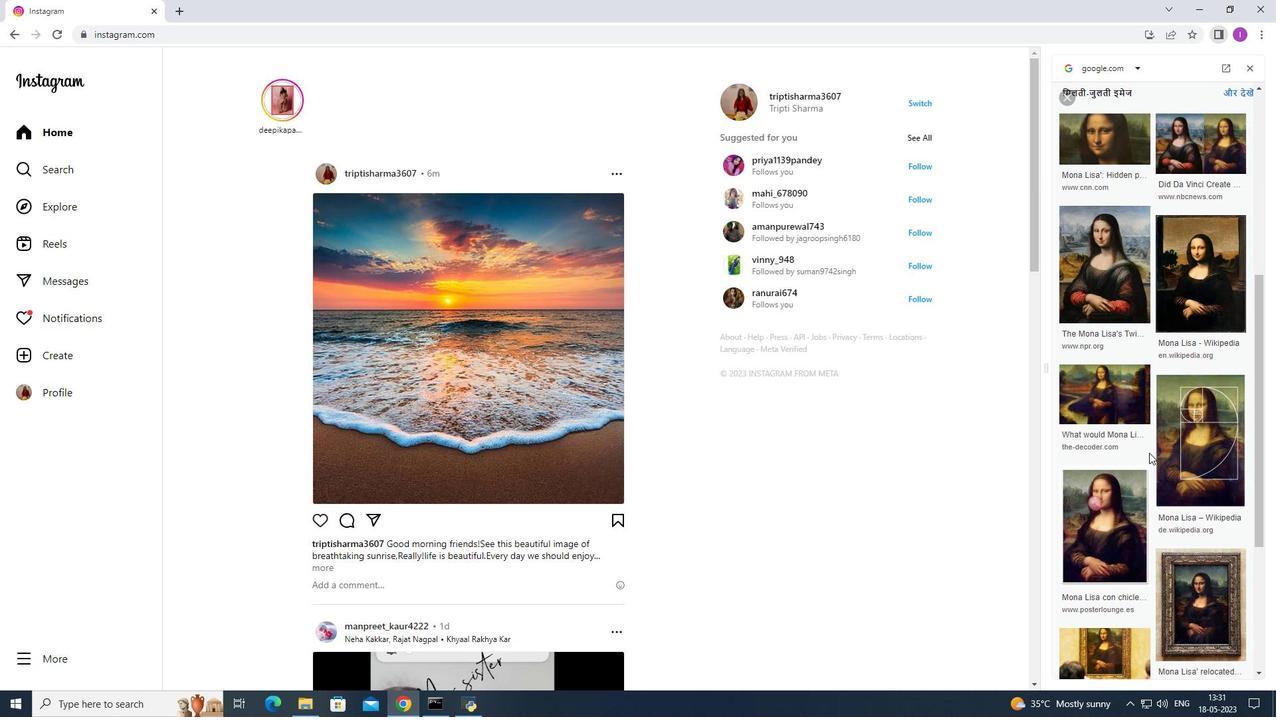 
Action: Mouse moved to (1147, 437)
Screenshot: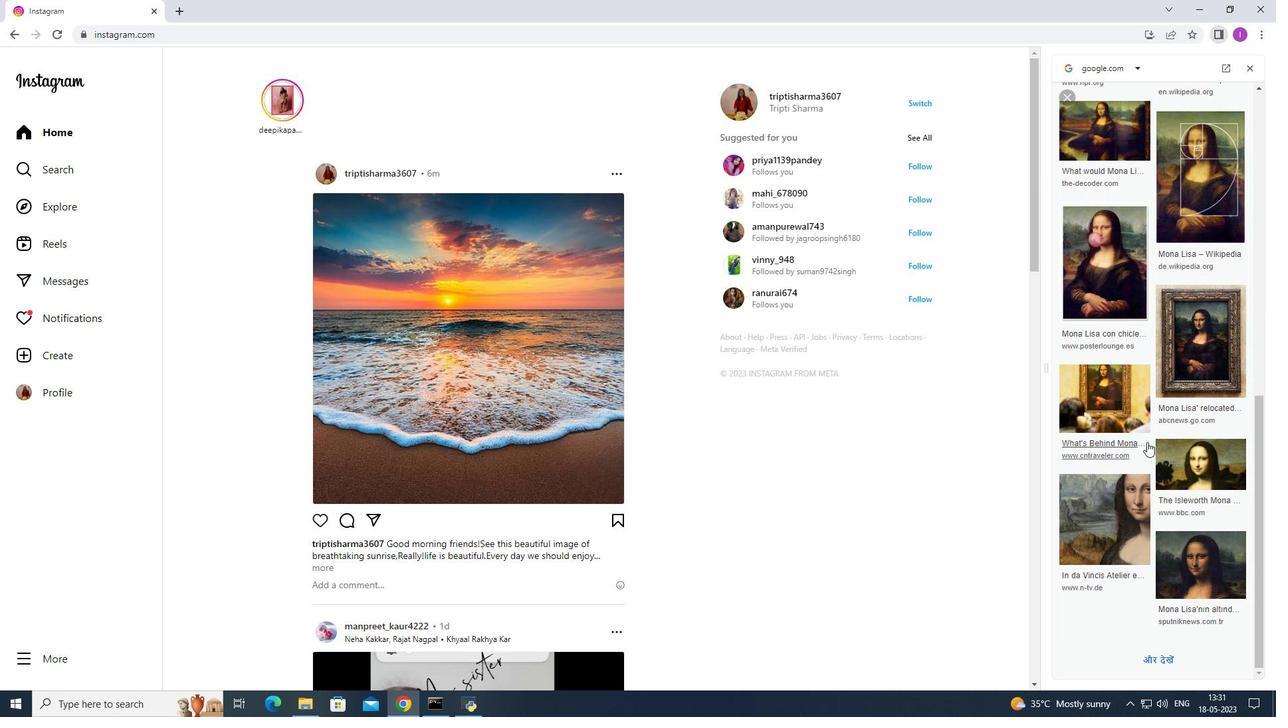 
Action: Mouse scrolled (1147, 436) with delta (0, 0)
Screenshot: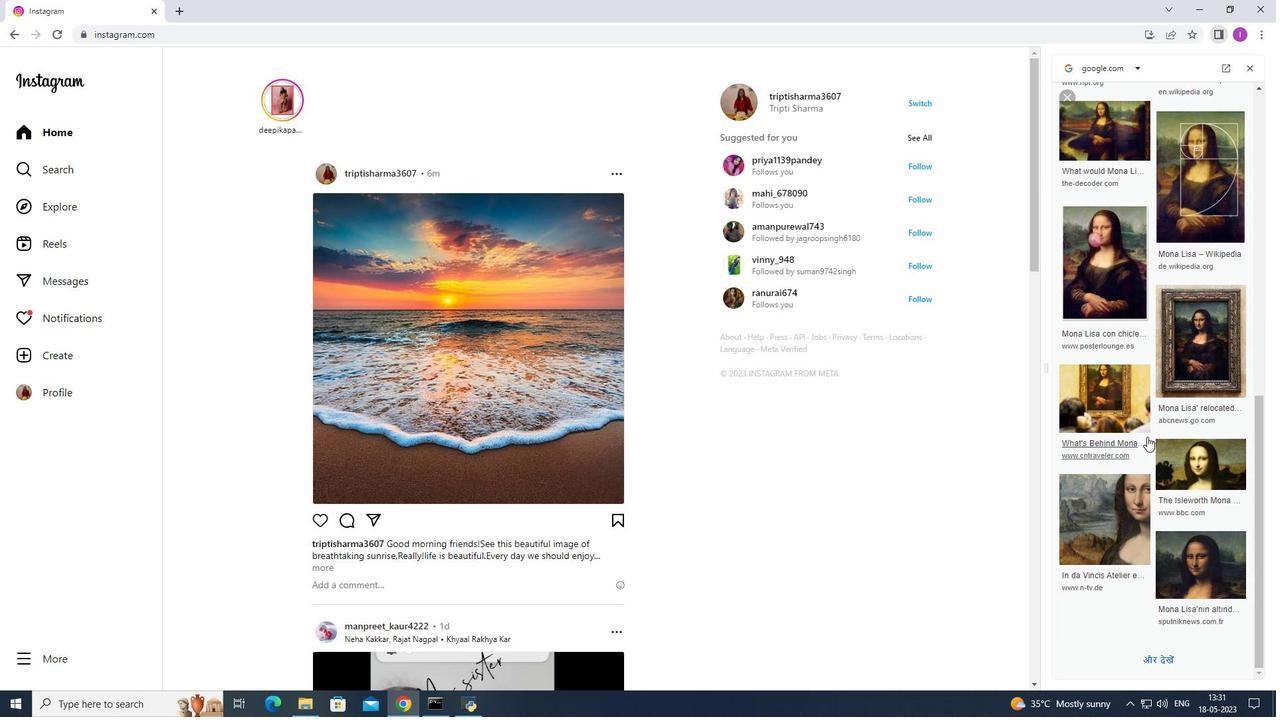
Action: Mouse scrolled (1147, 436) with delta (0, 0)
Screenshot: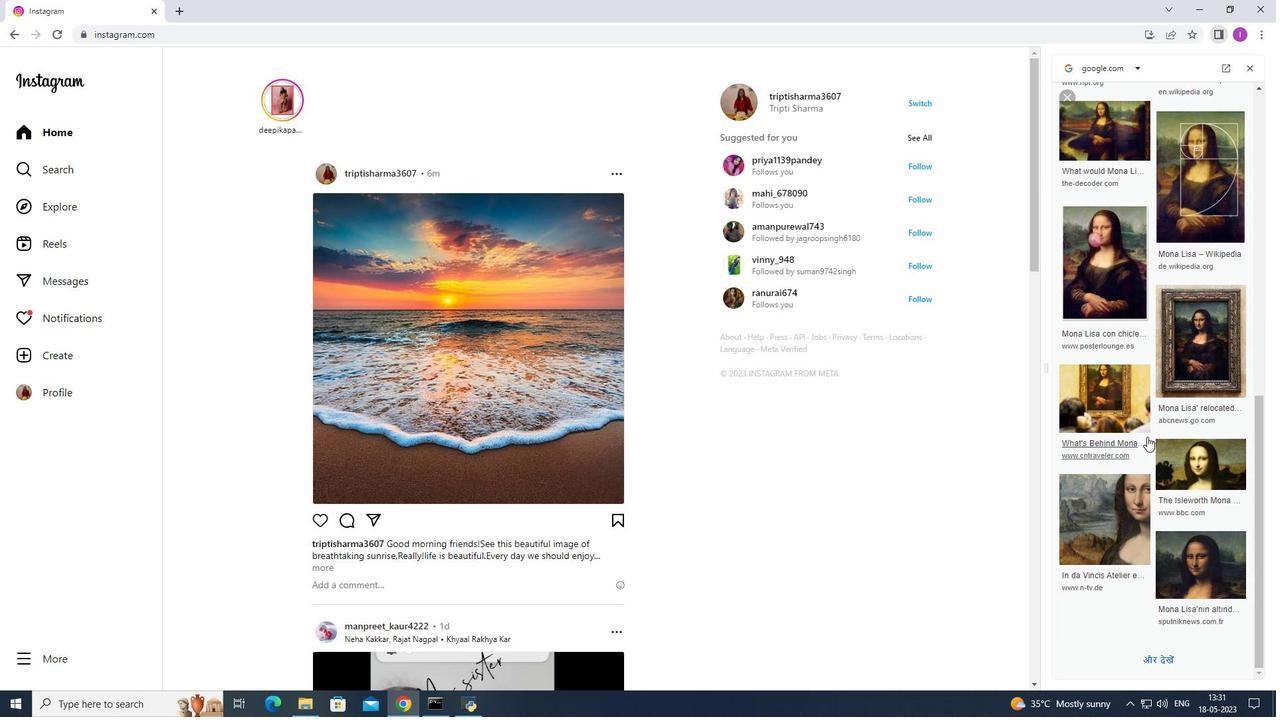 
Action: Mouse moved to (1192, 576)
Screenshot: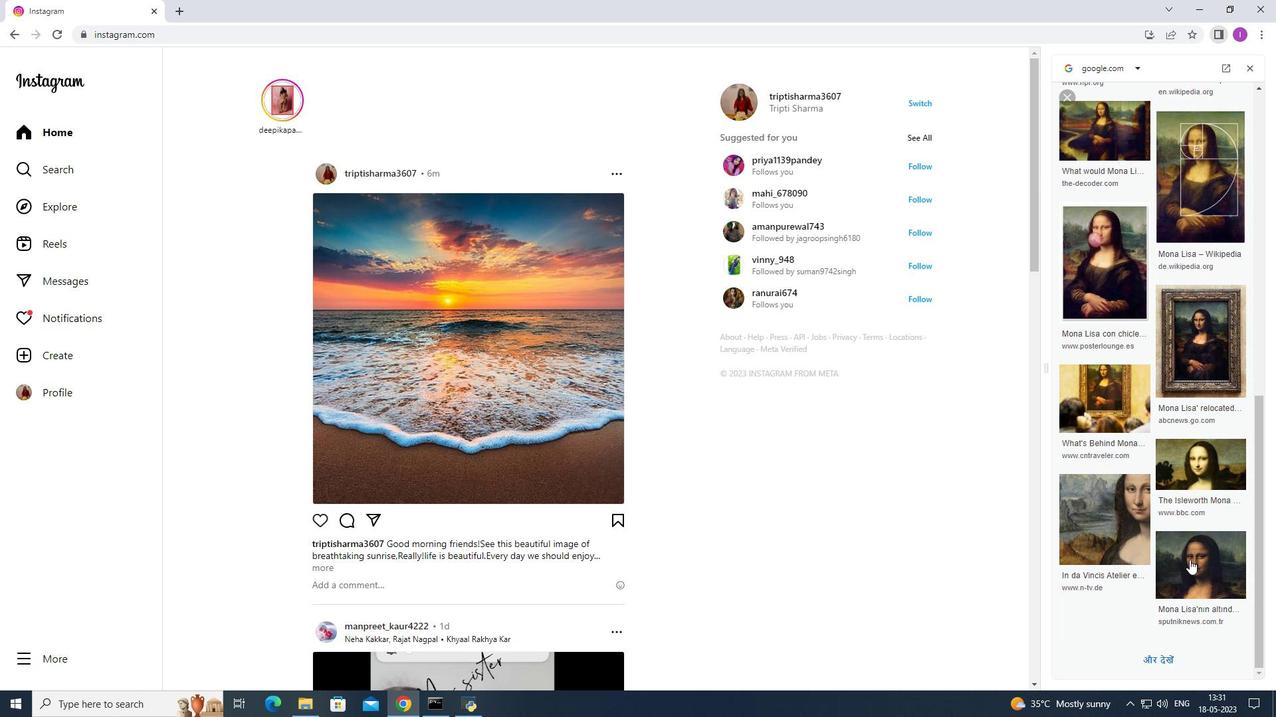 
Action: Mouse pressed left at (1192, 576)
Screenshot: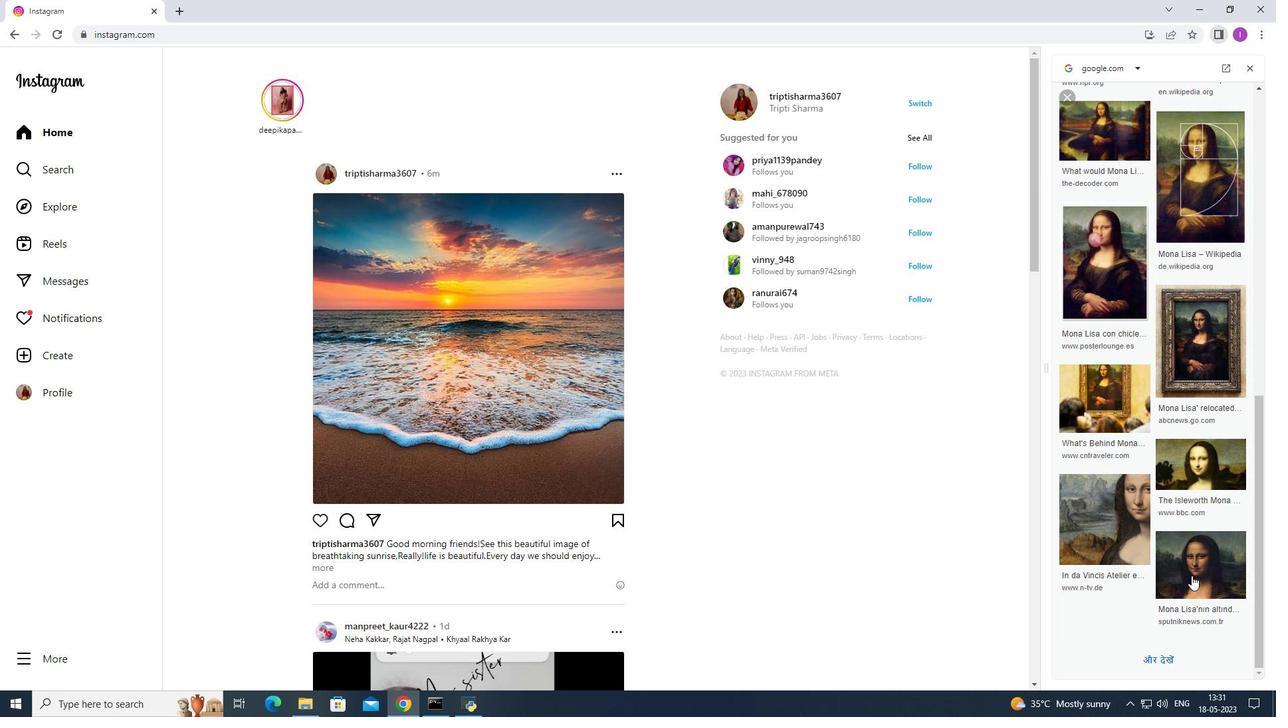 
Action: Mouse moved to (1171, 200)
Screenshot: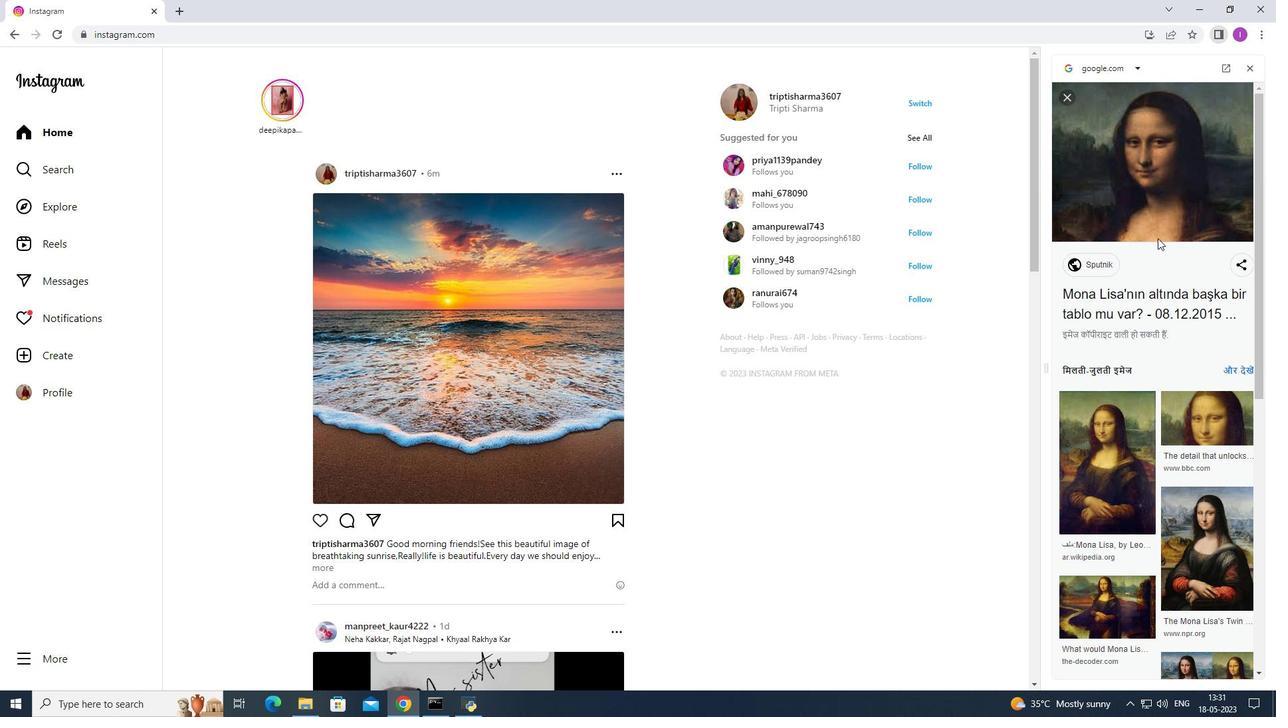 
Action: Mouse pressed left at (1171, 200)
Screenshot: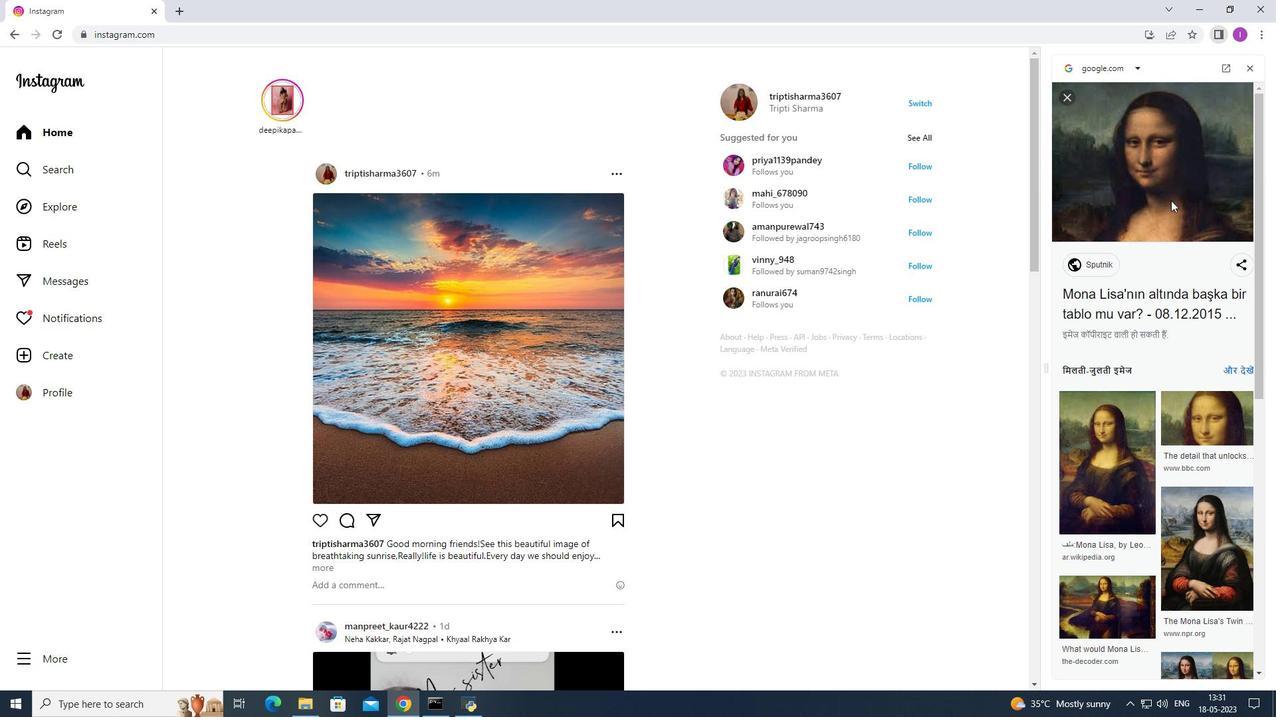 
Action: Mouse moved to (1106, 479)
Screenshot: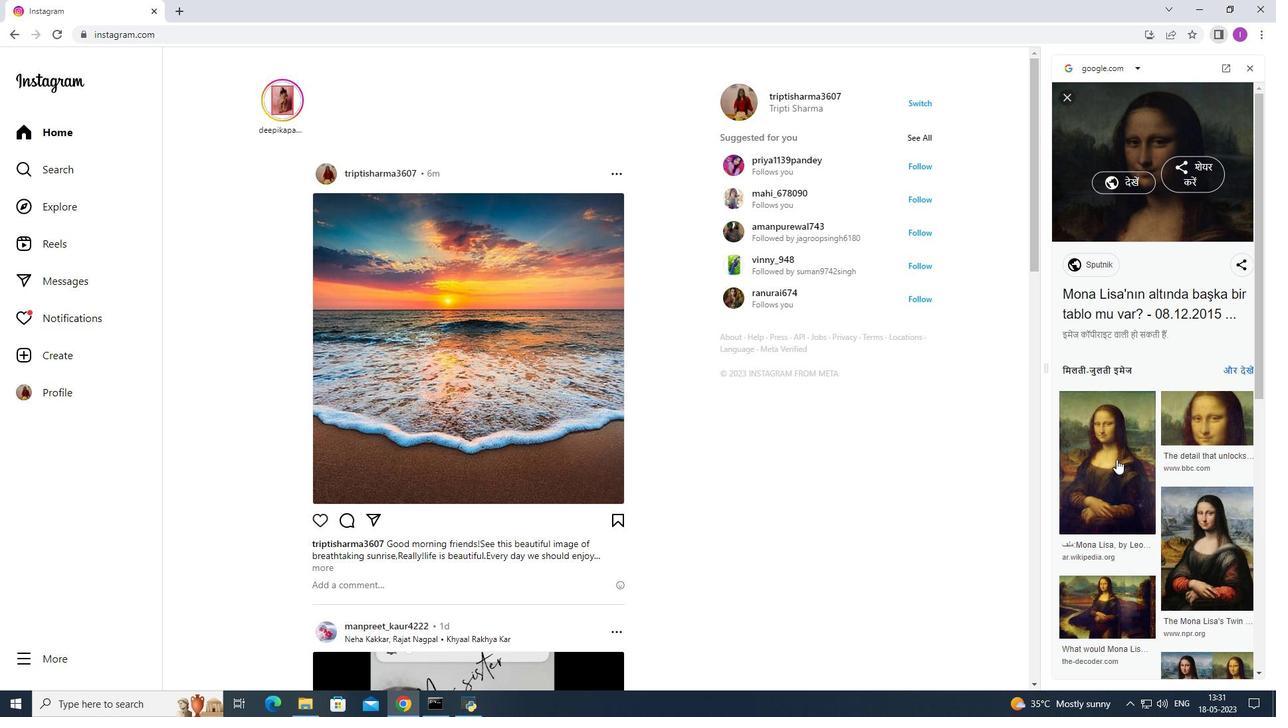 
Action: Mouse pressed left at (1106, 479)
Screenshot: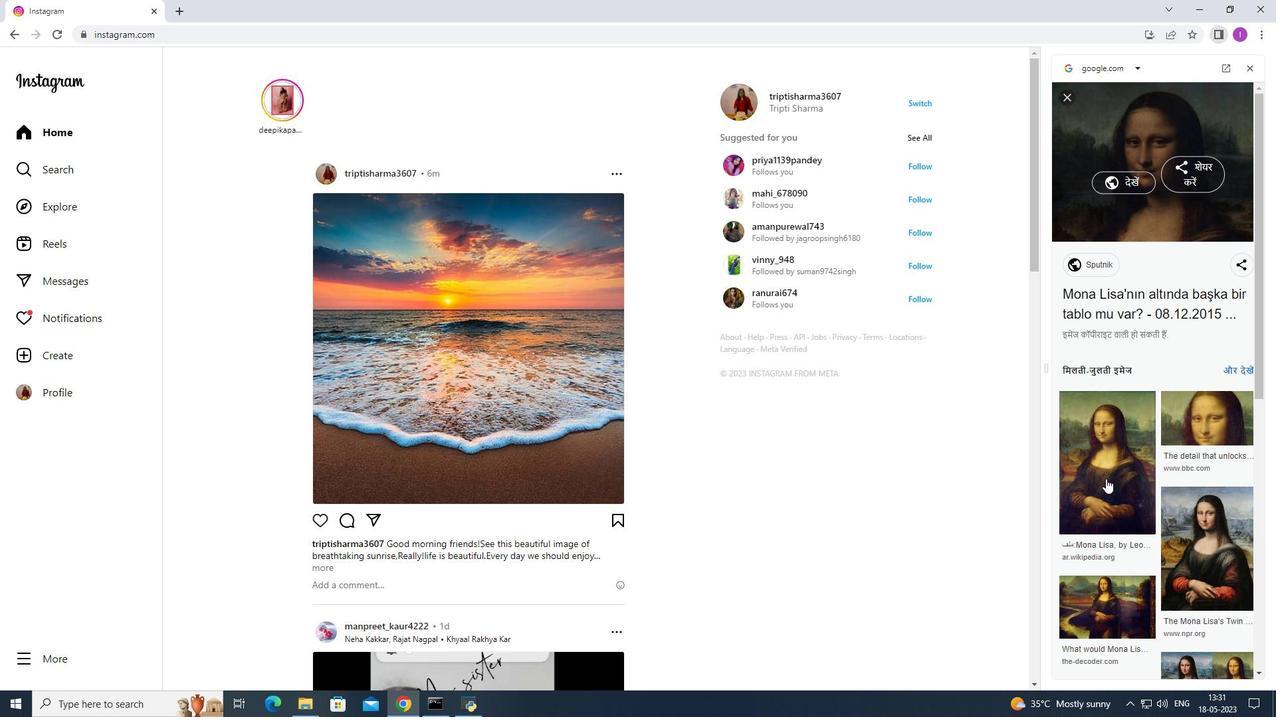 
Action: Mouse moved to (1144, 256)
Screenshot: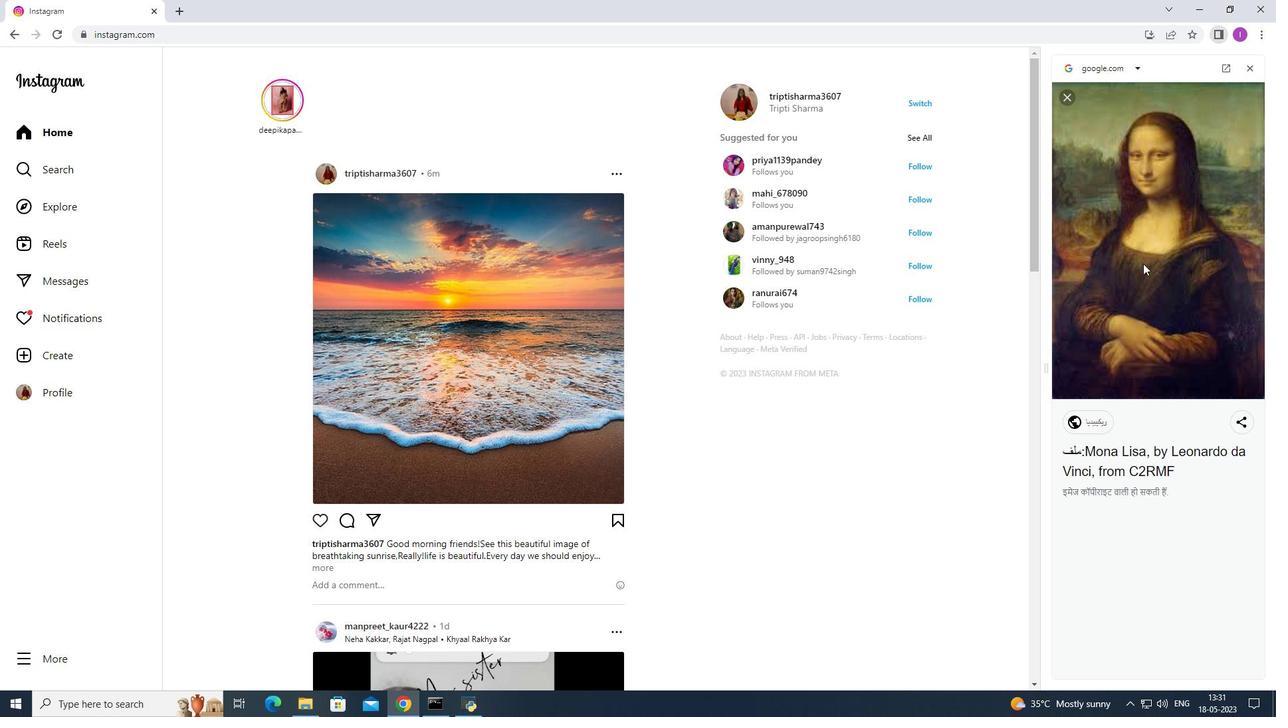 
Action: Mouse pressed right at (1144, 256)
Screenshot: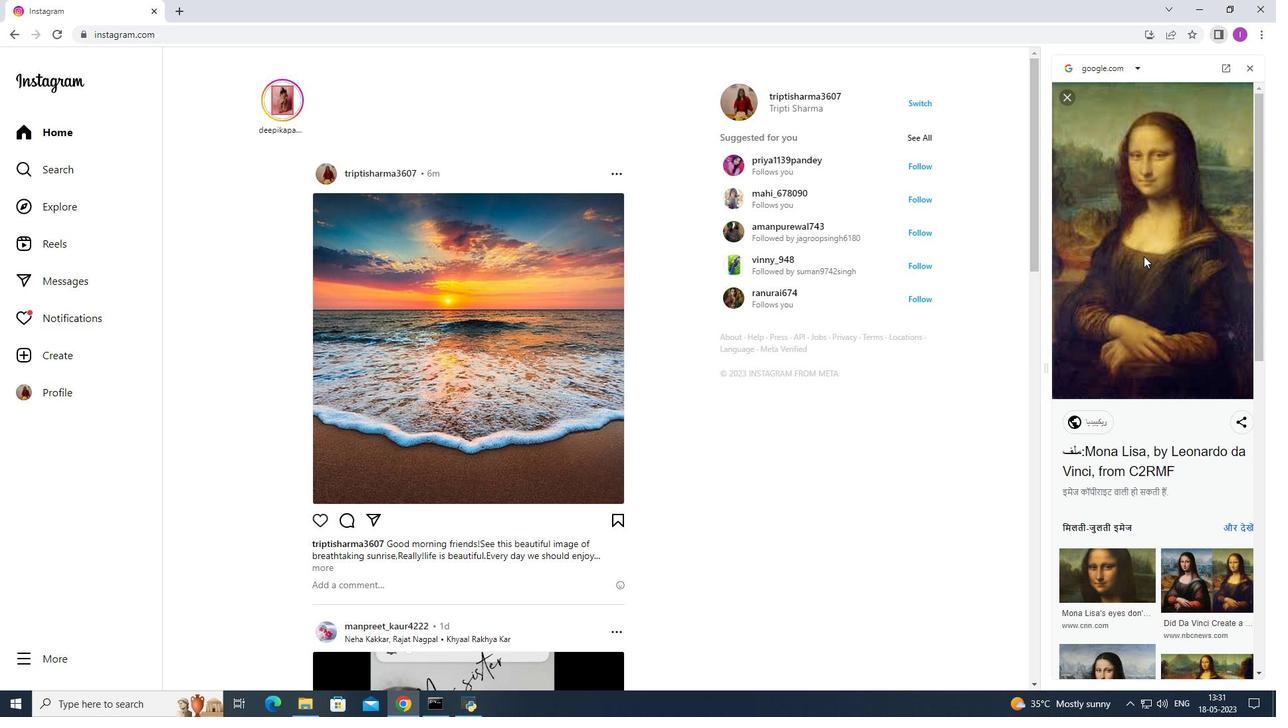 
Action: Mouse moved to (1199, 281)
Screenshot: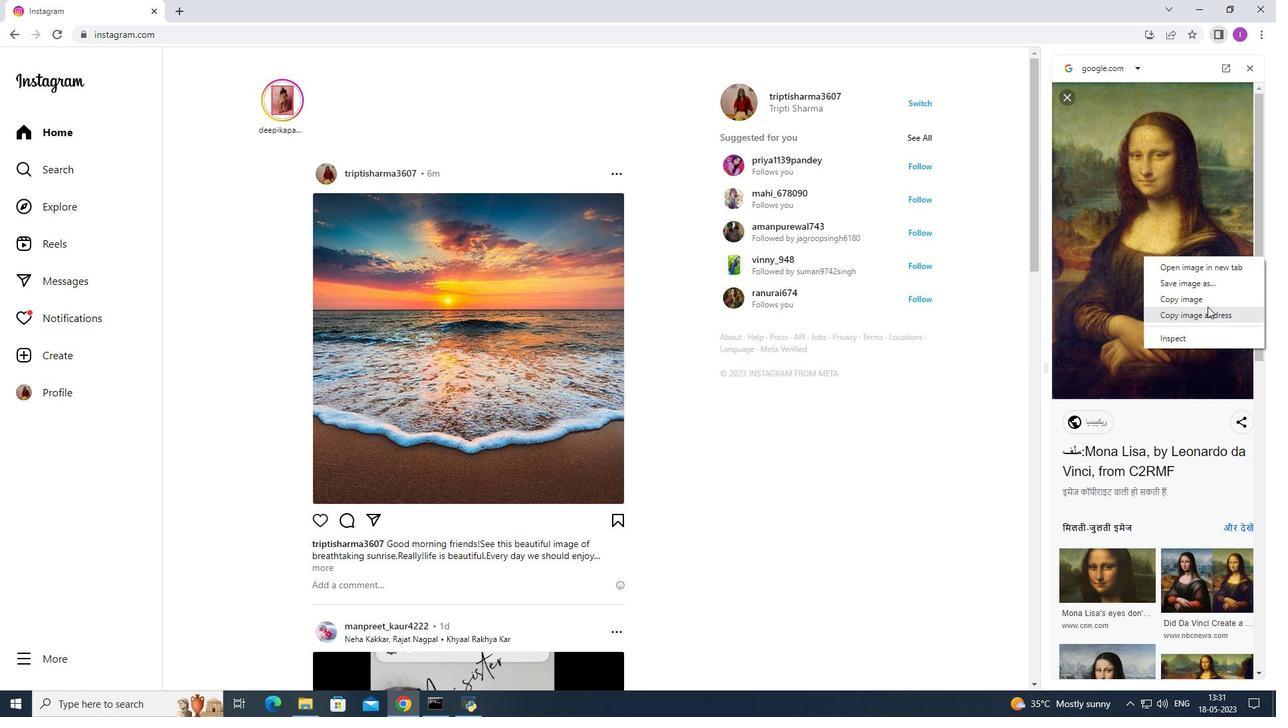 
Action: Mouse pressed left at (1199, 281)
Screenshot: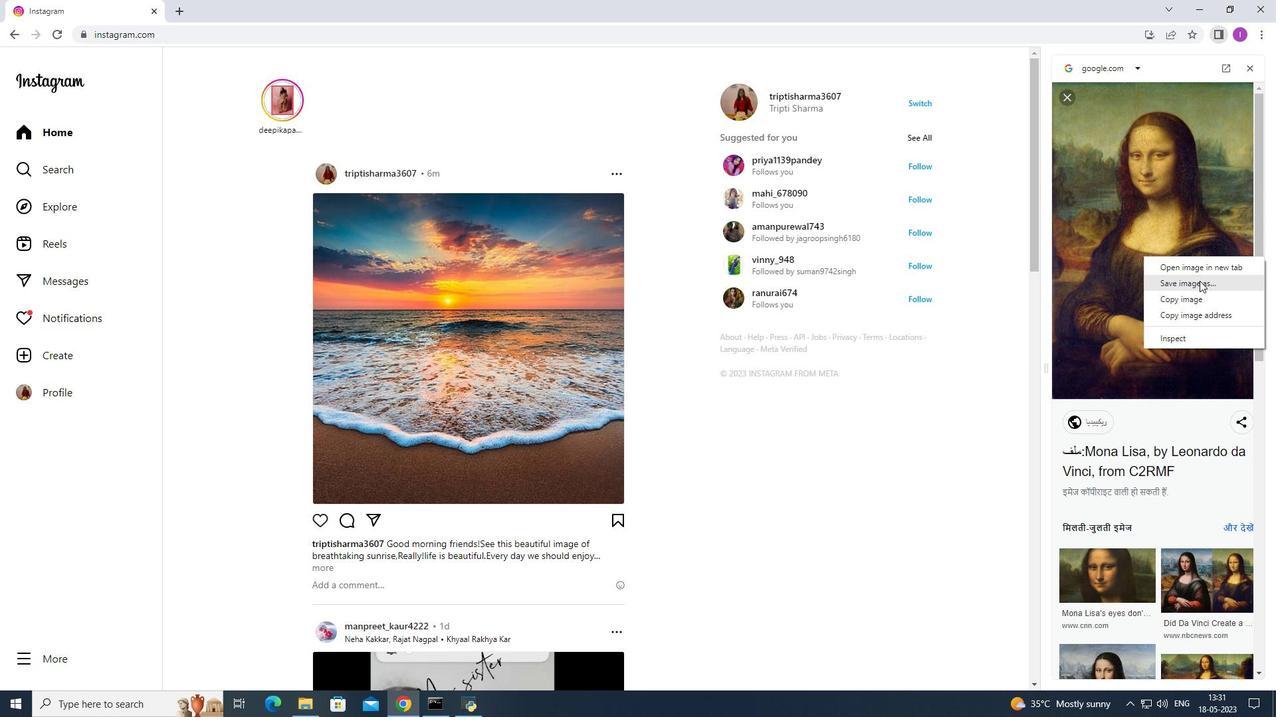 
Action: Mouse moved to (503, 333)
Screenshot: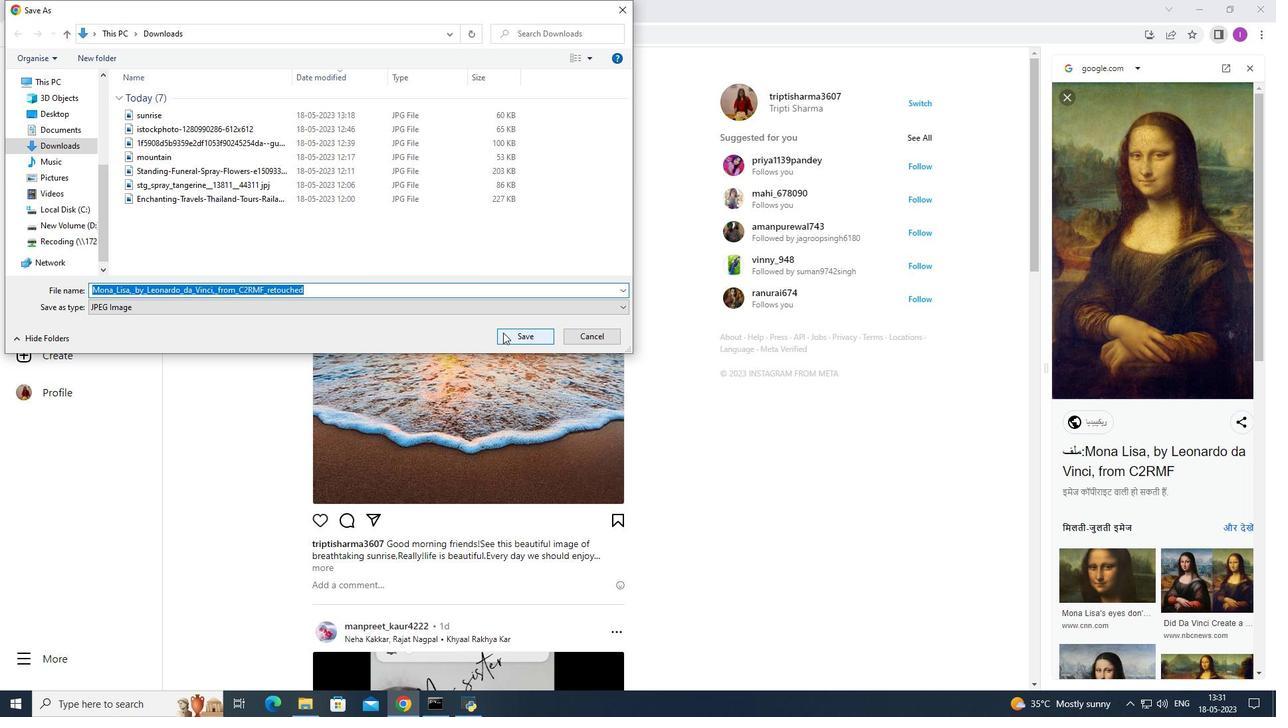 
Action: Mouse pressed left at (503, 333)
Screenshot: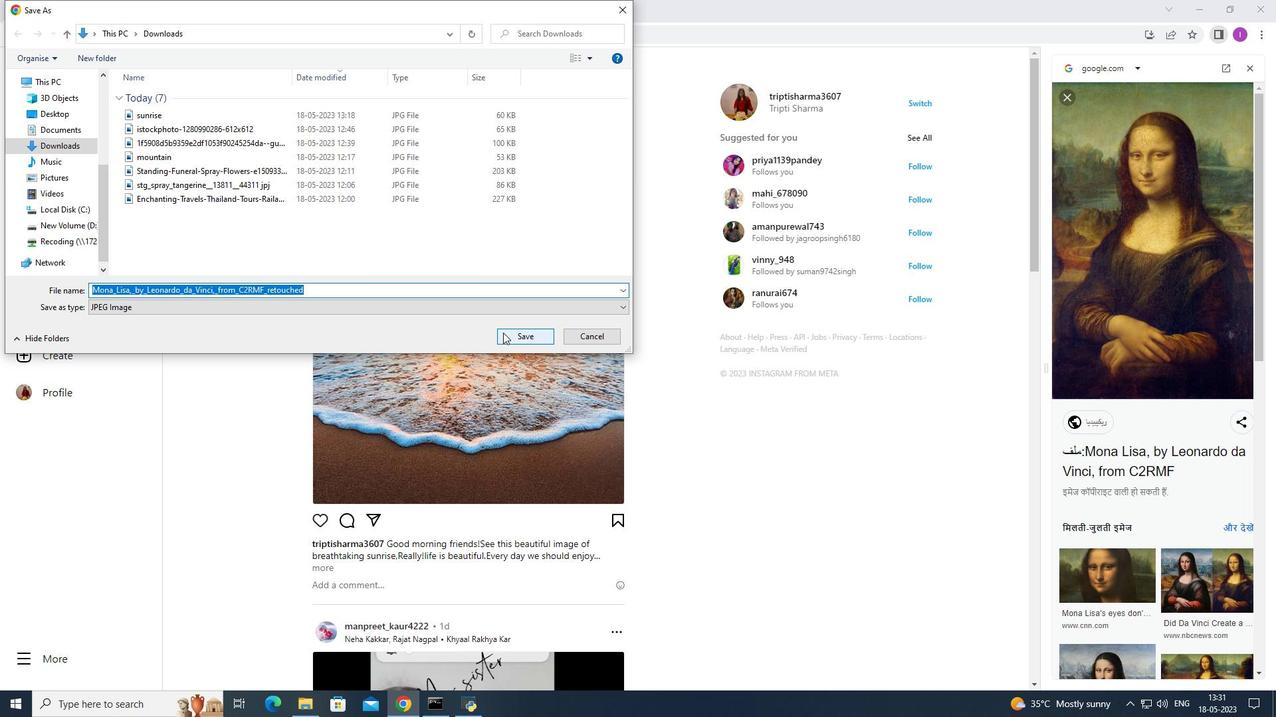 
Action: Mouse moved to (74, 360)
Screenshot: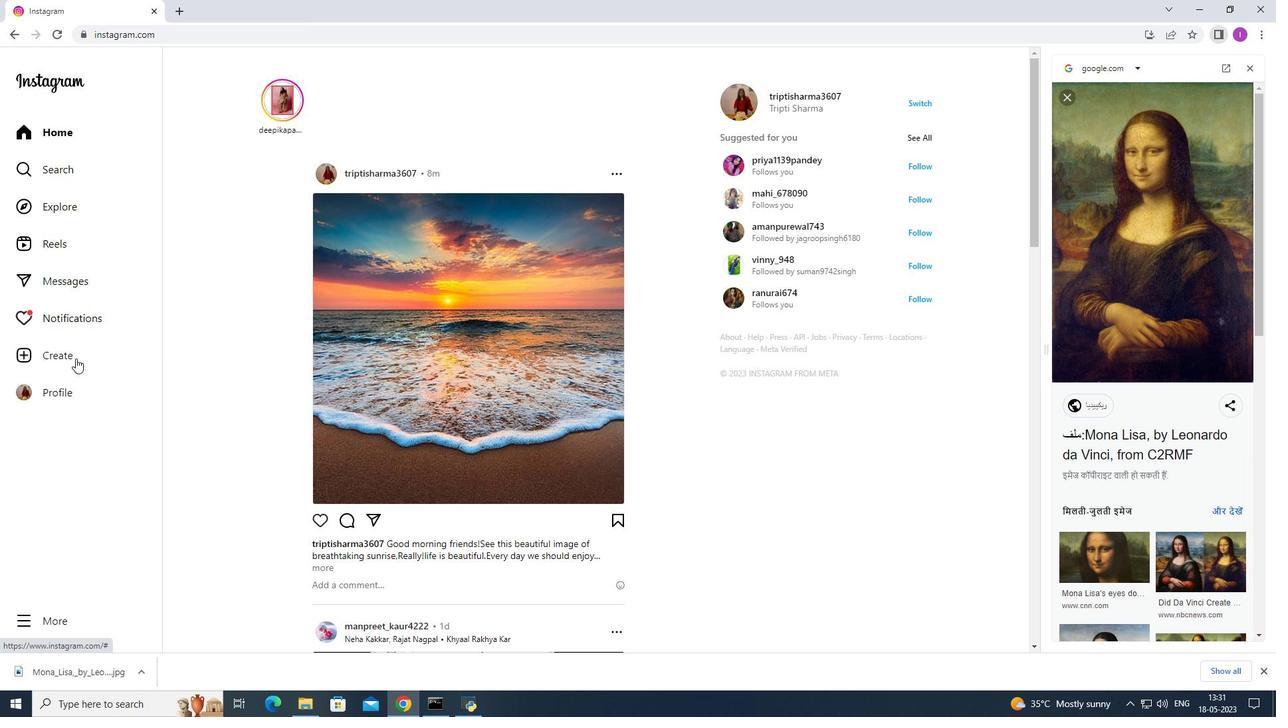 
Action: Mouse pressed left at (74, 360)
Screenshot: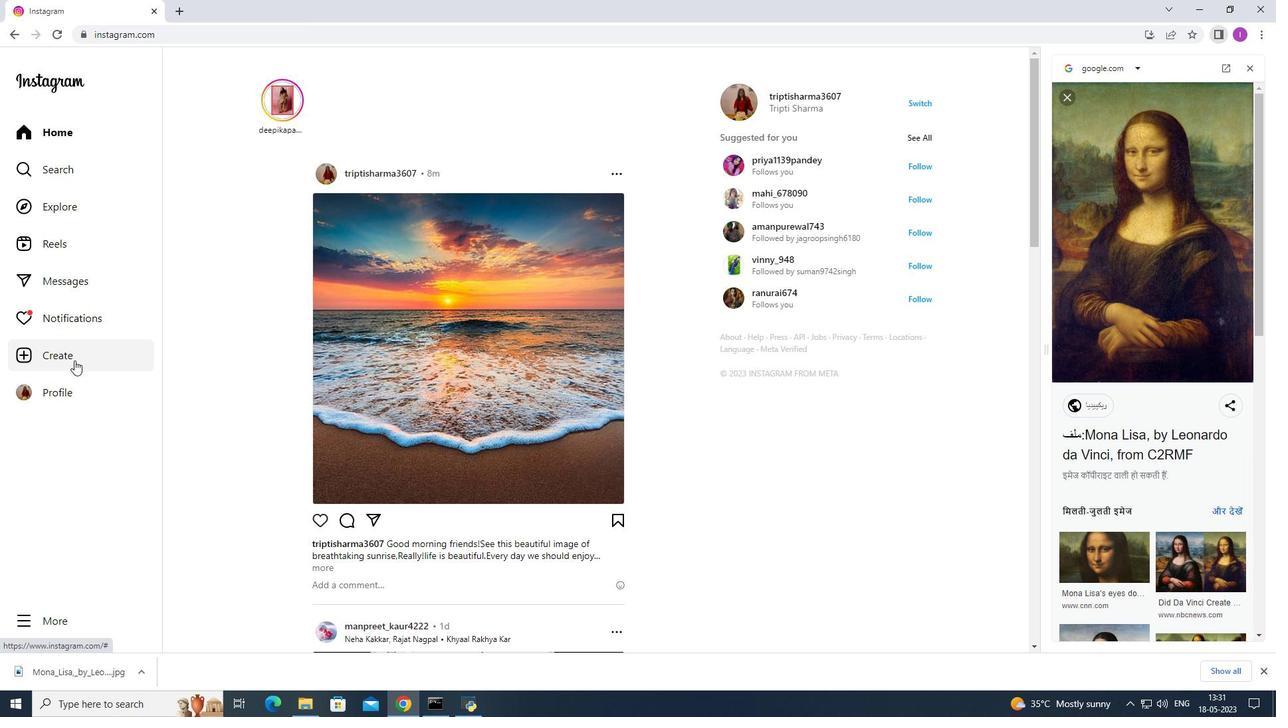 
Action: Mouse moved to (498, 415)
Screenshot: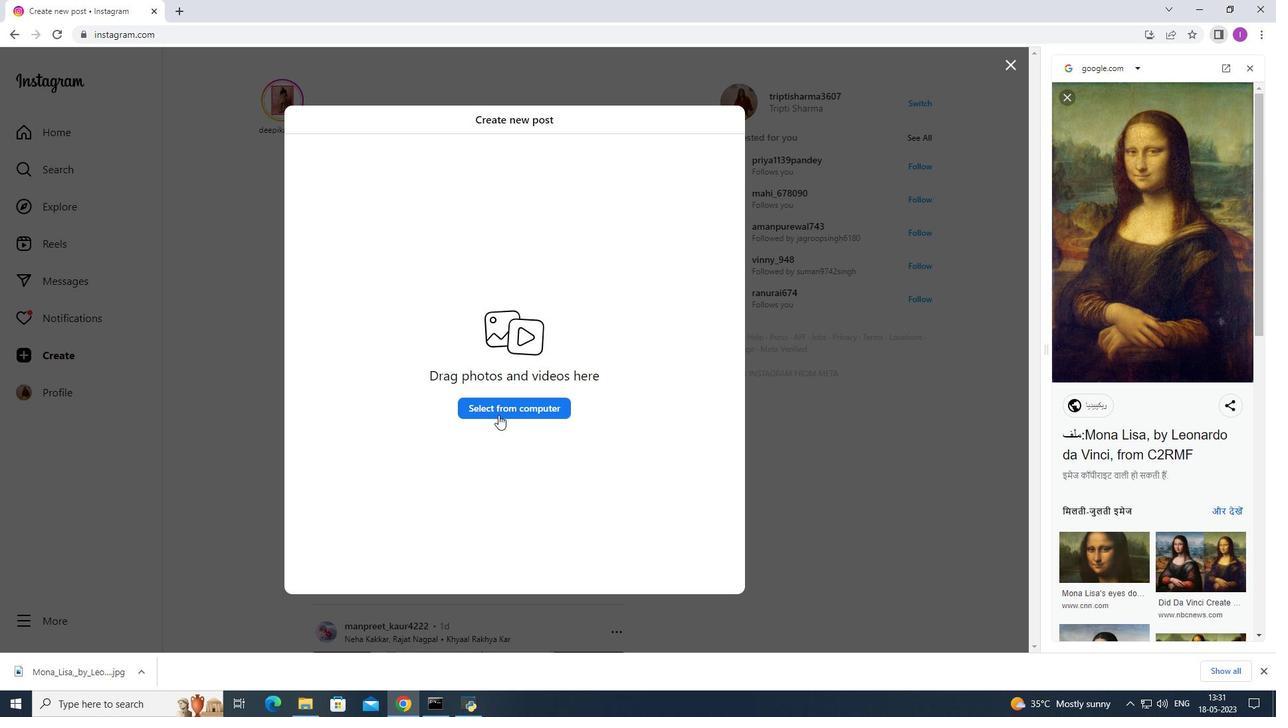 
Action: Mouse pressed left at (498, 415)
Screenshot: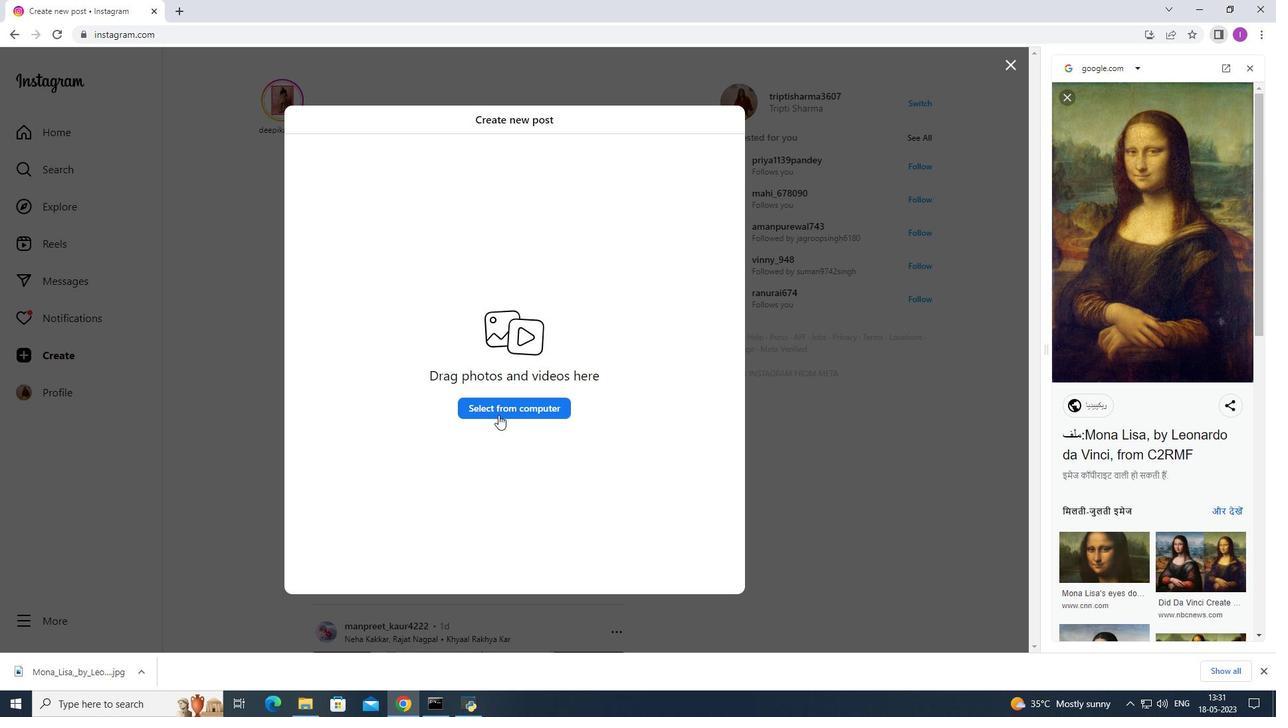 
Action: Mouse moved to (180, 111)
Screenshot: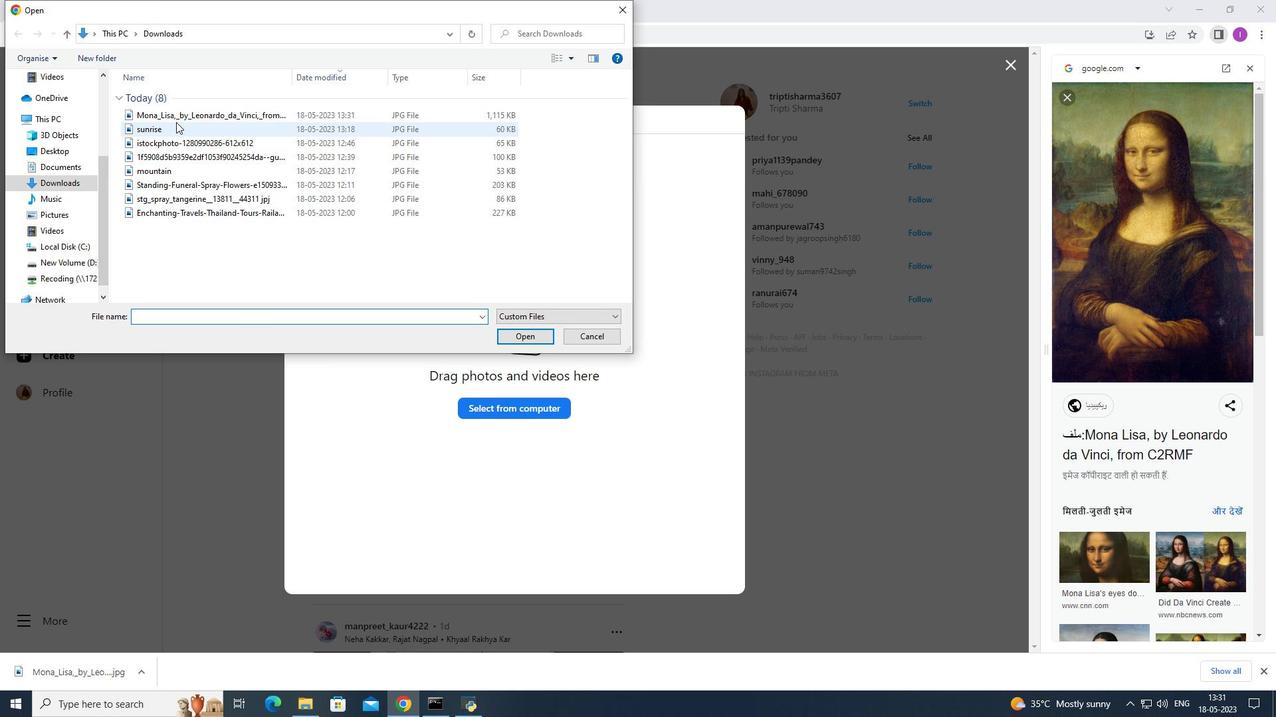 
Action: Mouse pressed left at (180, 111)
Screenshot: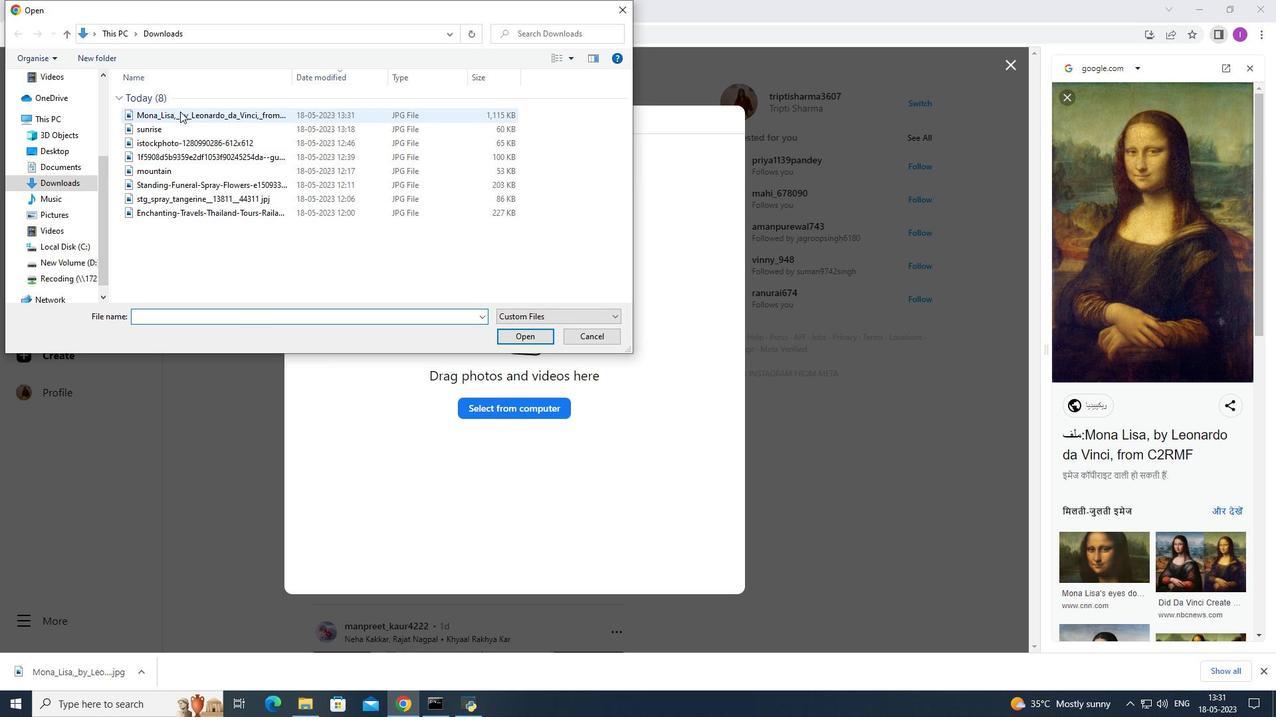 
Action: Mouse moved to (531, 334)
Screenshot: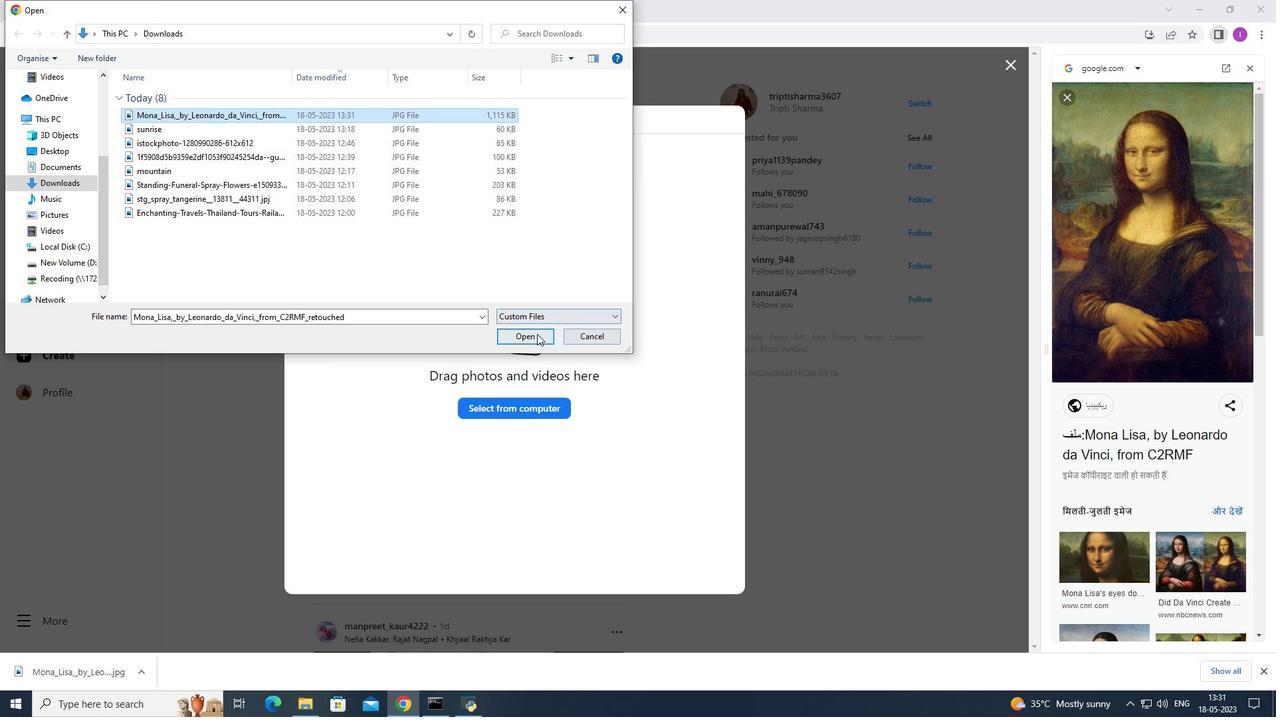 
Action: Mouse pressed left at (531, 334)
Screenshot: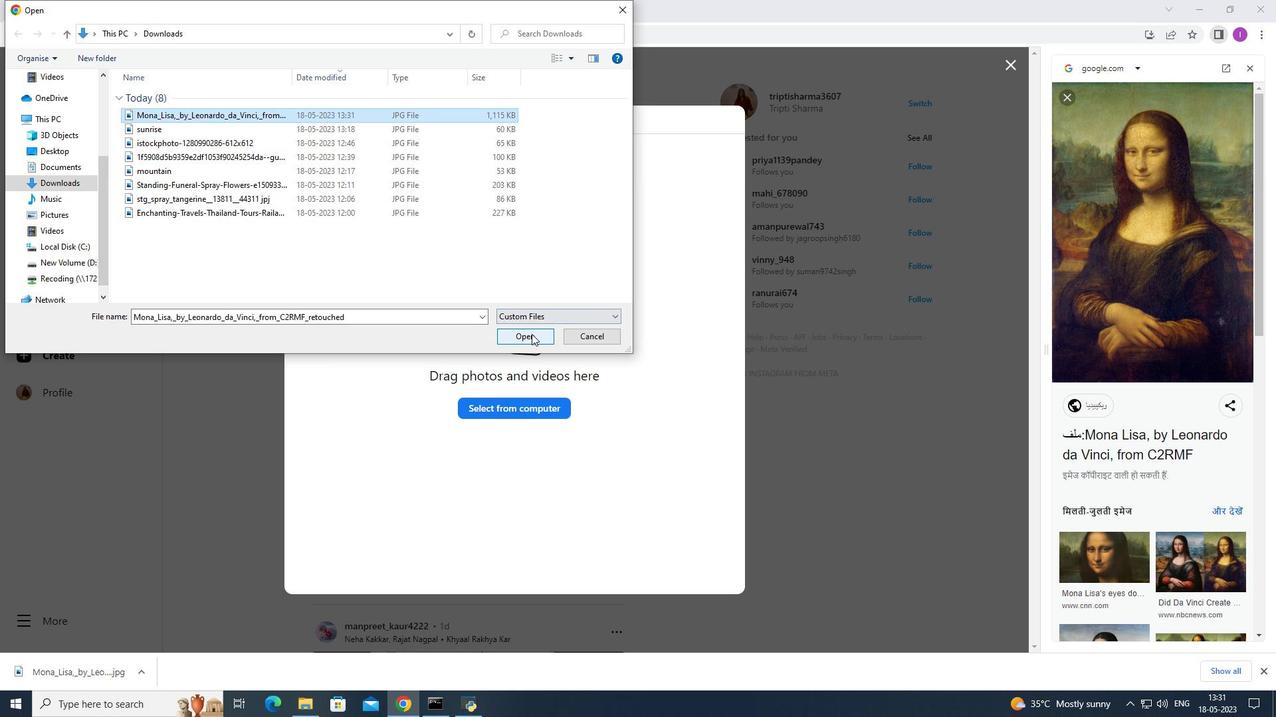 
Action: Mouse moved to (737, 126)
Screenshot: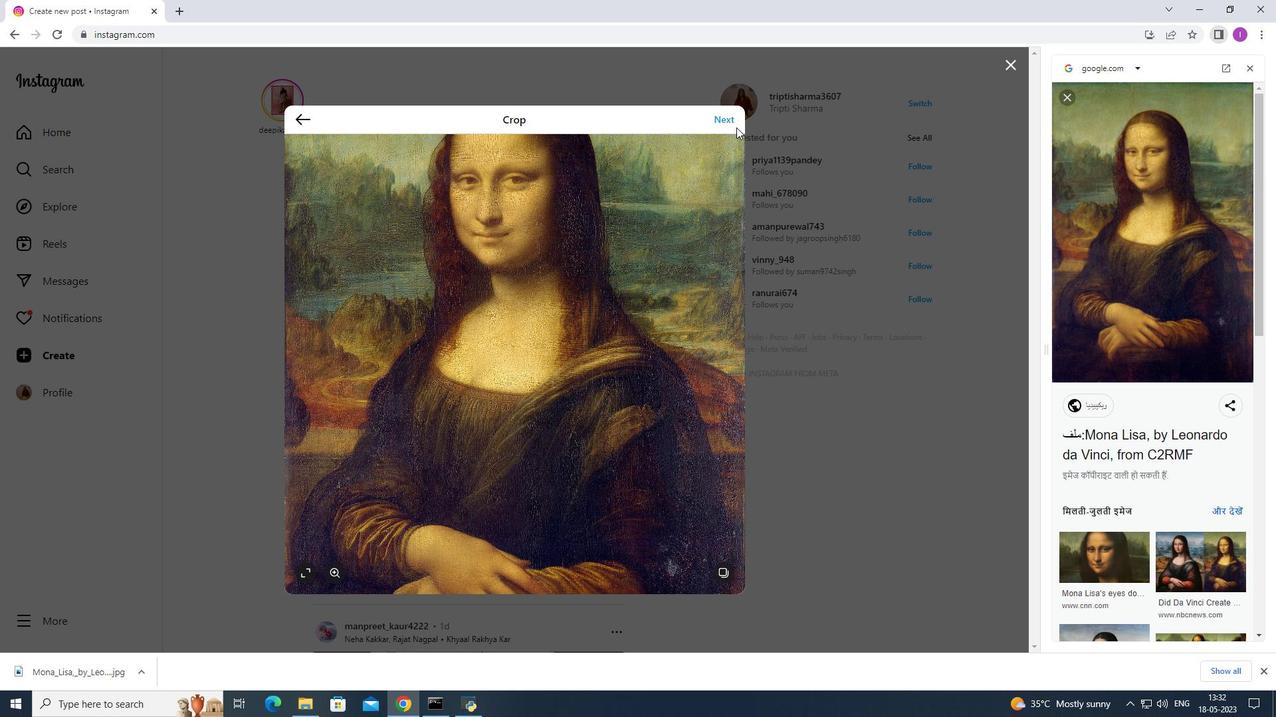 
Action: Mouse pressed left at (737, 126)
Screenshot: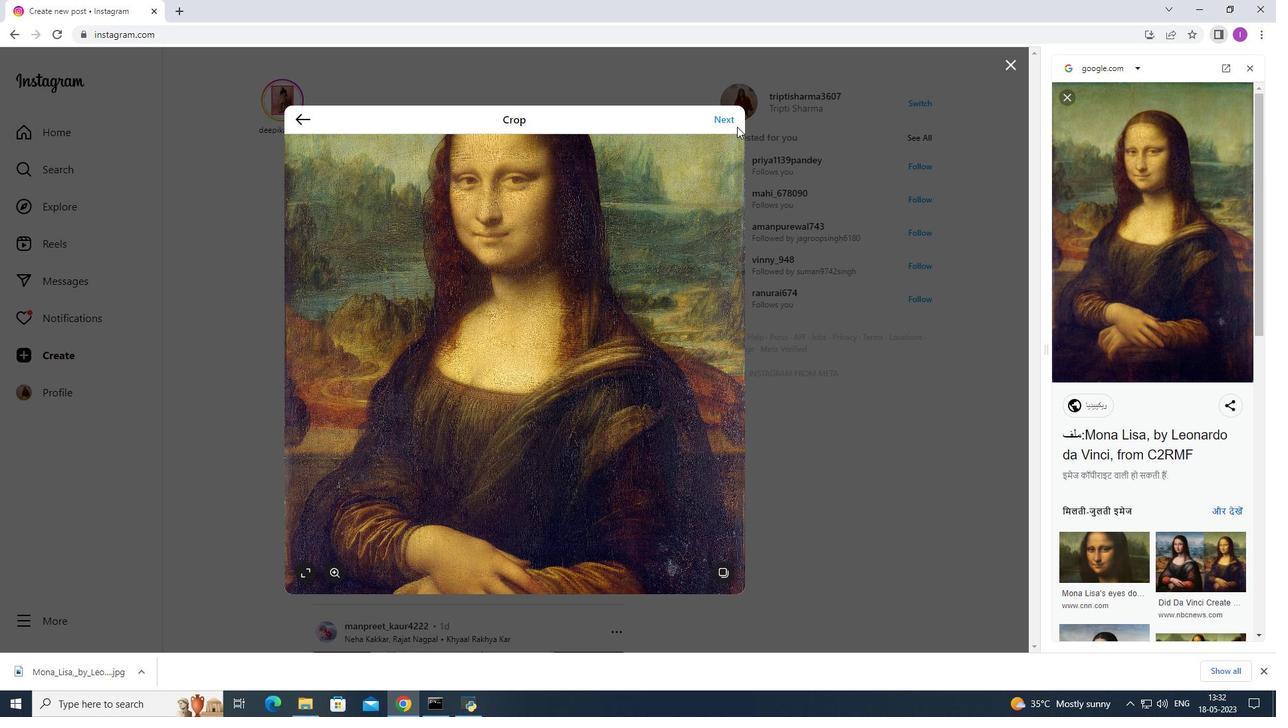 
Action: Mouse moved to (729, 120)
Screenshot: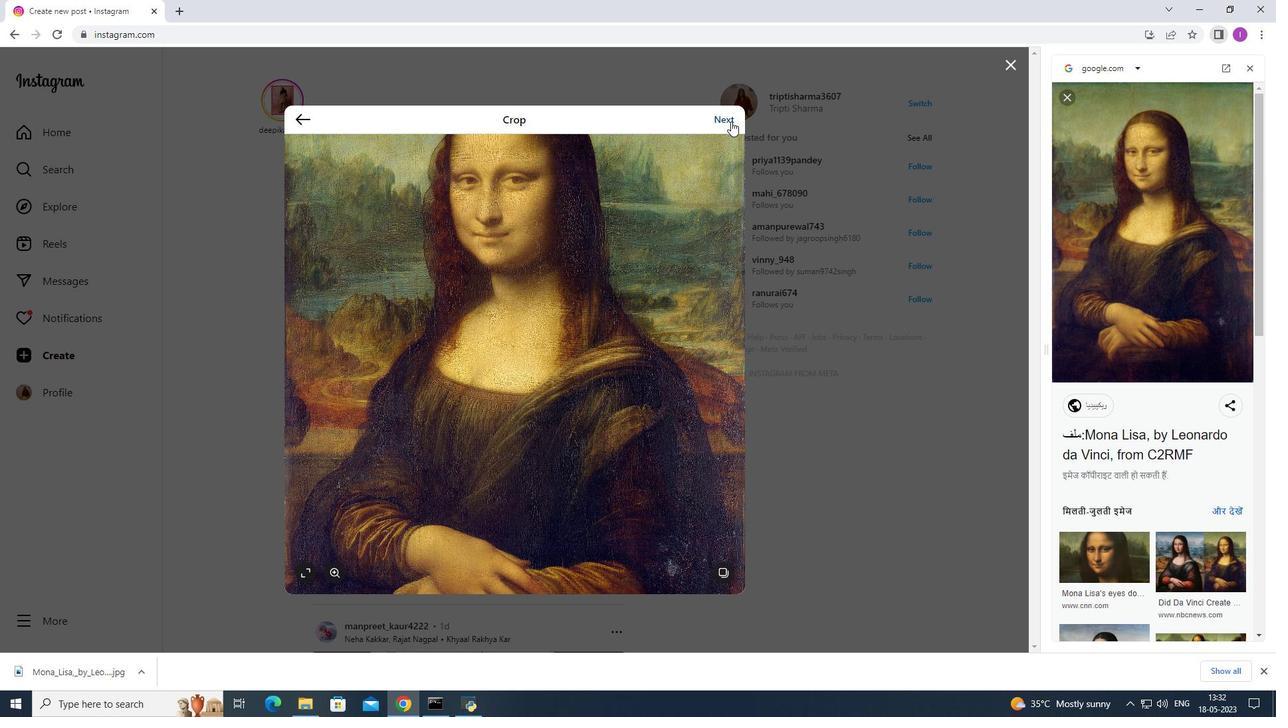 
Action: Mouse pressed left at (729, 120)
Screenshot: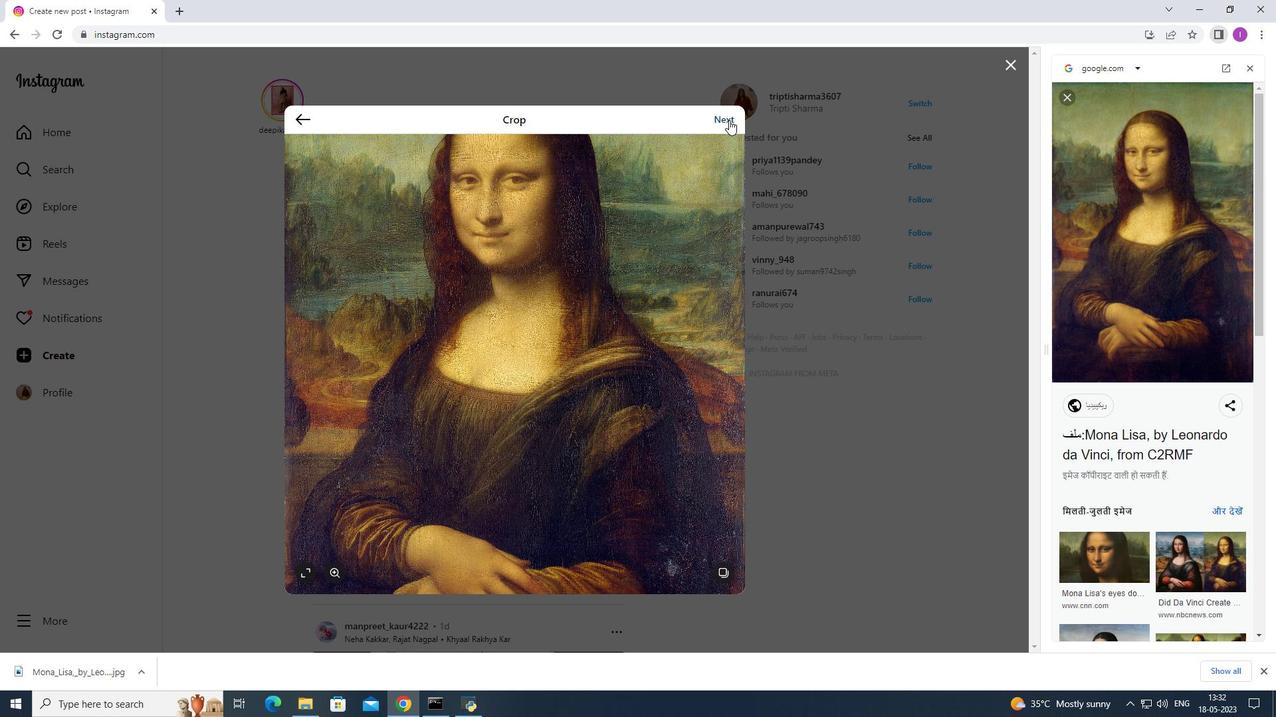 
Action: Mouse moved to (513, 308)
Screenshot: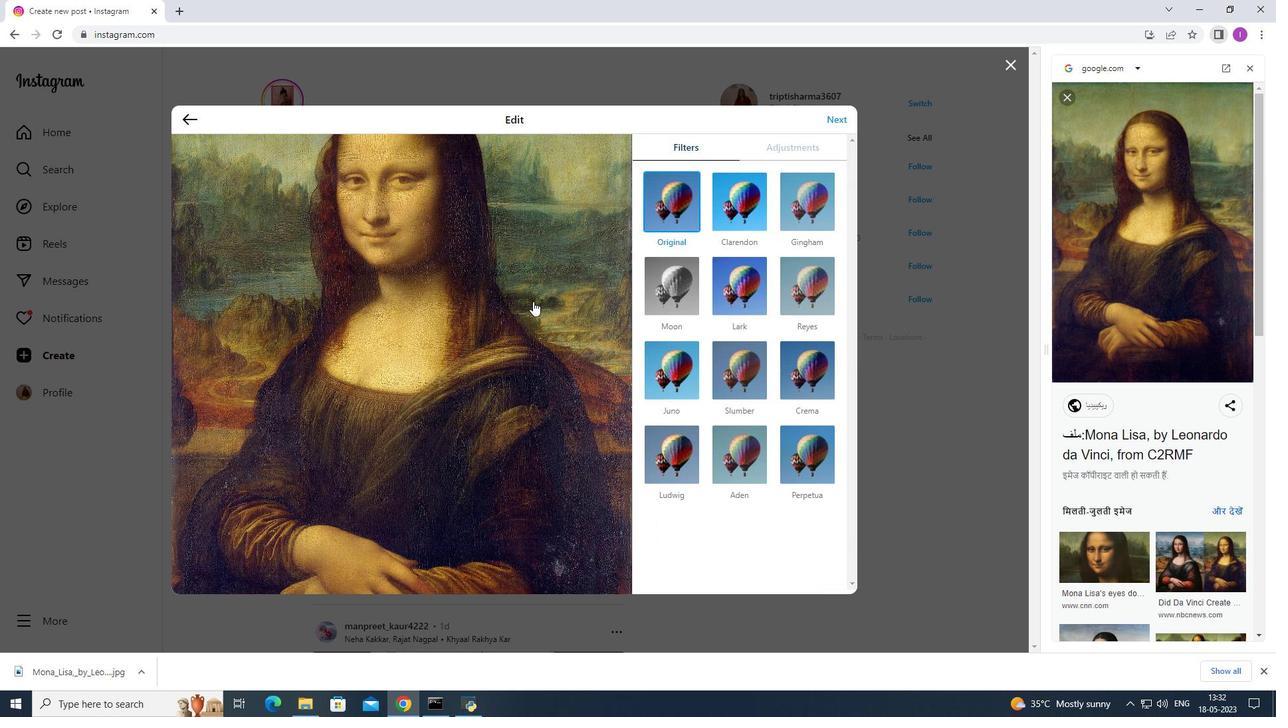 
Action: Mouse scrolled (513, 307) with delta (0, 0)
Screenshot: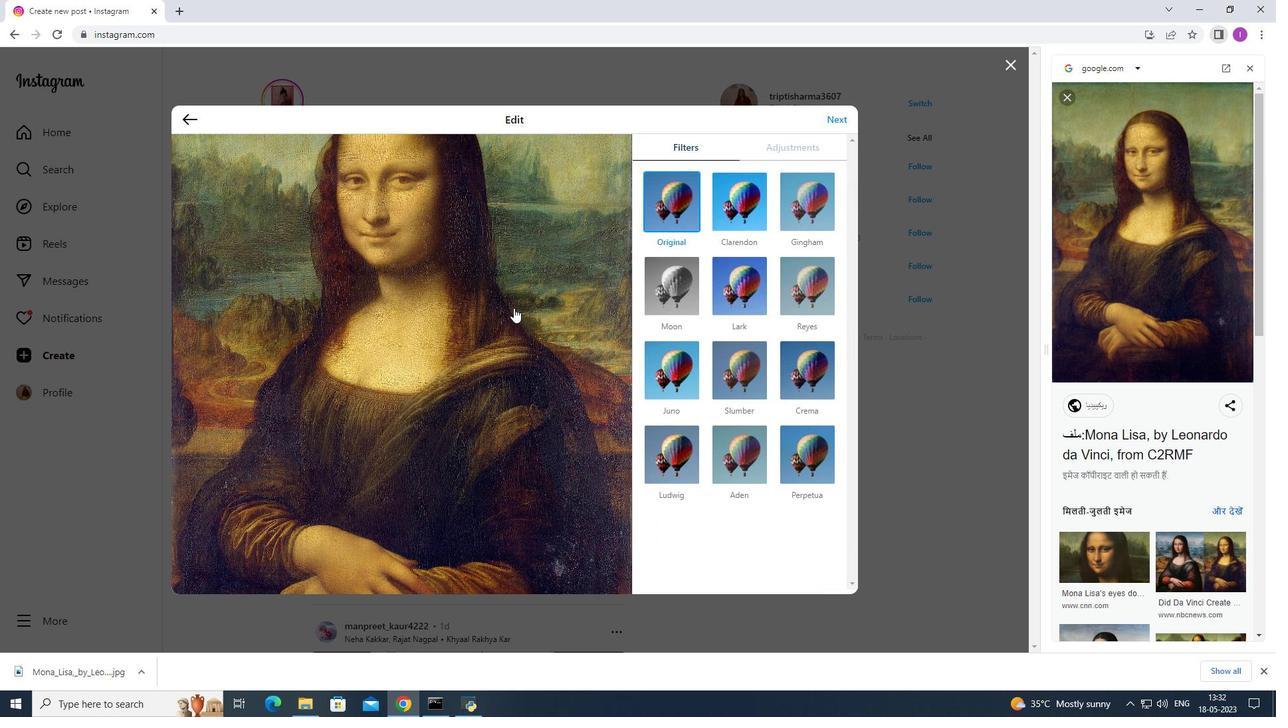 
Action: Mouse scrolled (513, 307) with delta (0, 0)
Screenshot: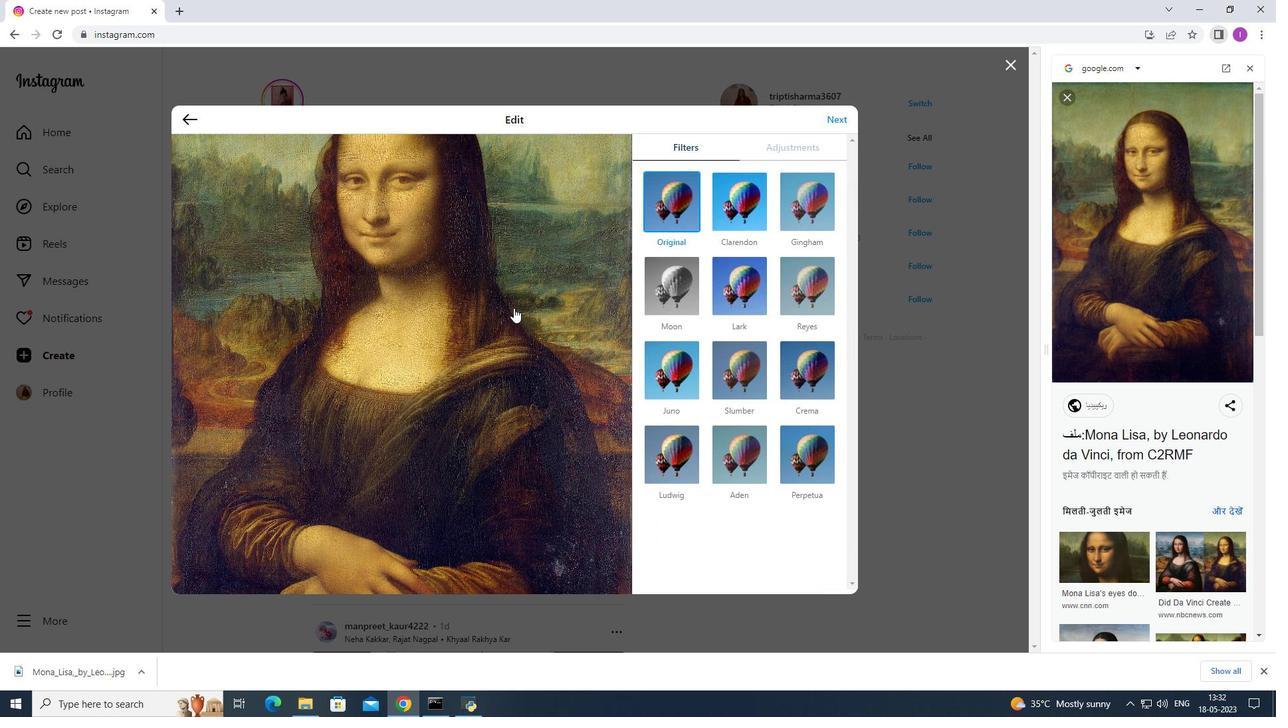 
Action: Mouse moved to (513, 308)
Screenshot: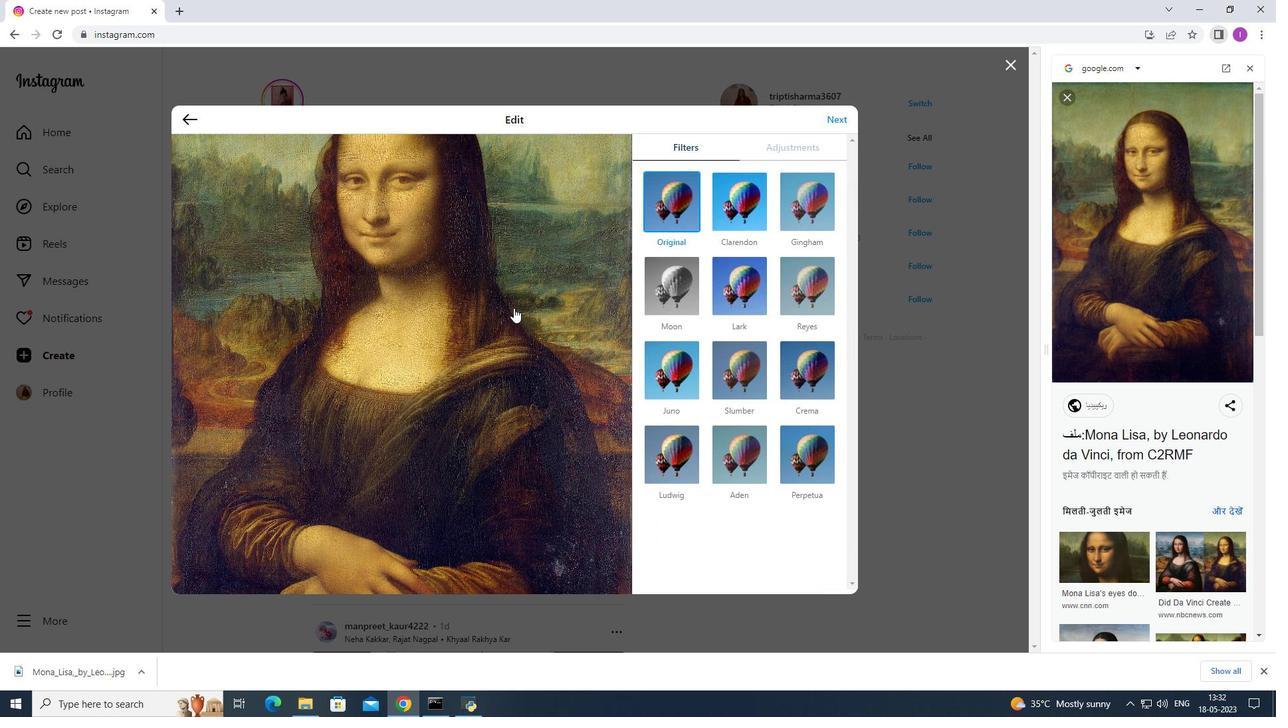 
Action: Mouse scrolled (513, 307) with delta (0, 0)
Screenshot: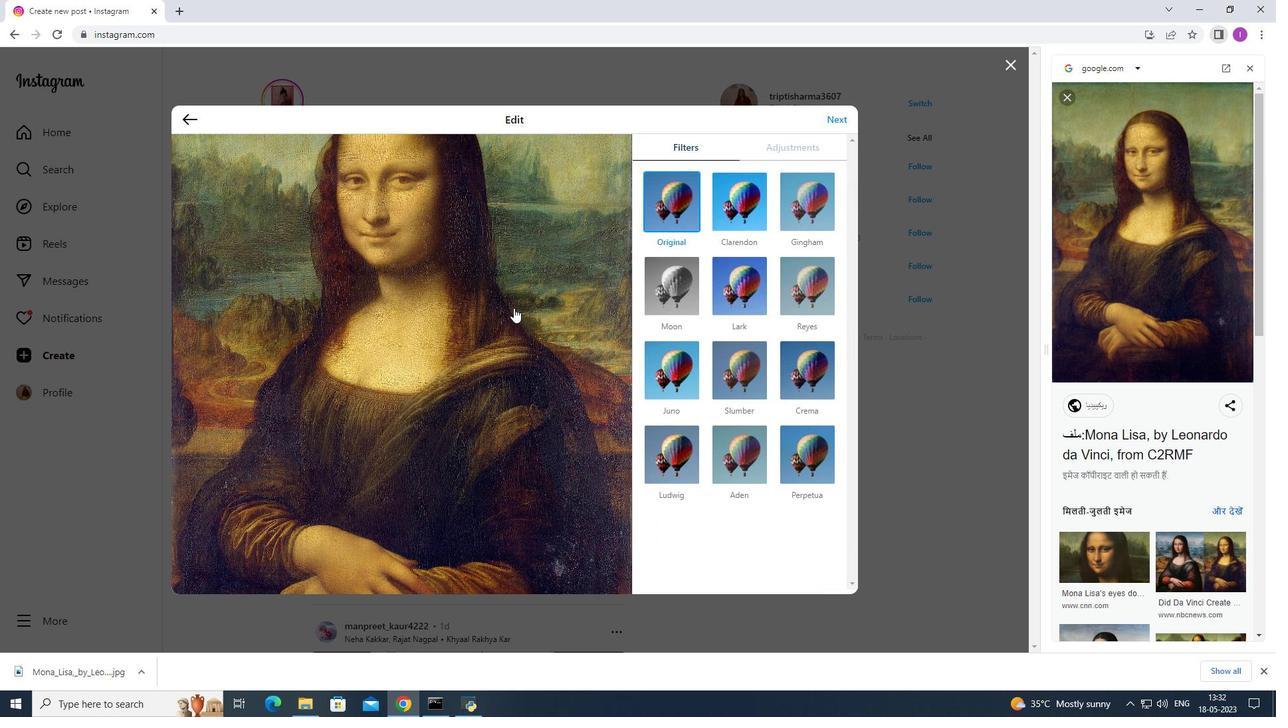 
Action: Mouse scrolled (513, 307) with delta (0, 0)
Screenshot: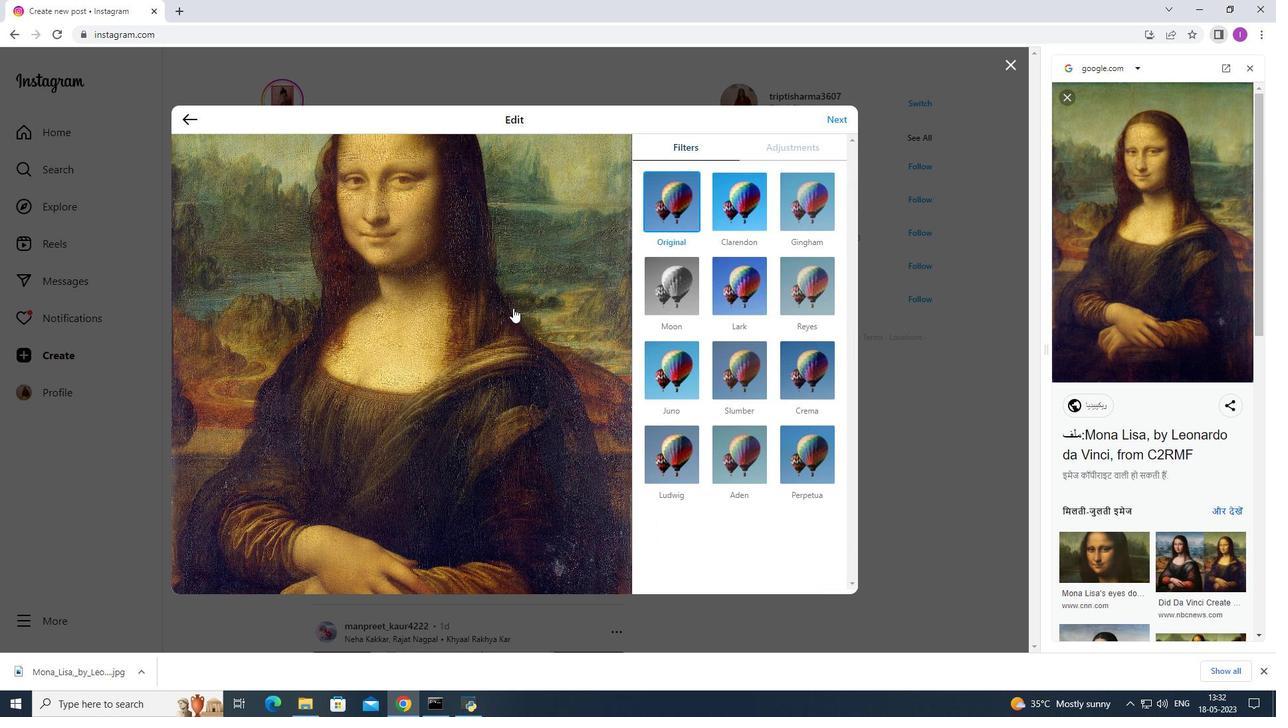 
Action: Mouse scrolled (513, 309) with delta (0, 0)
Screenshot: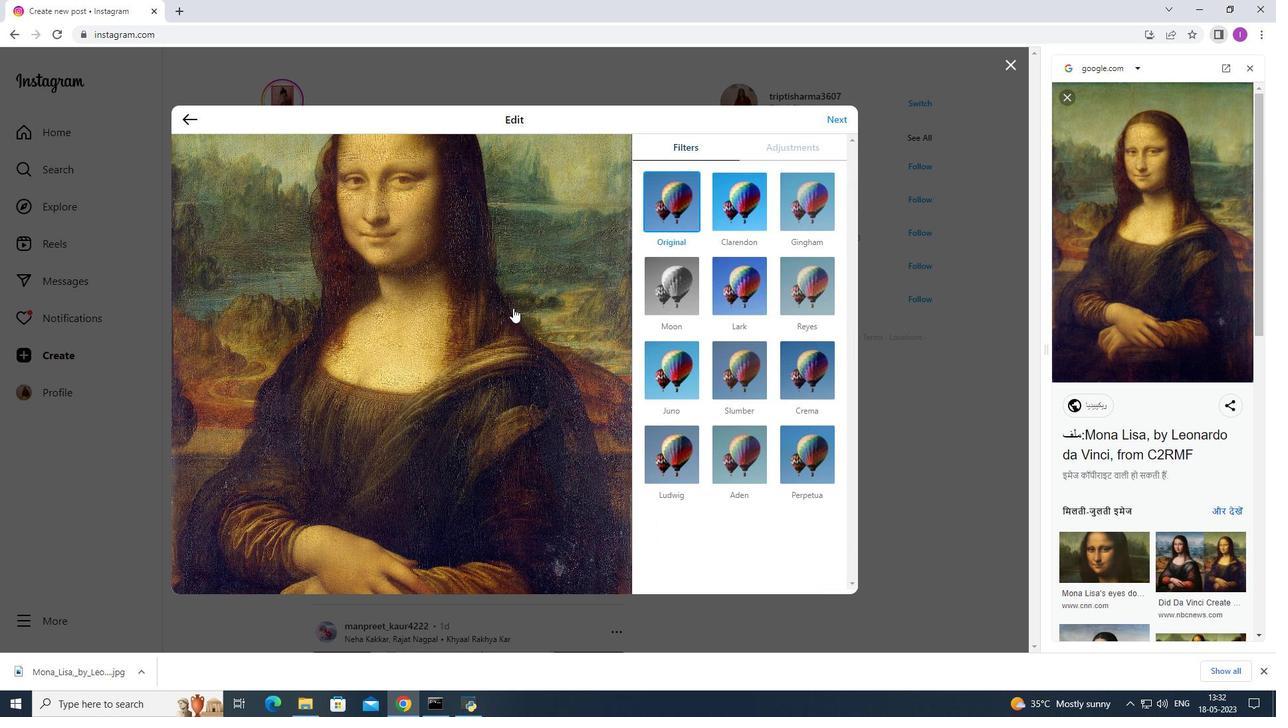 
Action: Mouse moved to (402, 250)
Screenshot: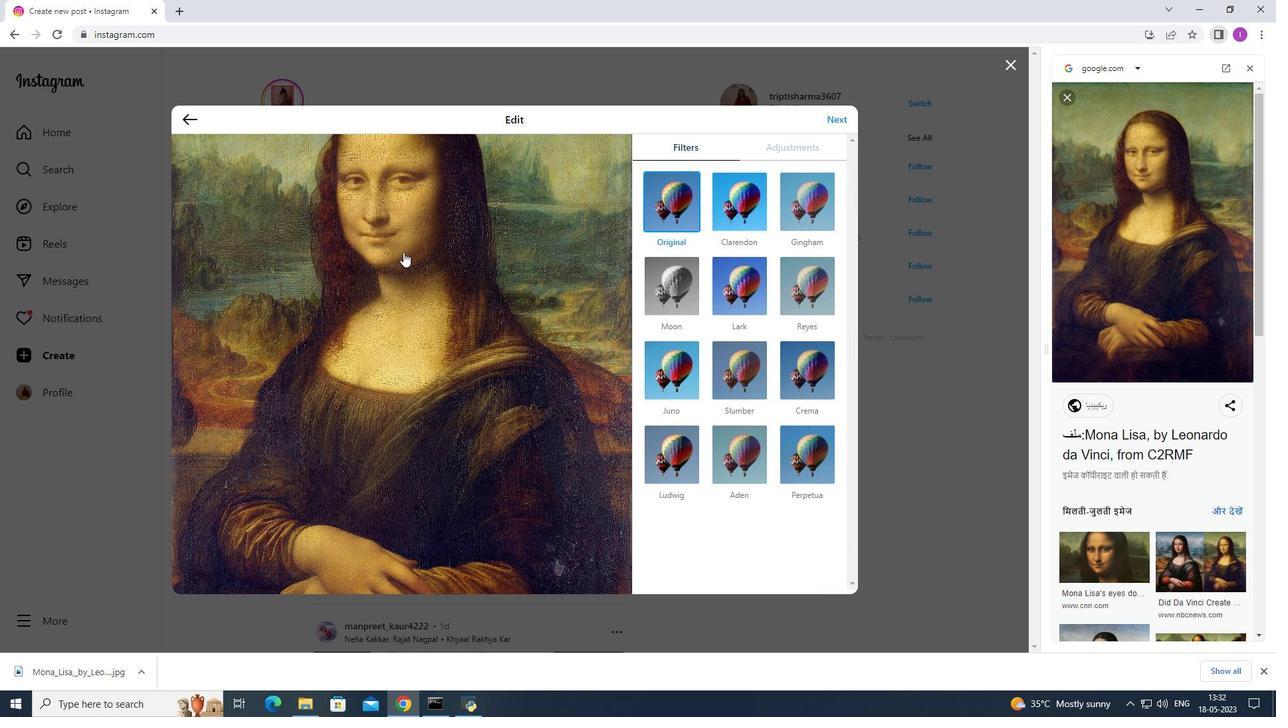 
Action: Mouse scrolled (402, 251) with delta (0, 0)
Screenshot: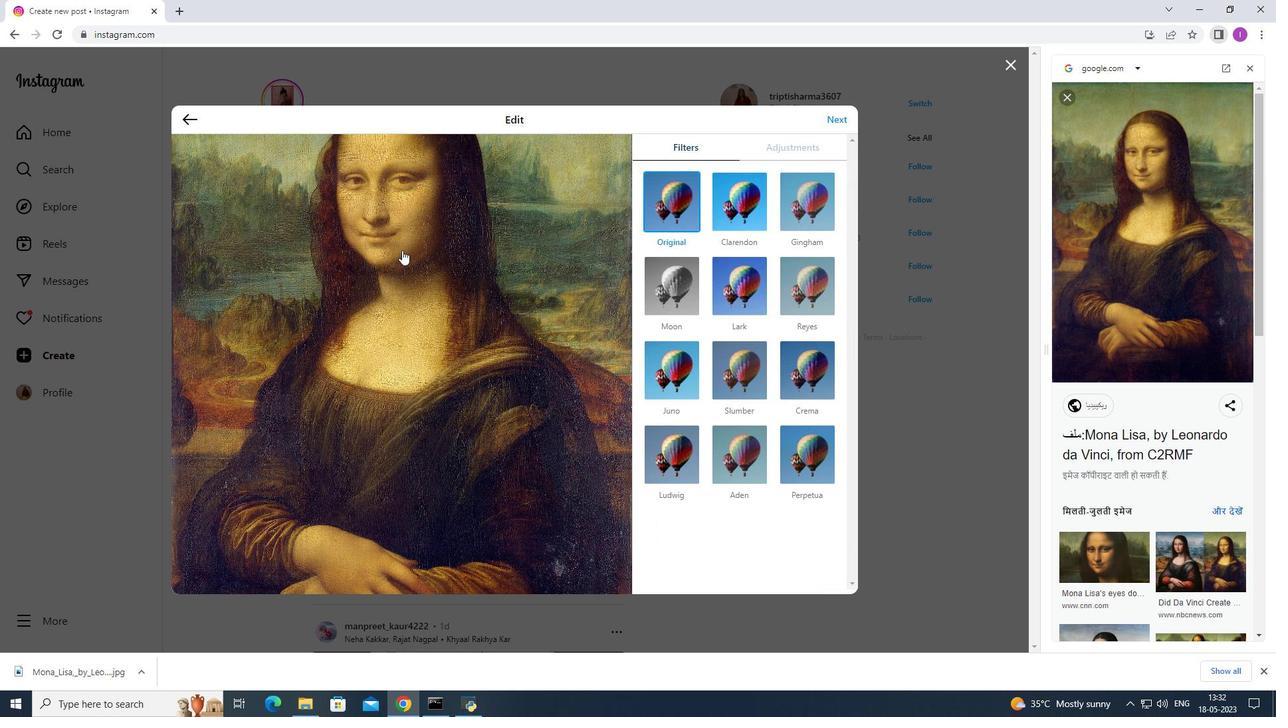
Action: Mouse scrolled (402, 251) with delta (0, 0)
Screenshot: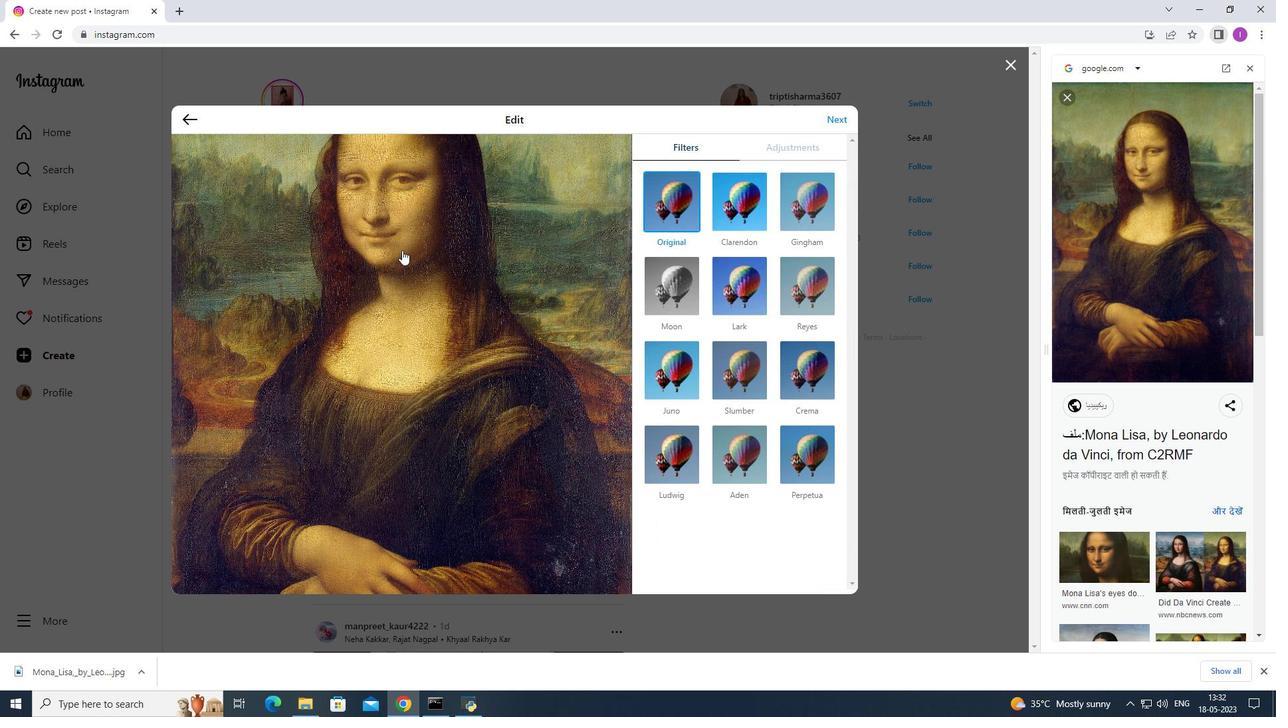 
Action: Mouse scrolled (402, 251) with delta (0, 0)
Screenshot: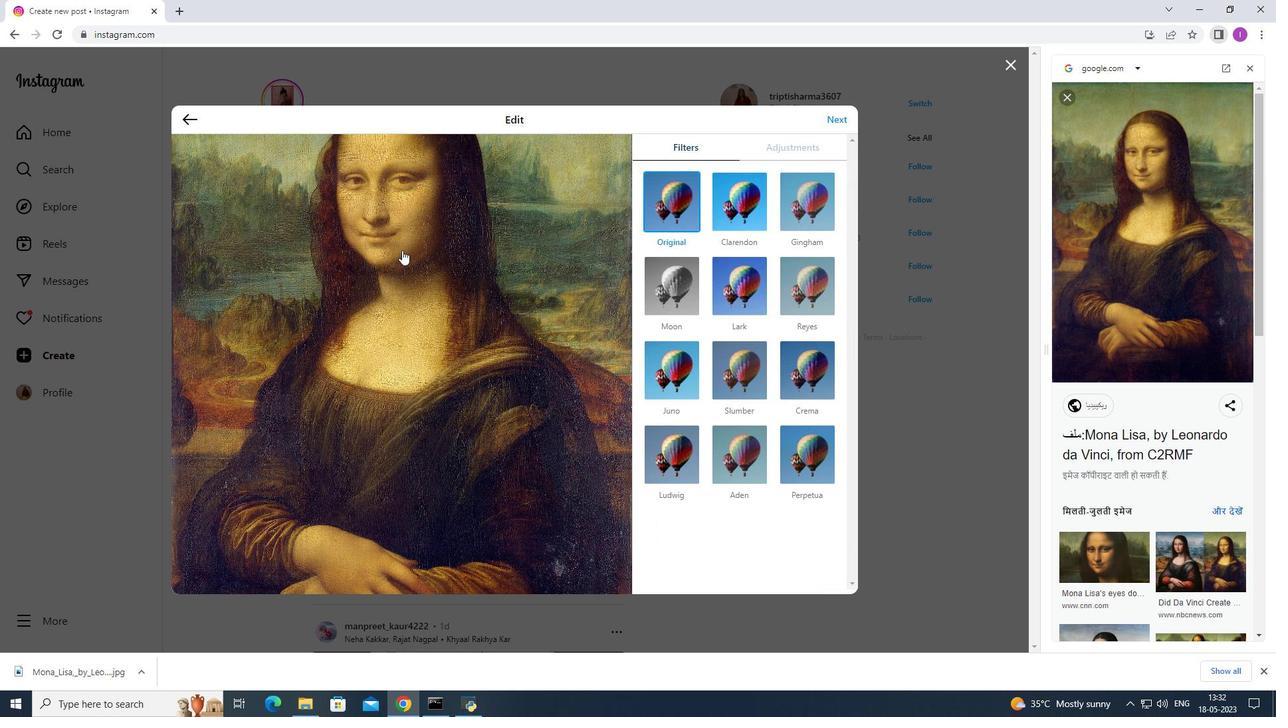 
Action: Mouse moved to (842, 113)
Screenshot: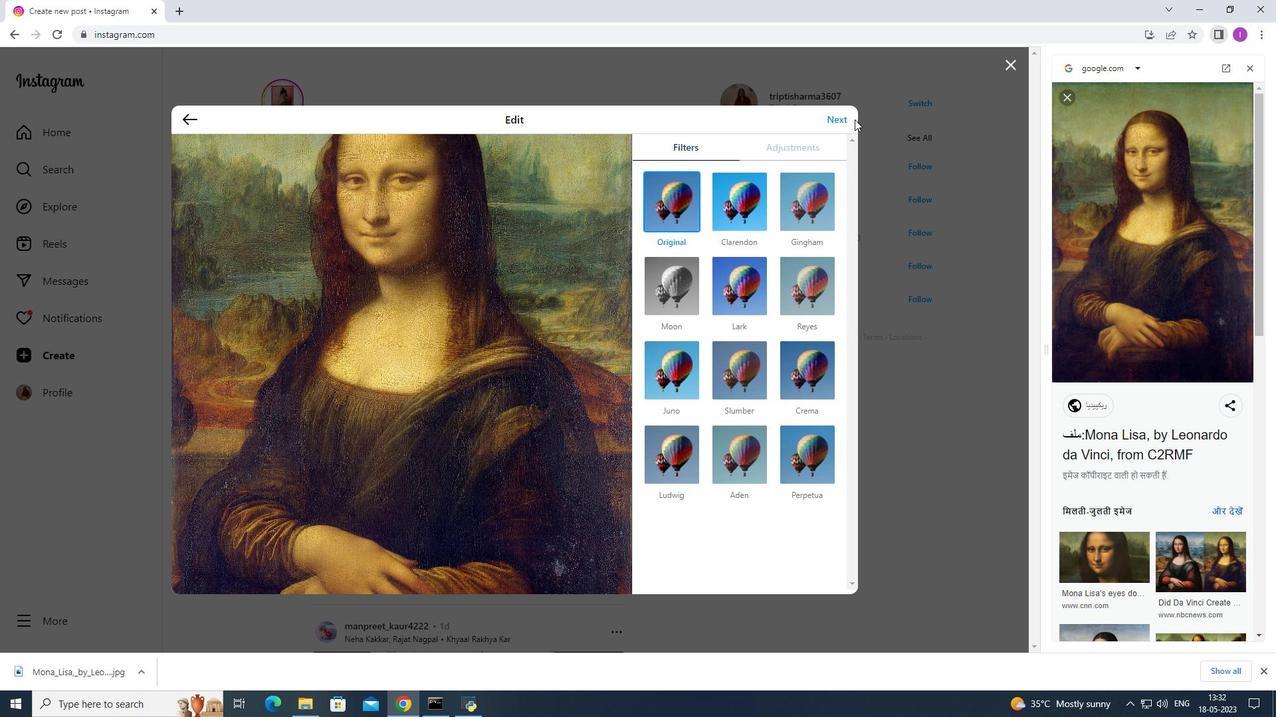 
Action: Mouse pressed left at (842, 113)
Screenshot: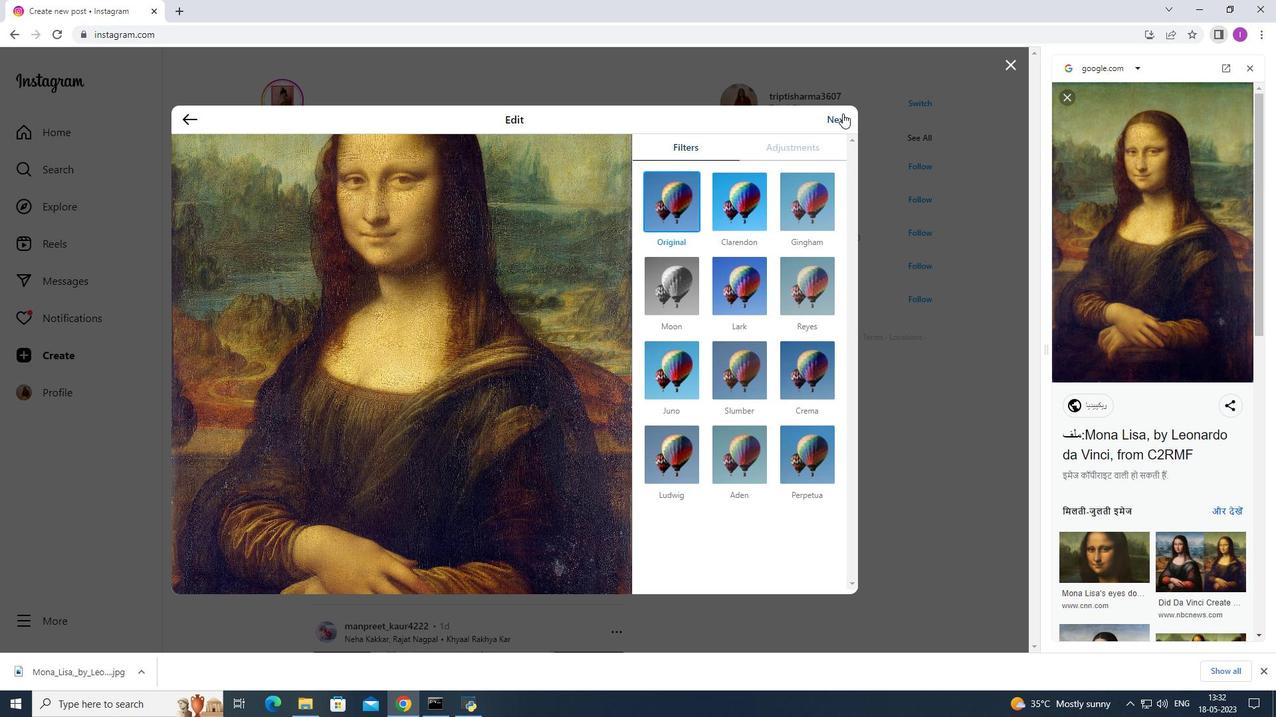 
Action: Mouse moved to (418, 162)
Screenshot: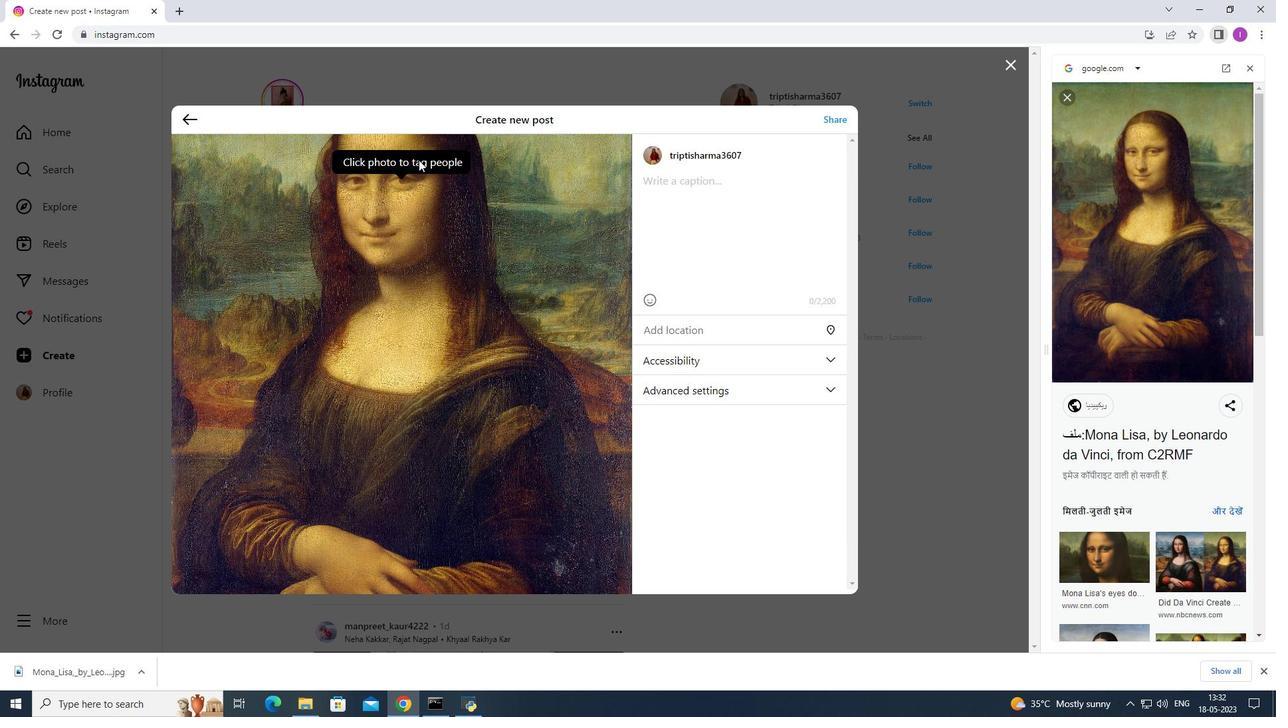 
Action: Mouse scrolled (418, 162) with delta (0, 0)
Screenshot: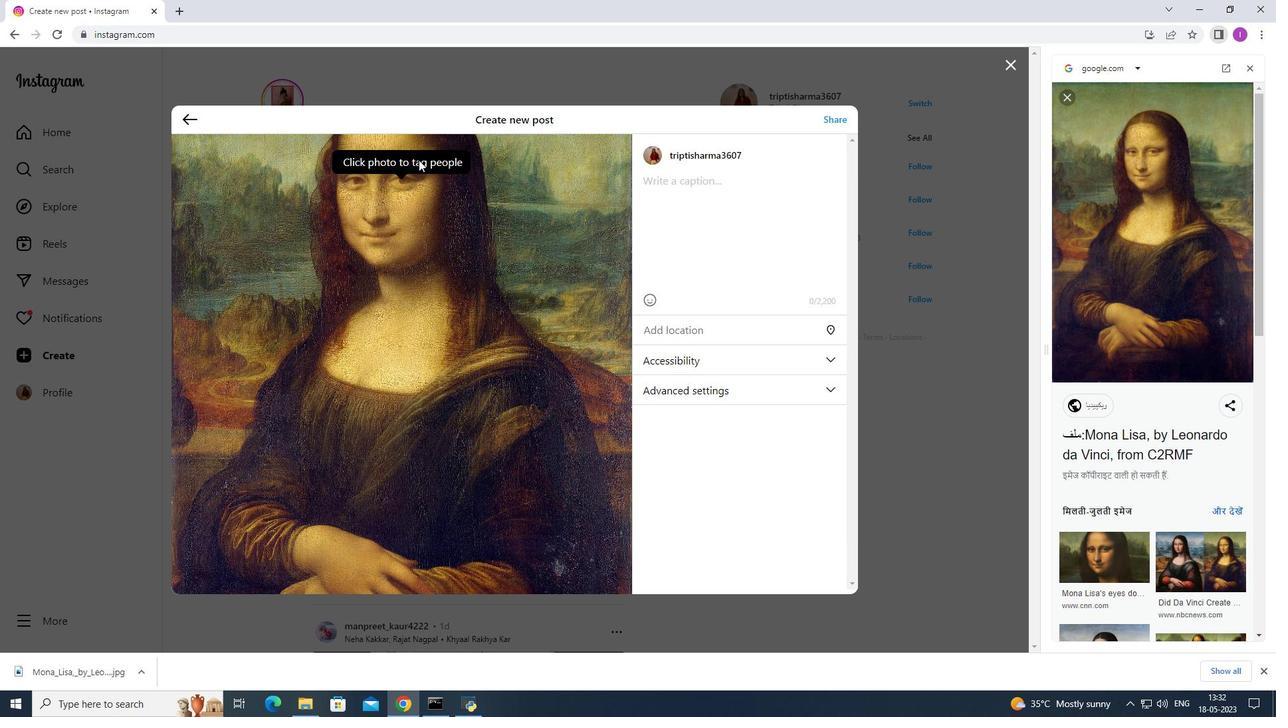 
Action: Mouse scrolled (418, 162) with delta (0, 0)
Screenshot: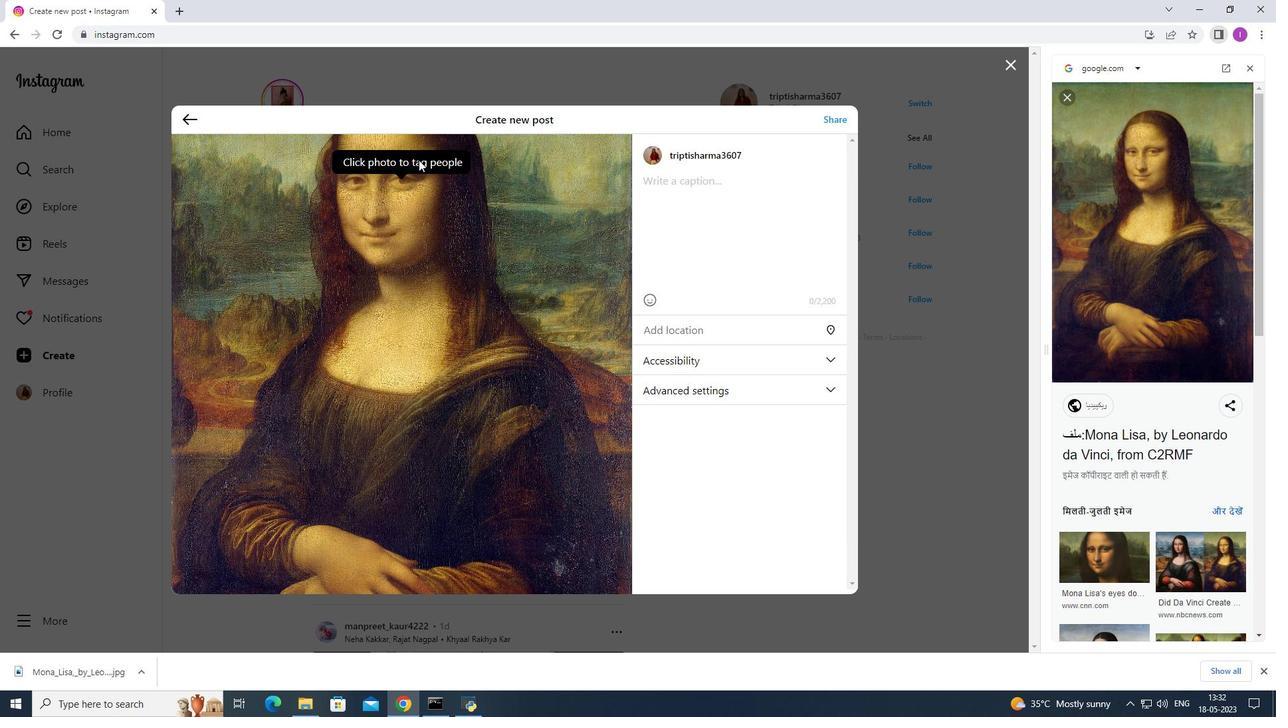 
Action: Mouse scrolled (418, 163) with delta (0, 0)
Screenshot: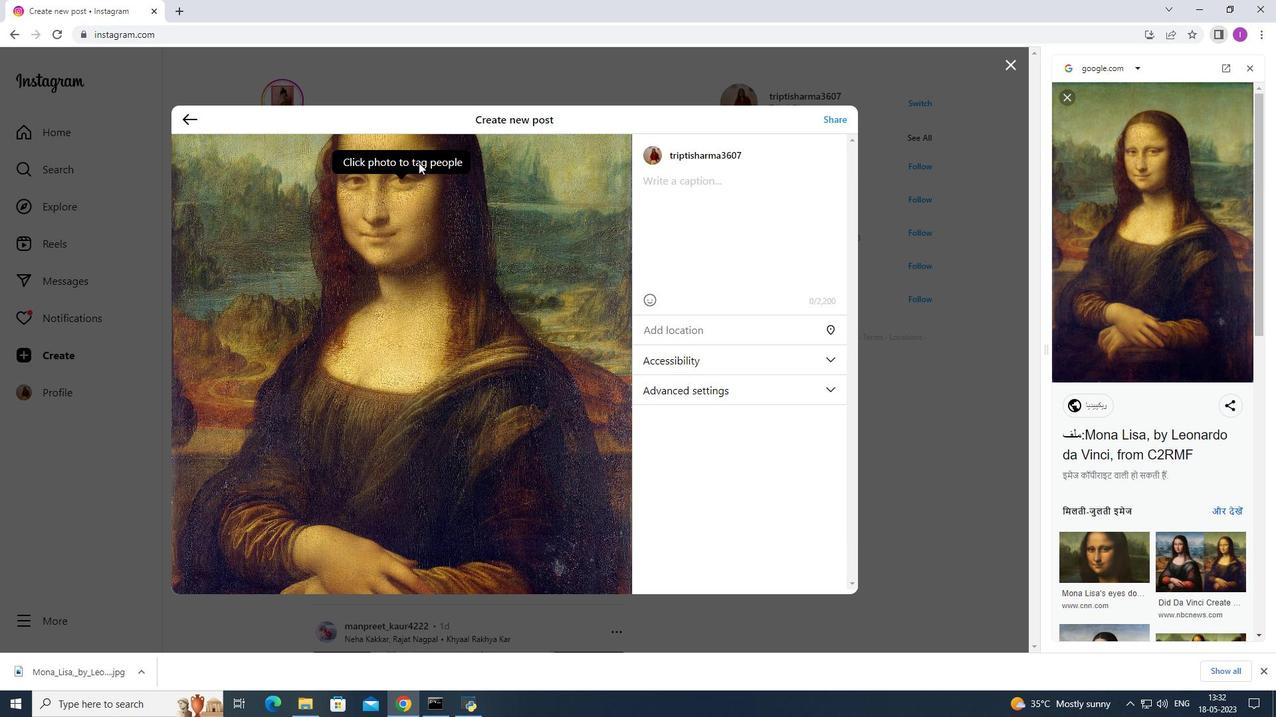 
Action: Mouse scrolled (418, 163) with delta (0, 0)
Screenshot: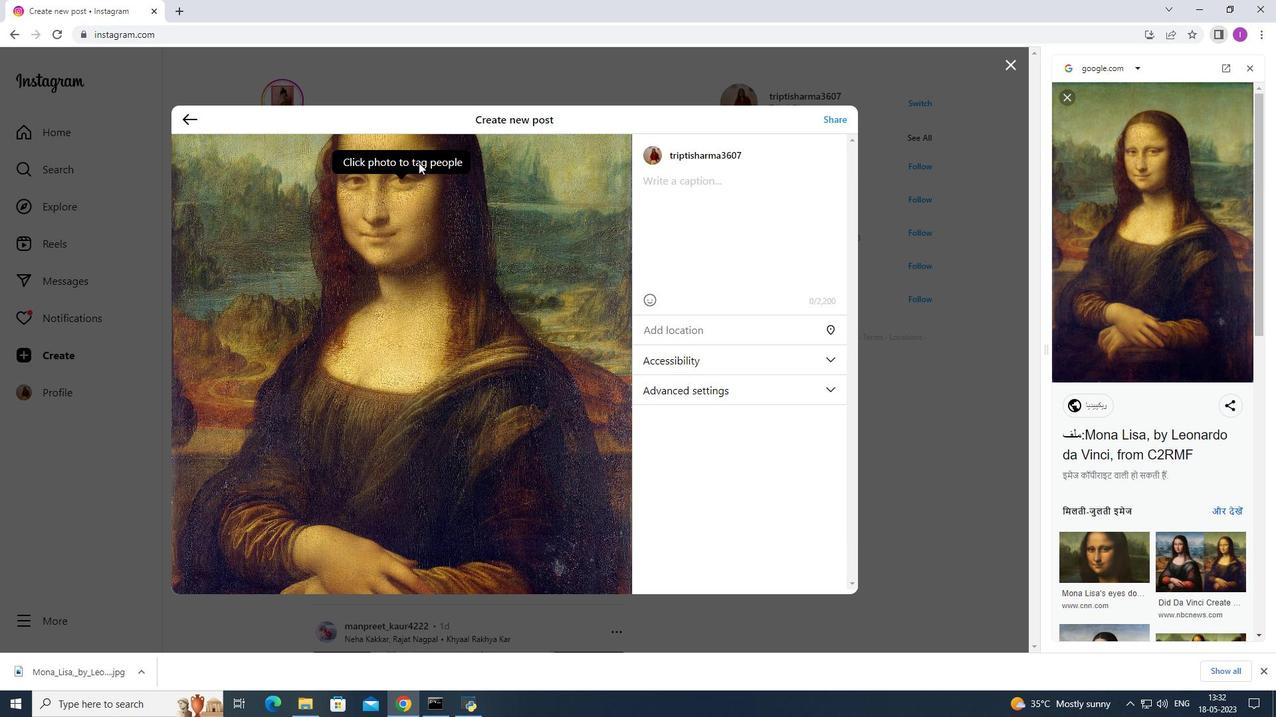 
Action: Mouse moved to (648, 184)
Screenshot: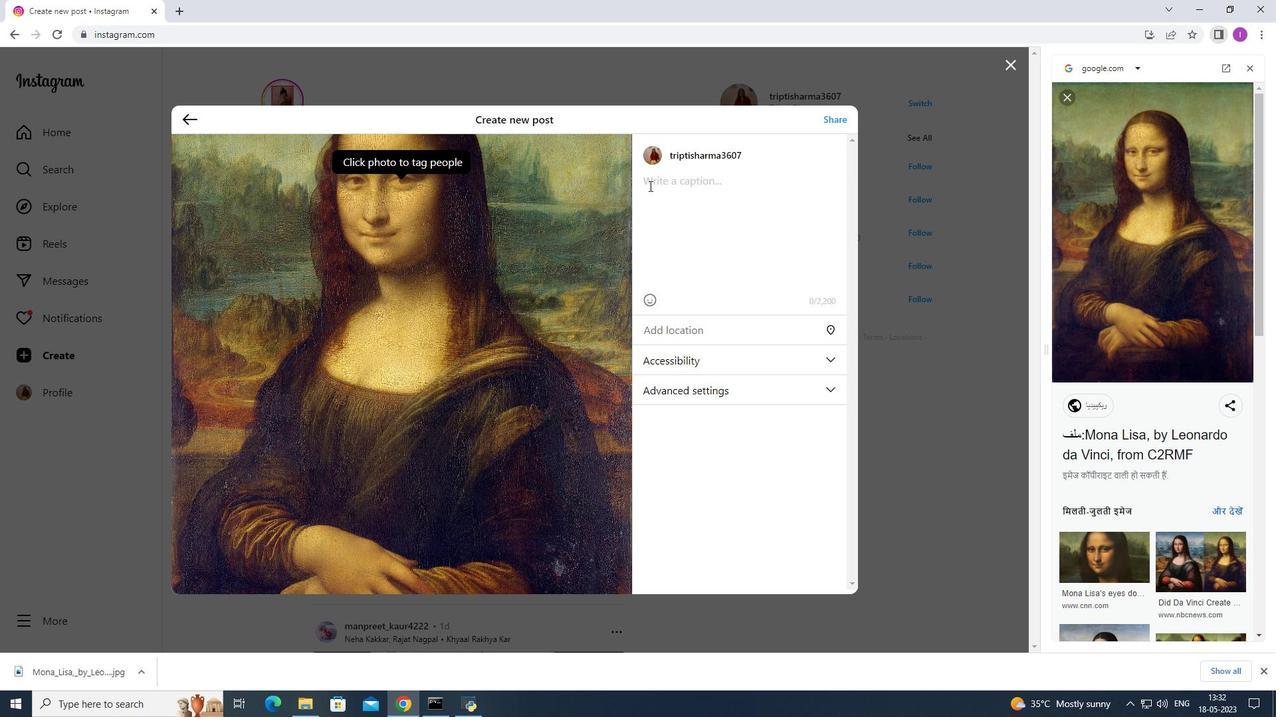 
Action: Mouse pressed left at (648, 184)
Screenshot: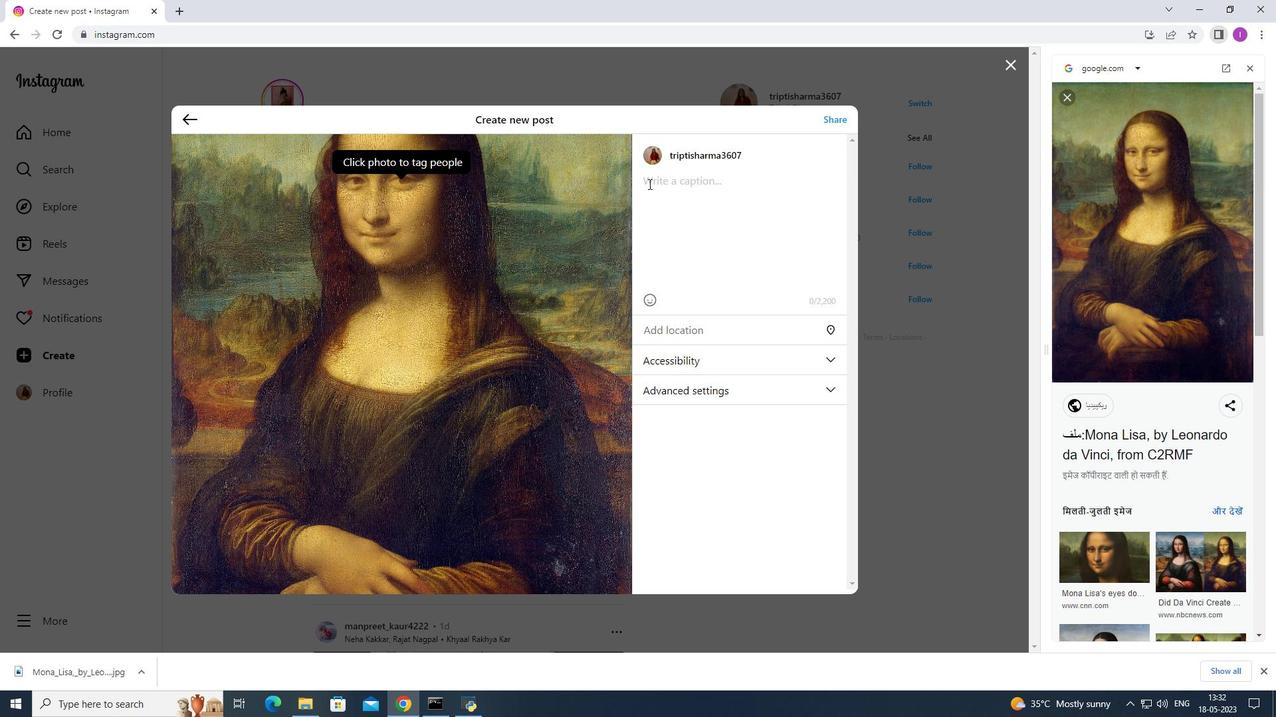 
Action: Key pressed ctrl+V
Screenshot: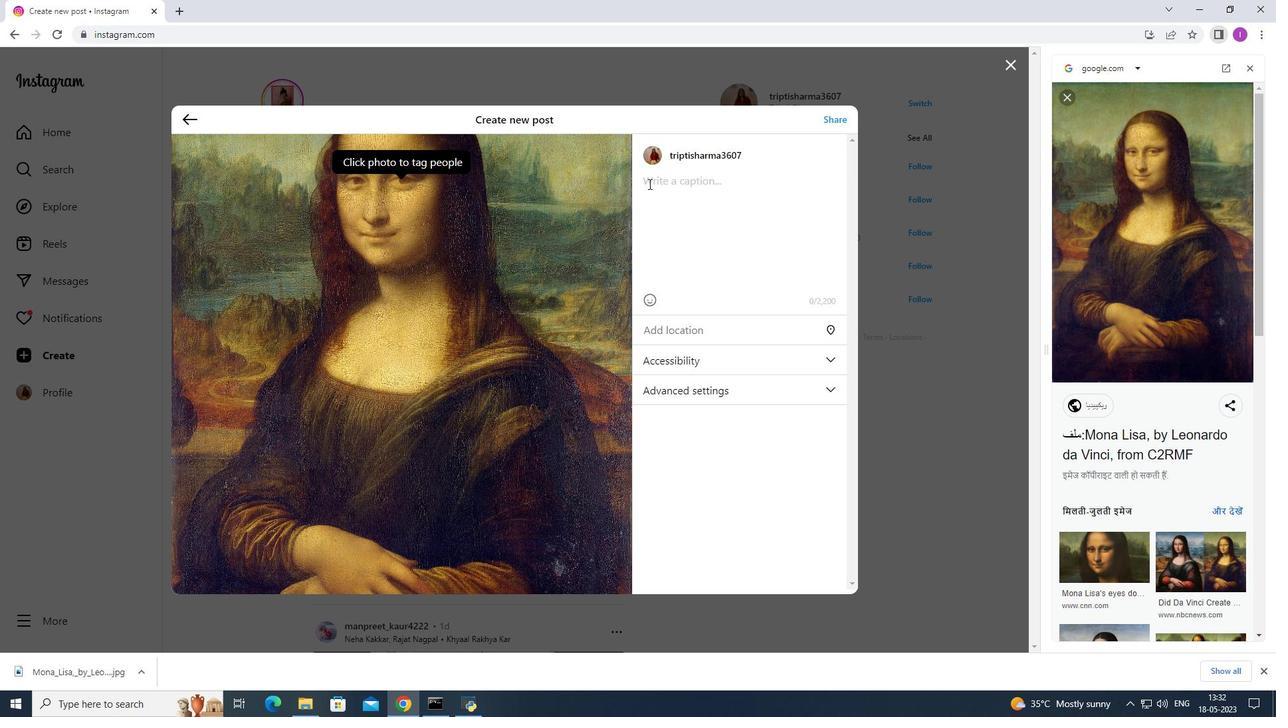 
Action: Mouse moved to (829, 119)
Screenshot: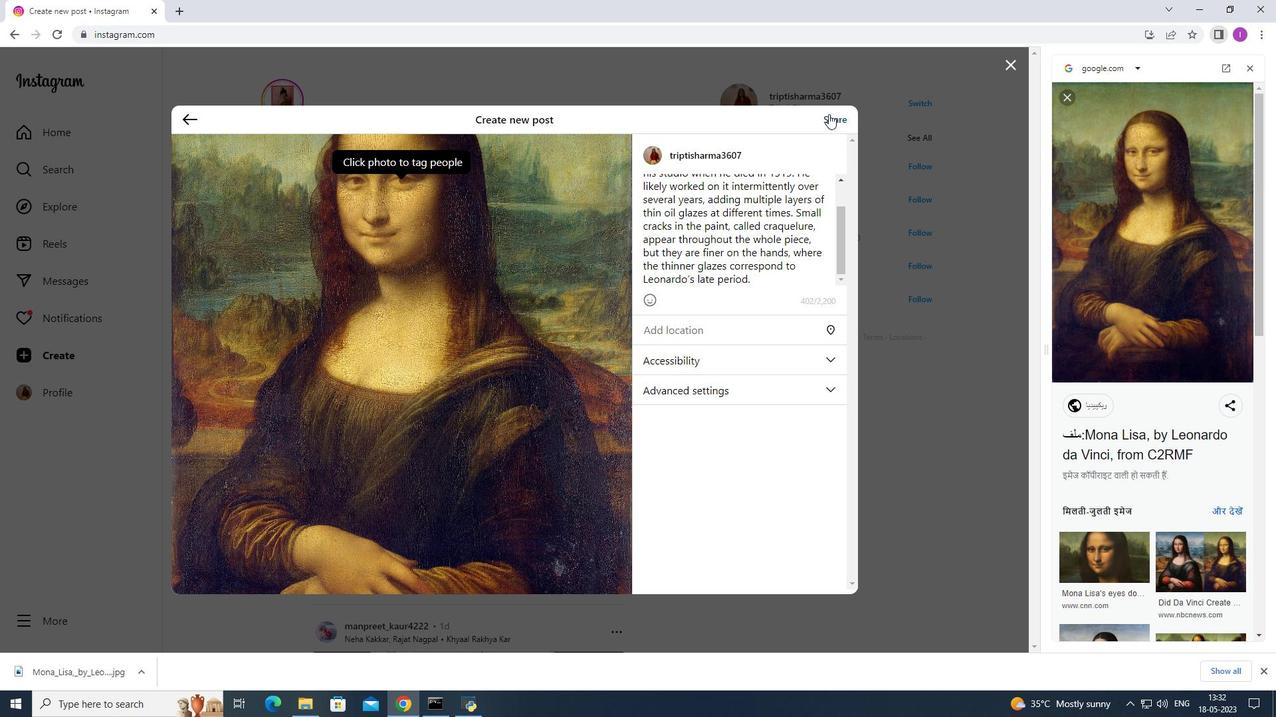 
Action: Mouse pressed left at (829, 119)
Screenshot: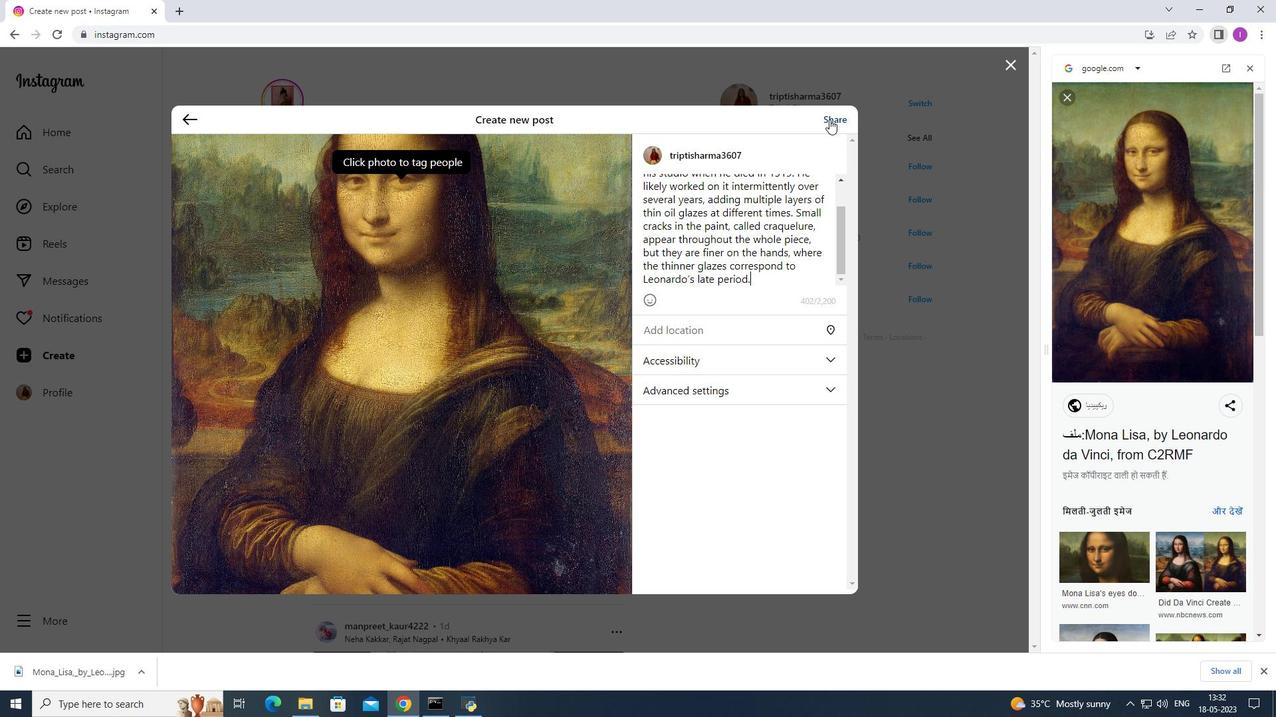 
Action: Mouse moved to (1016, 65)
Screenshot: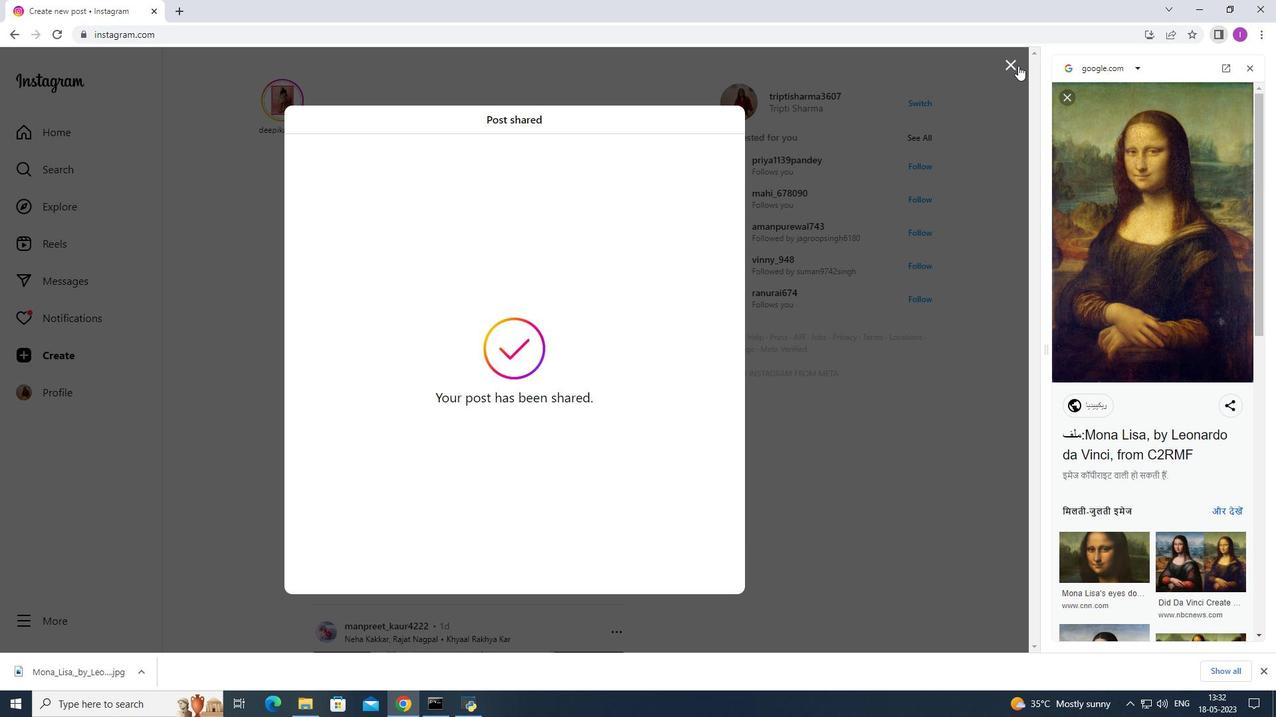 
Action: Mouse pressed left at (1016, 65)
Screenshot: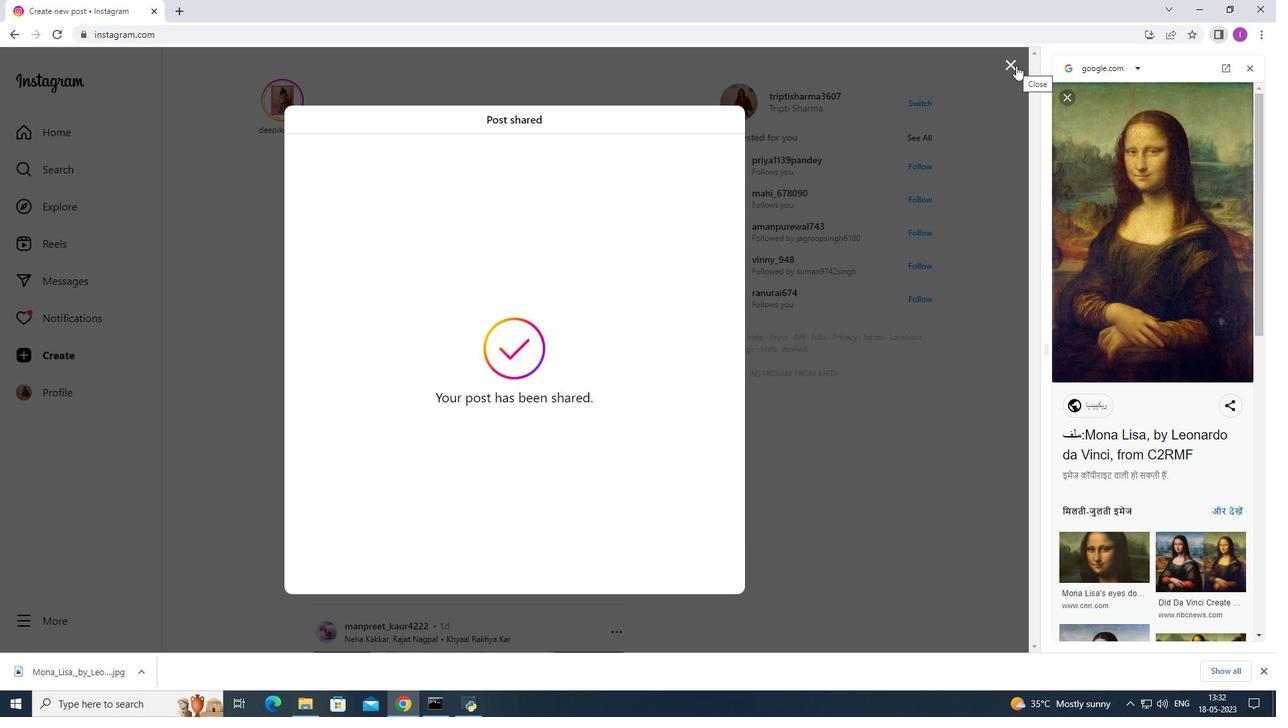 
Action: Mouse moved to (368, 186)
Screenshot: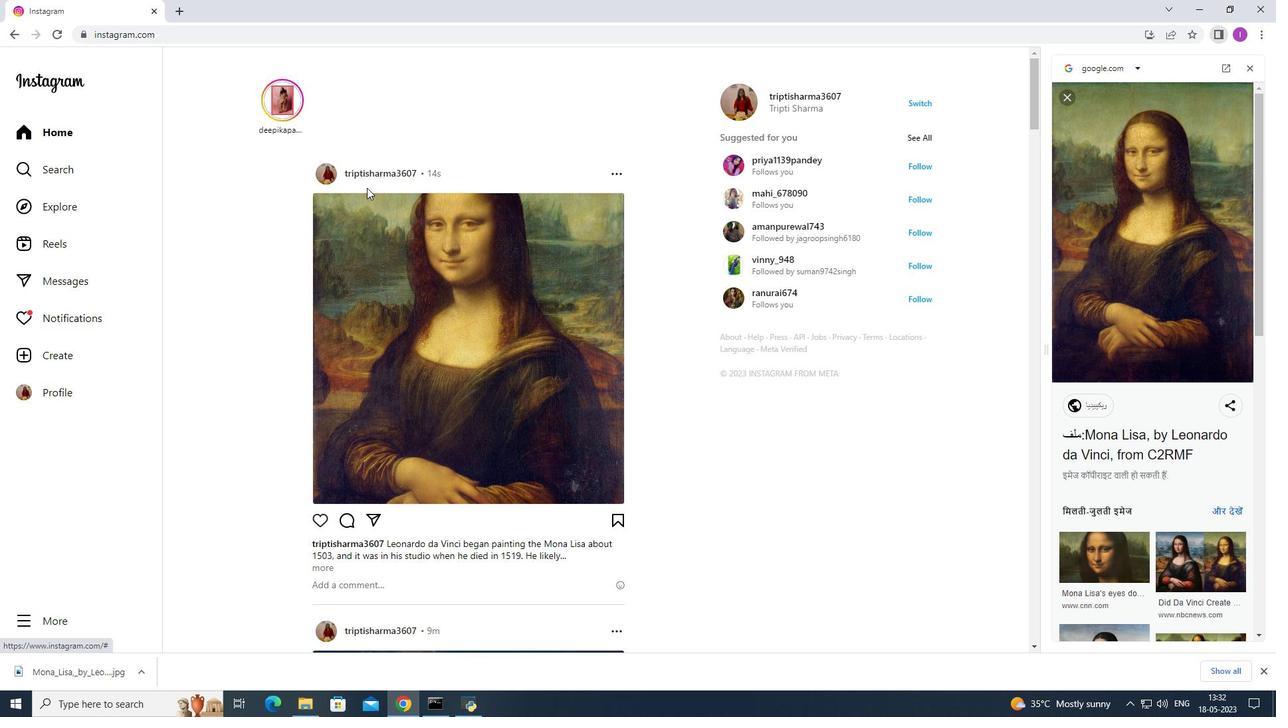 
Action: Mouse scrolled (368, 186) with delta (0, 0)
Screenshot: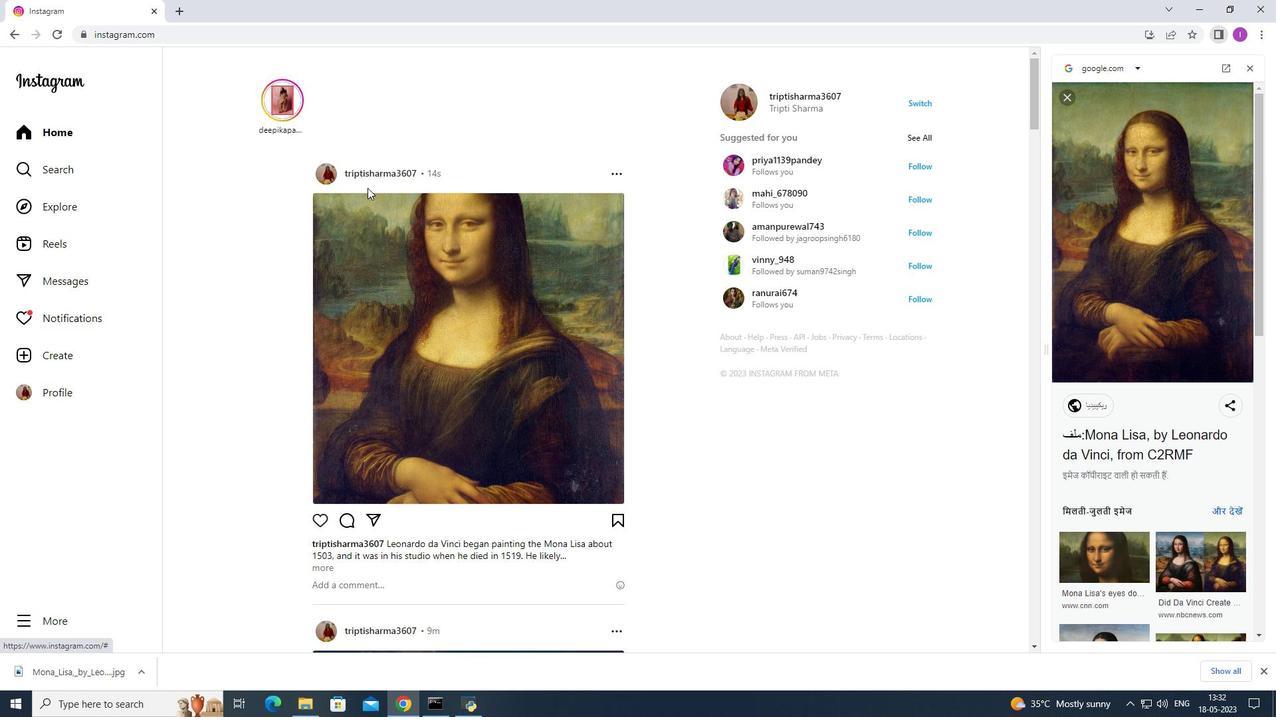 
Action: Mouse moved to (376, 186)
Screenshot: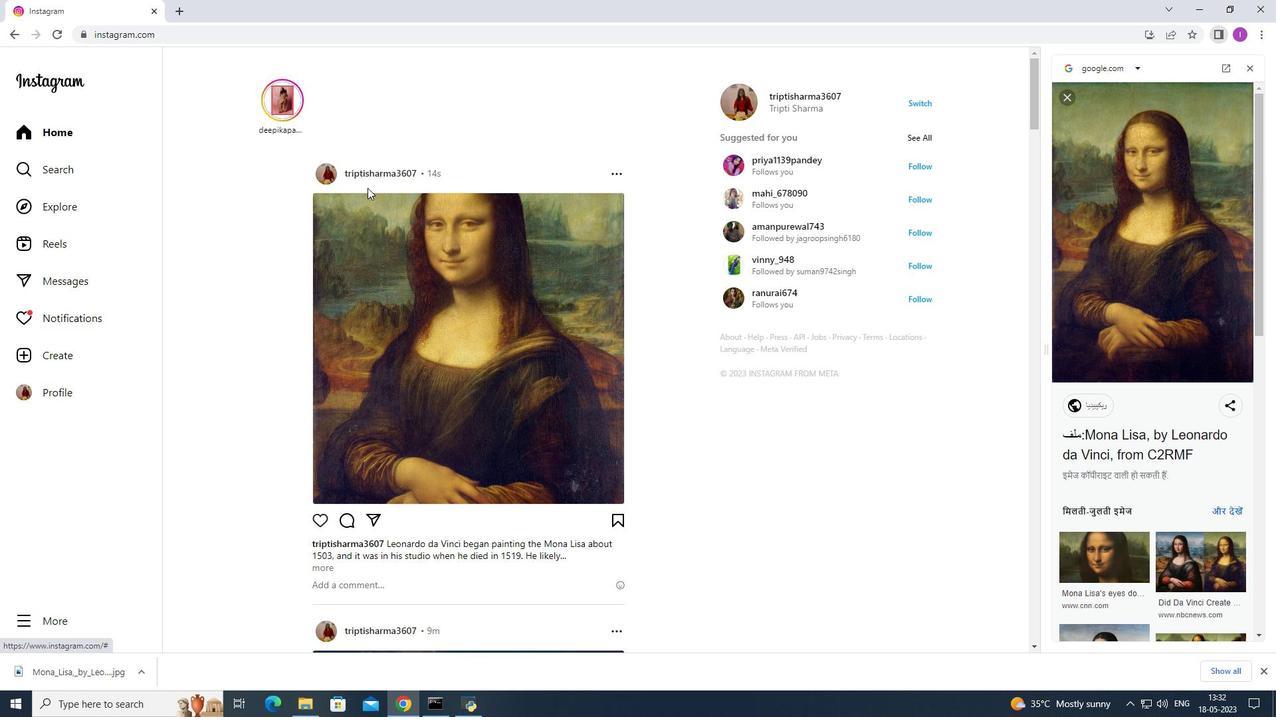 
Action: Mouse scrolled (375, 185) with delta (0, 0)
Screenshot: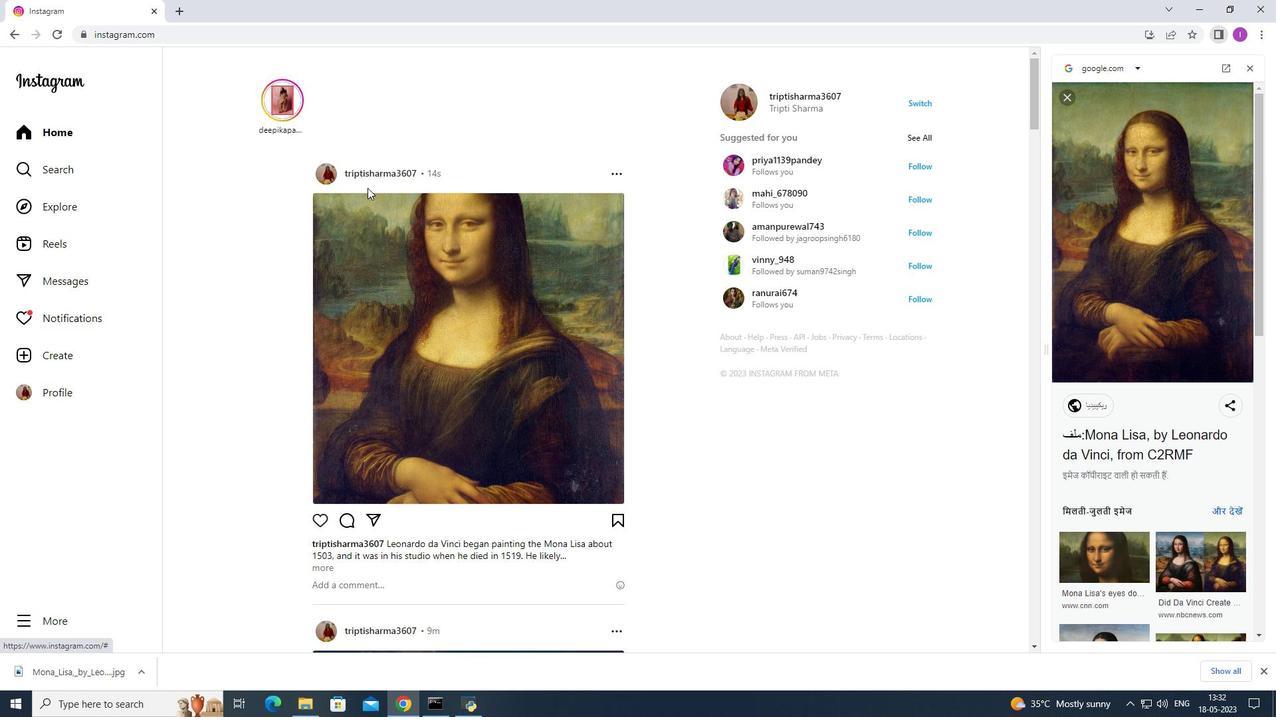 
Action: Mouse moved to (382, 186)
Screenshot: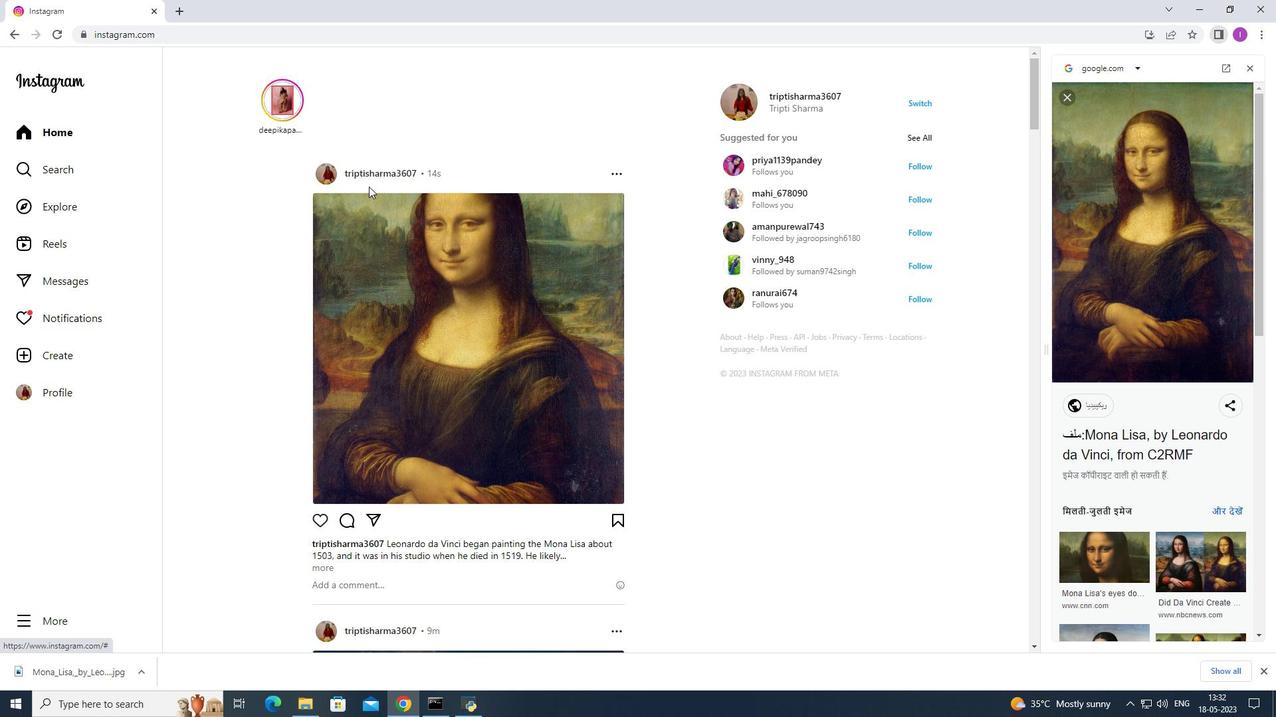 
Action: Mouse scrolled (380, 185) with delta (0, 0)
Screenshot: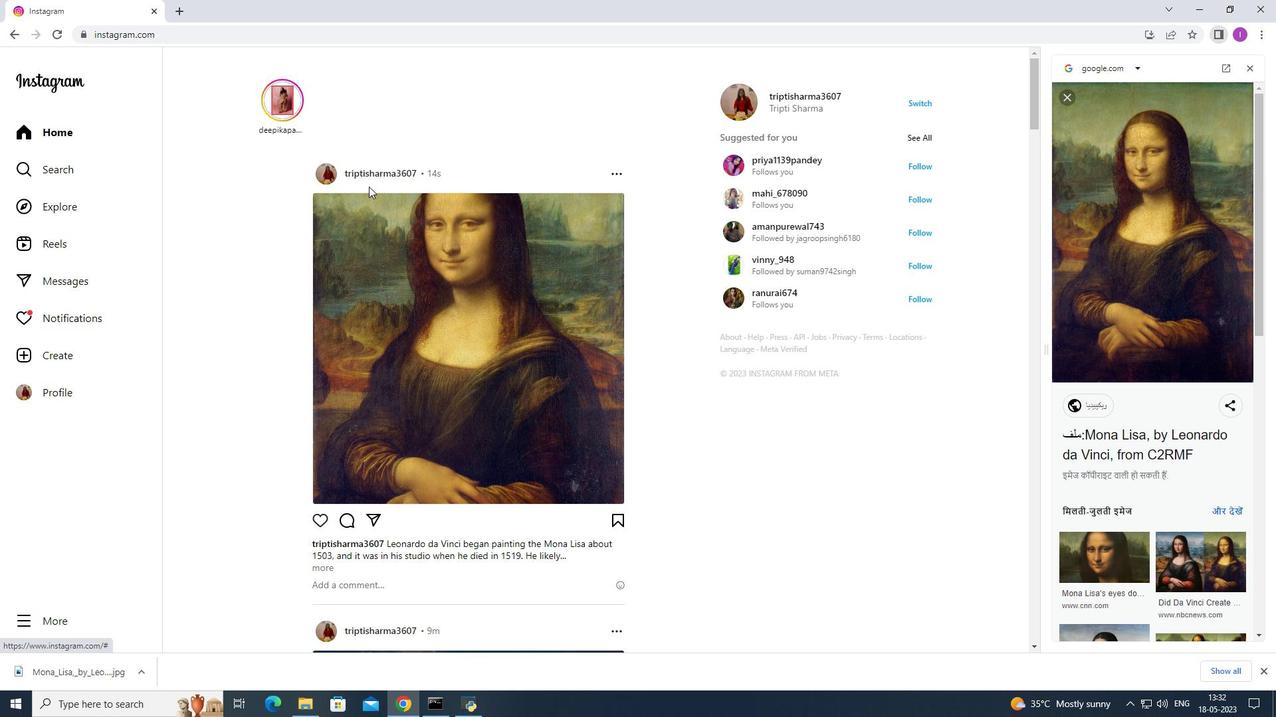 
Action: Mouse moved to (389, 186)
Screenshot: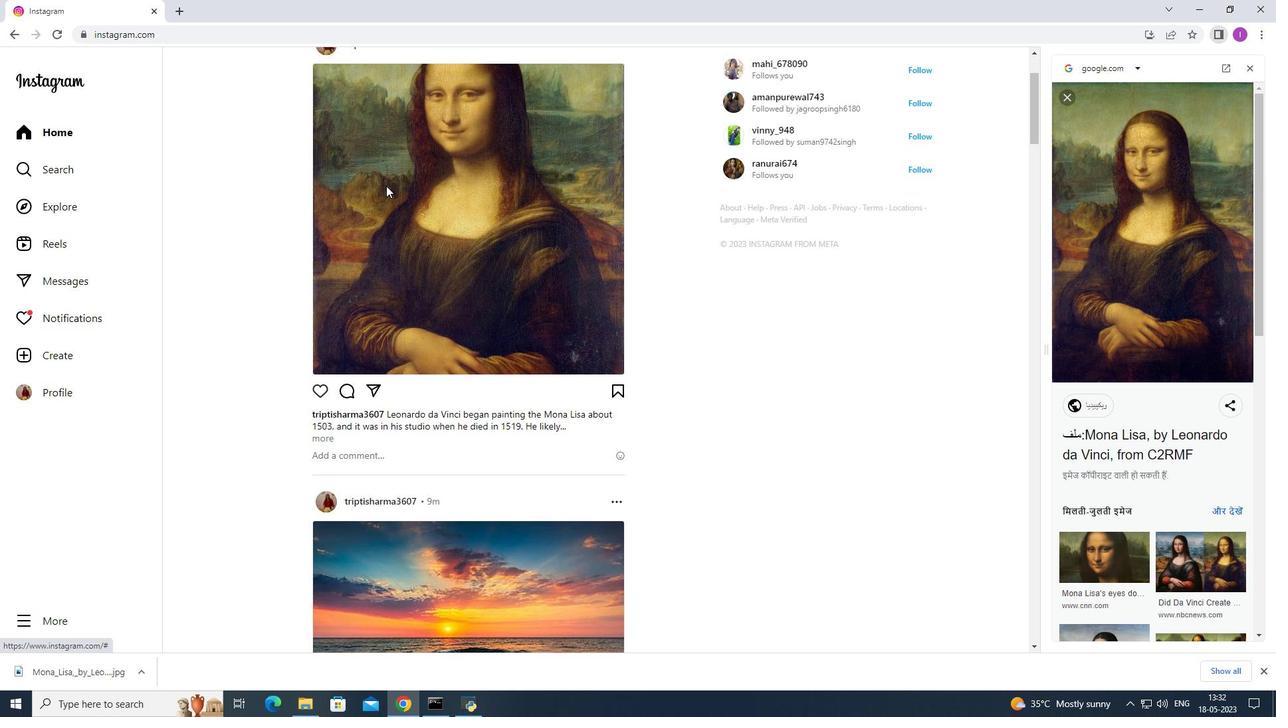 
Action: Mouse scrolled (389, 185) with delta (0, 0)
Screenshot: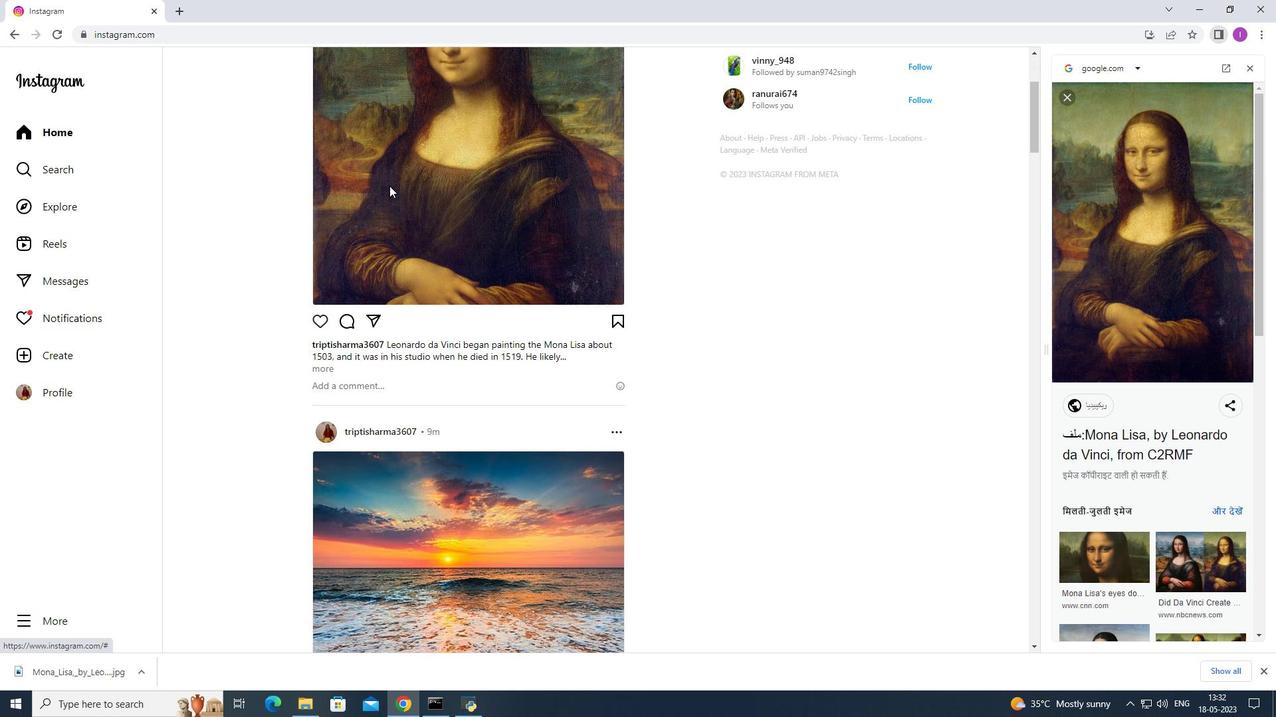 
Action: Mouse moved to (390, 186)
Screenshot: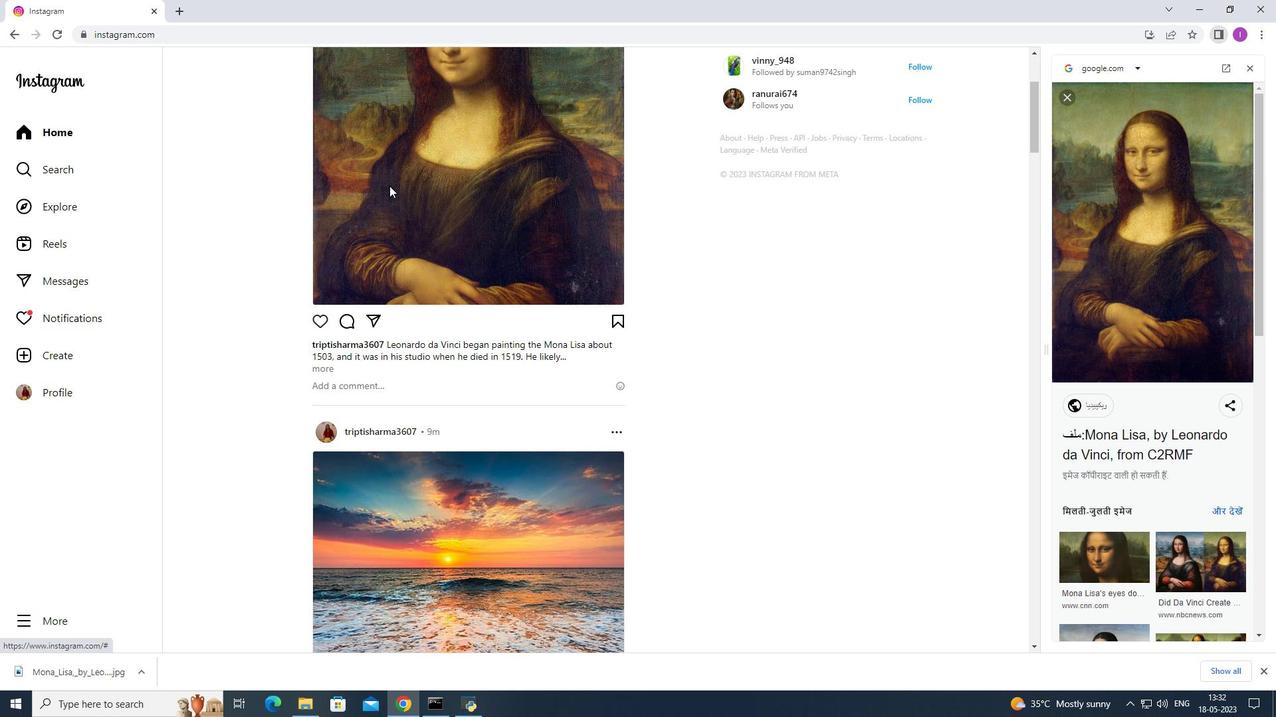 
Action: Mouse scrolled (390, 186) with delta (0, 0)
Screenshot: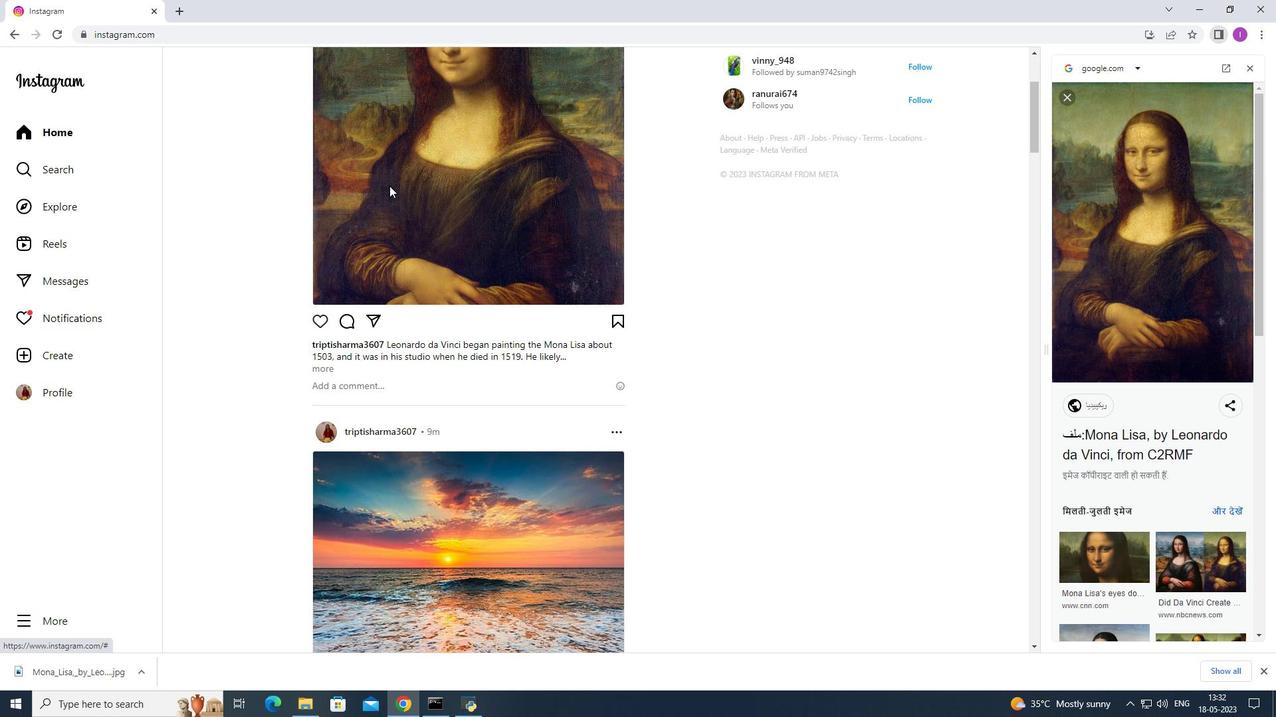 
Action: Mouse scrolled (390, 187) with delta (0, 0)
Screenshot: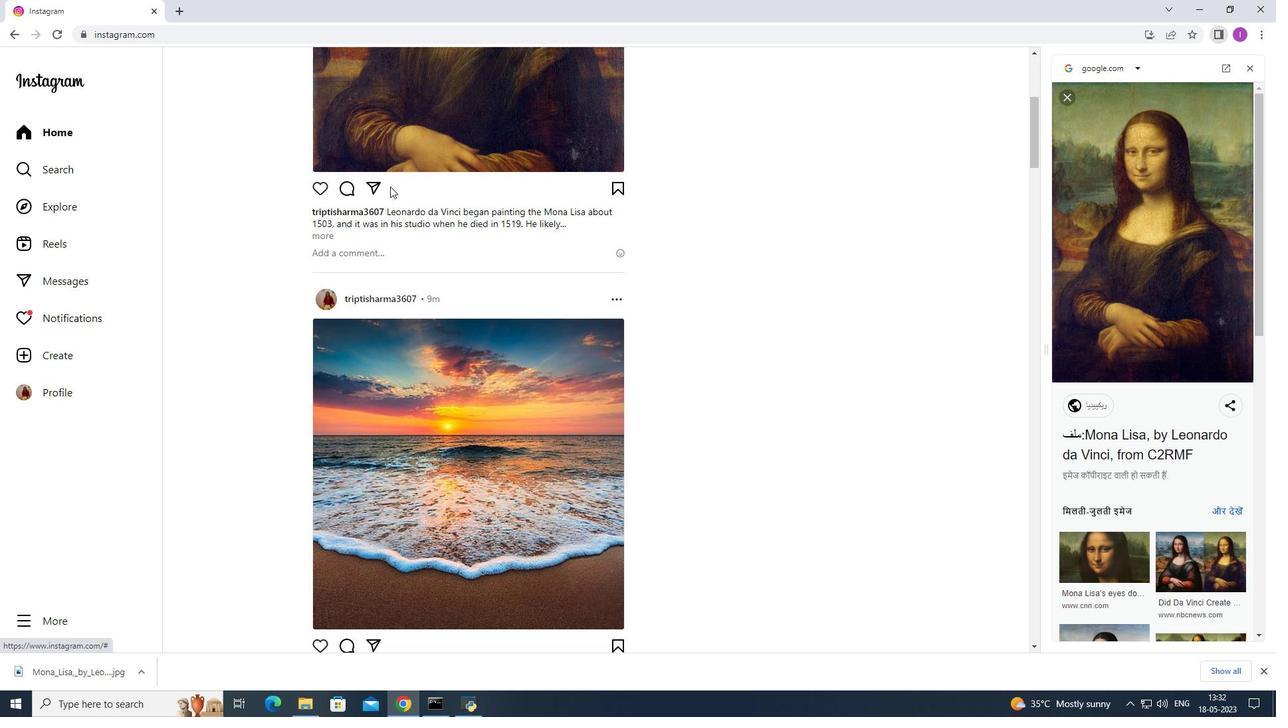 
Action: Mouse moved to (506, 293)
Screenshot: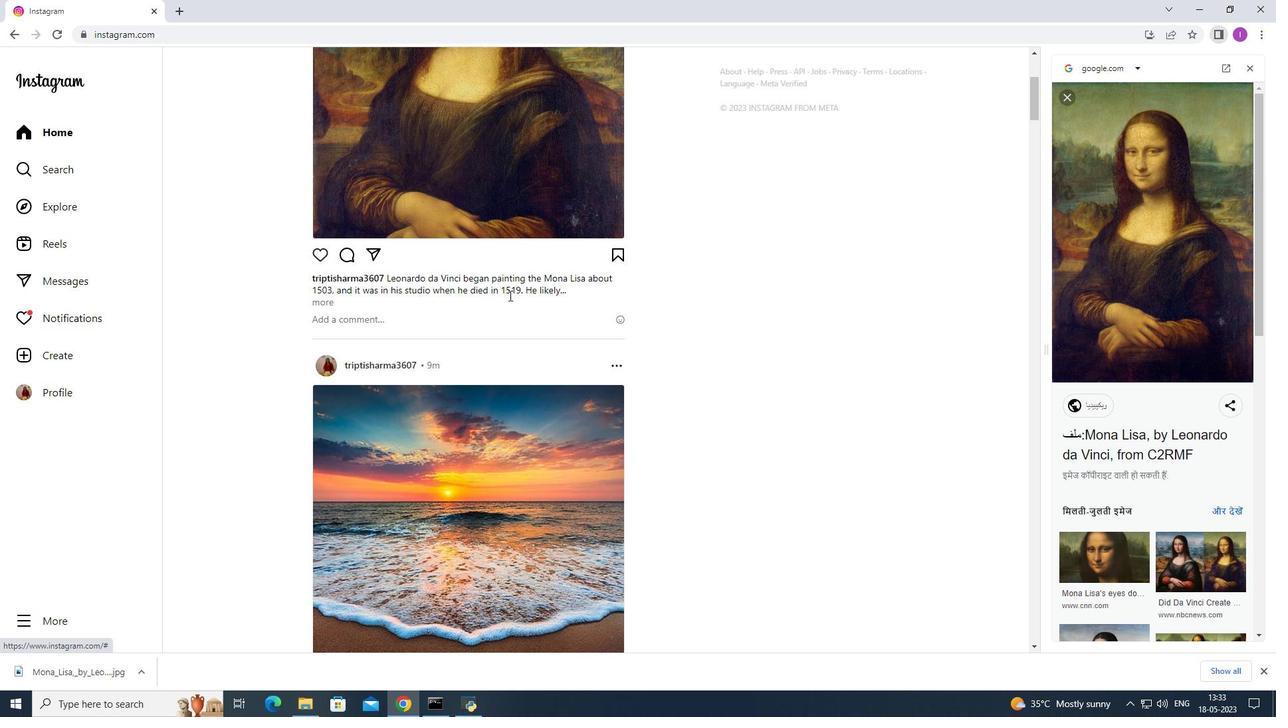
Action: Mouse scrolled (506, 293) with delta (0, 0)
Screenshot: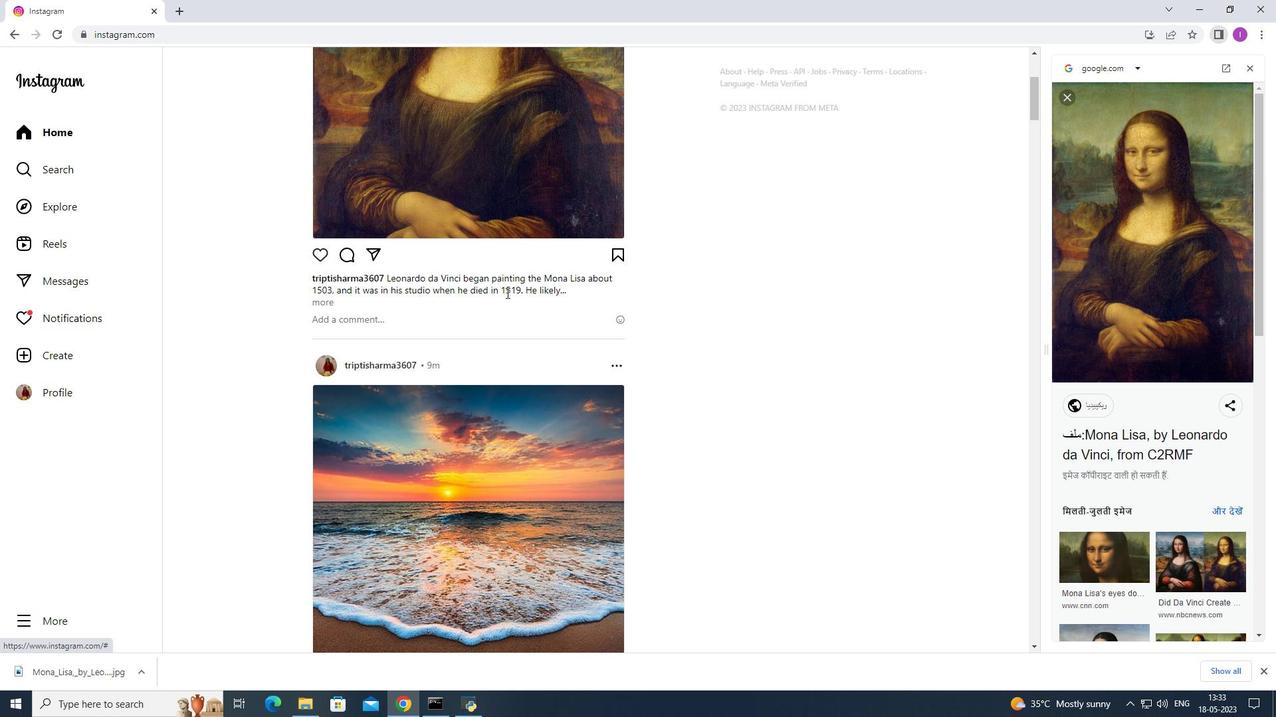 
Action: Mouse moved to (307, 406)
Screenshot: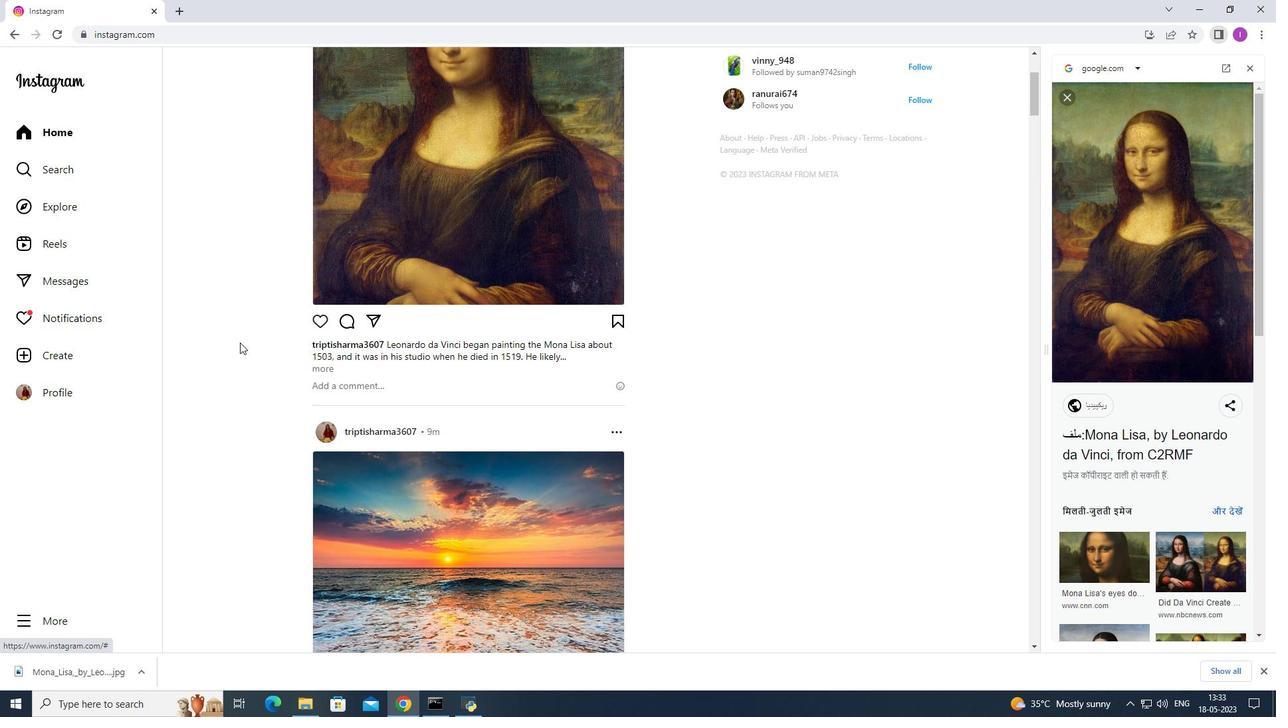
Action: Mouse scrolled (307, 407) with delta (0, 0)
Screenshot: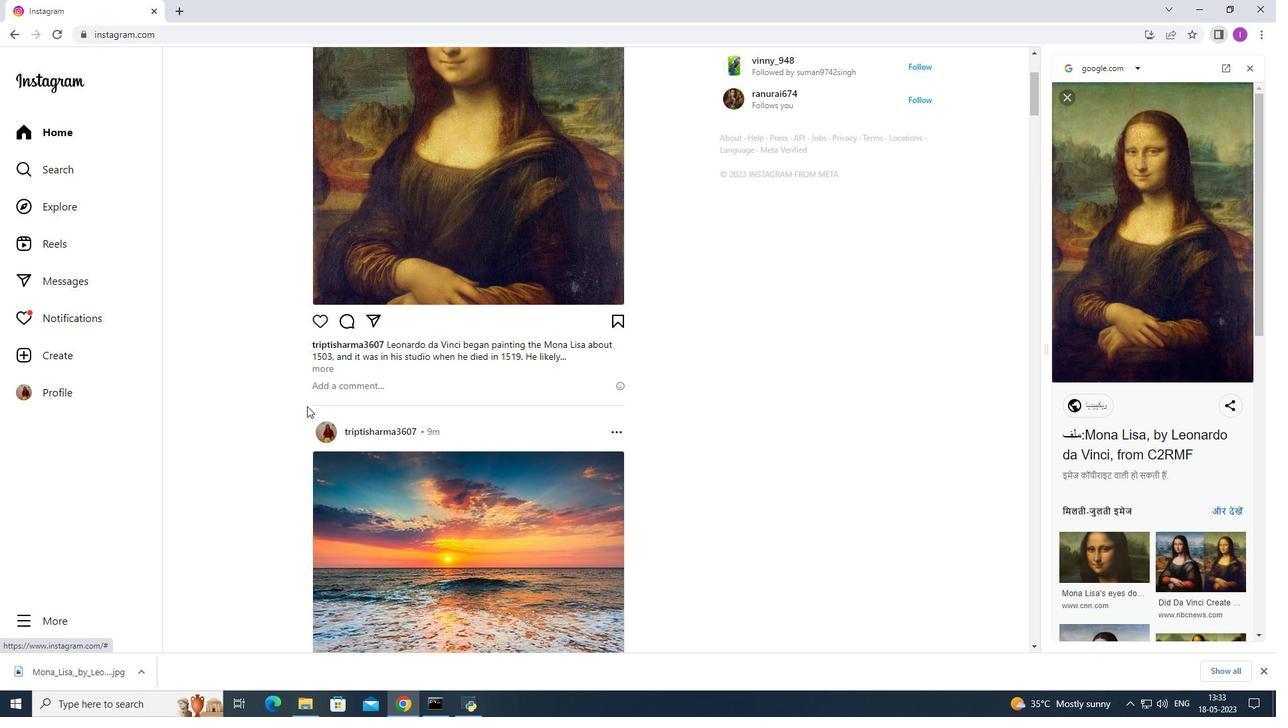 
Action: Mouse scrolled (307, 407) with delta (0, 0)
Screenshot: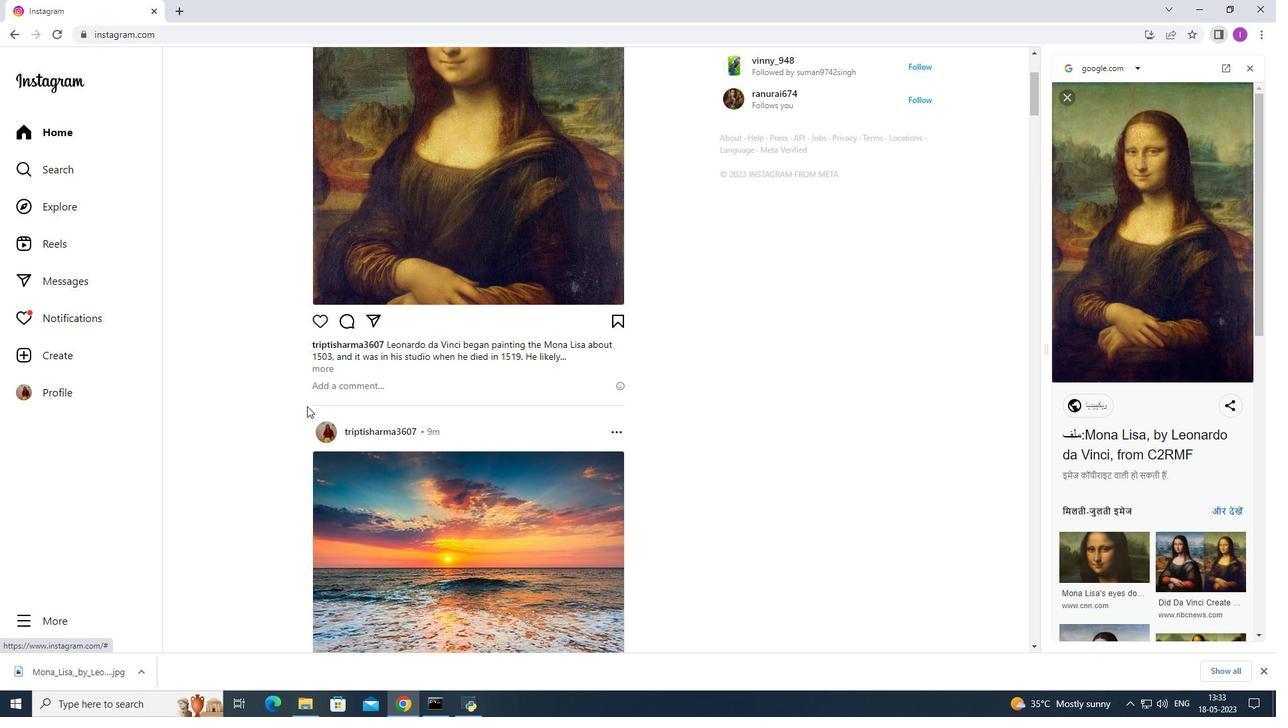 
Action: Mouse scrolled (307, 407) with delta (0, 0)
Screenshot: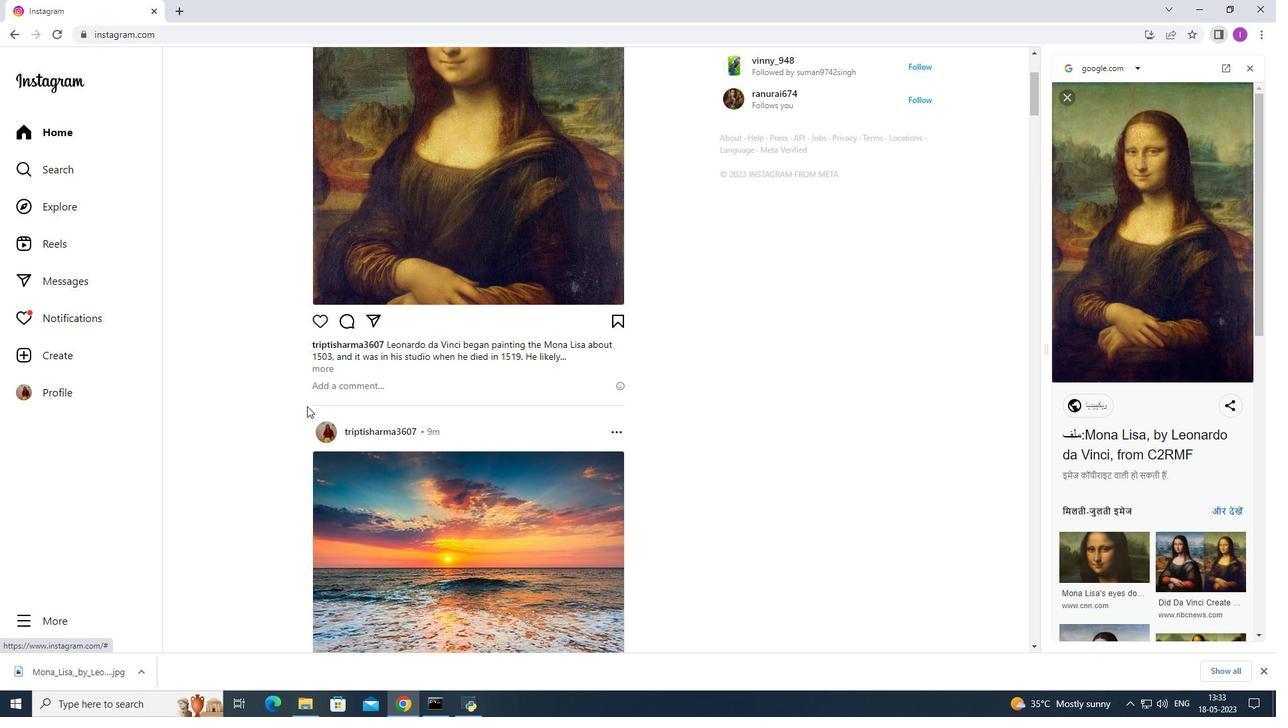 
Action: Mouse scrolled (307, 407) with delta (0, 0)
Screenshot: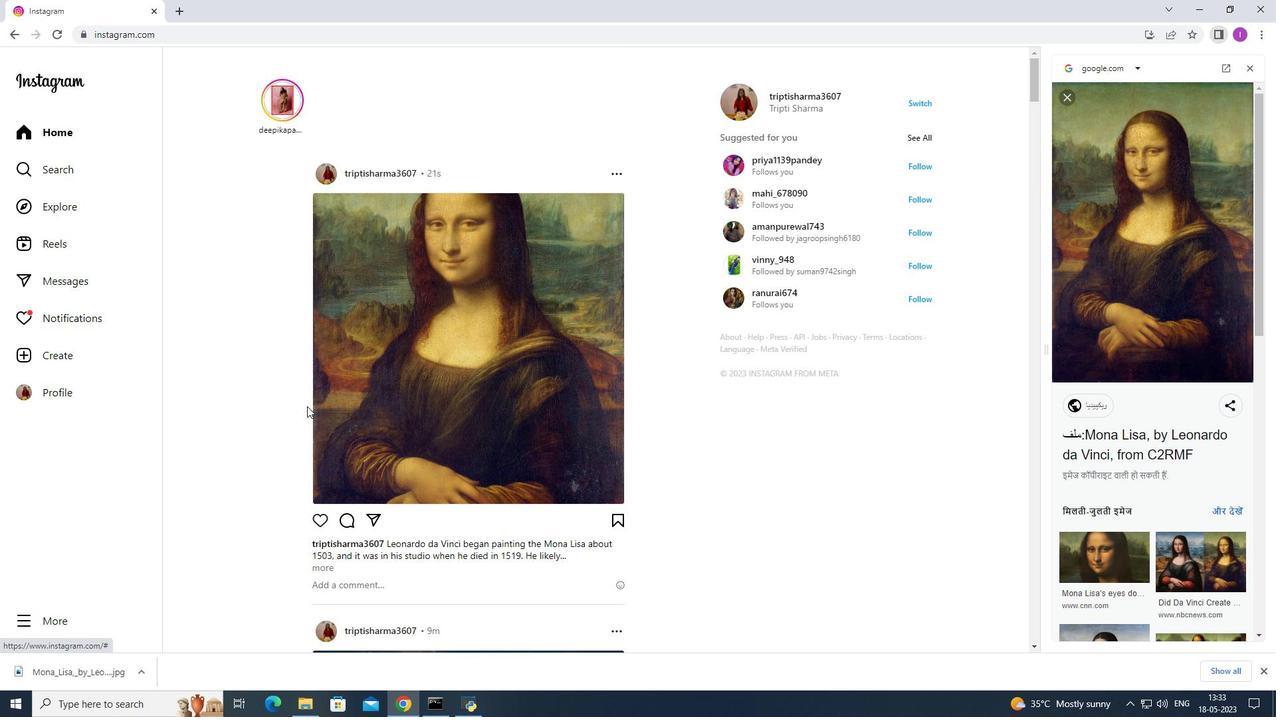 
Action: Mouse scrolled (307, 407) with delta (0, 0)
Screenshot: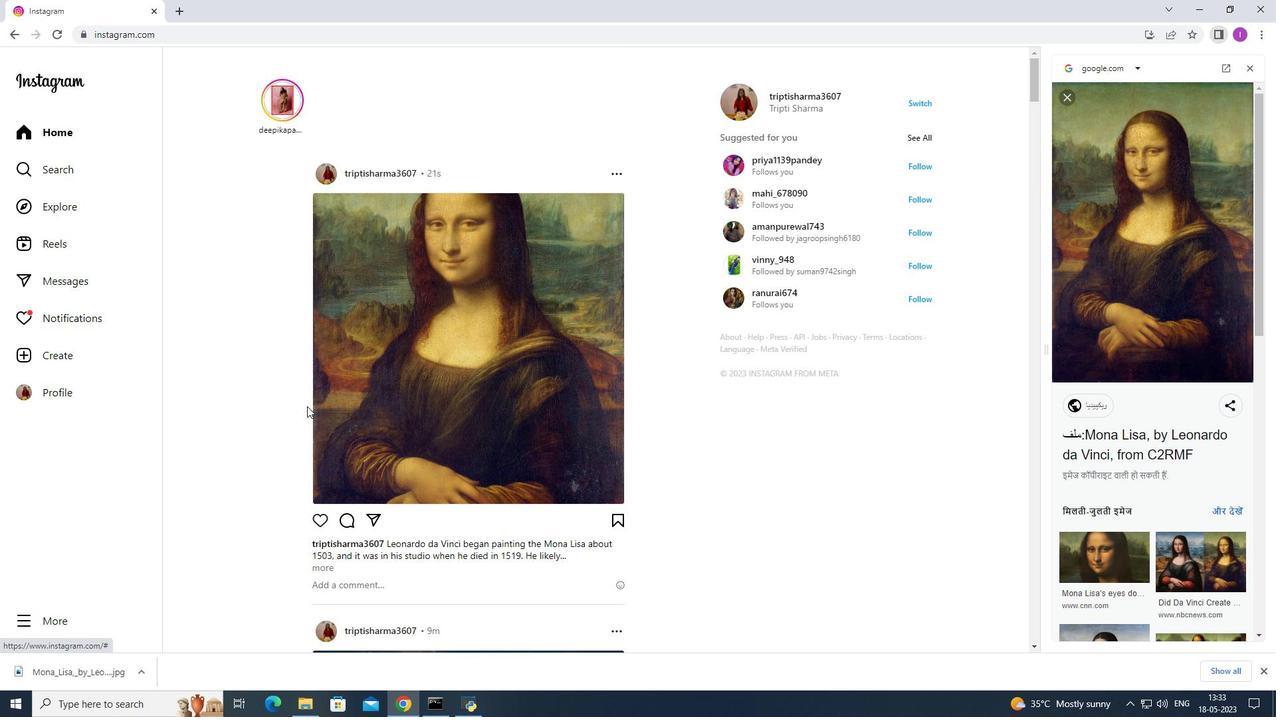 
Action: Mouse scrolled (307, 407) with delta (0, 0)
Screenshot: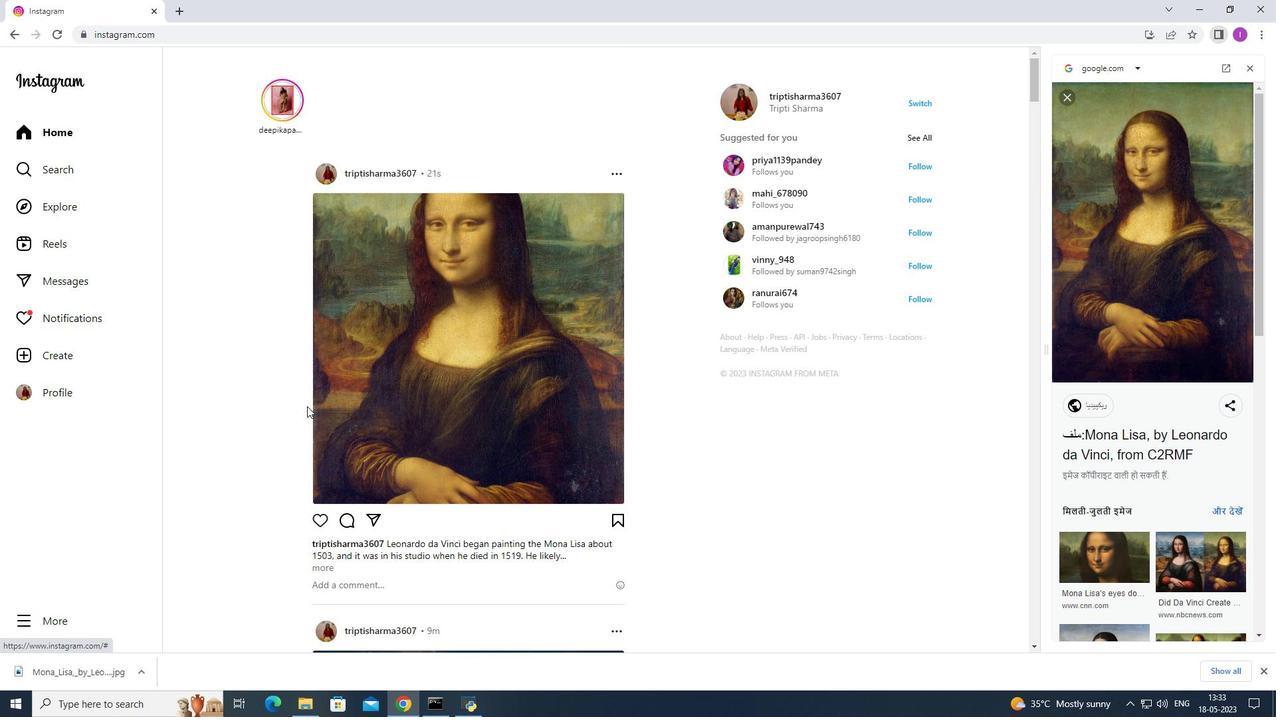 
Action: Mouse moved to (543, 475)
Screenshot: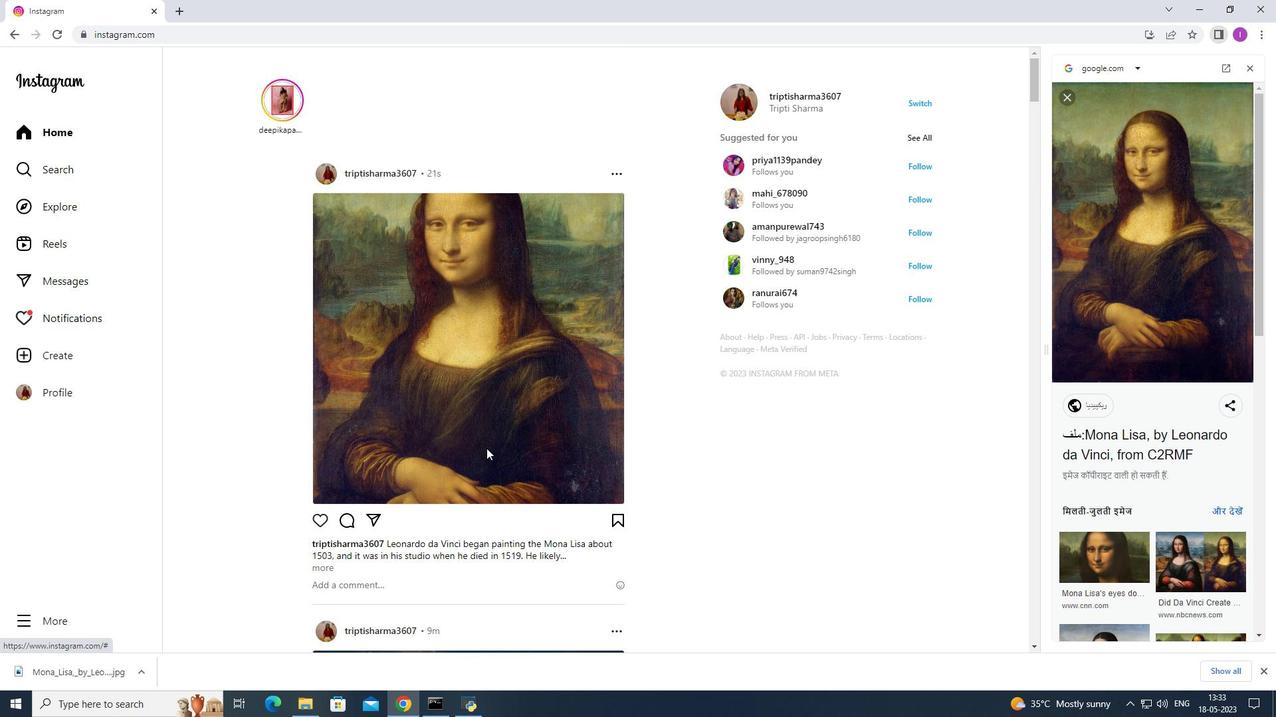 
Action: Mouse scrolled (543, 476) with delta (0, 0)
Screenshot: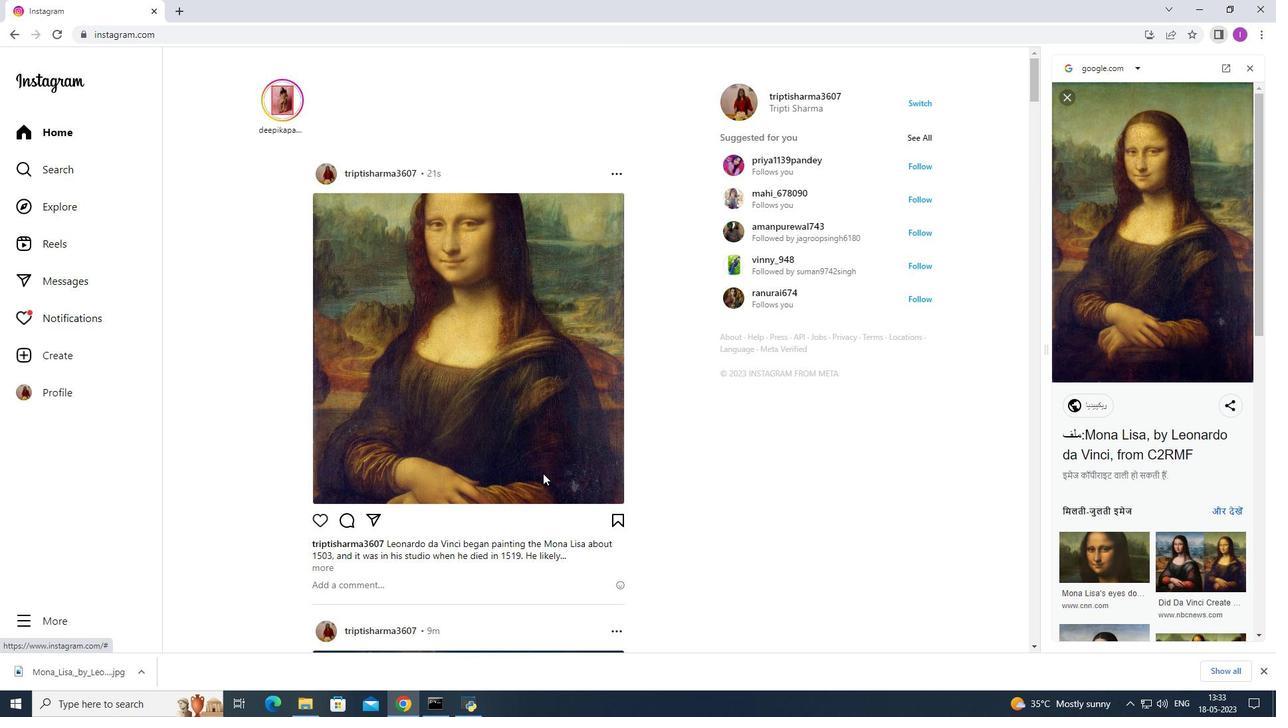 
Action: Mouse scrolled (543, 476) with delta (0, 0)
Screenshot: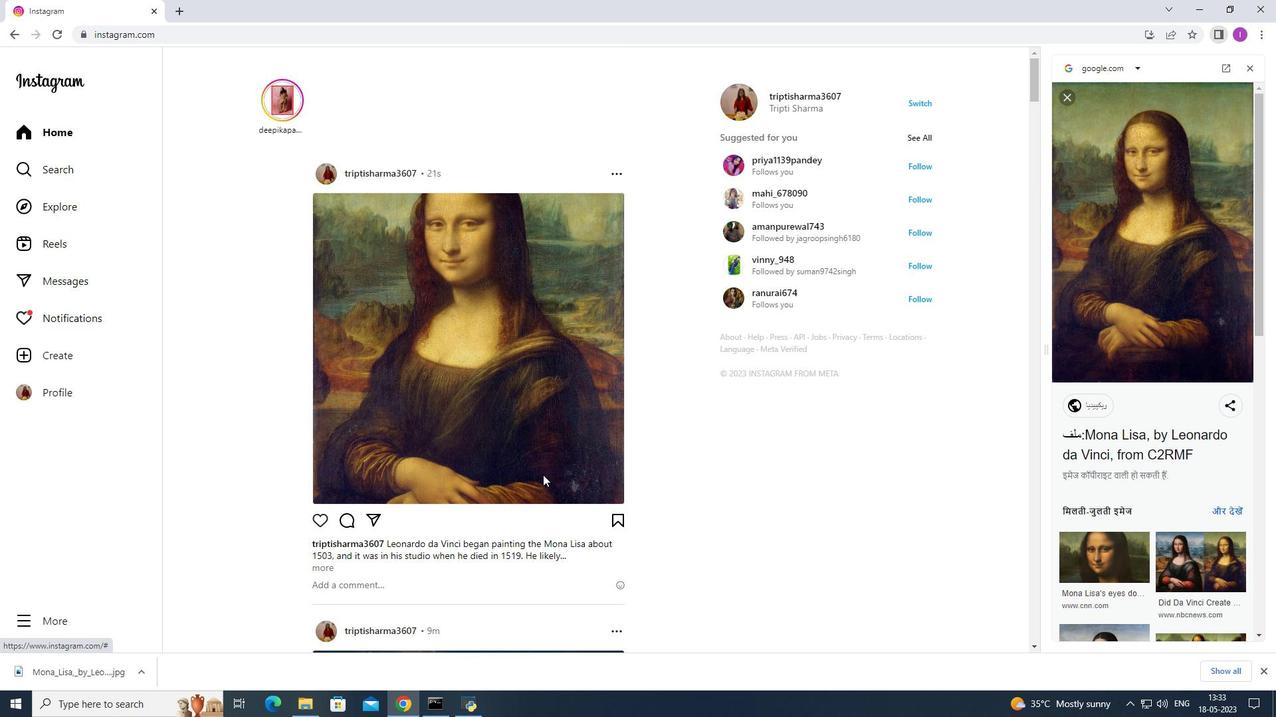 
Action: Mouse scrolled (543, 476) with delta (0, 0)
Screenshot: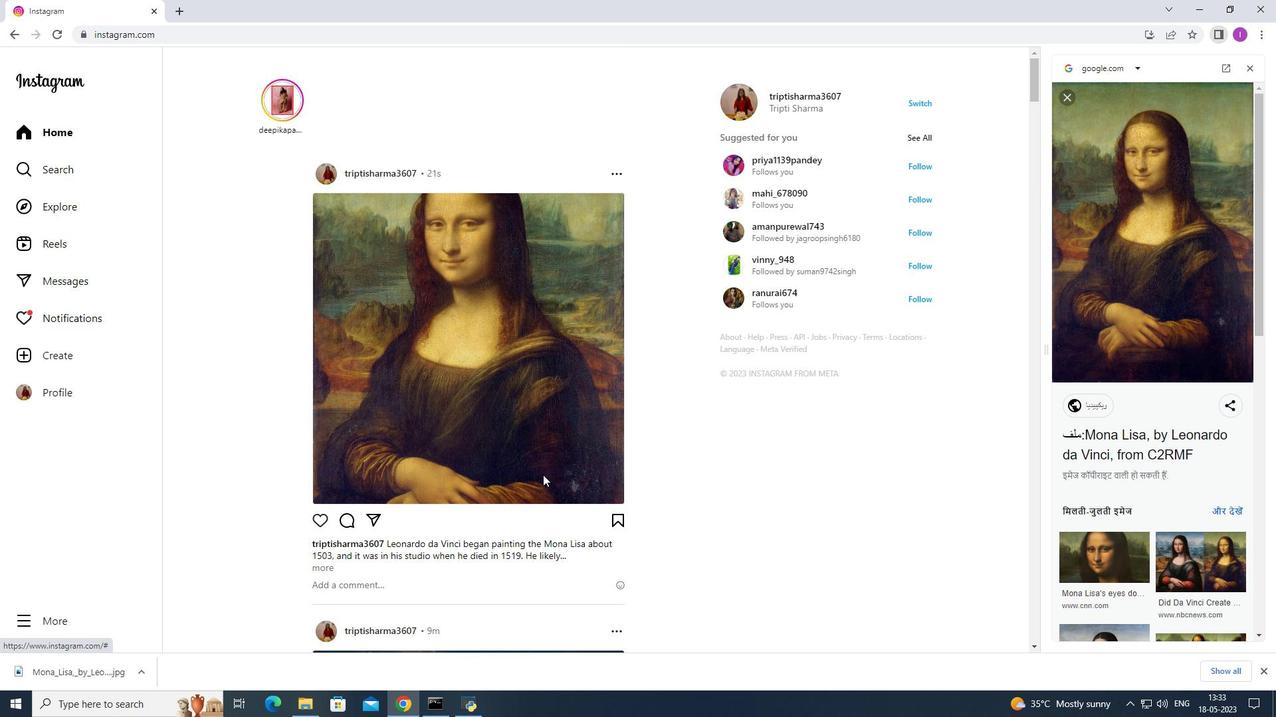 
Action: Mouse moved to (688, 390)
Screenshot: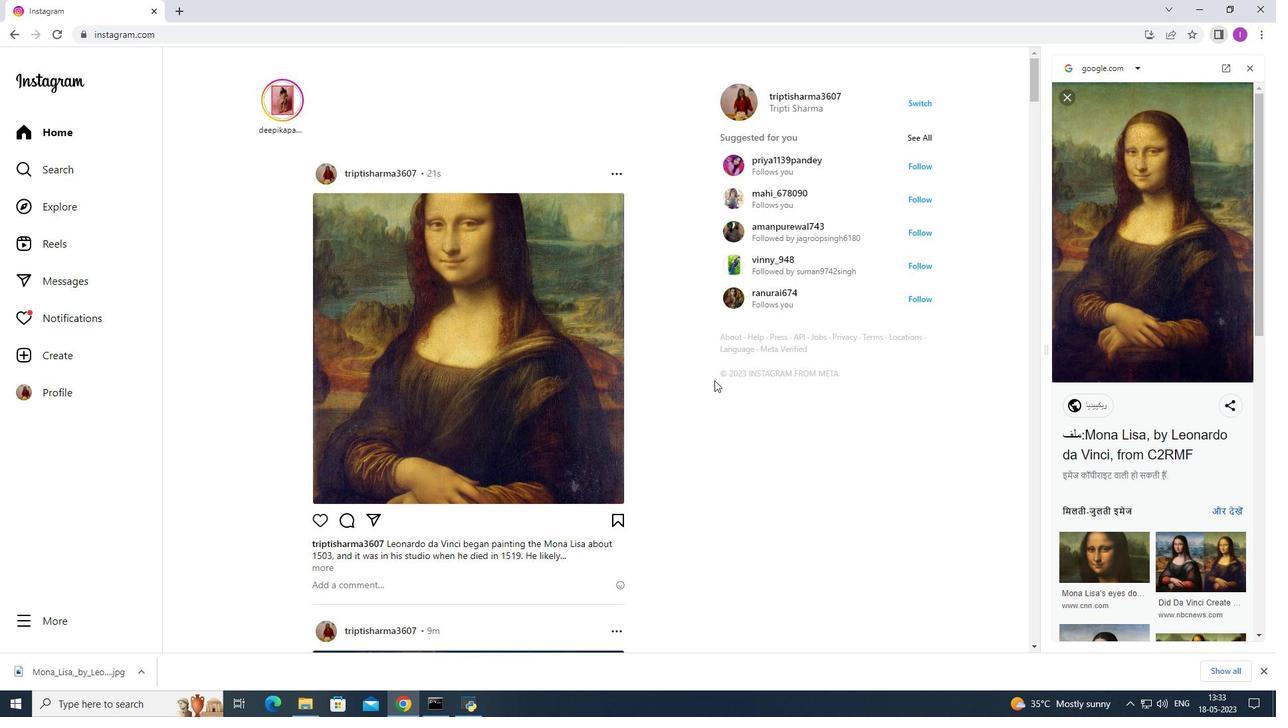 
Action: Mouse scrolled (688, 390) with delta (0, 0)
Screenshot: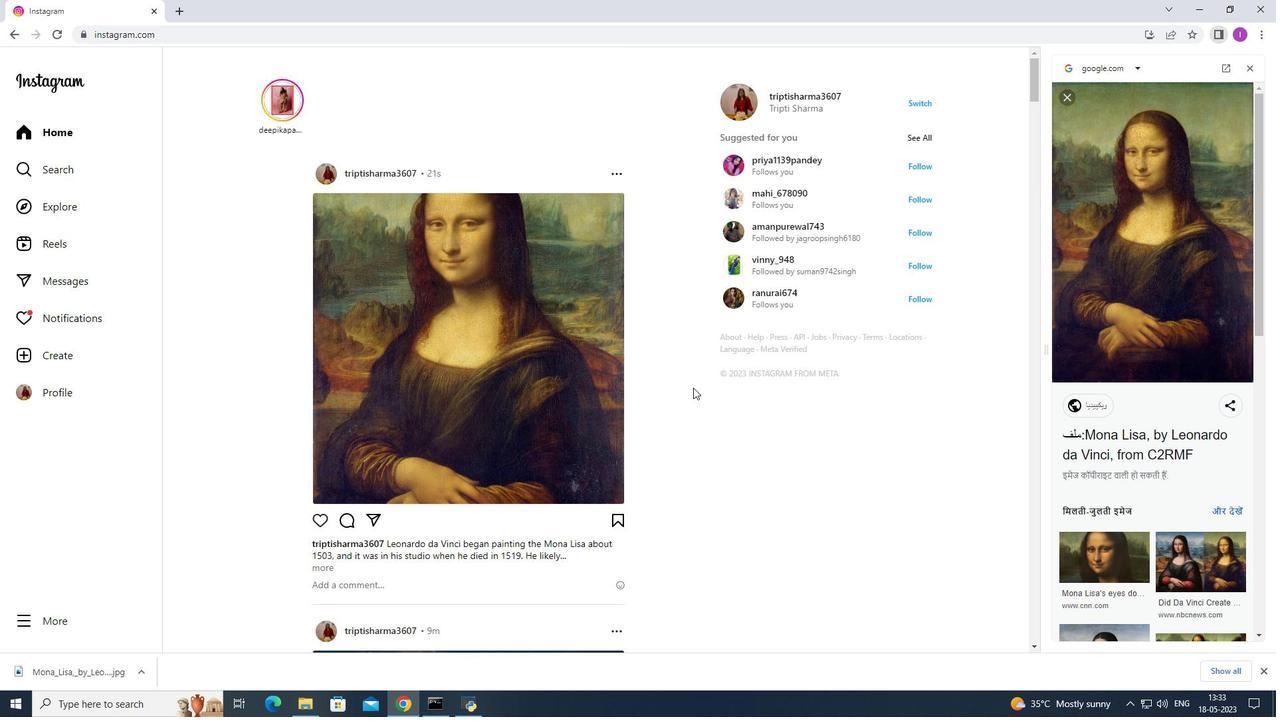 
Action: Mouse scrolled (688, 390) with delta (0, 0)
Screenshot: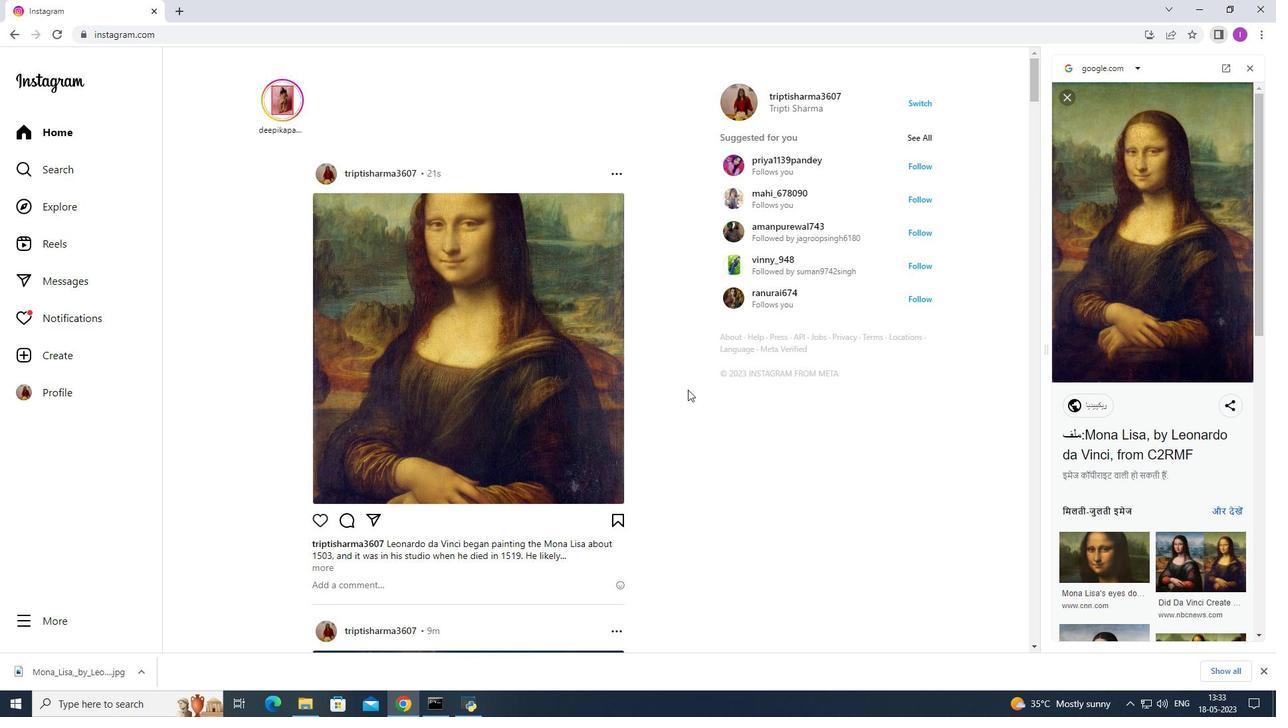 
Action: Mouse scrolled (688, 390) with delta (0, 0)
Screenshot: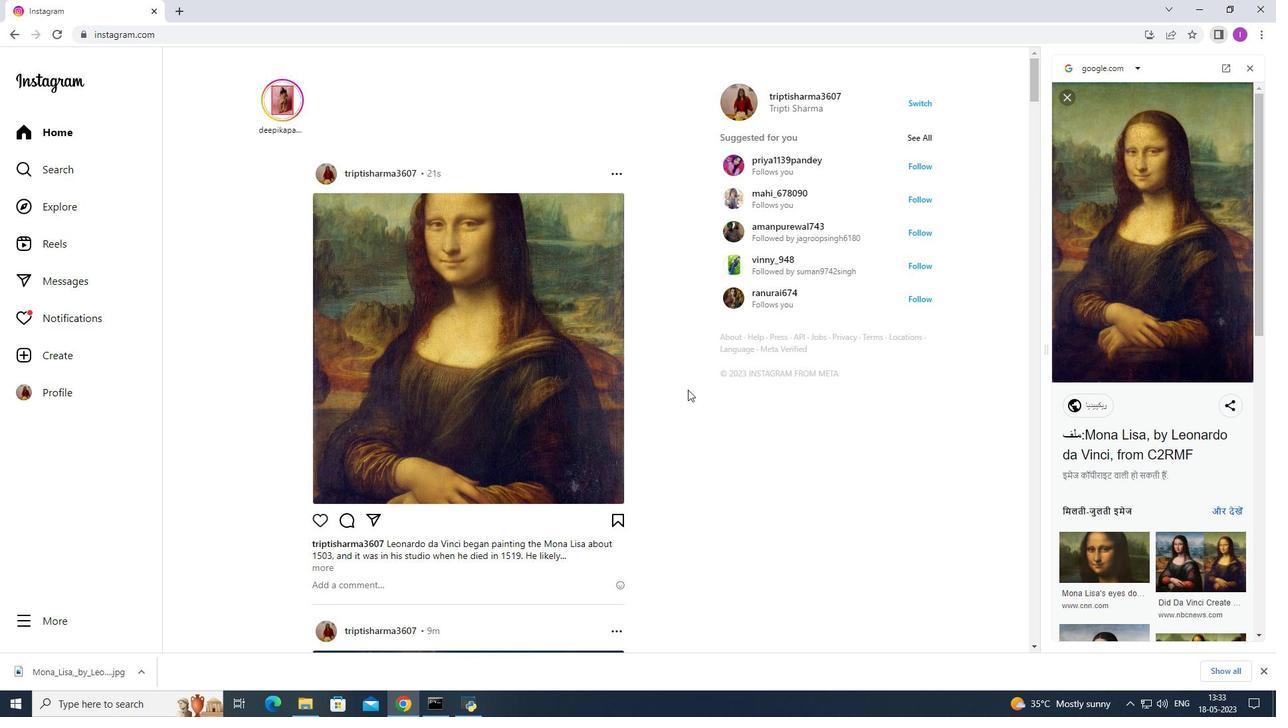 
Action: Mouse moved to (237, 329)
Screenshot: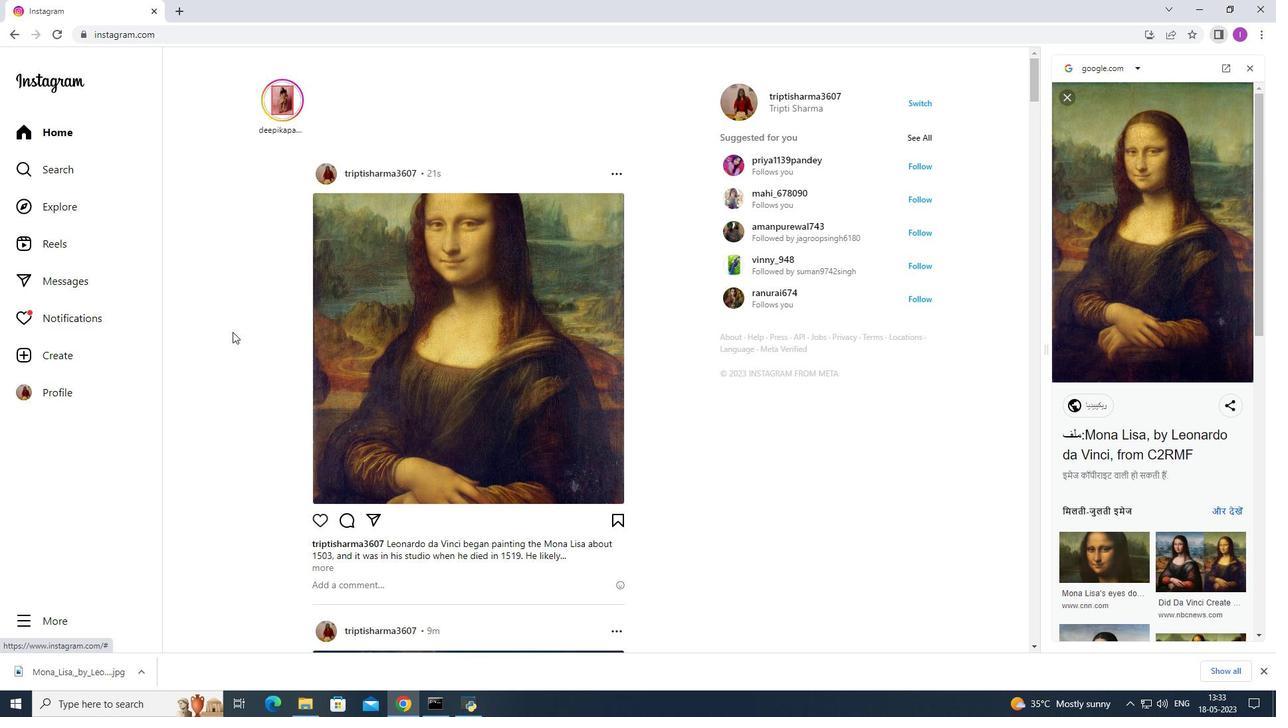 
